 Task: Explore Airbnb accommodation in Sint-Katelijne-Waver, Belgium from 26th December, 2023 to 29th December, 2023 for 4 adults. Place can be private room with 4 bedrooms having 4 beds and 4 bathrooms. Property type can be flat. Amenities needed are: wifi, washing machine, heating, TV, free parkinig on premises, hot tub, gym, smoking allowed.
Action: Mouse moved to (566, 215)
Screenshot: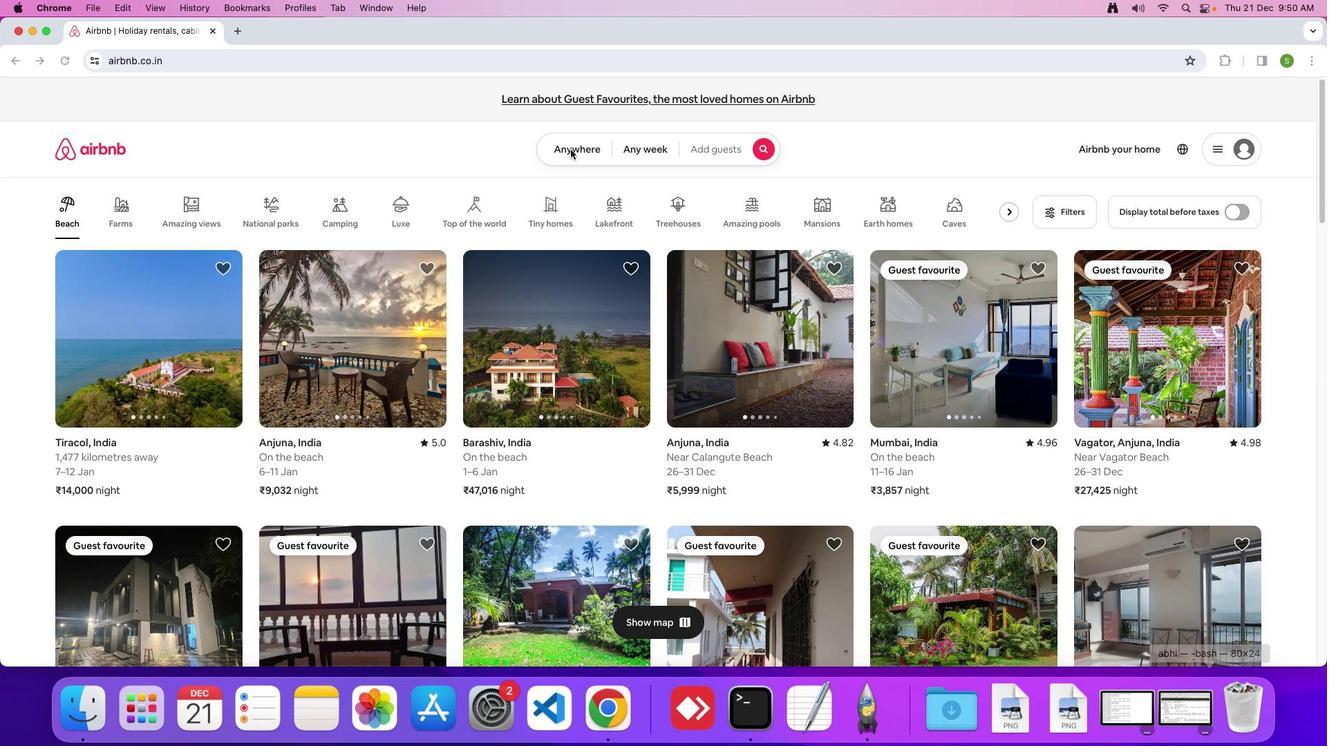 
Action: Mouse pressed left at (566, 215)
Screenshot: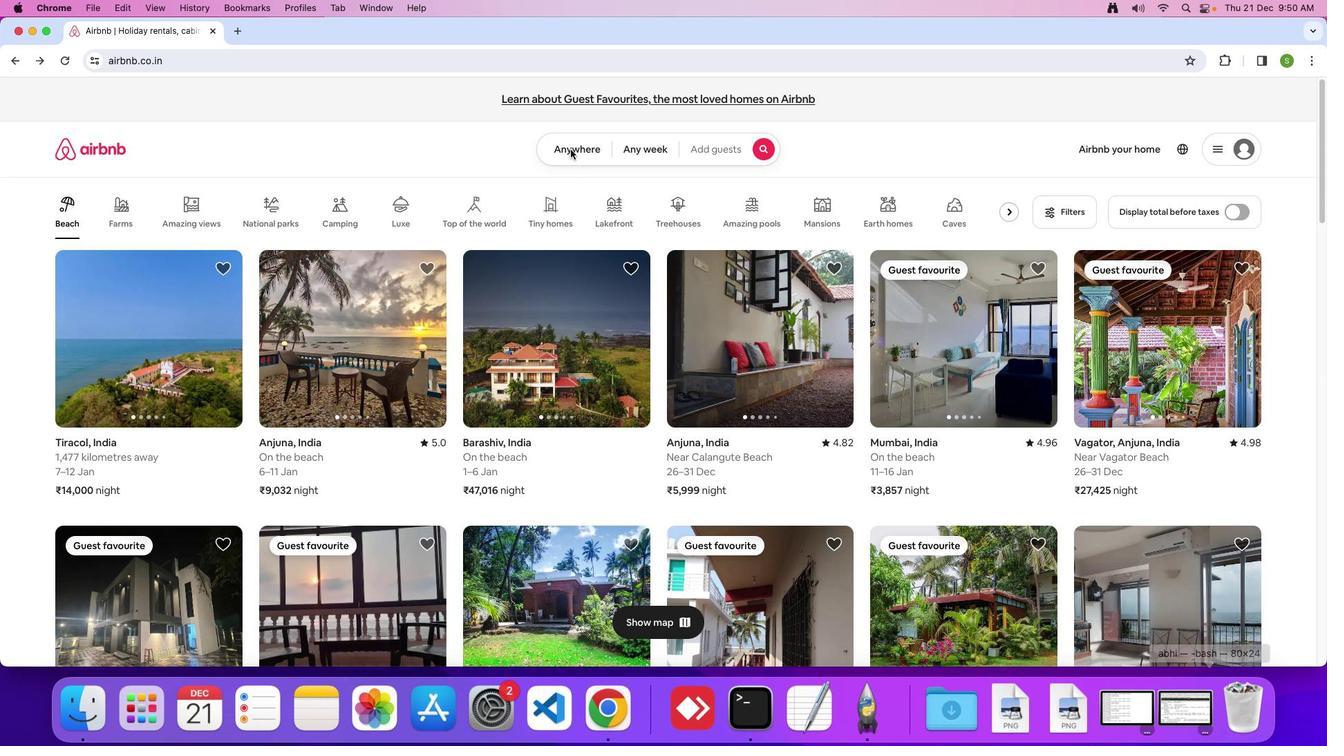 
Action: Mouse moved to (561, 216)
Screenshot: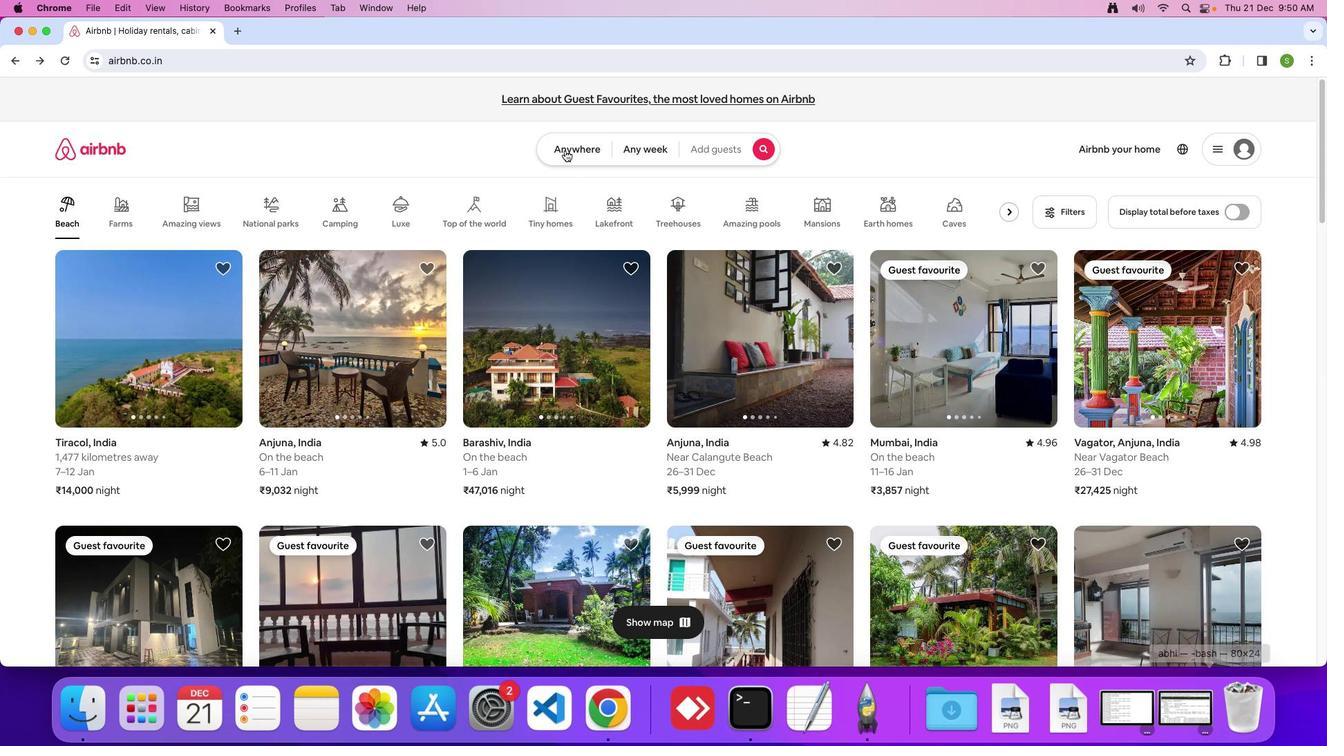 
Action: Mouse pressed left at (561, 216)
Screenshot: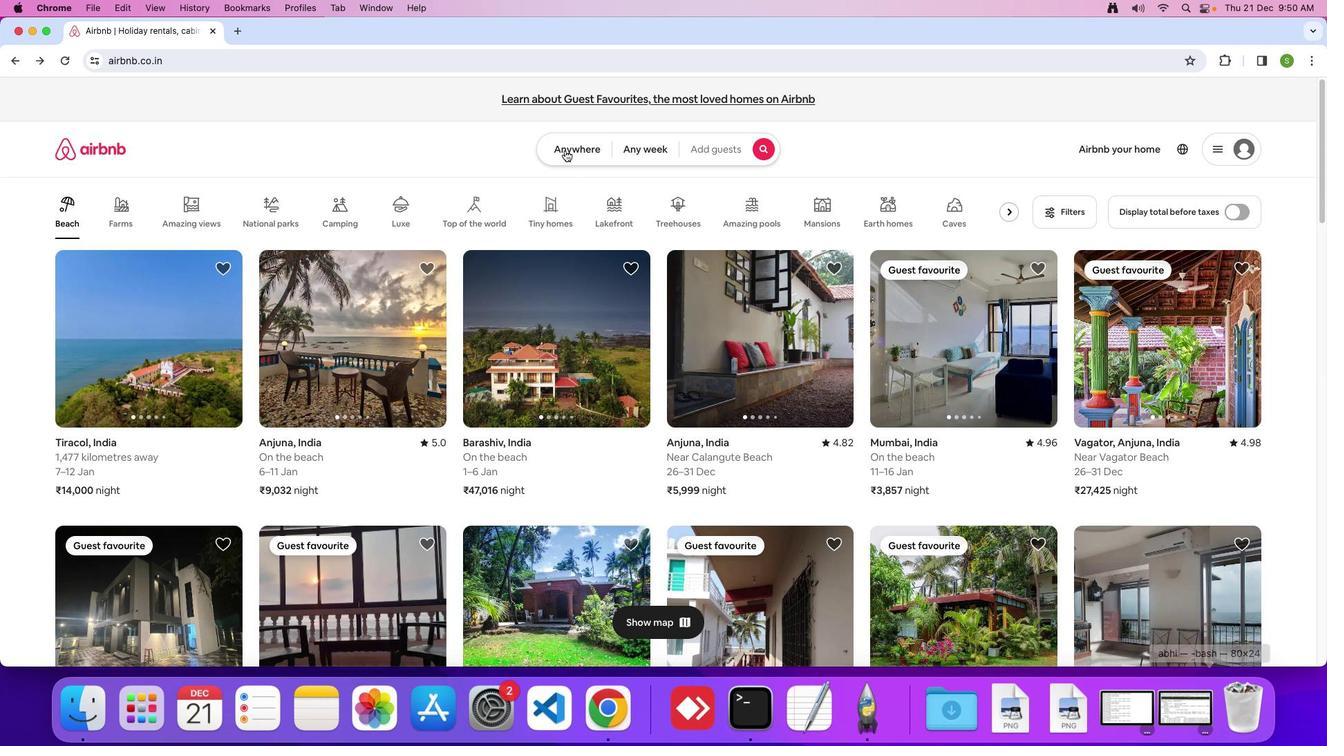 
Action: Mouse moved to (478, 251)
Screenshot: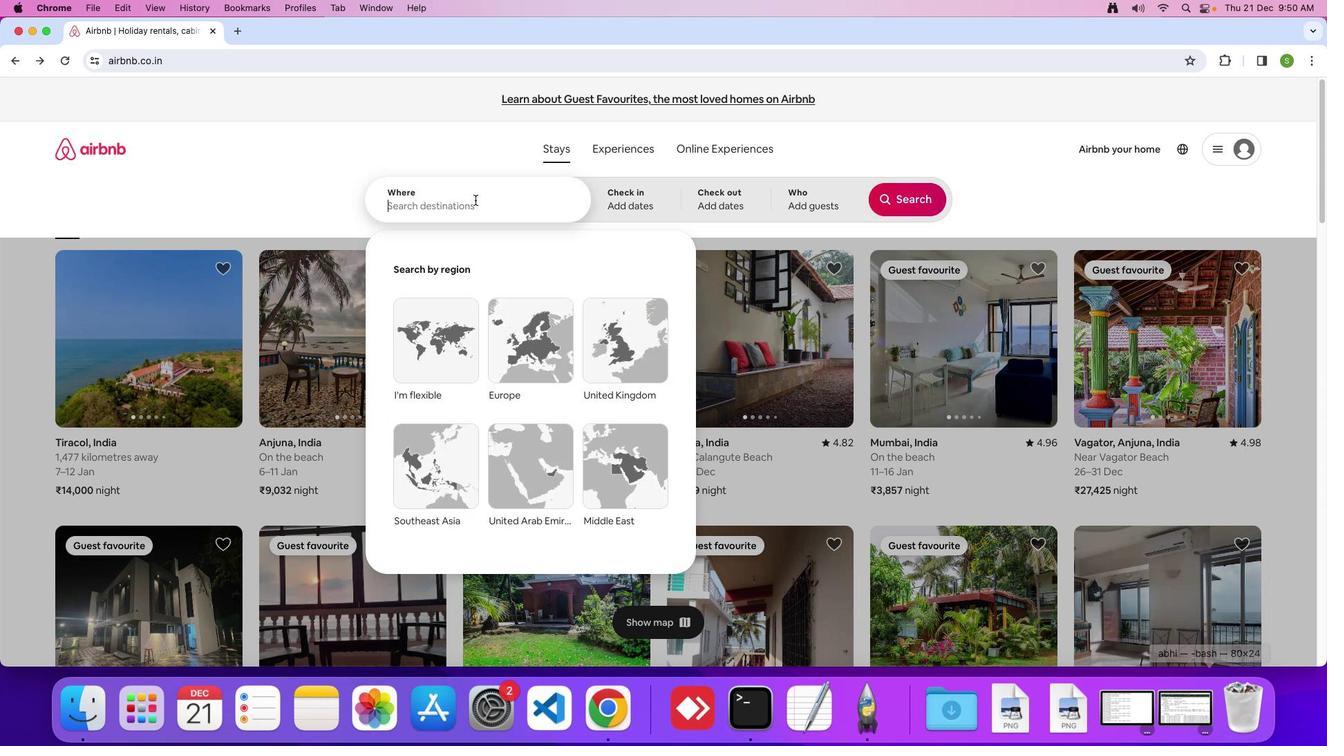 
Action: Mouse pressed left at (478, 251)
Screenshot: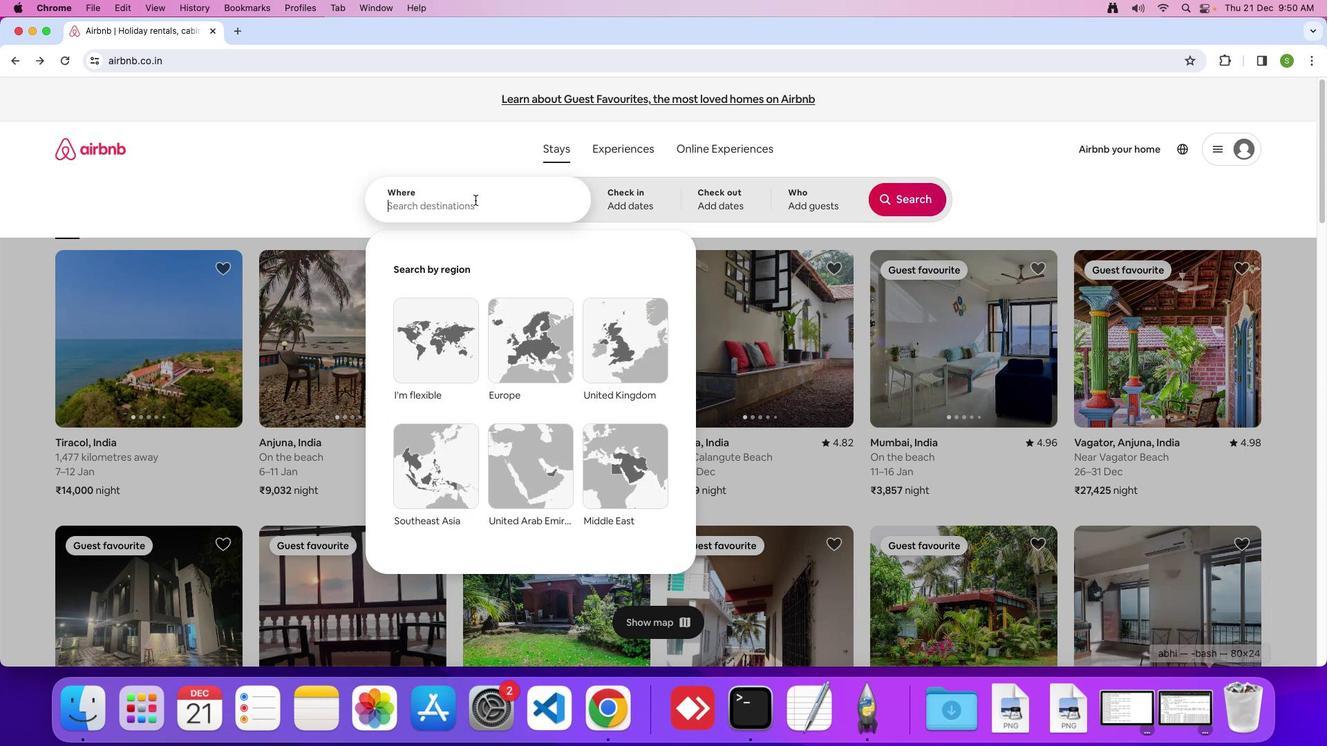 
Action: Key pressed 'S'Key.caps_lock'i''n''t''-''k'Key.caps_lockKey.caps_lock'a''t''e''l''i''j''n''e''-''w''a''v''e''r'','Key.spaceKey.shift'B''e''l''g''i''u''m'Key.enter
Screenshot: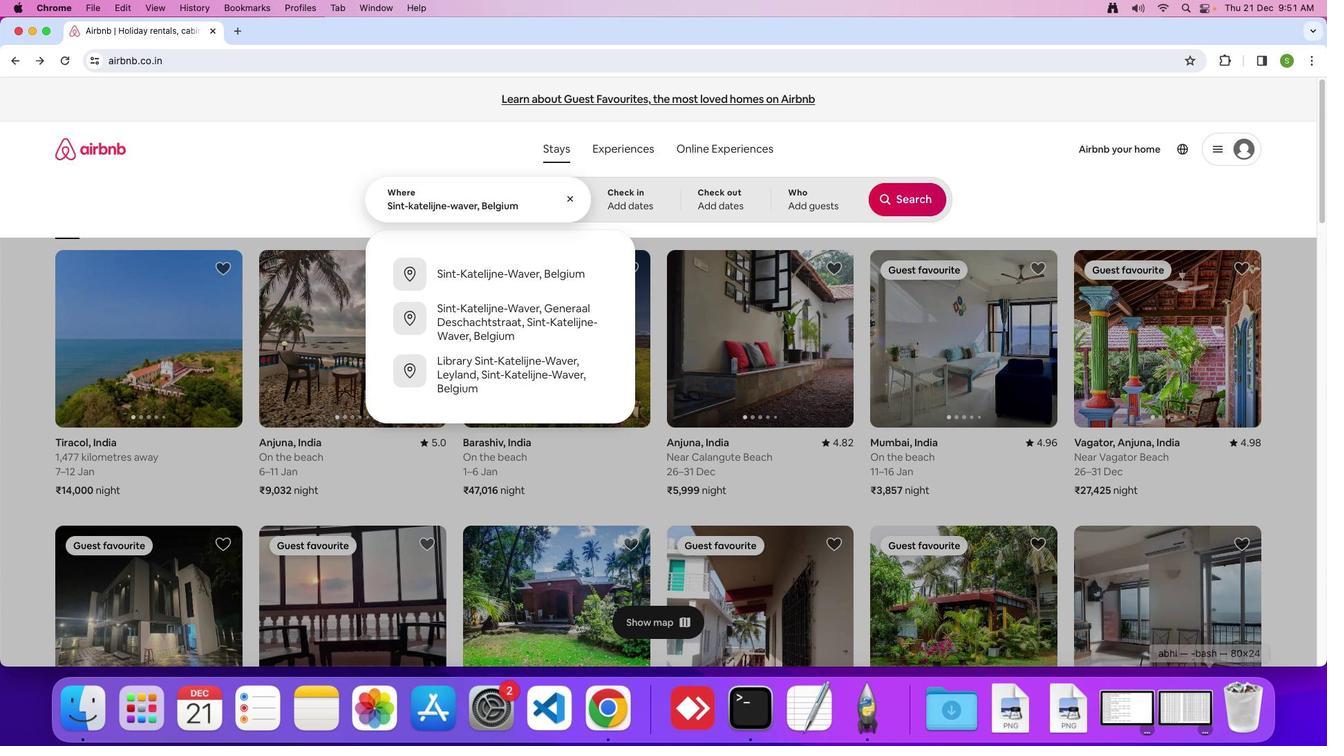 
Action: Mouse moved to (488, 463)
Screenshot: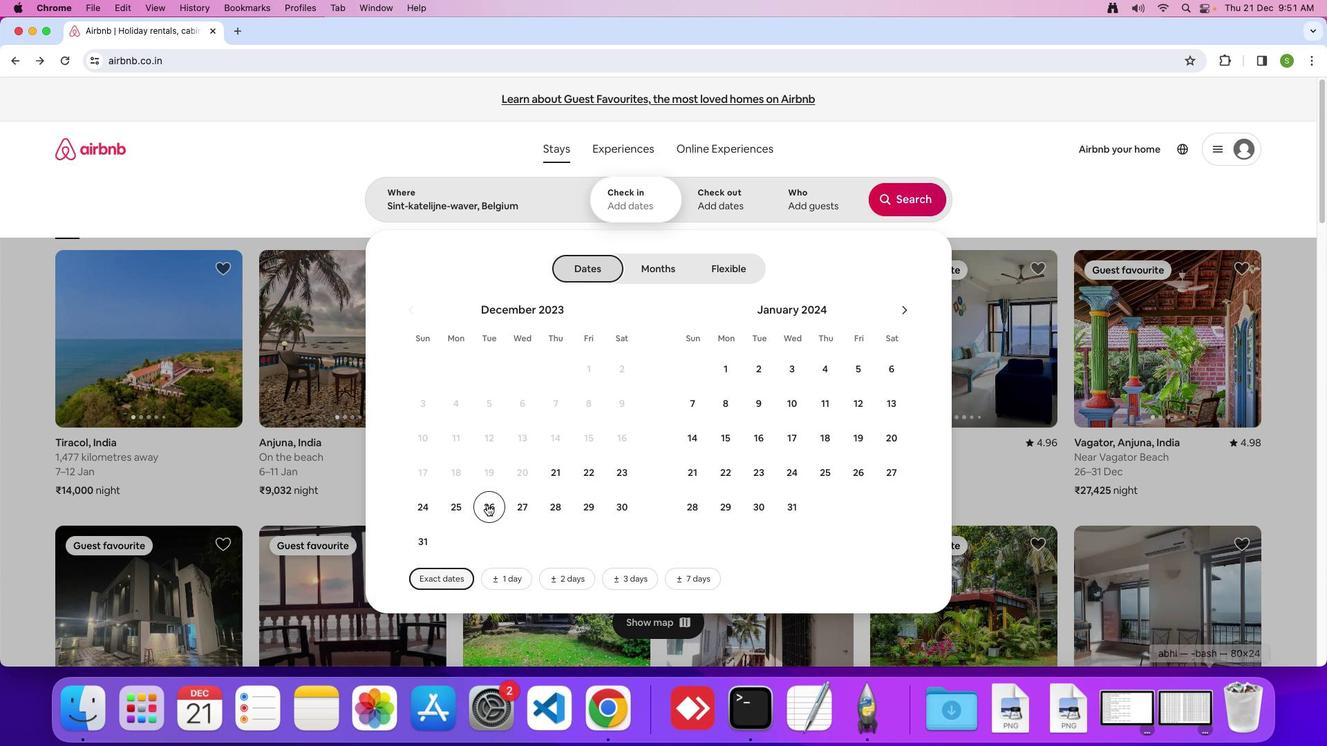 
Action: Mouse pressed left at (488, 463)
Screenshot: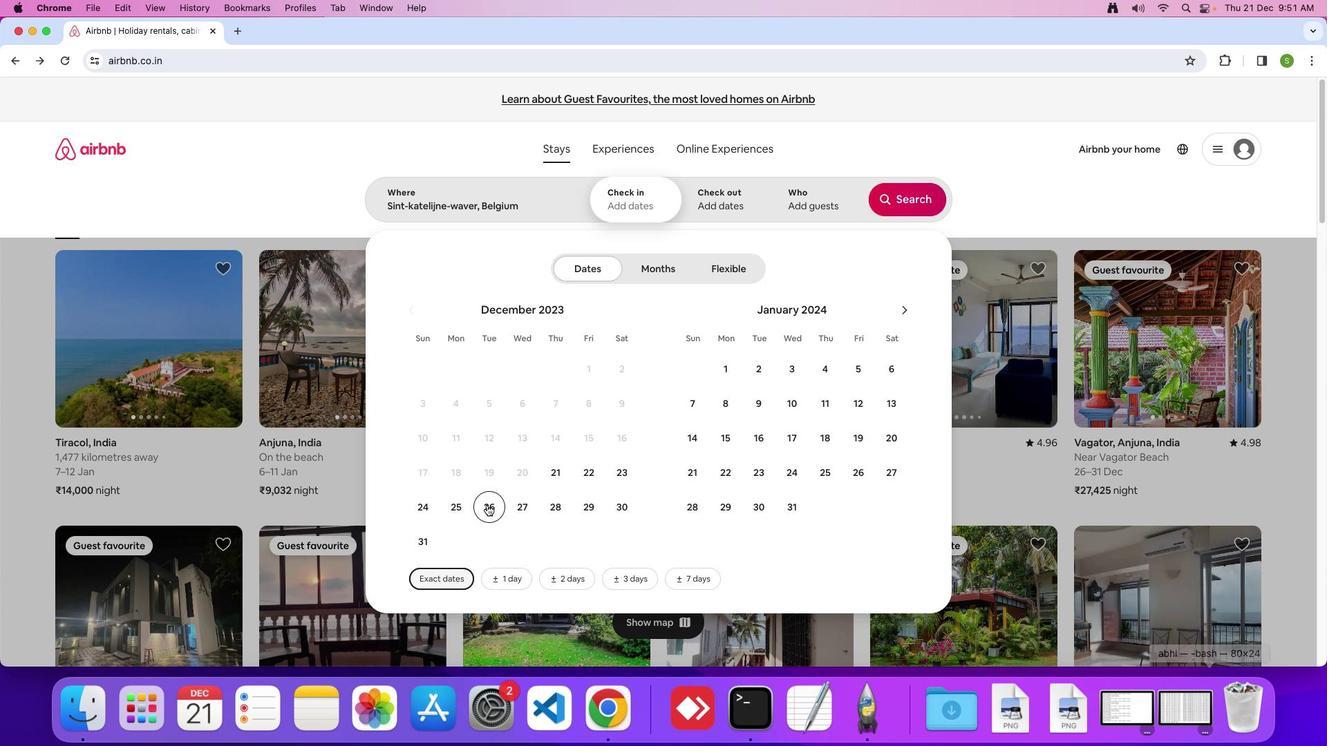 
Action: Mouse moved to (585, 468)
Screenshot: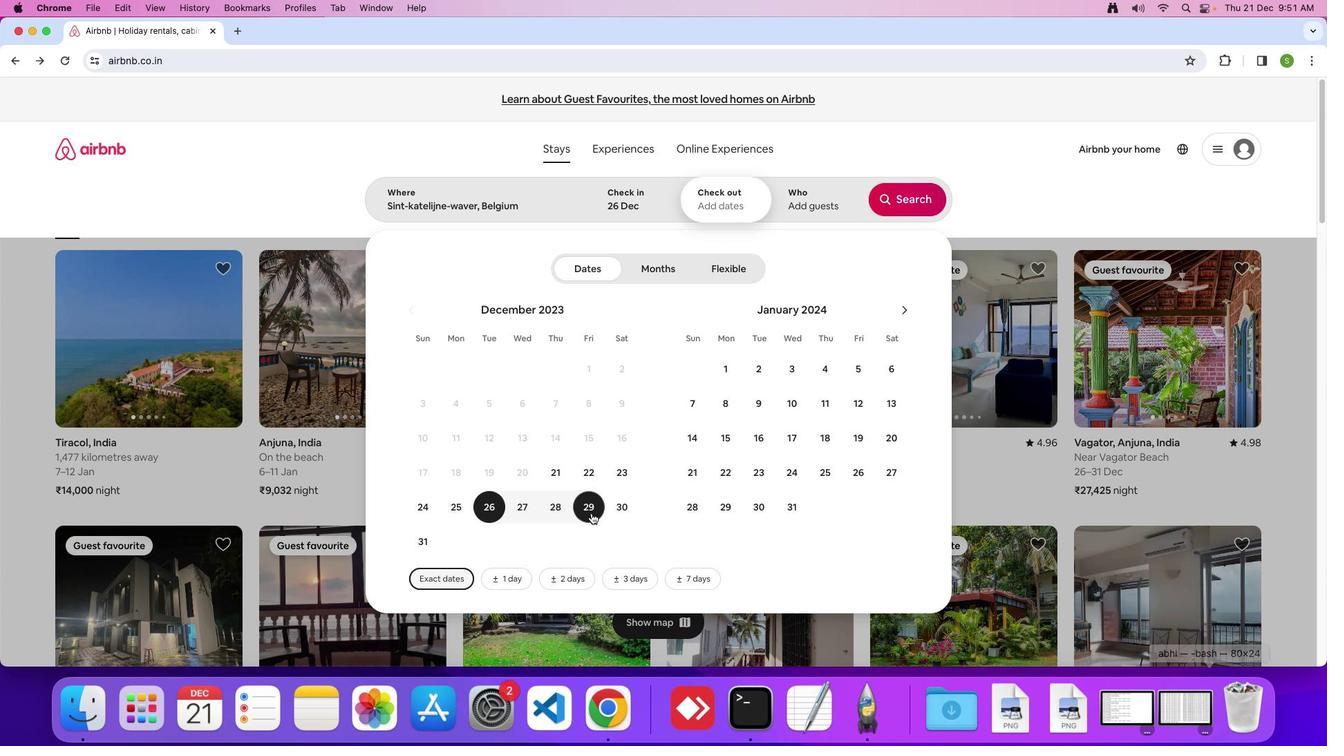 
Action: Mouse pressed left at (585, 468)
Screenshot: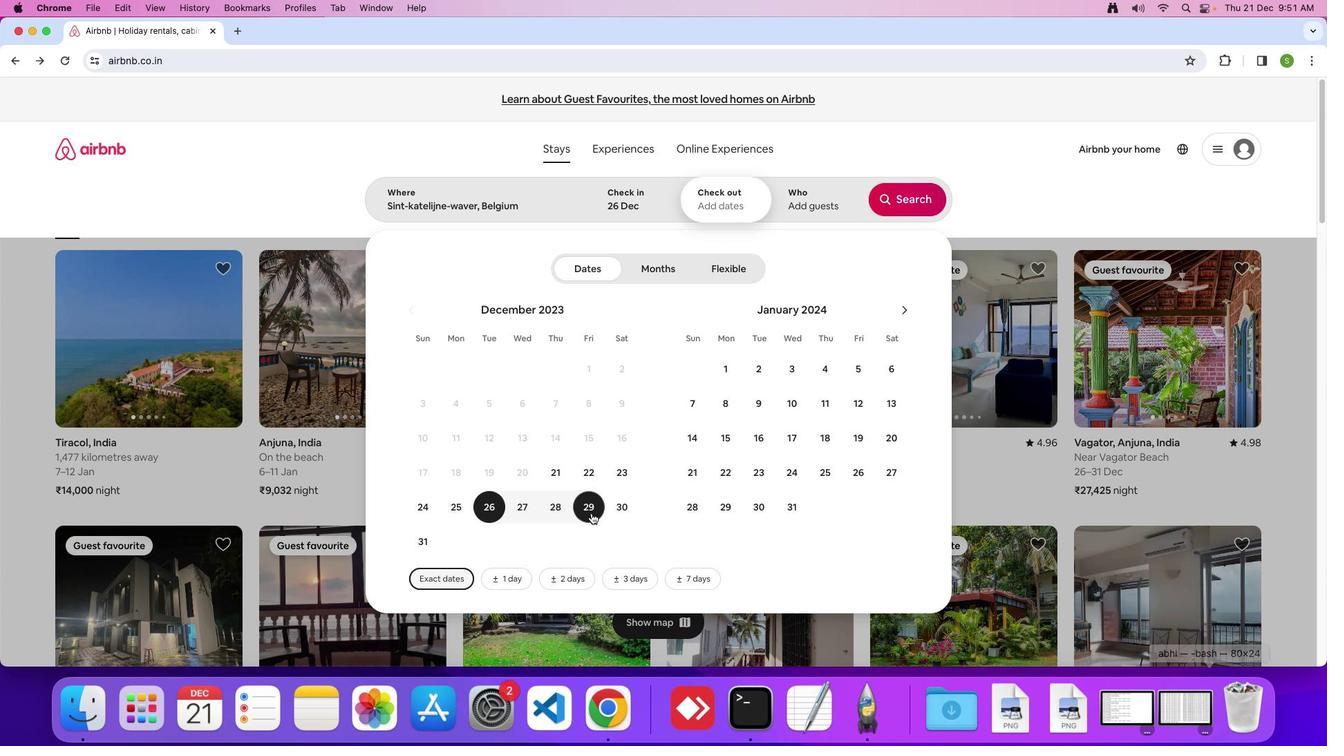 
Action: Mouse moved to (783, 256)
Screenshot: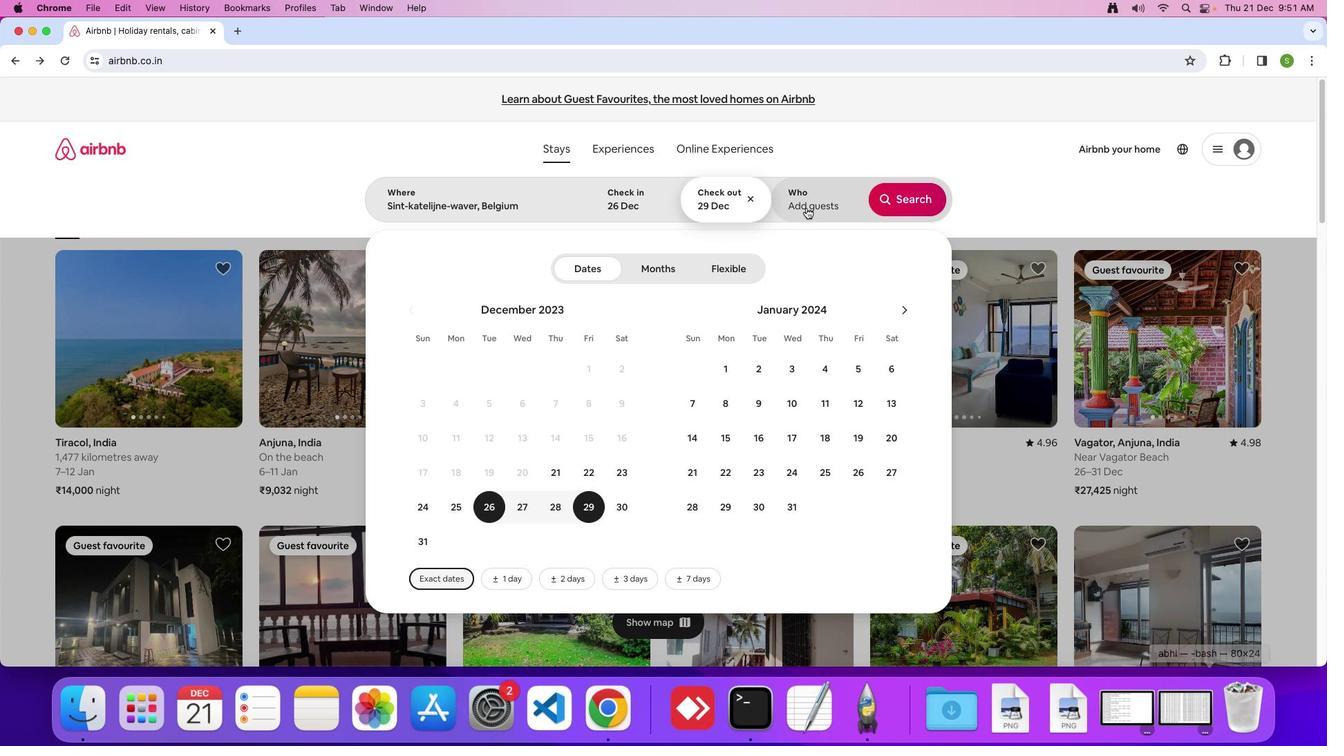 
Action: Mouse pressed left at (783, 256)
Screenshot: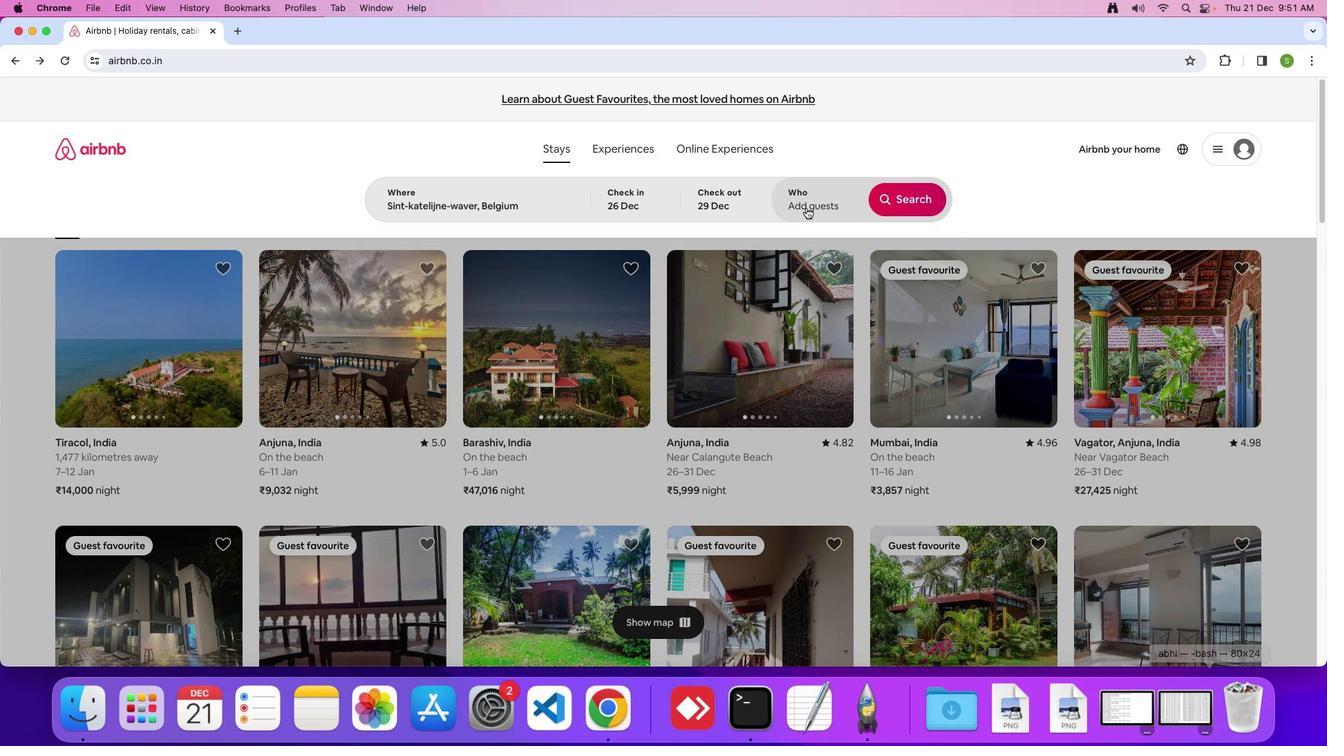 
Action: Mouse moved to (881, 299)
Screenshot: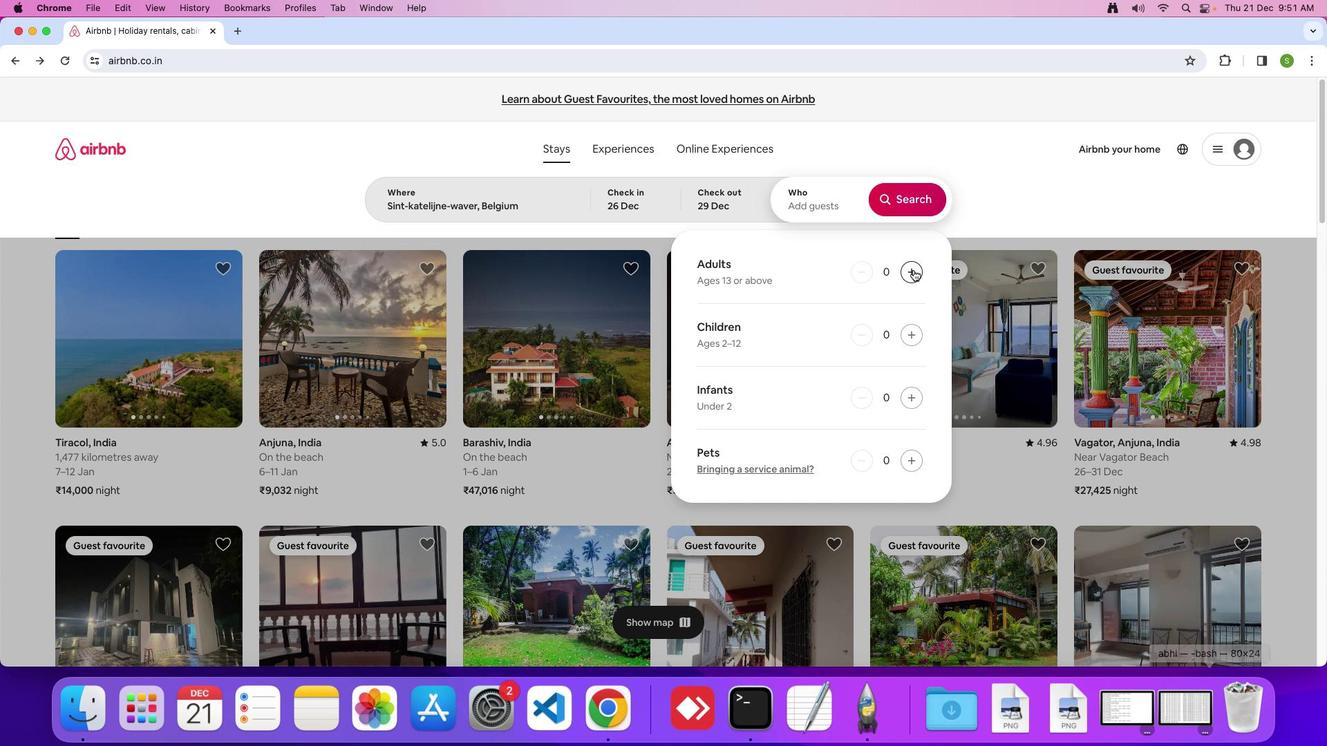 
Action: Mouse pressed left at (881, 299)
Screenshot: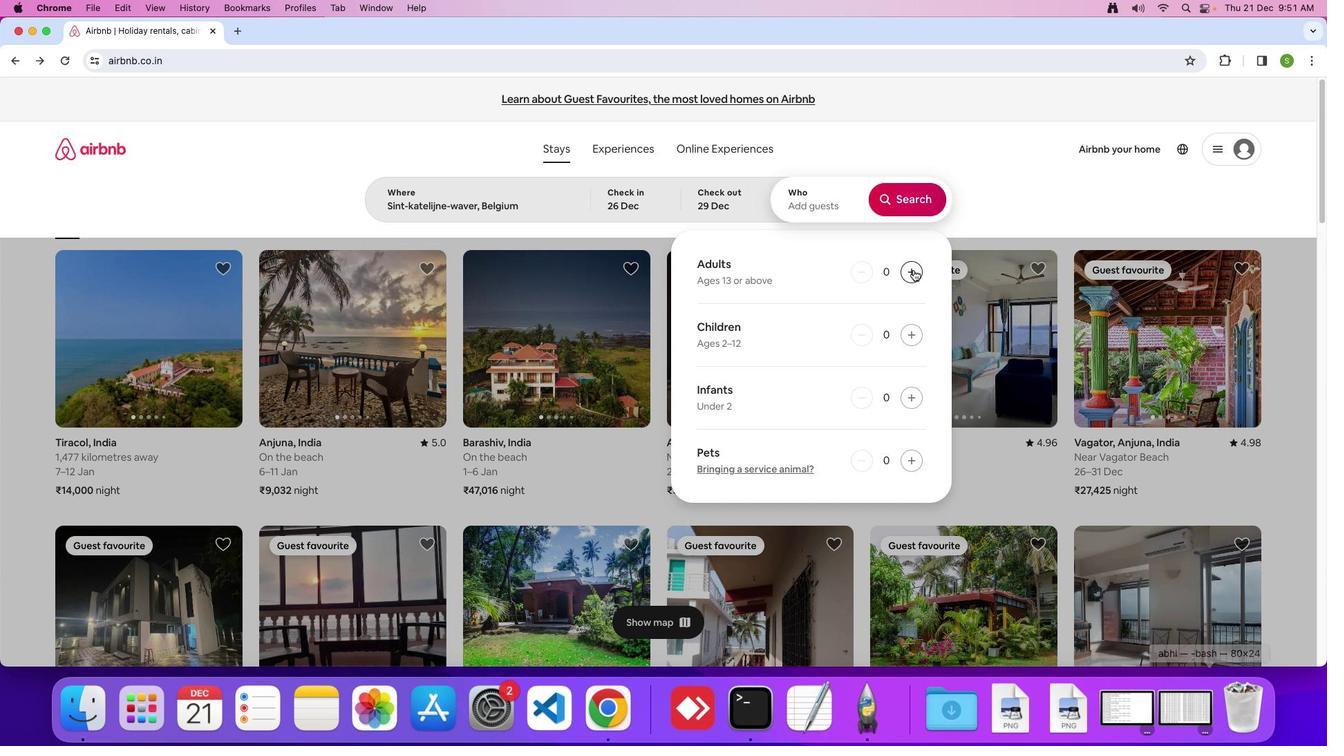 
Action: Mouse pressed left at (881, 299)
Screenshot: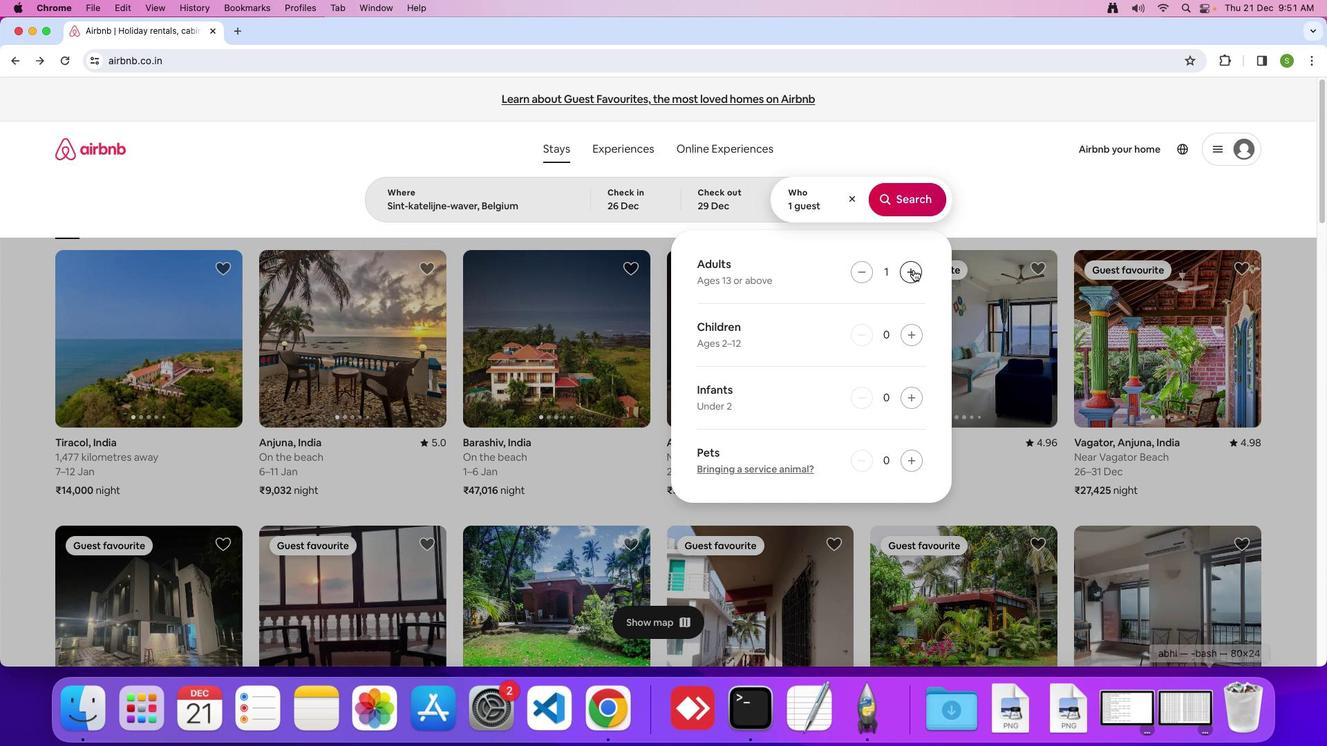 
Action: Mouse pressed left at (881, 299)
Screenshot: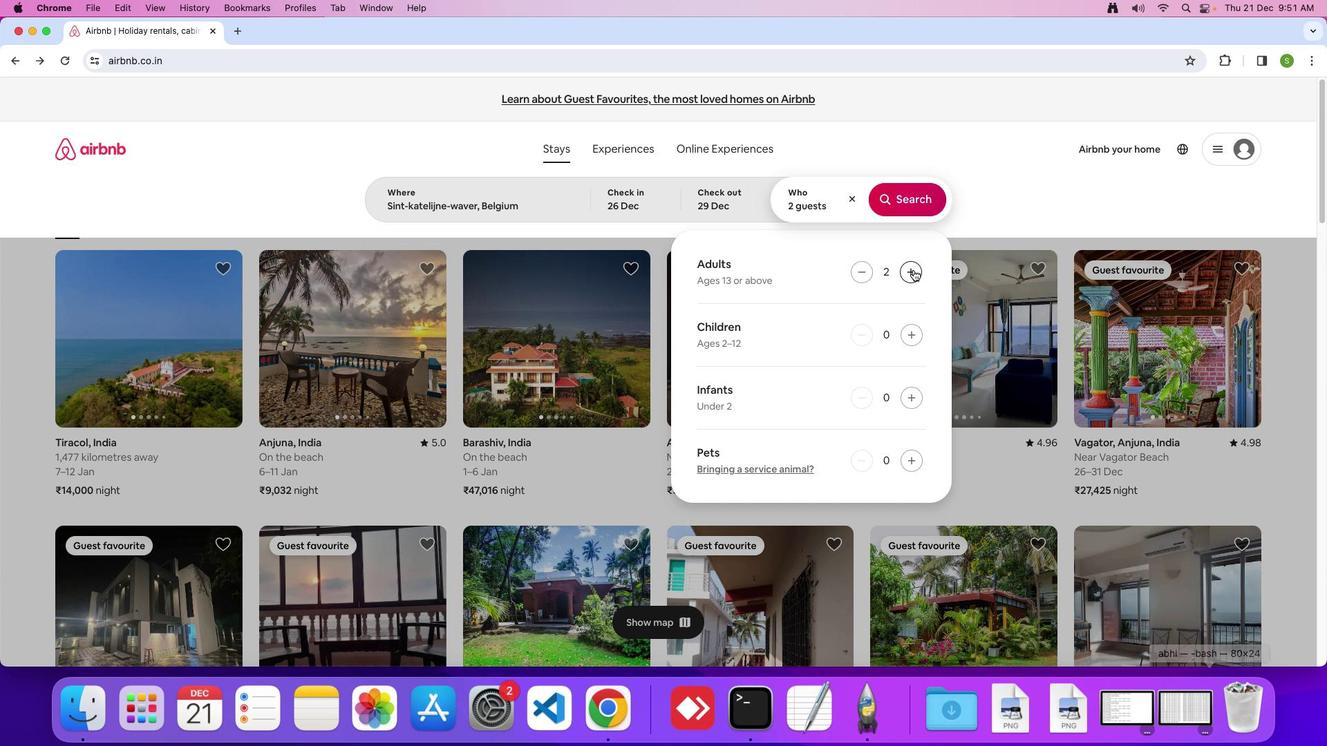 
Action: Mouse pressed left at (881, 299)
Screenshot: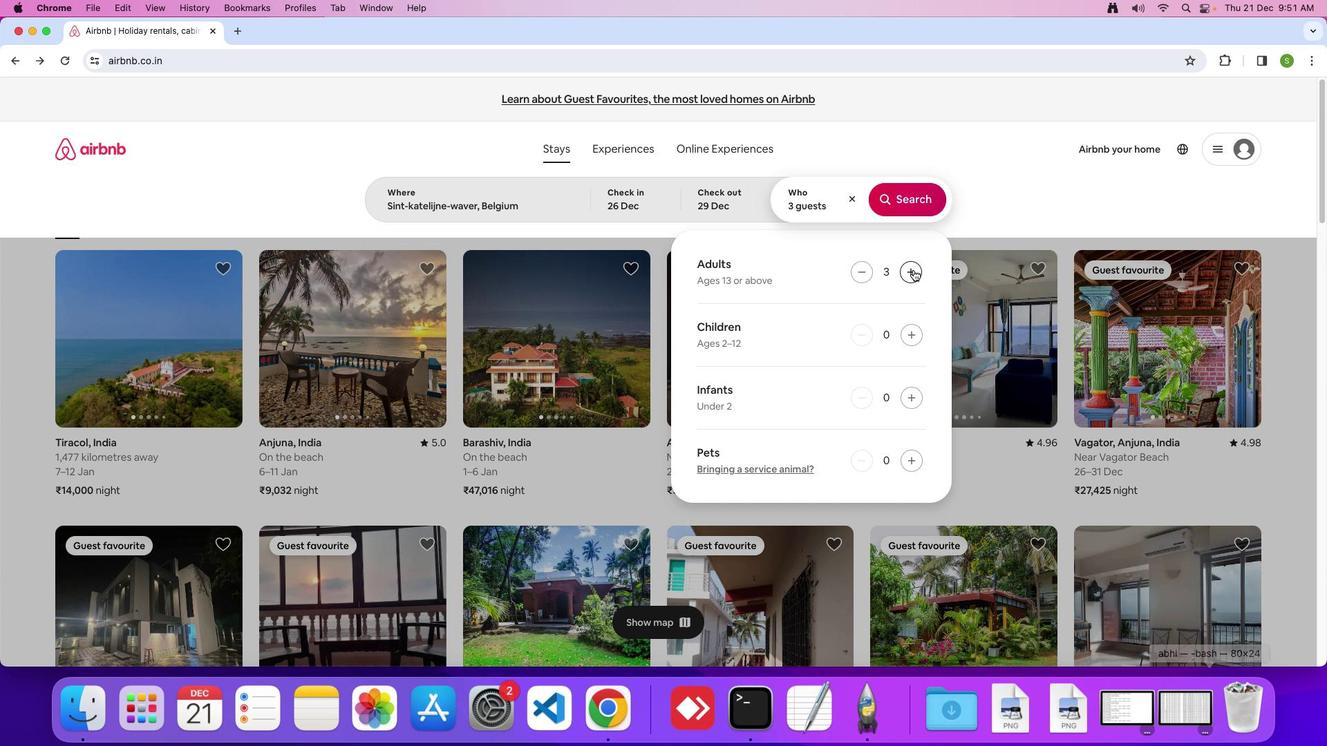 
Action: Mouse moved to (877, 254)
Screenshot: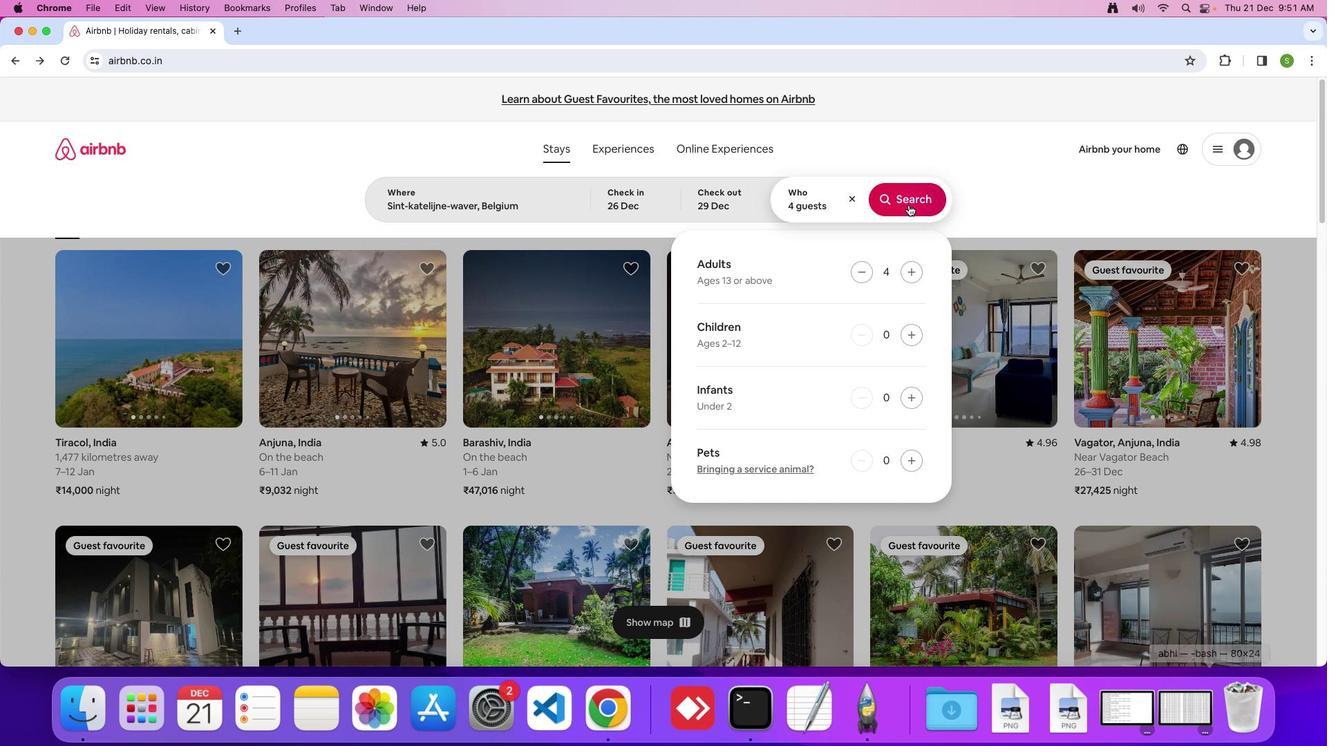 
Action: Mouse pressed left at (877, 254)
Screenshot: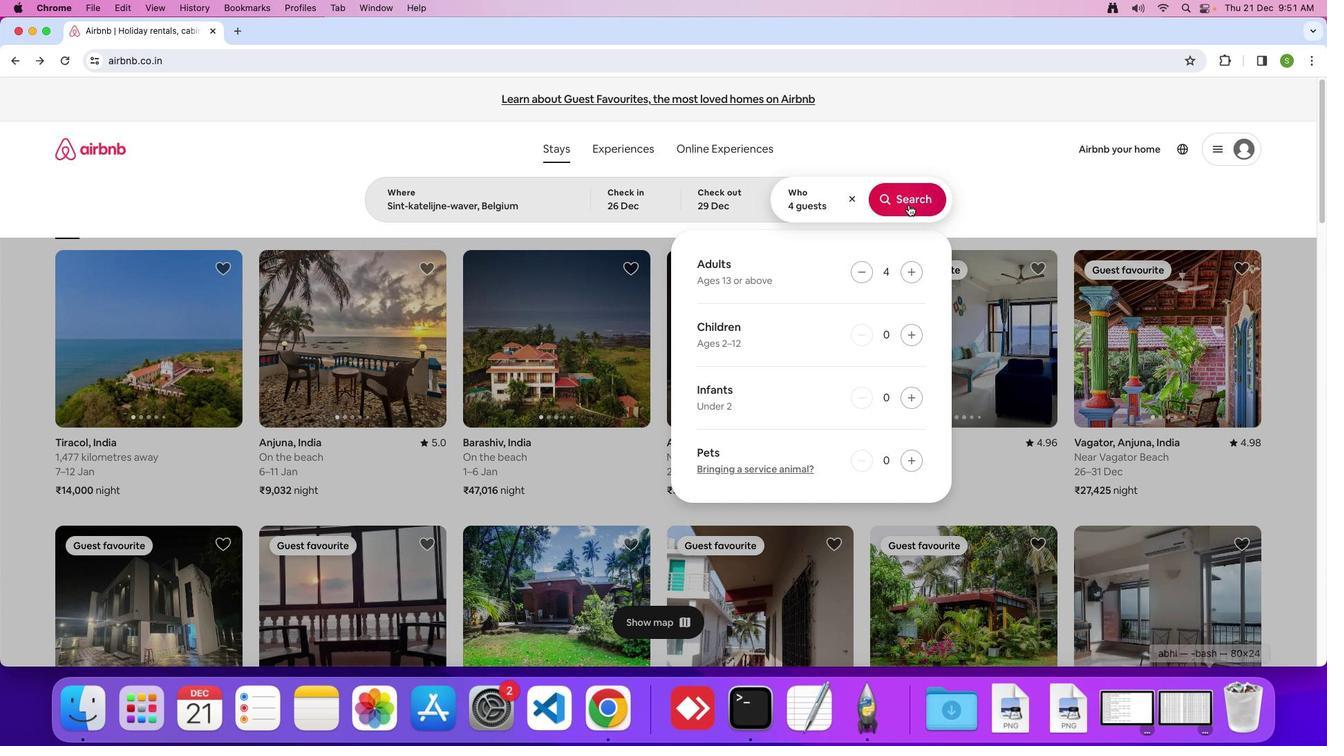 
Action: Mouse moved to (1041, 226)
Screenshot: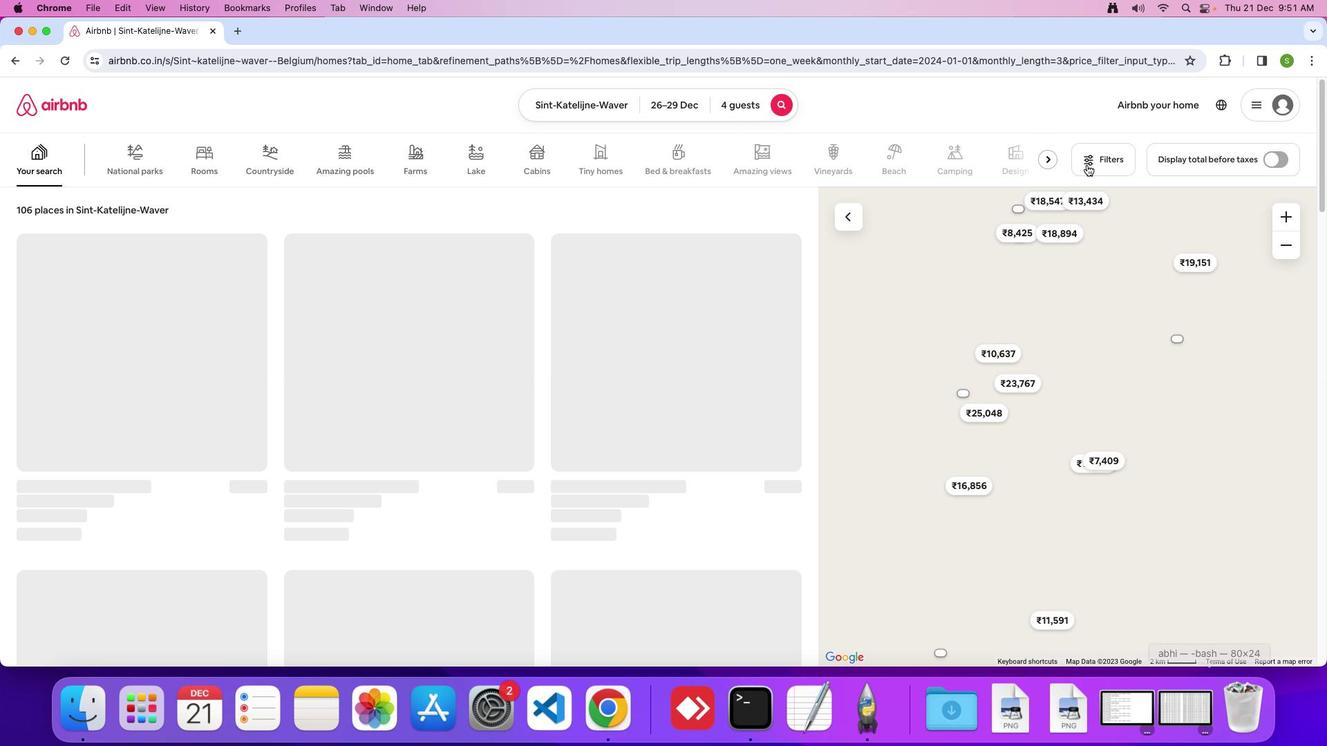 
Action: Mouse pressed left at (1041, 226)
Screenshot: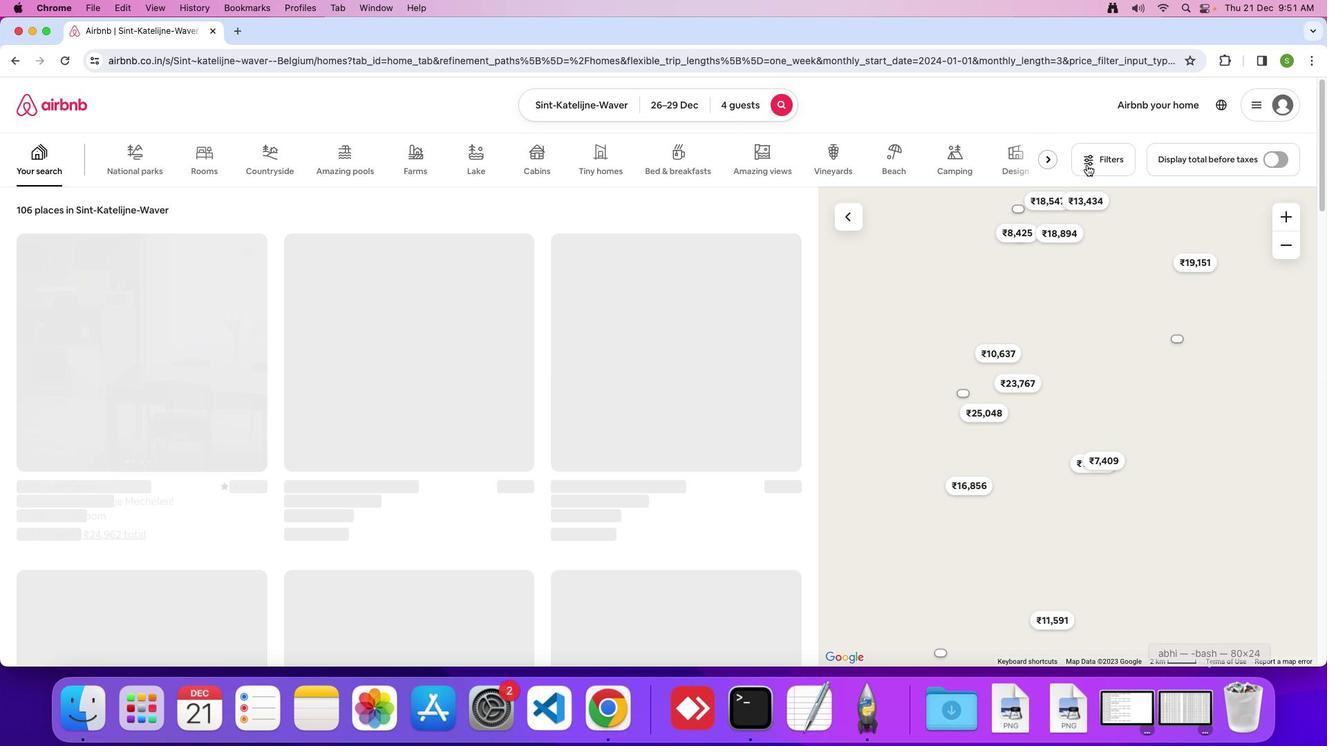
Action: Mouse moved to (650, 405)
Screenshot: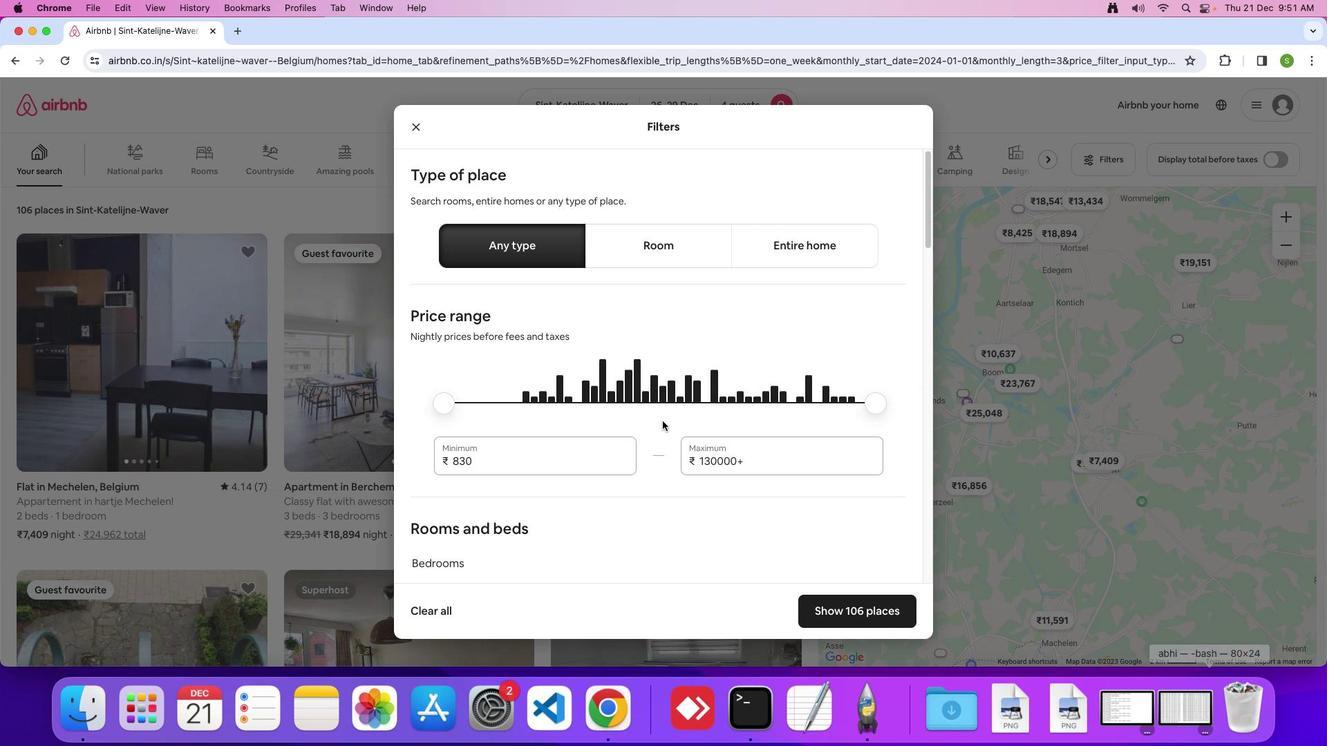 
Action: Mouse scrolled (650, 405) with delta (40, 111)
Screenshot: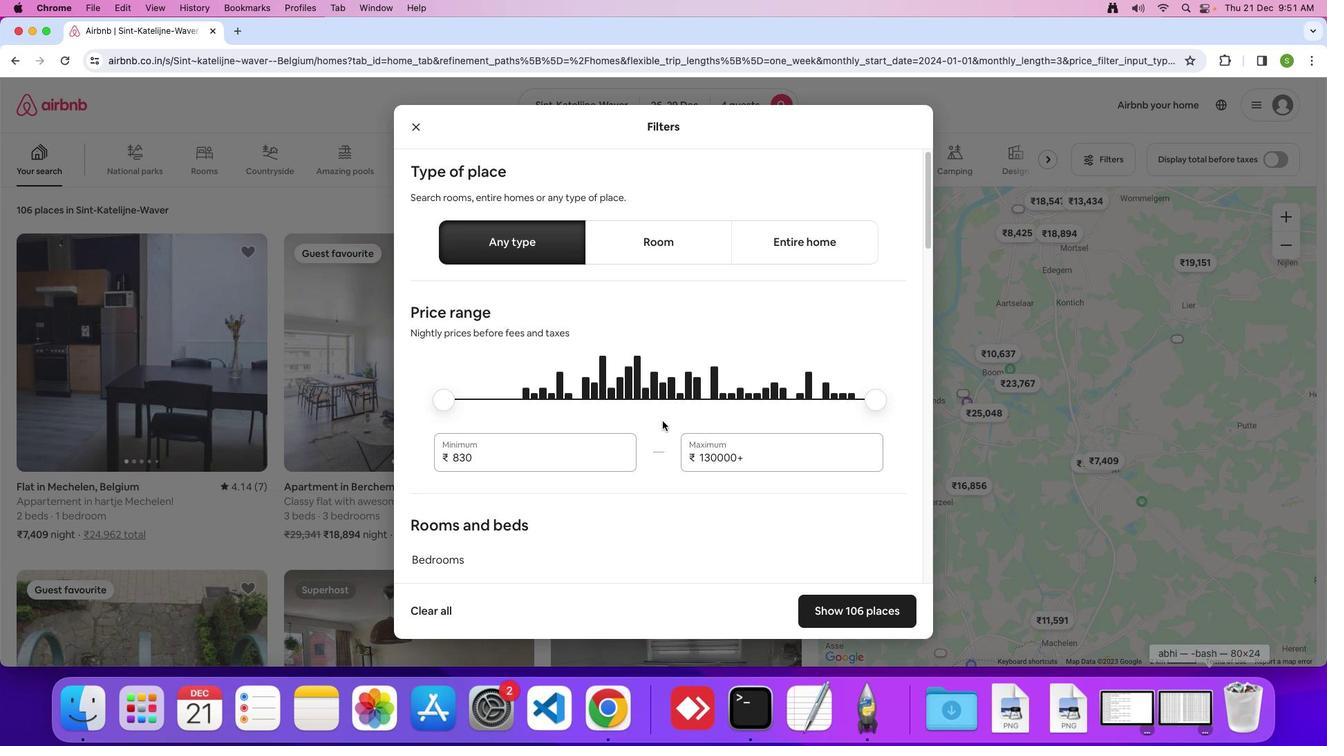 
Action: Mouse moved to (650, 405)
Screenshot: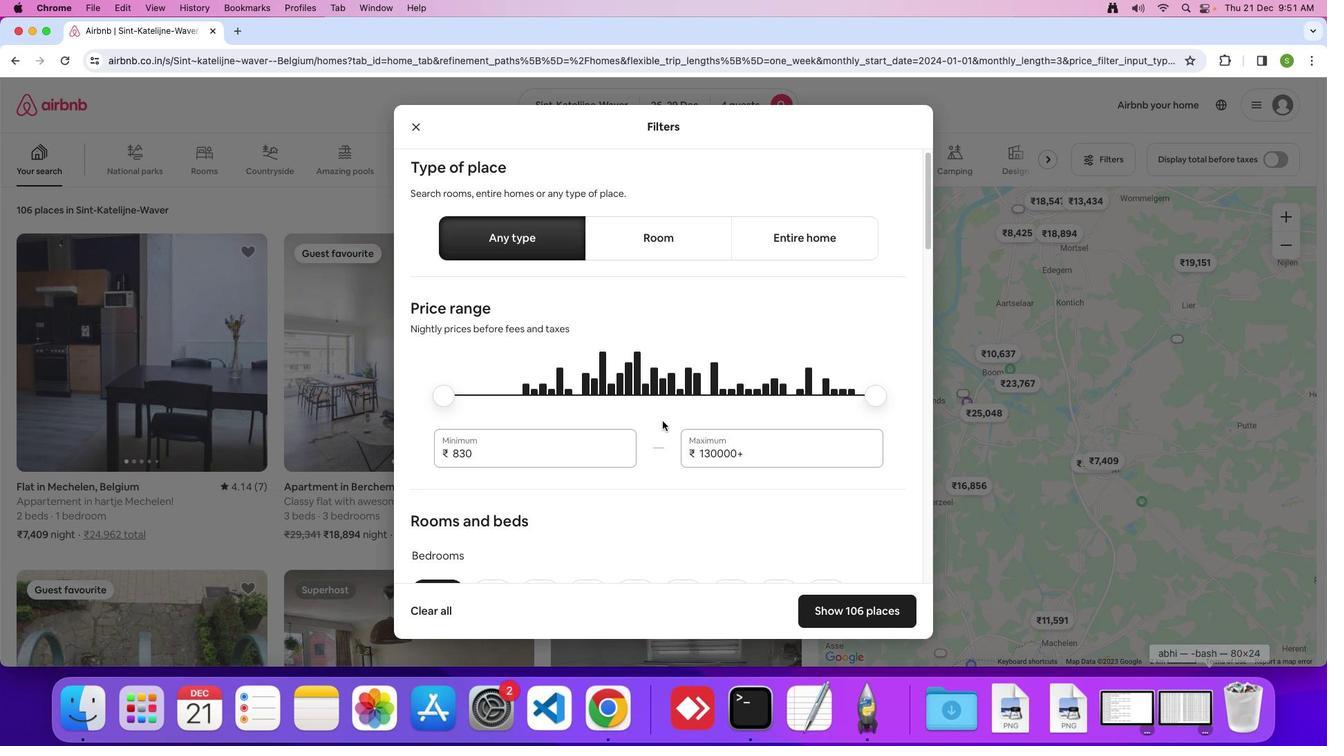 
Action: Mouse scrolled (650, 405) with delta (40, 111)
Screenshot: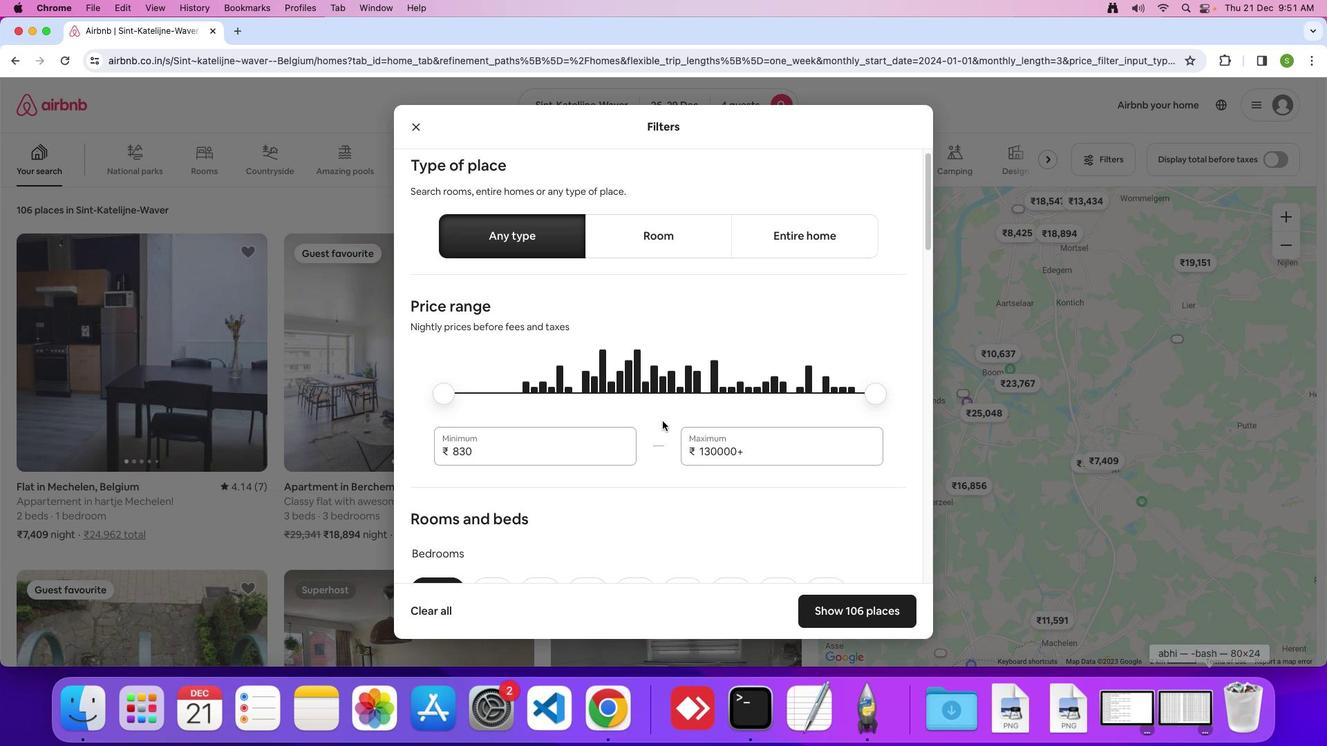 
Action: Mouse scrolled (650, 405) with delta (40, 111)
Screenshot: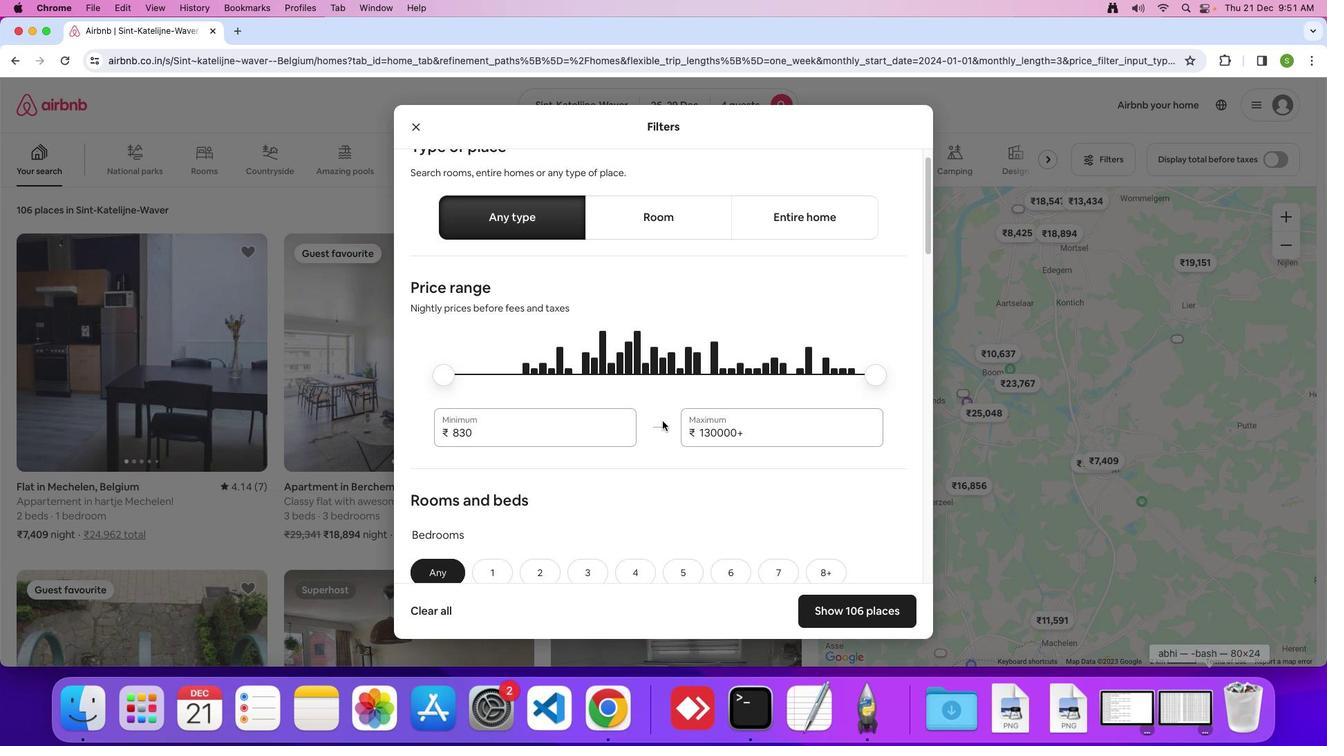 
Action: Mouse scrolled (650, 405) with delta (40, 111)
Screenshot: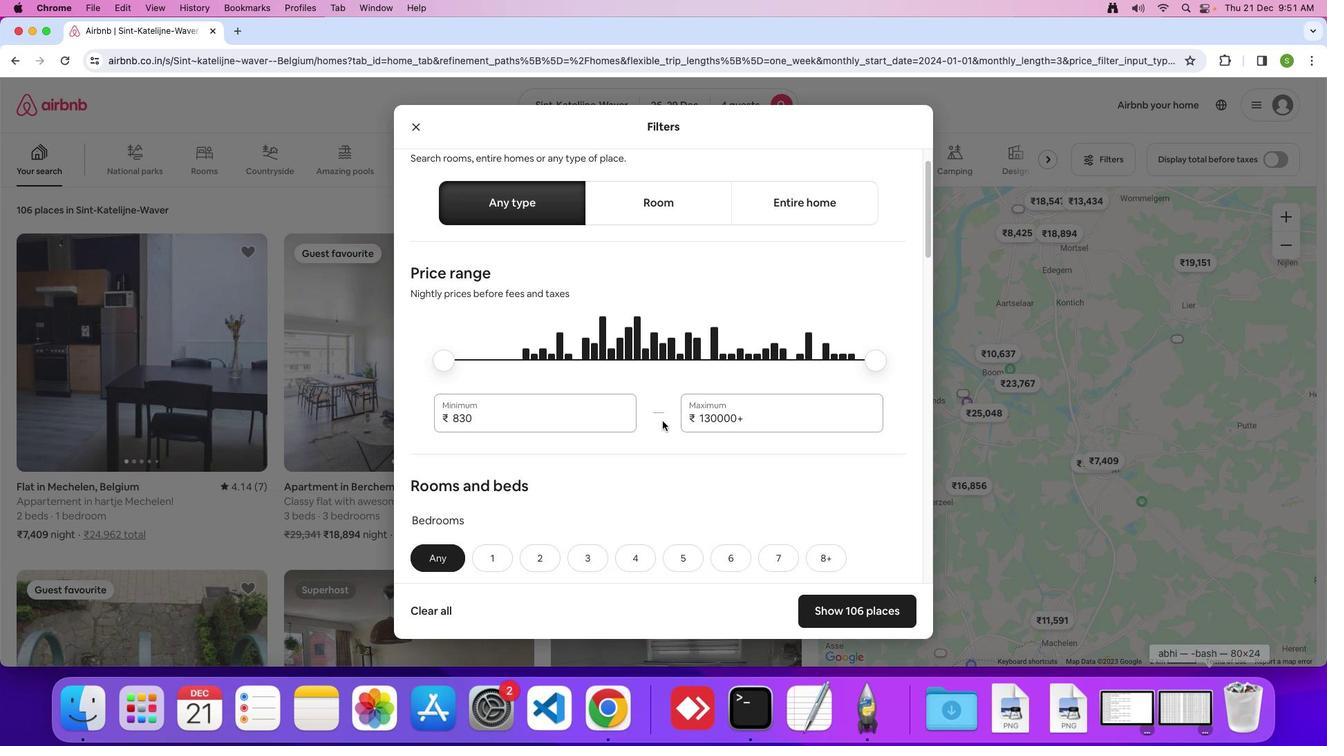 
Action: Mouse scrolled (650, 405) with delta (40, 111)
Screenshot: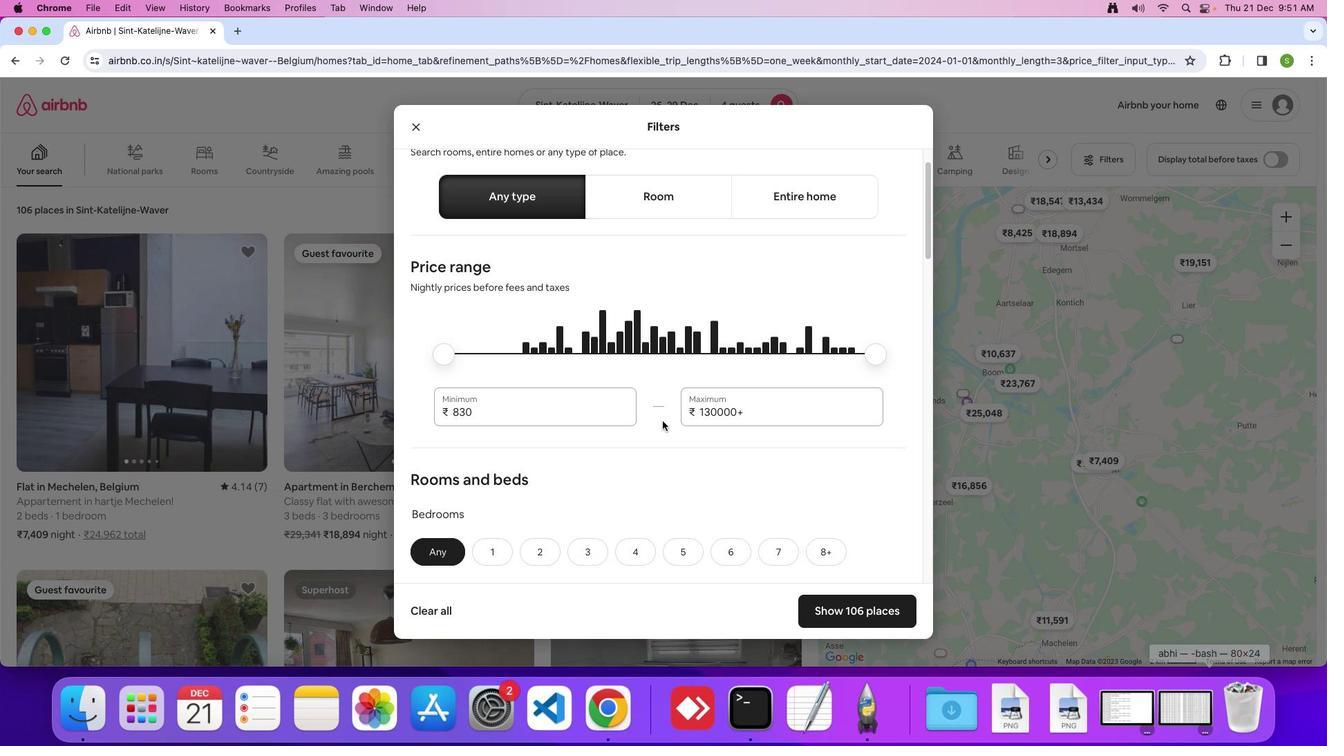 
Action: Mouse scrolled (650, 405) with delta (40, 111)
Screenshot: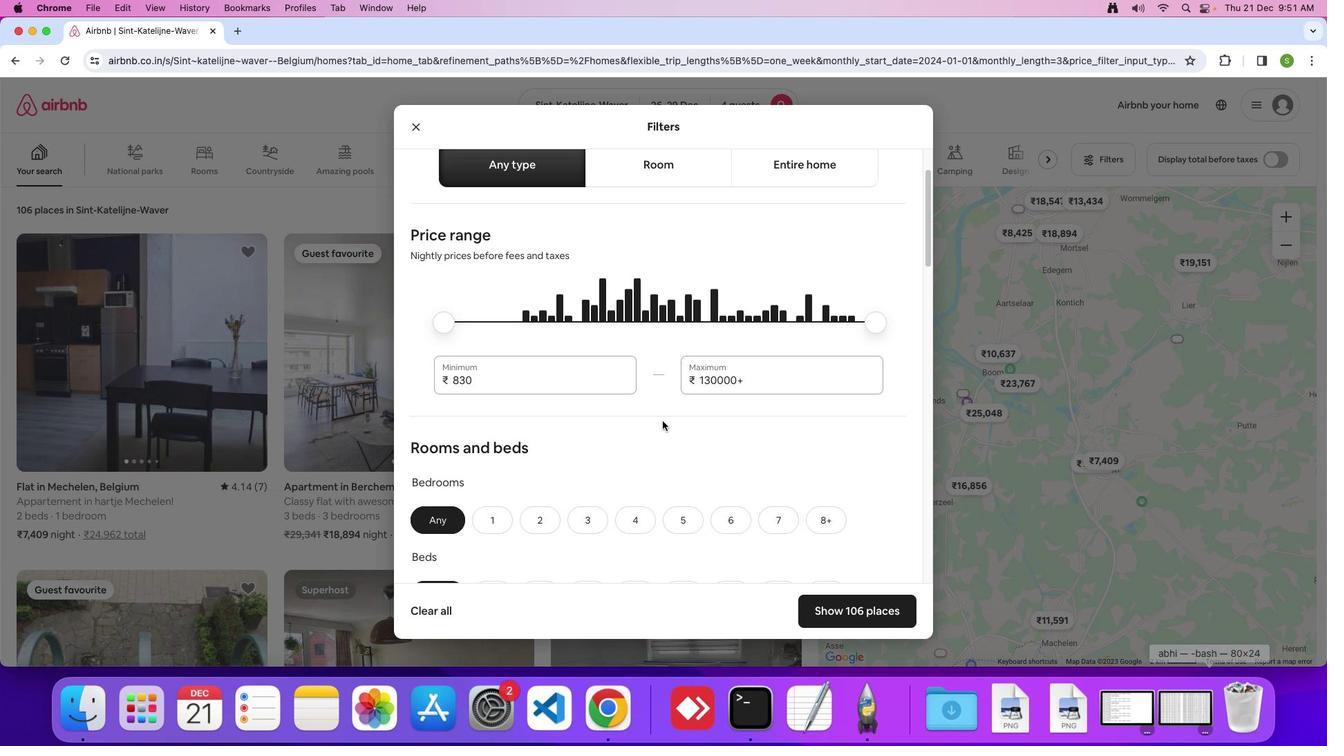 
Action: Mouse scrolled (650, 405) with delta (40, 111)
Screenshot: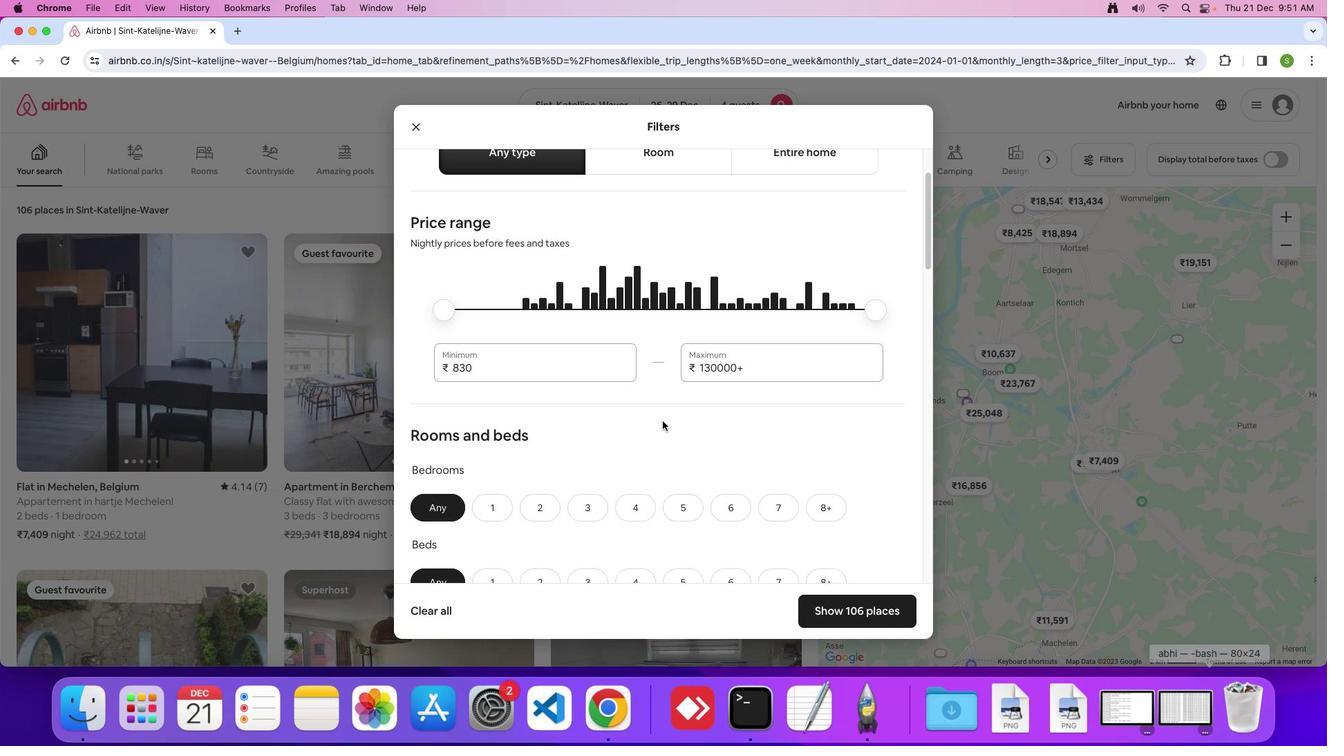 
Action: Mouse scrolled (650, 405) with delta (40, 111)
Screenshot: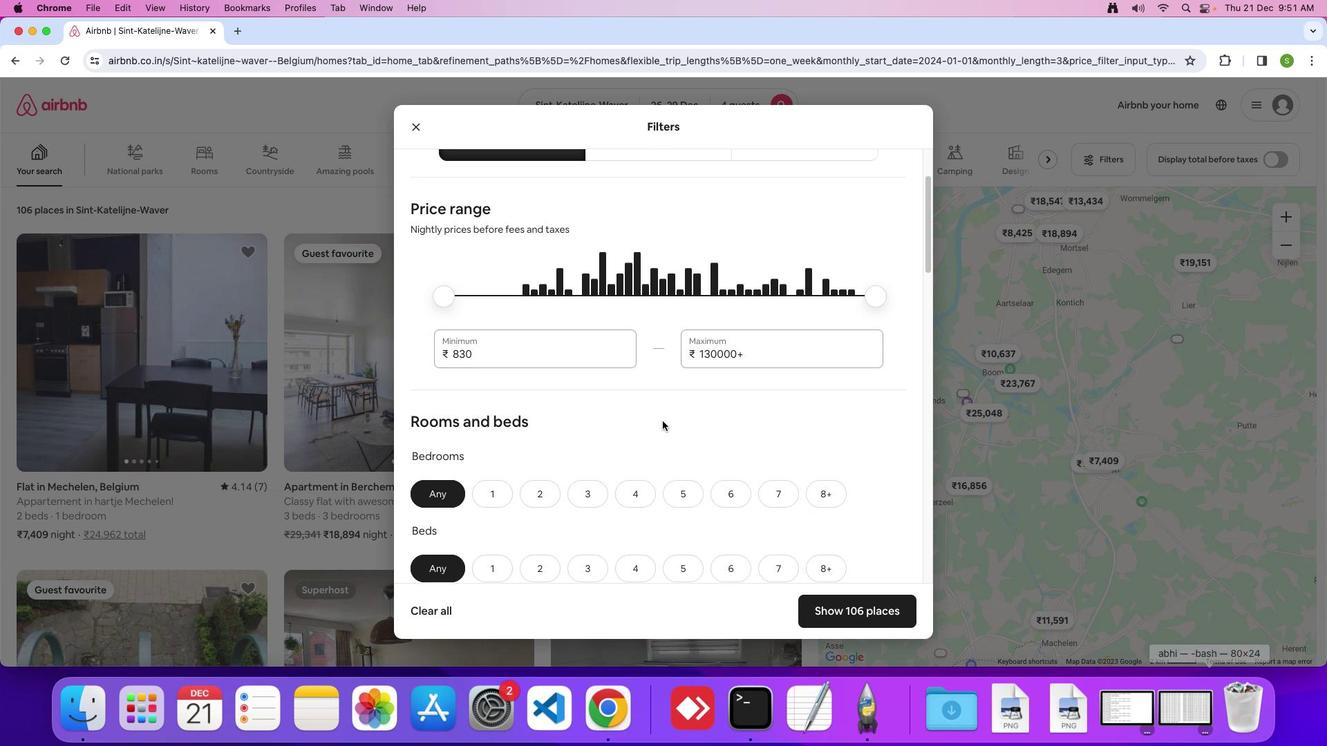 
Action: Mouse scrolled (650, 405) with delta (40, 111)
Screenshot: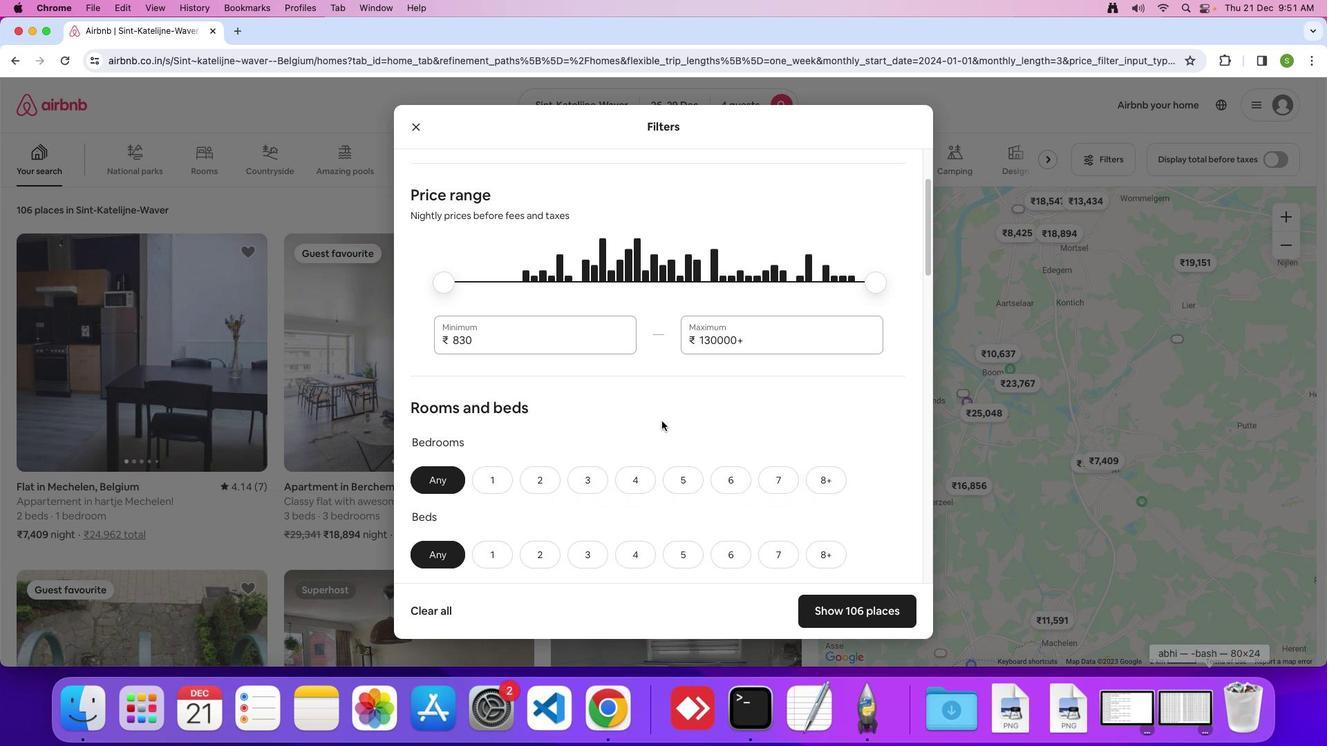 
Action: Mouse moved to (650, 405)
Screenshot: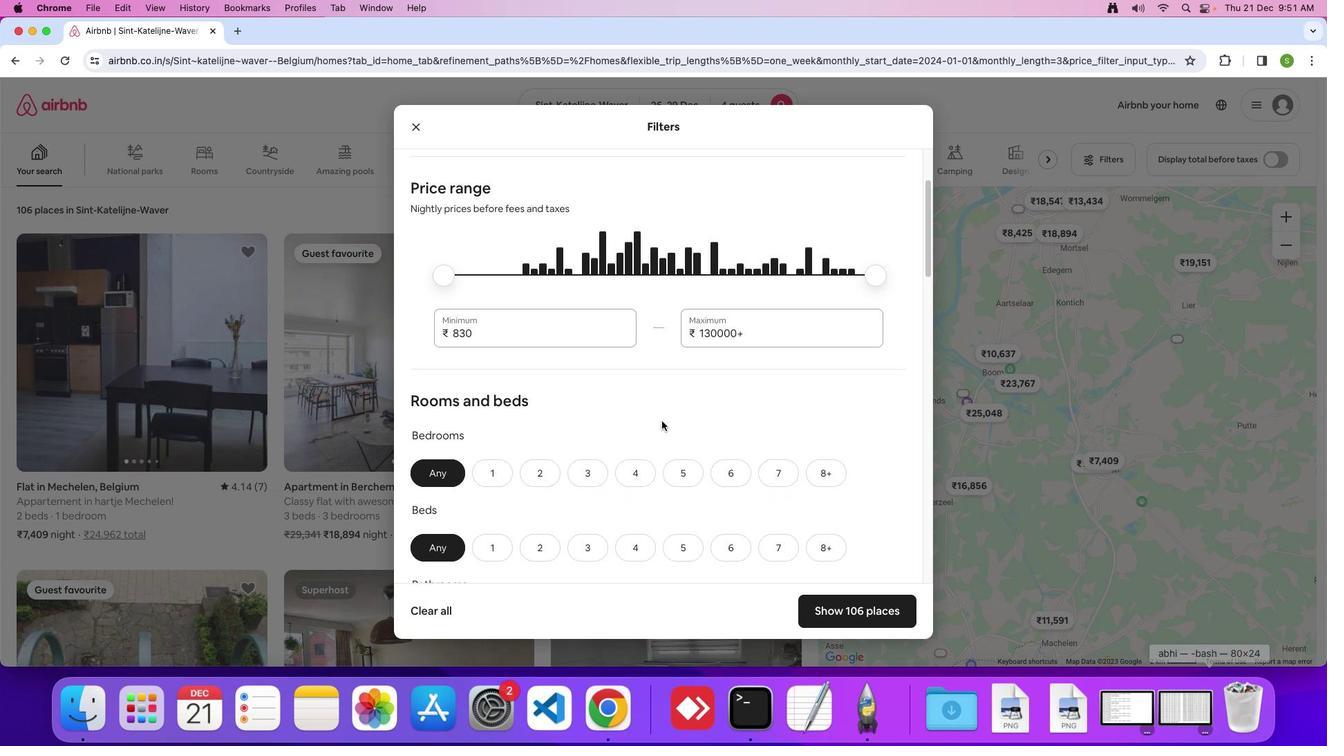 
Action: Mouse scrolled (650, 405) with delta (40, 111)
Screenshot: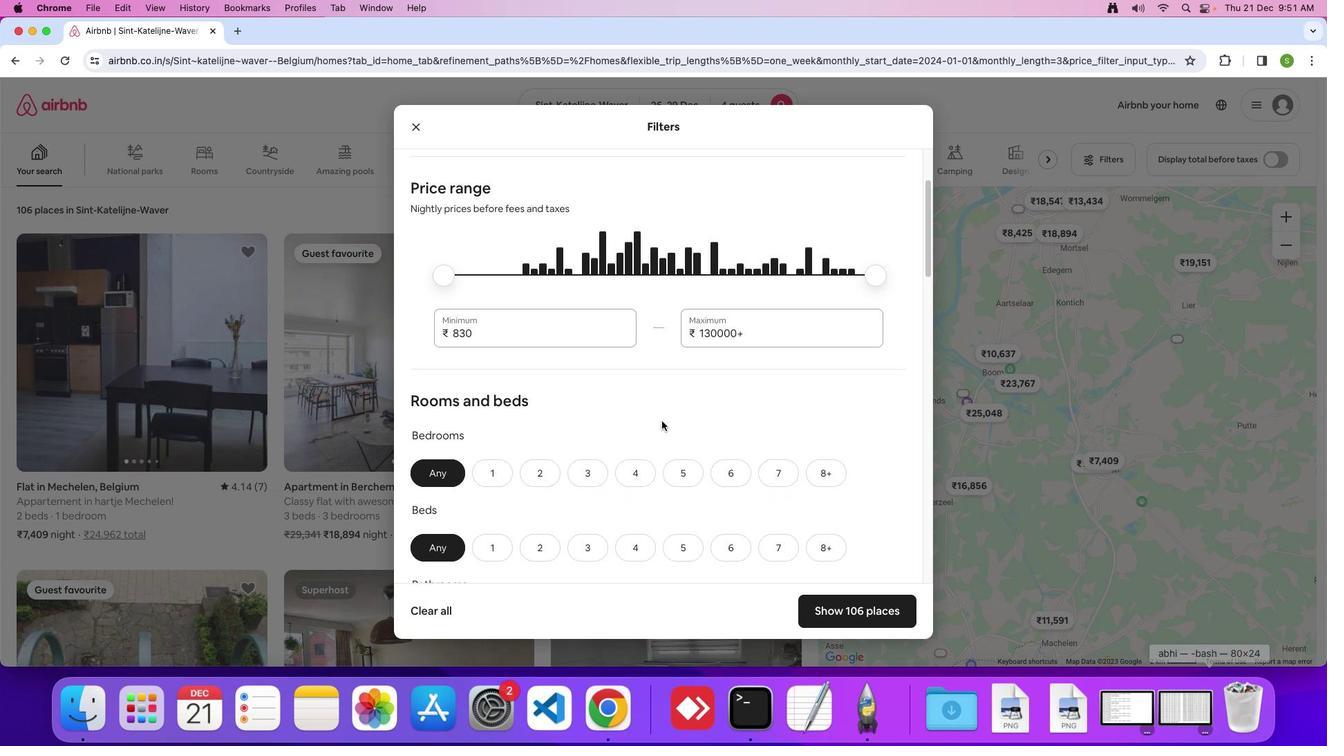 
Action: Mouse moved to (650, 405)
Screenshot: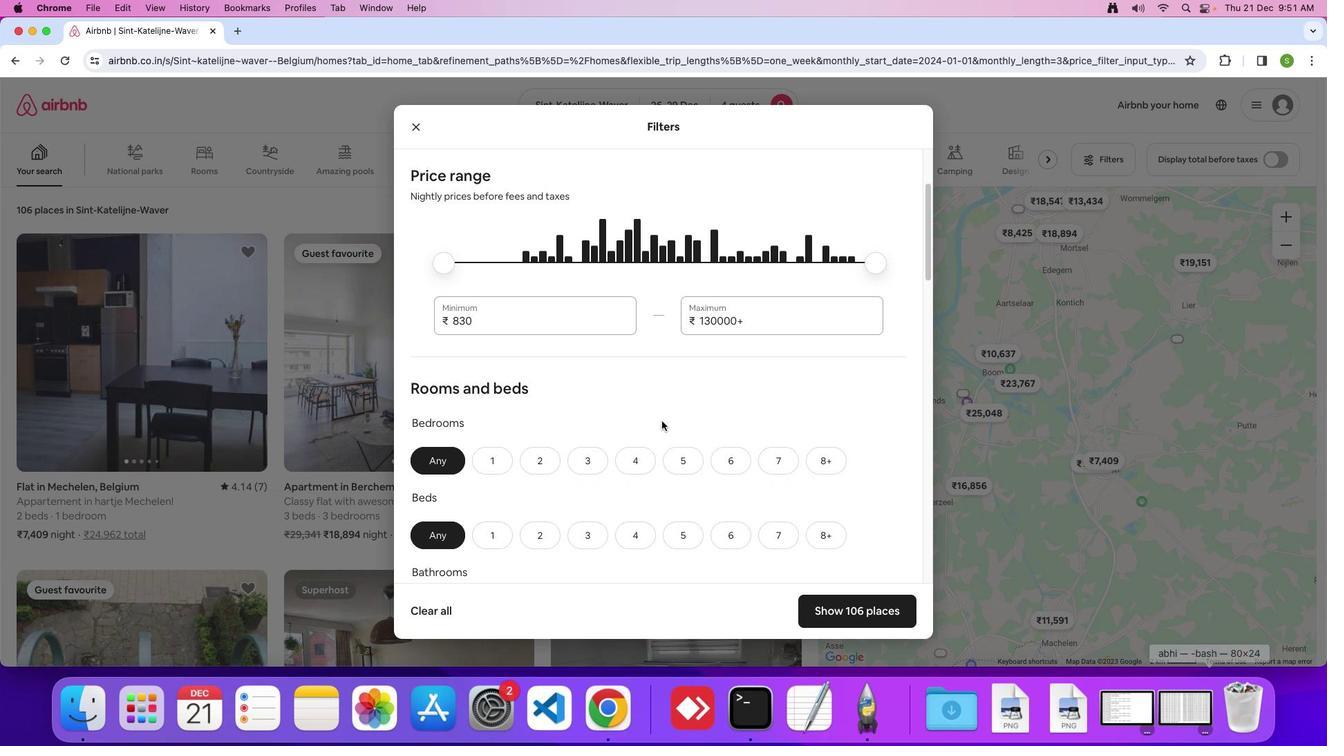 
Action: Mouse scrolled (650, 405) with delta (40, 111)
Screenshot: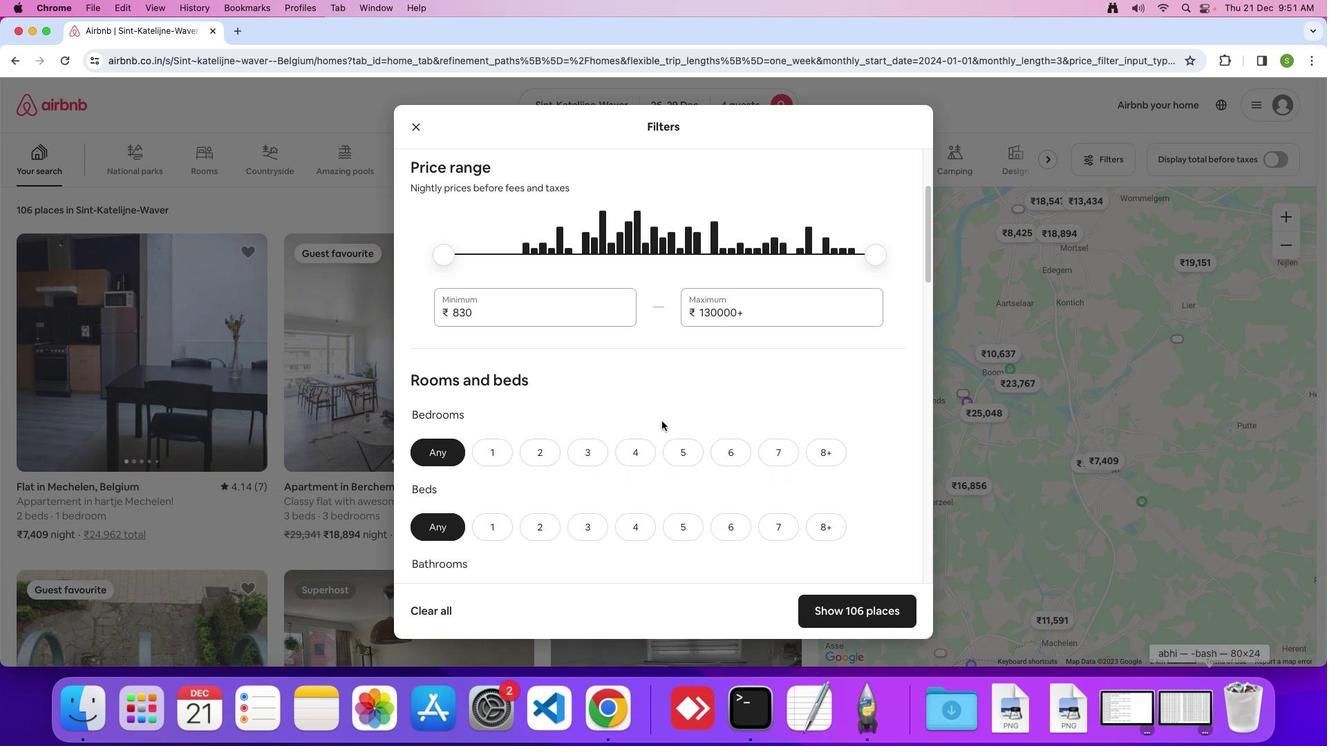 
Action: Mouse scrolled (650, 405) with delta (40, 111)
Screenshot: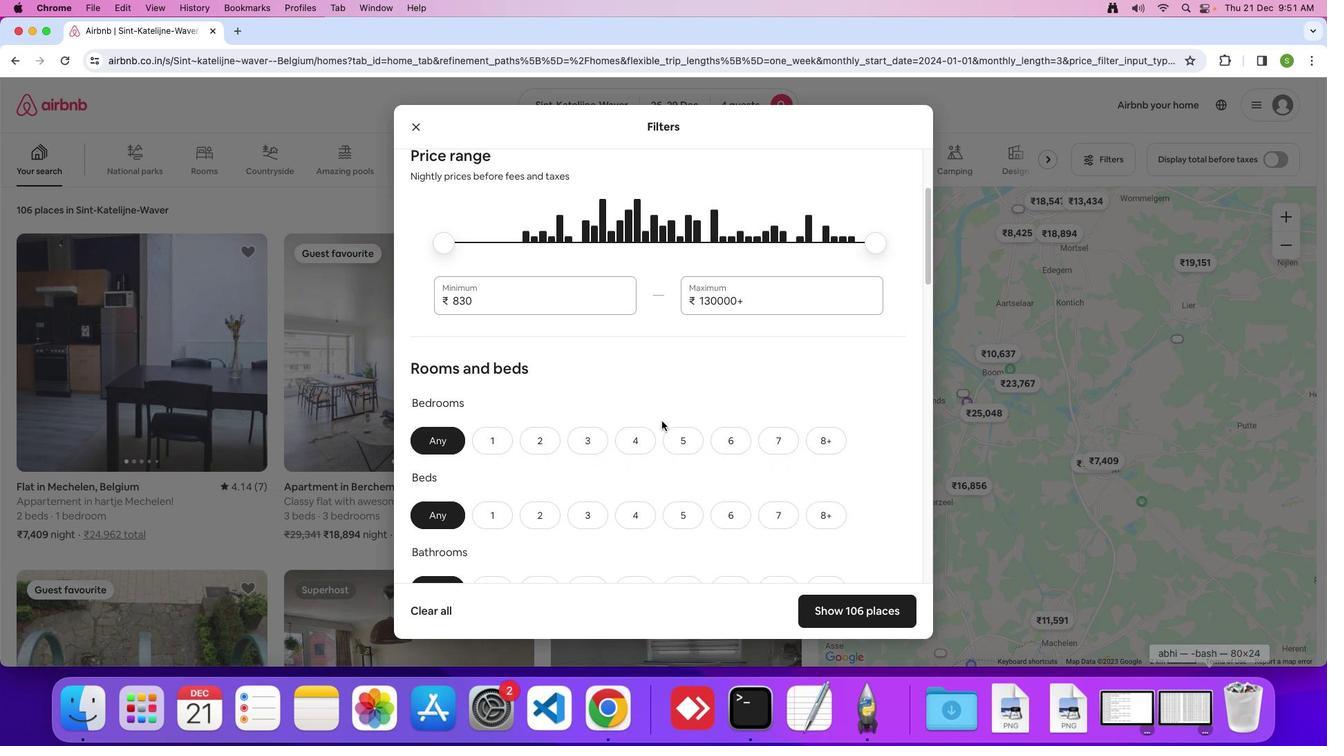 
Action: Mouse scrolled (650, 405) with delta (40, 111)
Screenshot: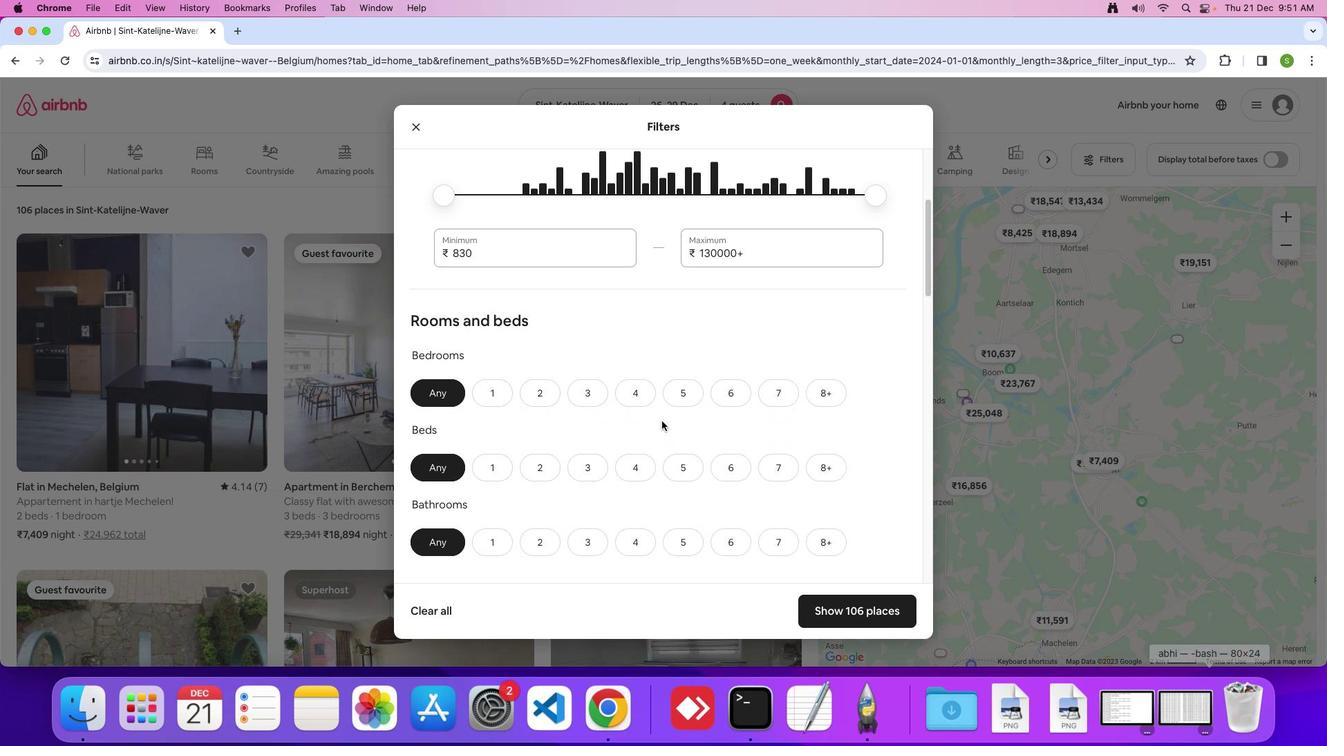 
Action: Mouse moved to (635, 363)
Screenshot: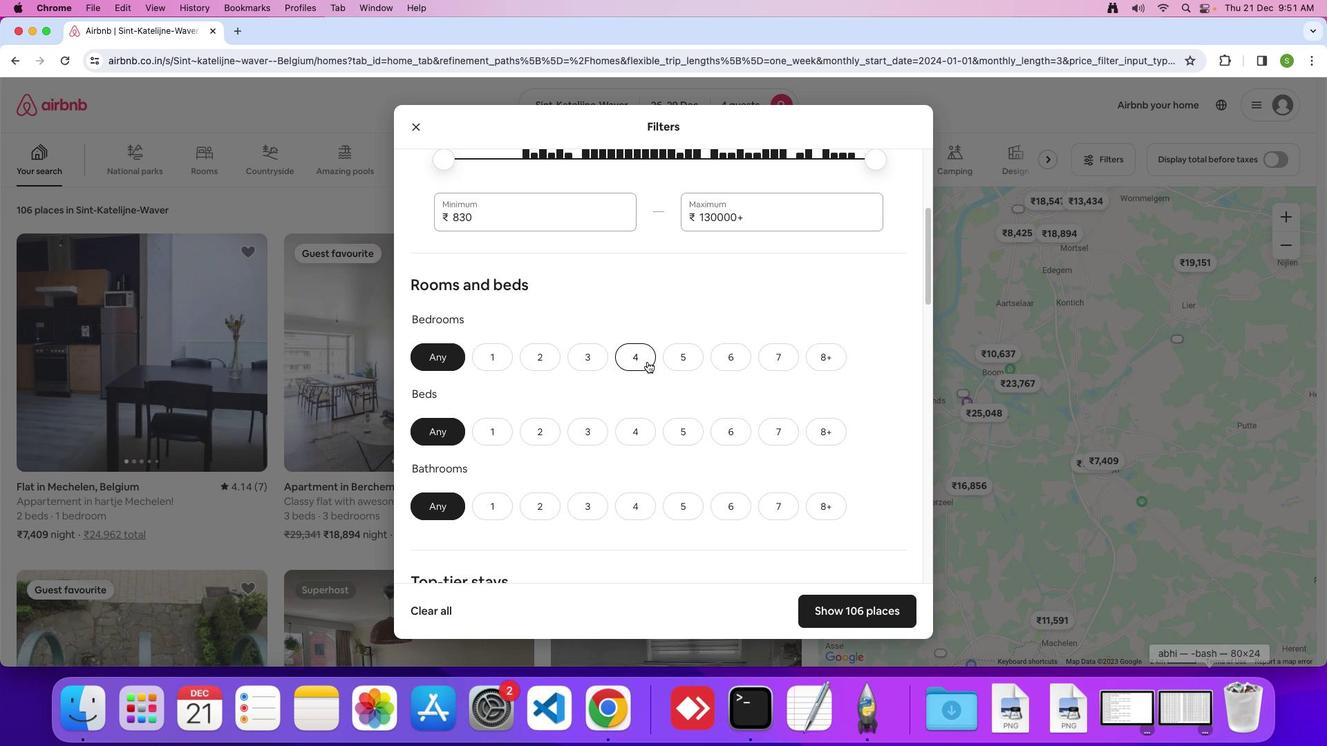 
Action: Mouse pressed left at (635, 363)
Screenshot: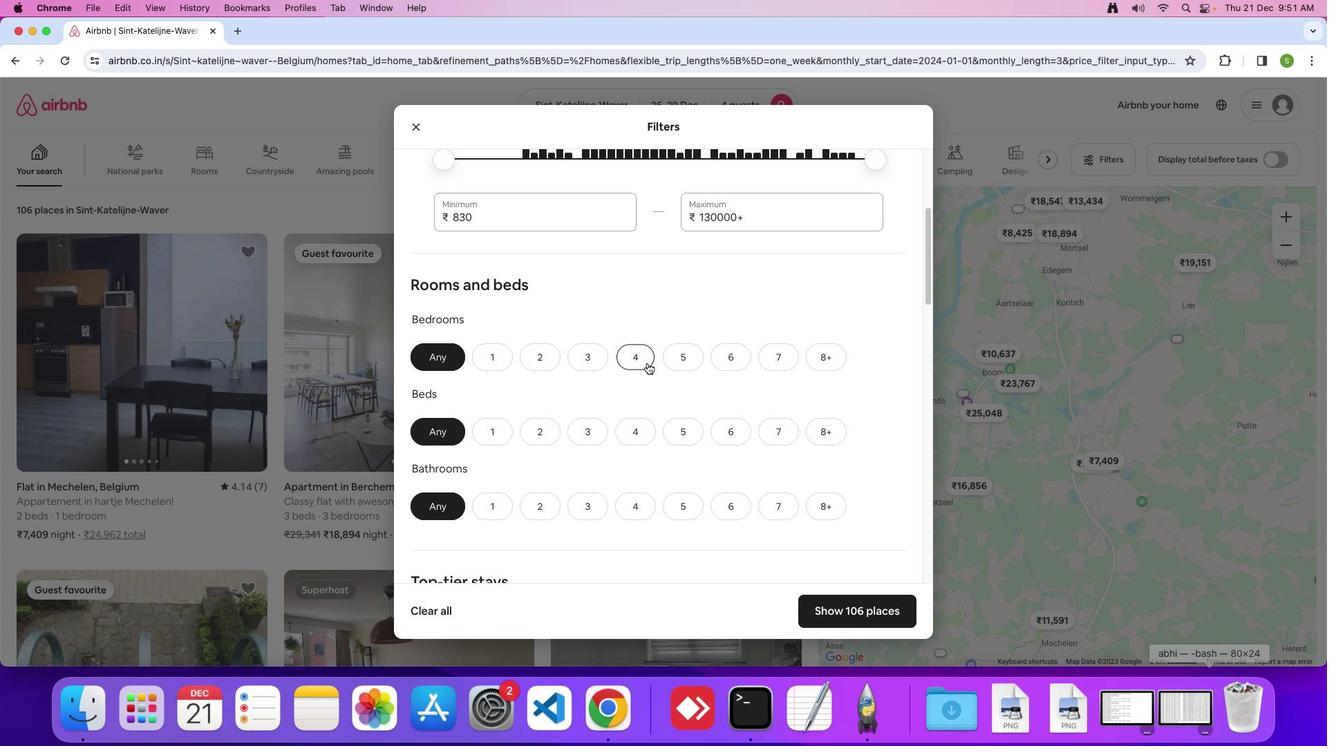 
Action: Mouse moved to (631, 407)
Screenshot: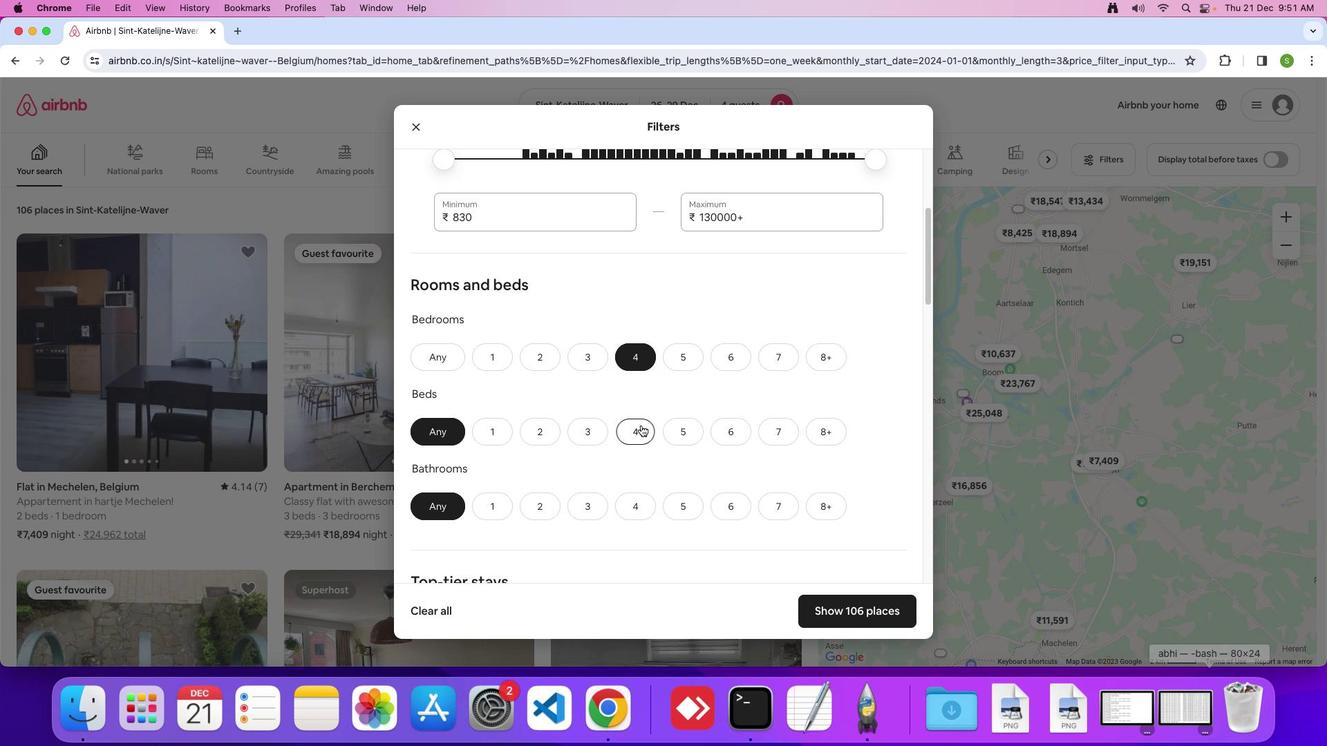 
Action: Mouse pressed left at (631, 407)
Screenshot: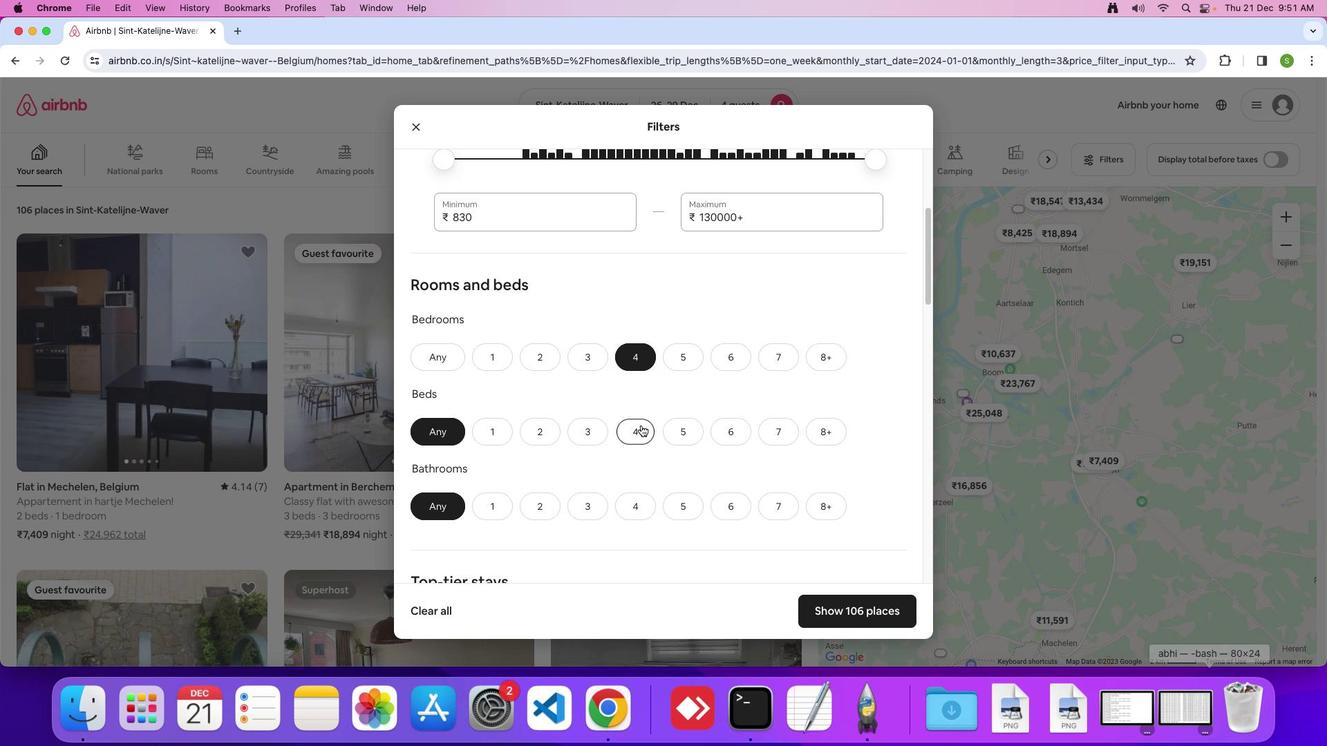 
Action: Mouse moved to (622, 466)
Screenshot: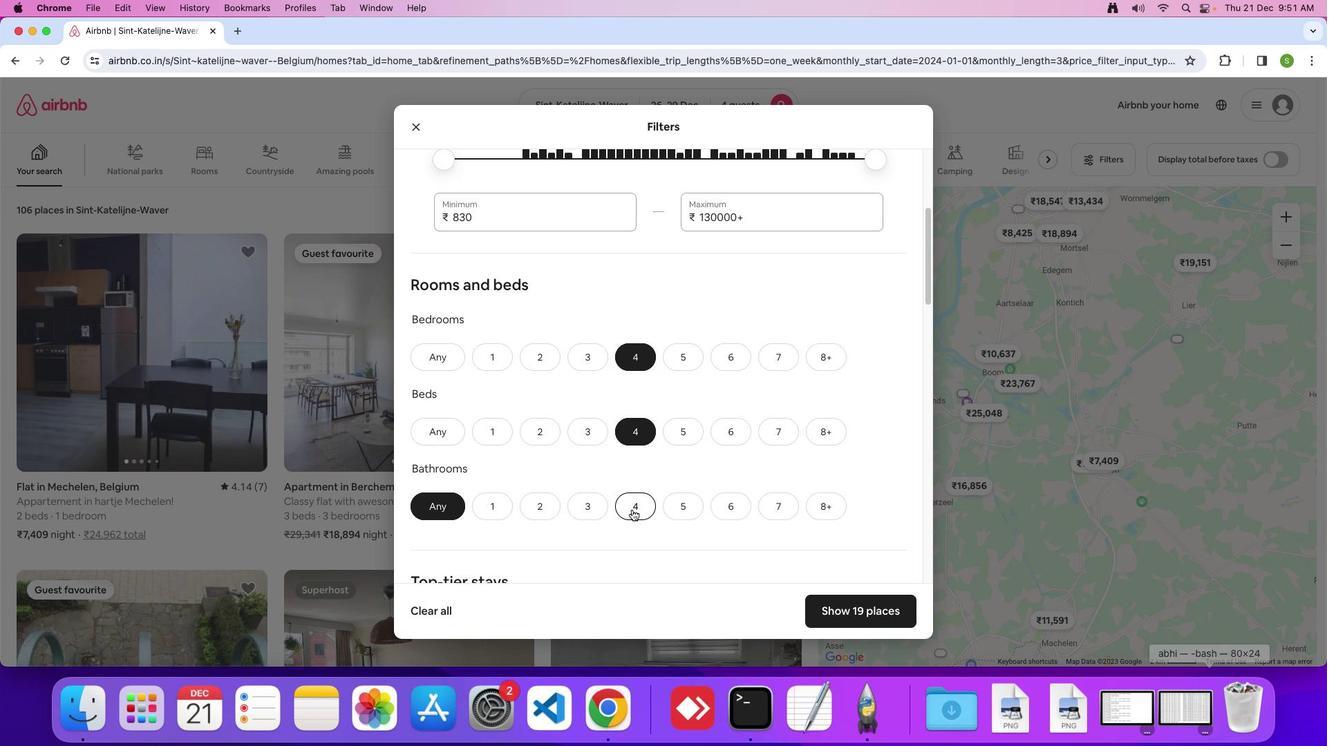 
Action: Mouse pressed left at (622, 466)
Screenshot: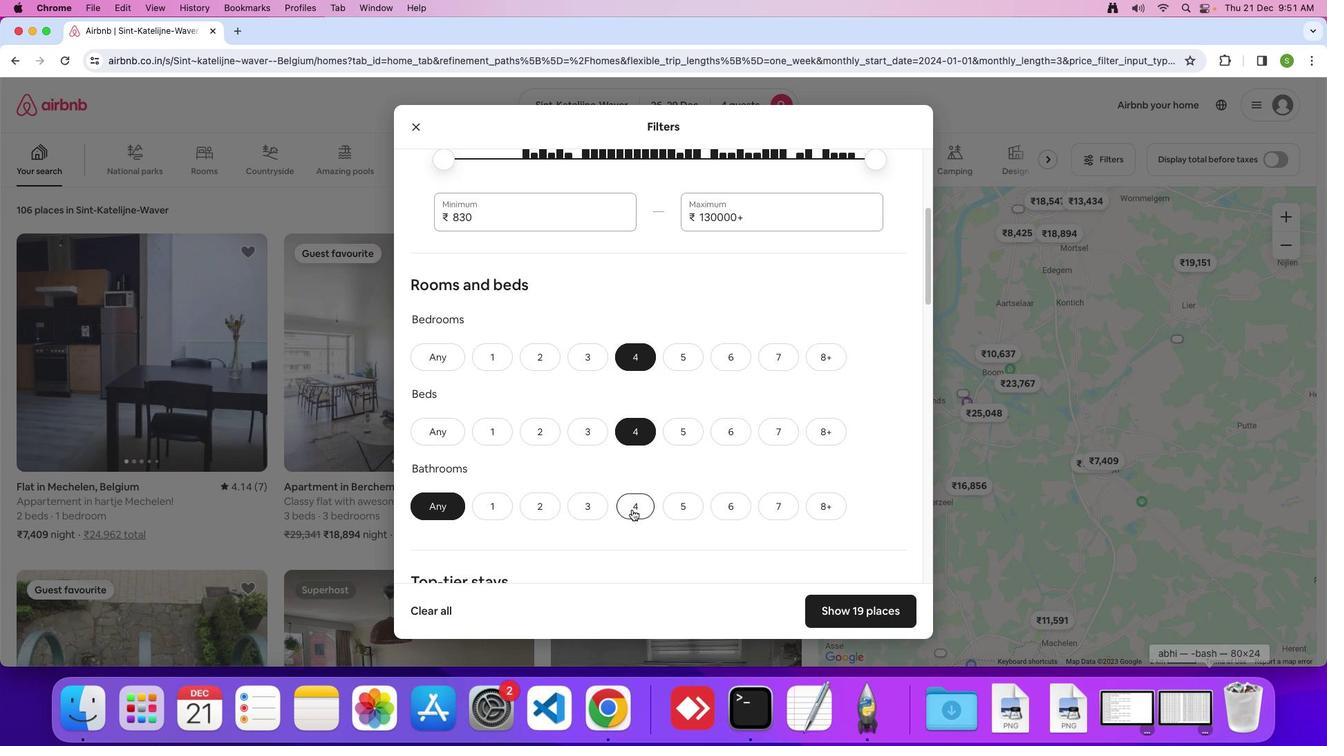 
Action: Mouse moved to (644, 427)
Screenshot: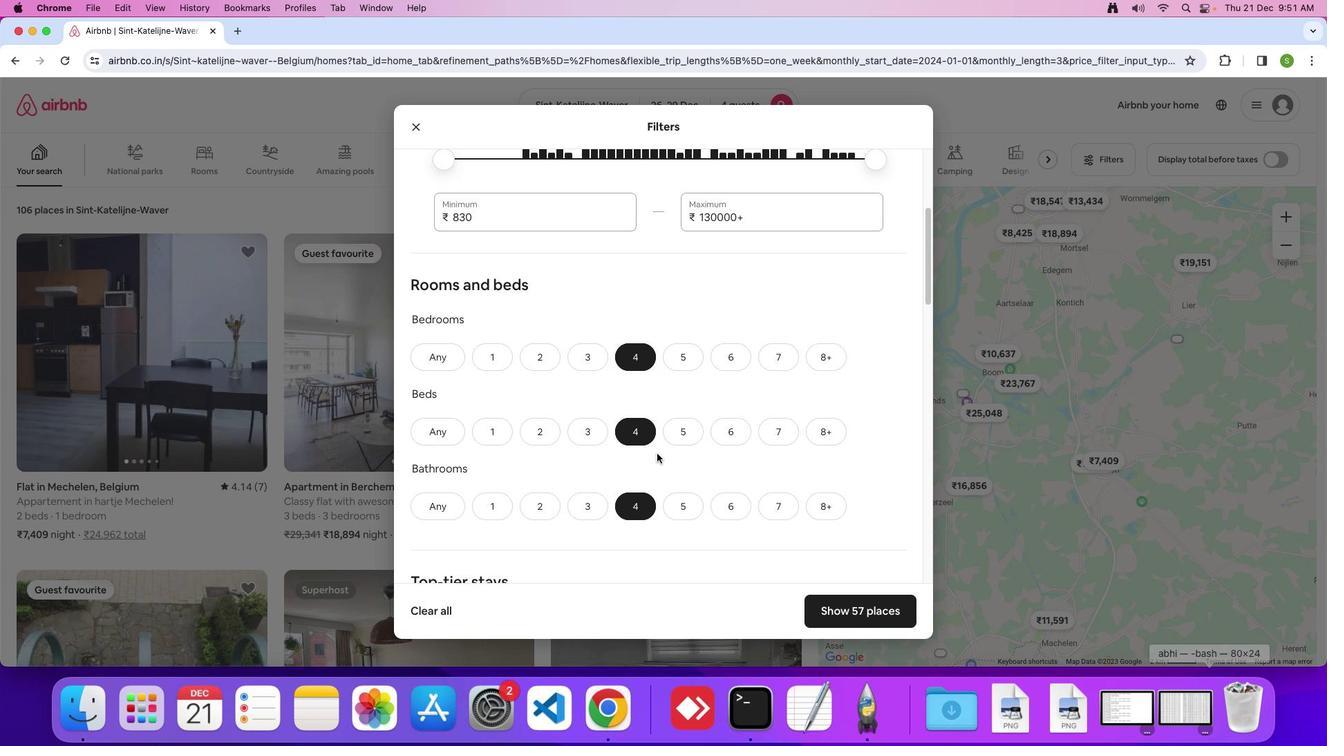 
Action: Mouse scrolled (644, 427) with delta (40, 111)
Screenshot: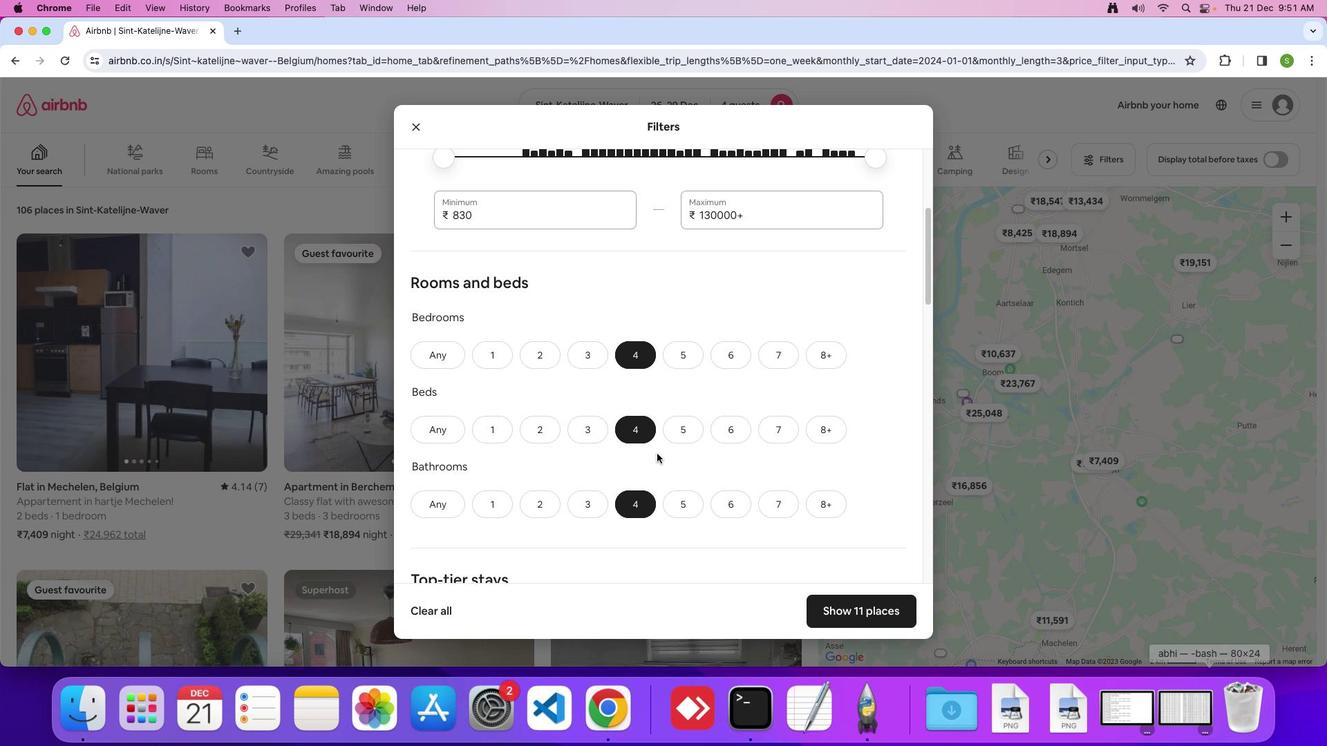 
Action: Mouse scrolled (644, 427) with delta (40, 111)
Screenshot: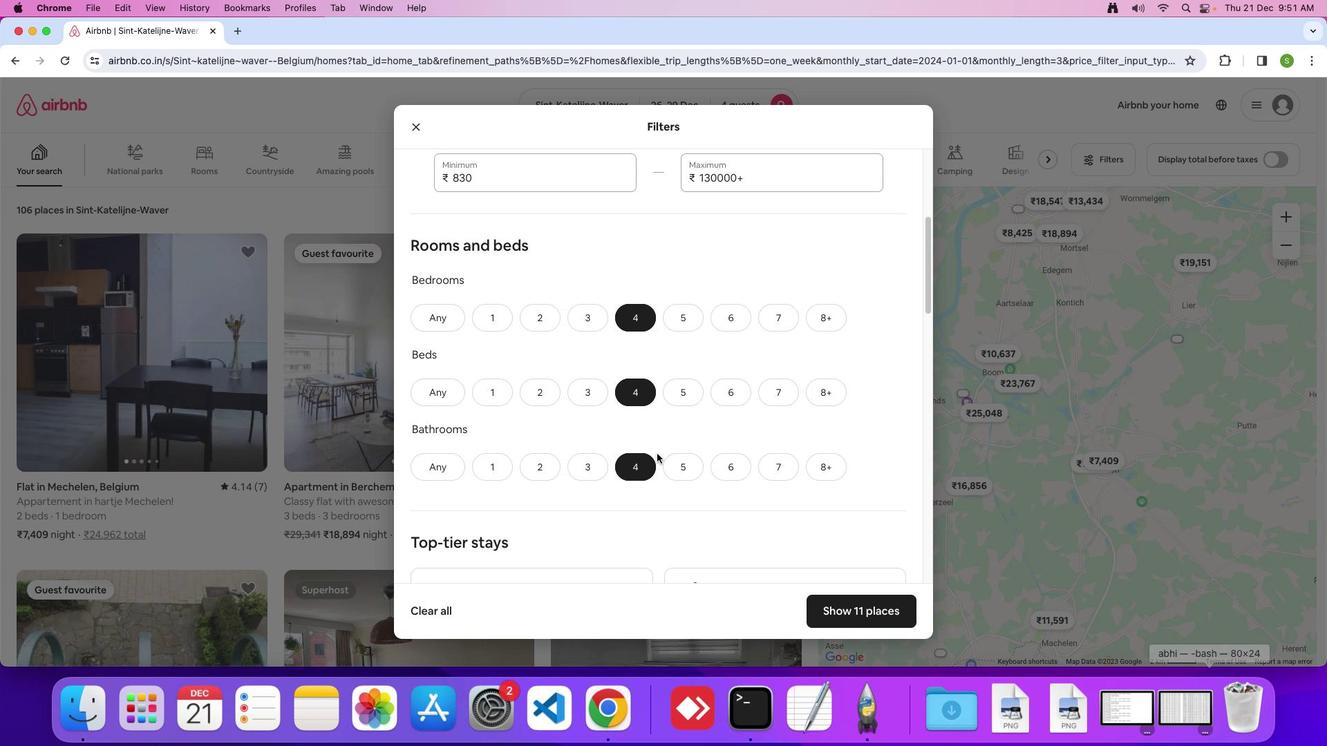 
Action: Mouse scrolled (644, 427) with delta (40, 111)
Screenshot: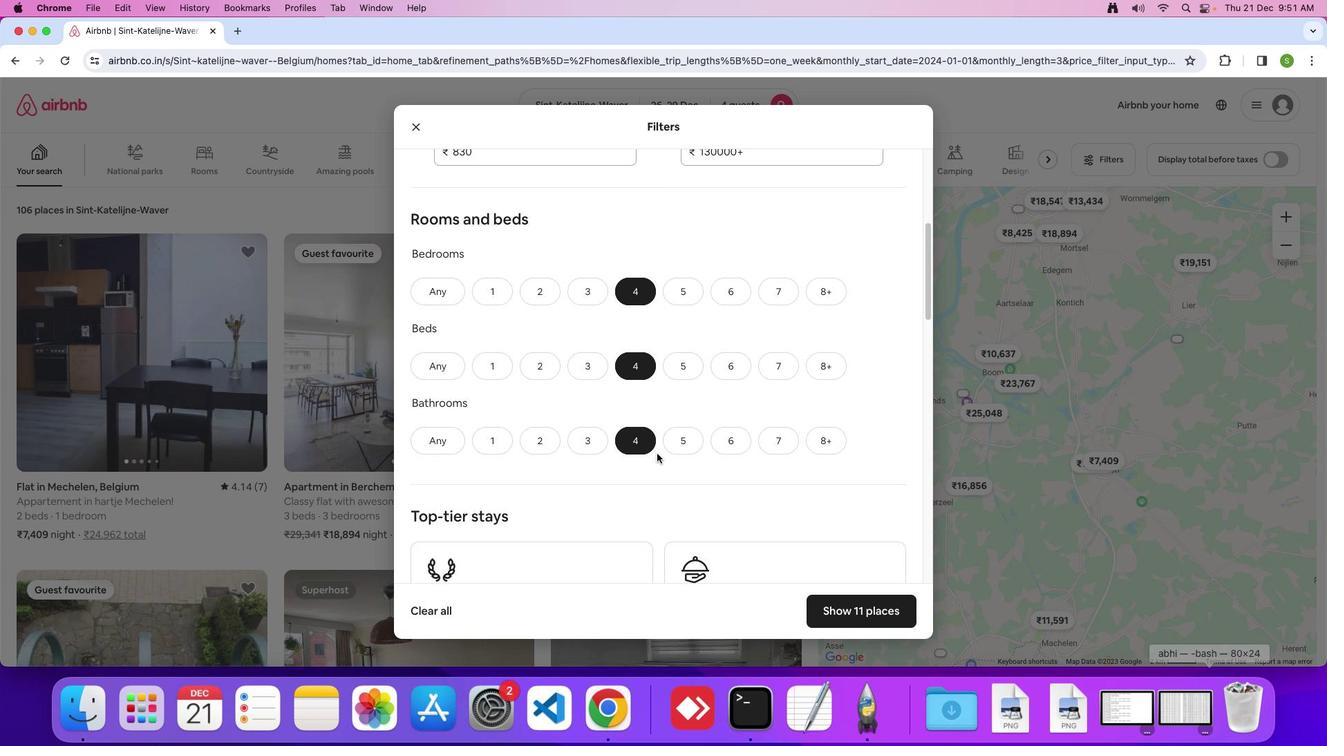 
Action: Mouse scrolled (644, 427) with delta (40, 111)
Screenshot: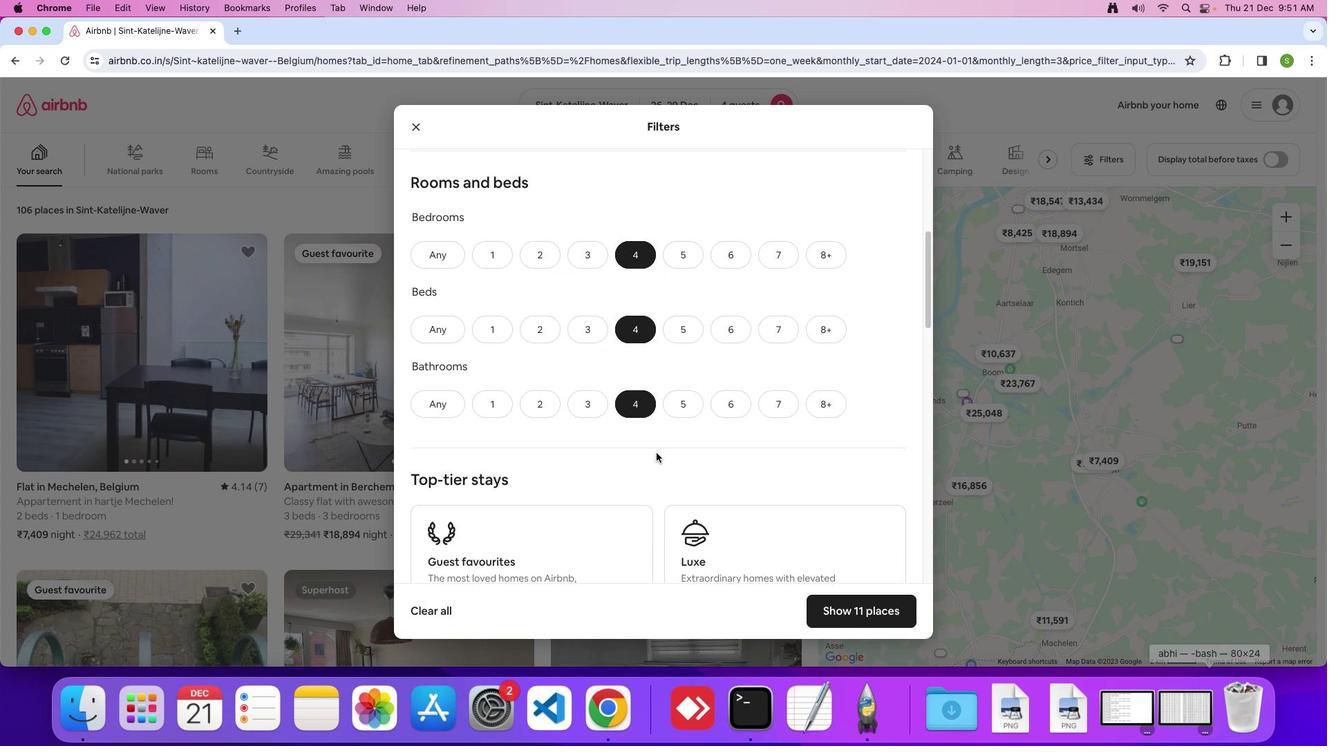 
Action: Mouse scrolled (644, 427) with delta (40, 111)
Screenshot: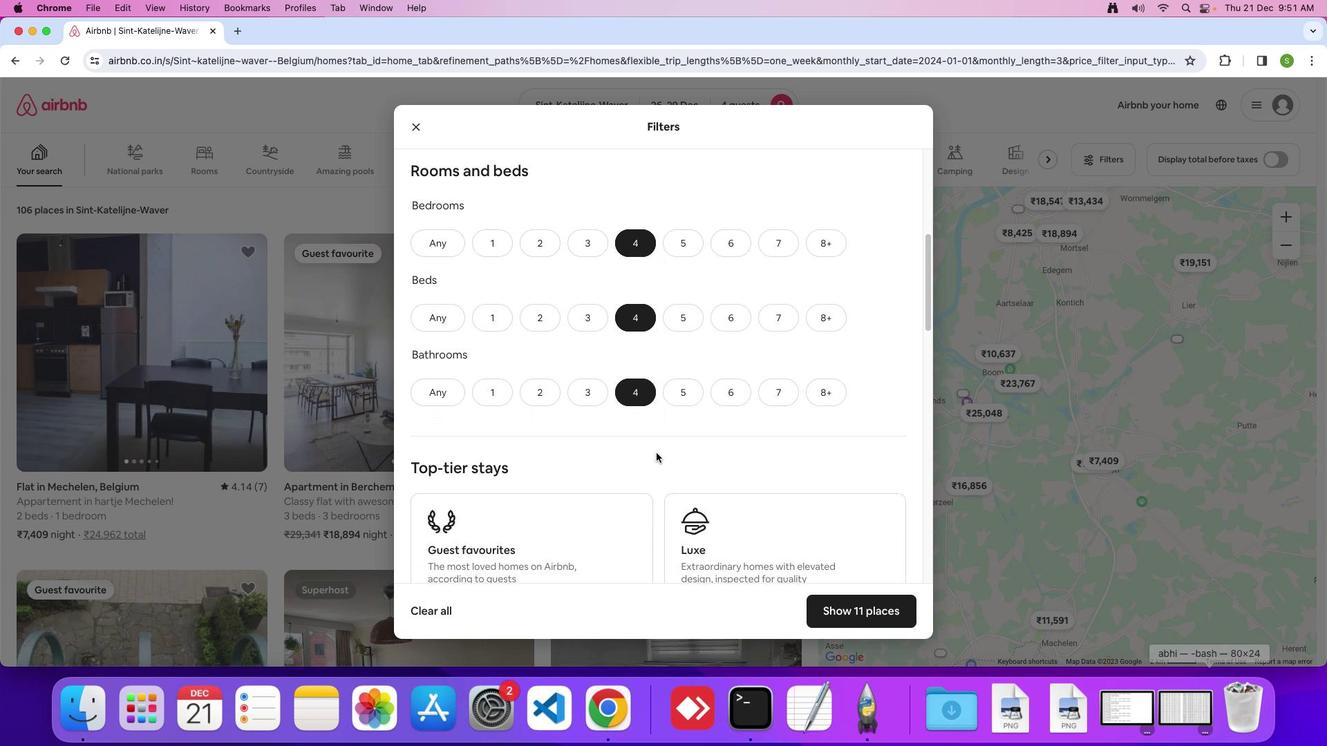 
Action: Mouse moved to (644, 427)
Screenshot: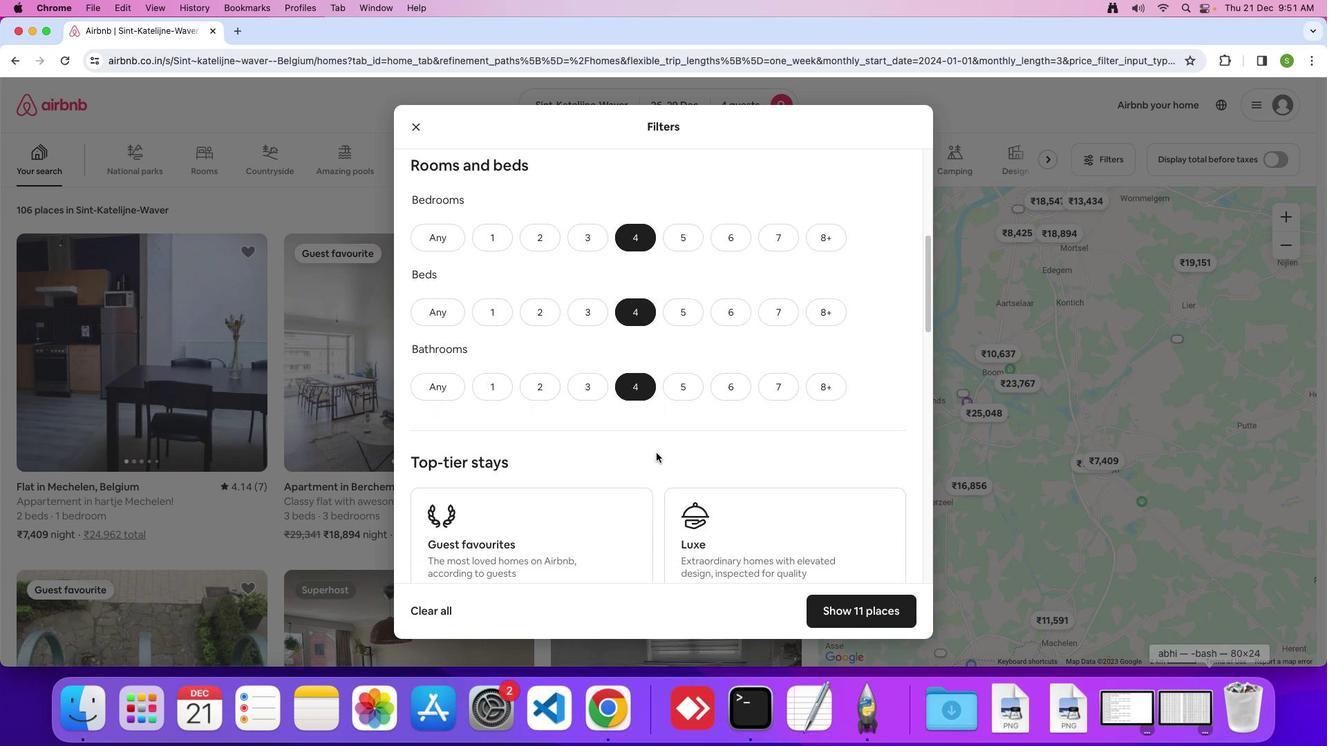 
Action: Mouse scrolled (644, 427) with delta (40, 111)
Screenshot: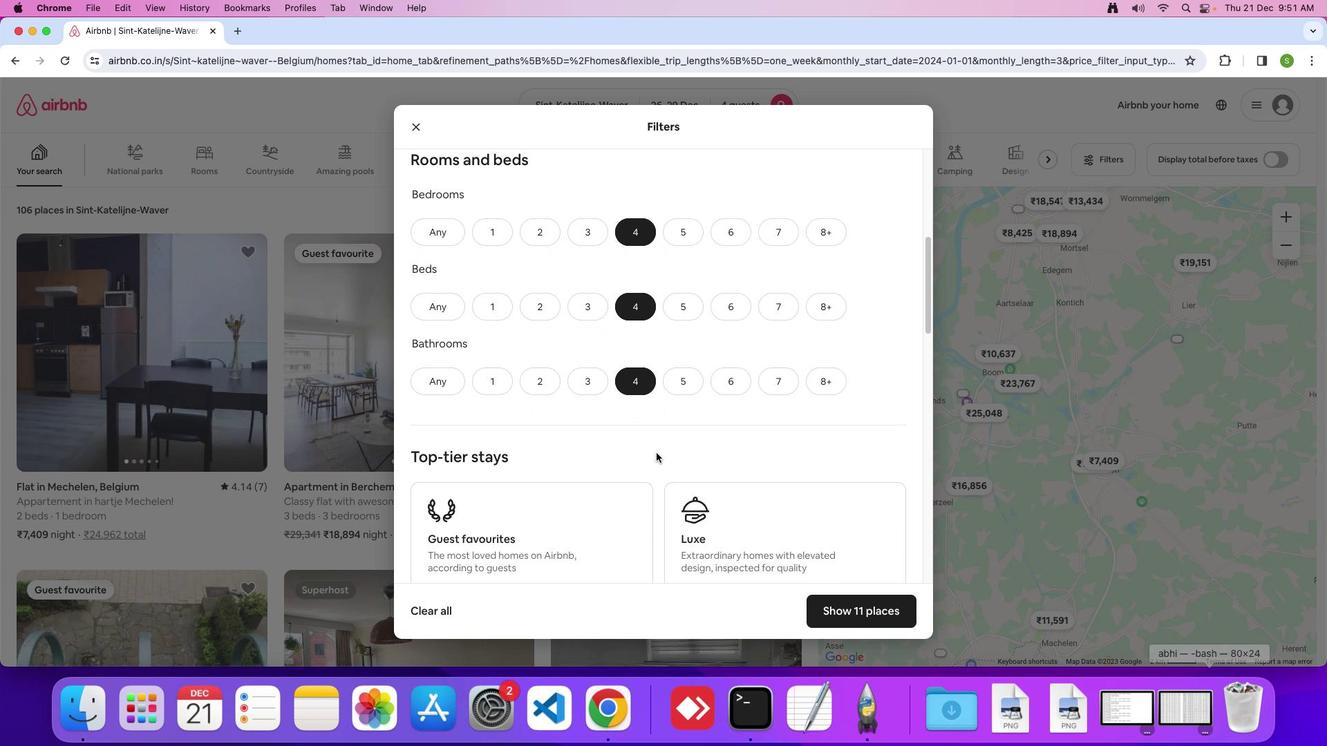 
Action: Mouse scrolled (644, 427) with delta (40, 111)
Screenshot: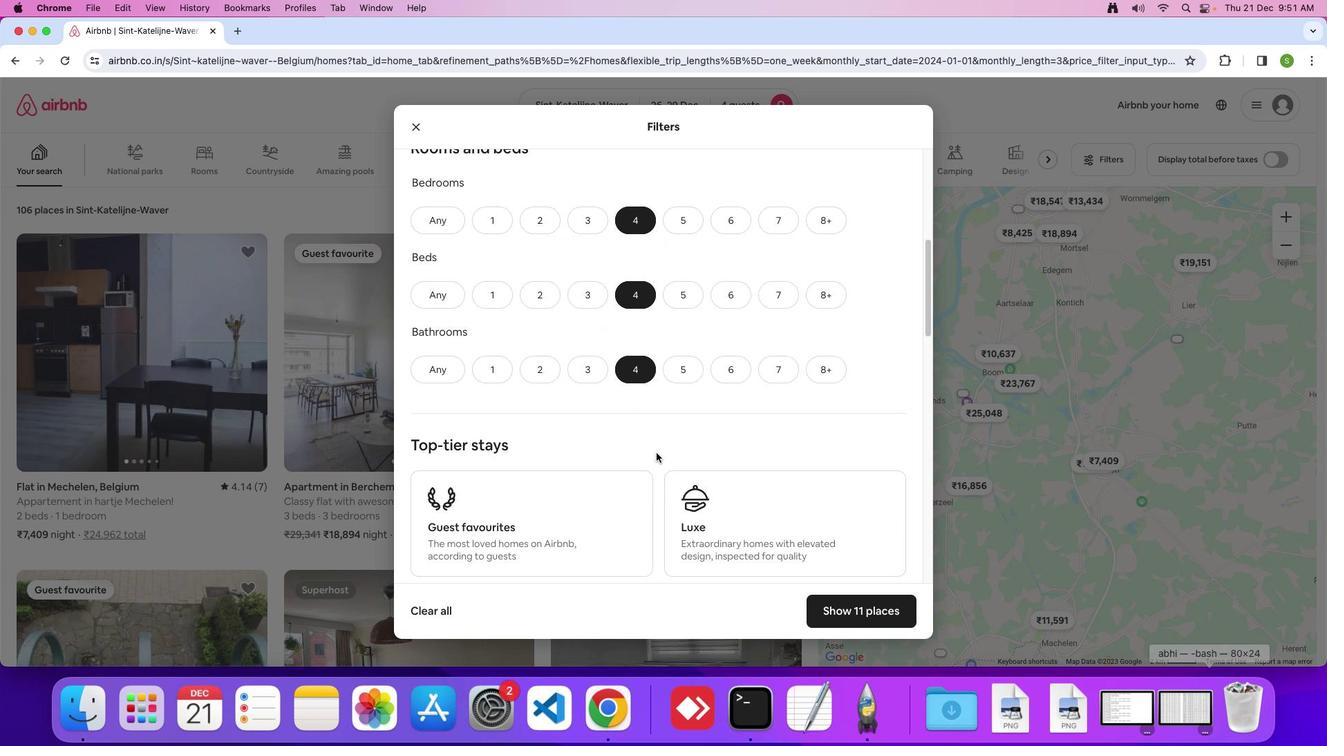 
Action: Mouse scrolled (644, 427) with delta (40, 111)
Screenshot: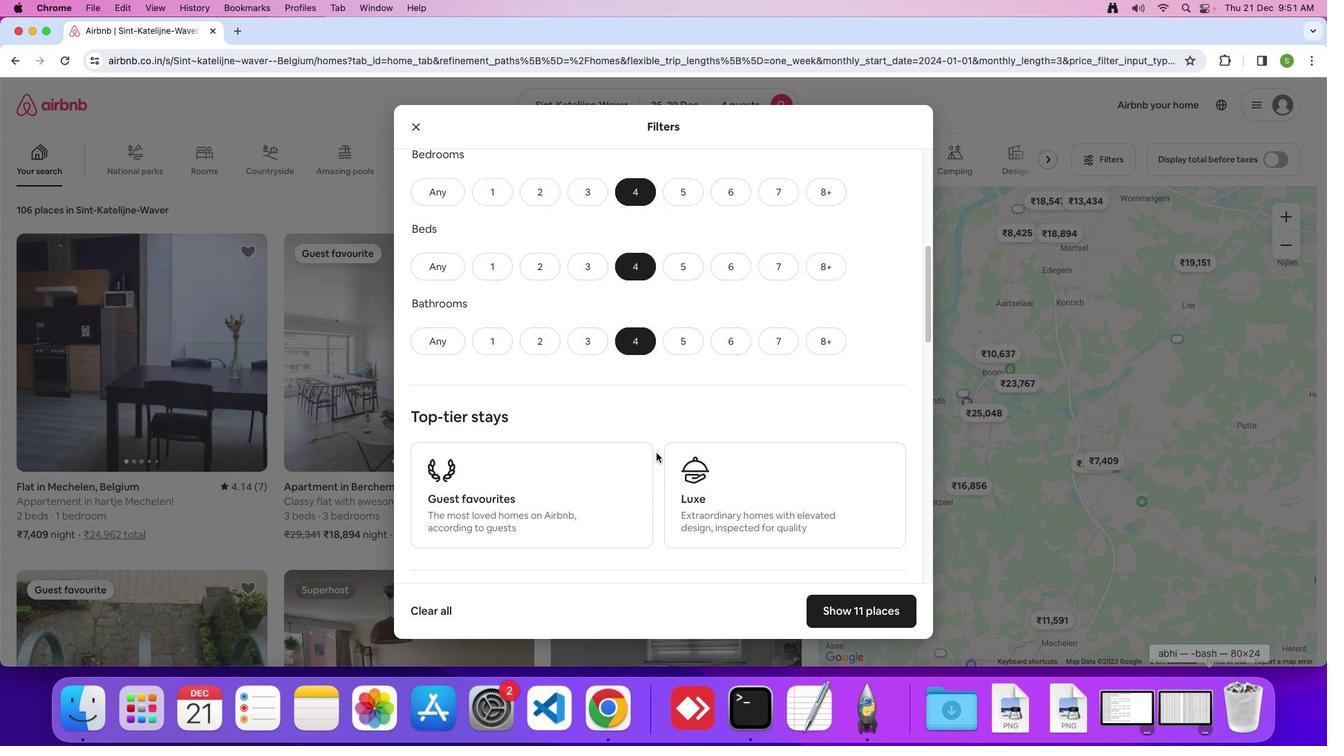 
Action: Mouse scrolled (644, 427) with delta (40, 111)
Screenshot: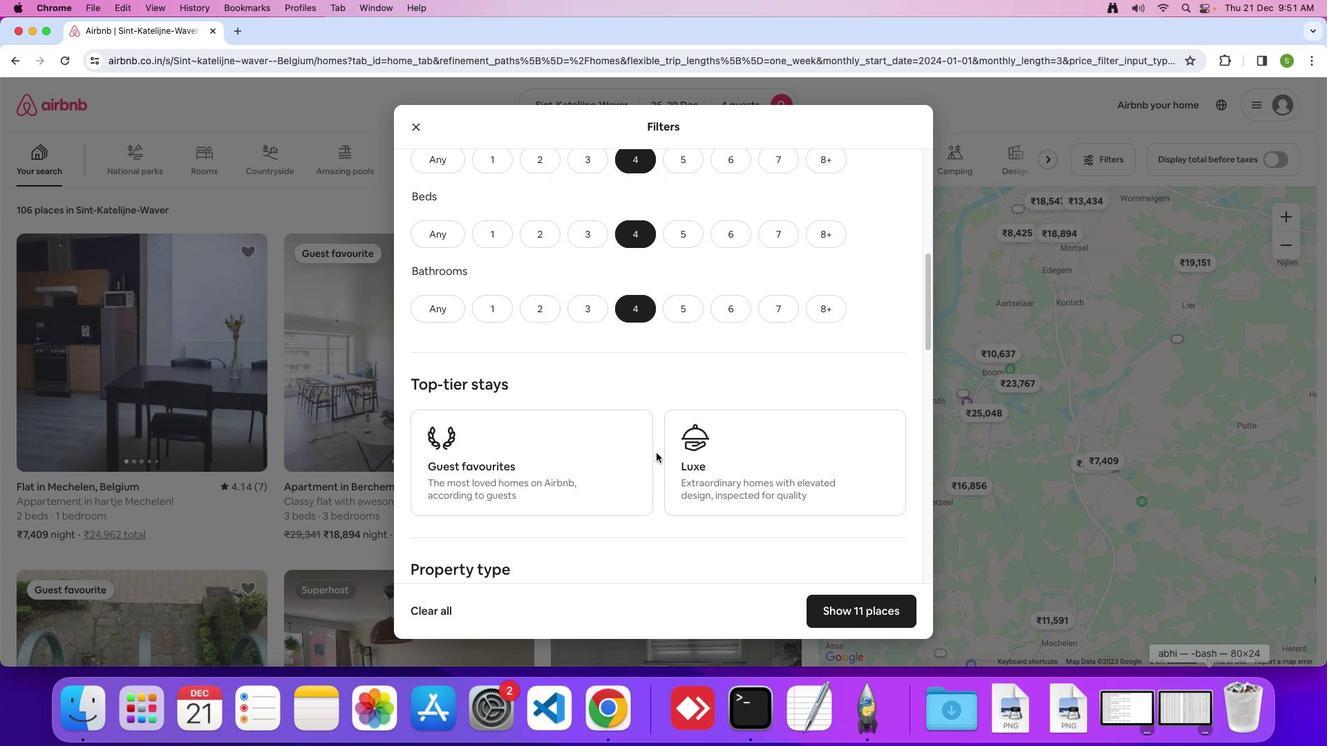 
Action: Mouse scrolled (644, 427) with delta (40, 111)
Screenshot: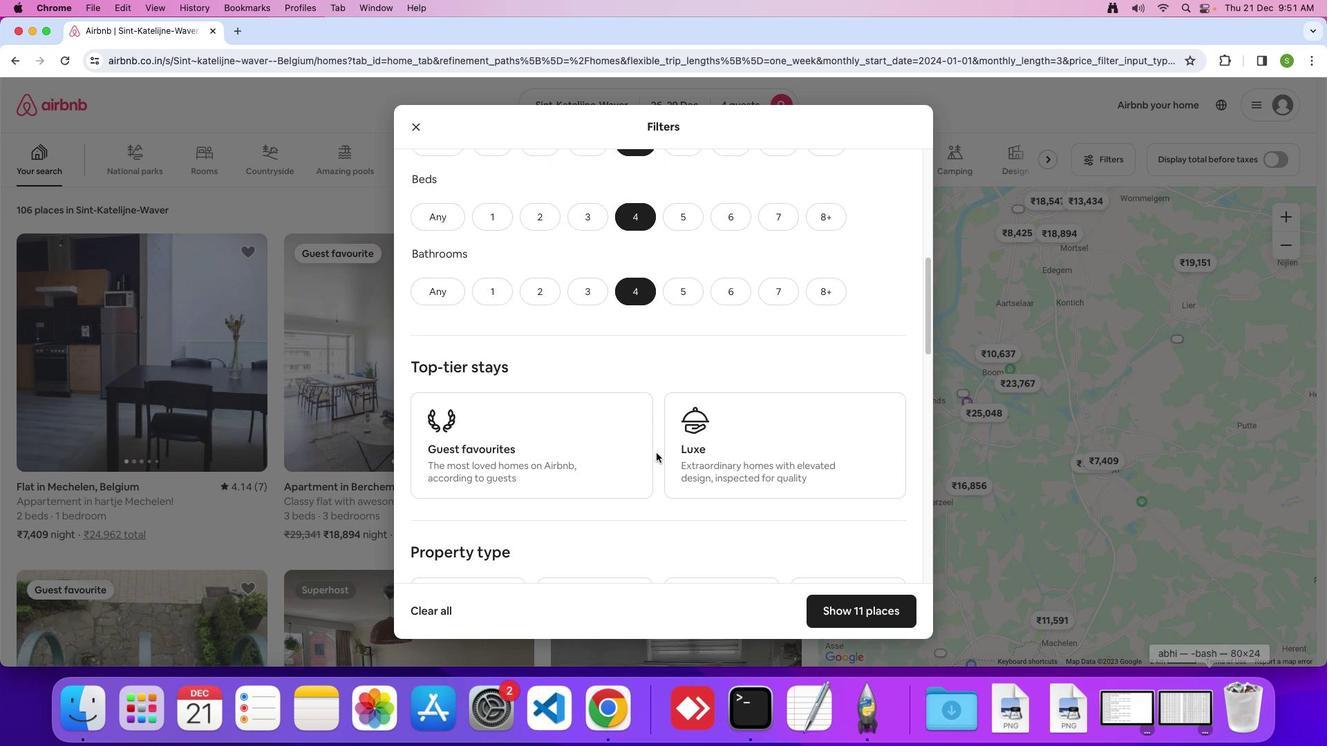
Action: Mouse scrolled (644, 427) with delta (40, 111)
Screenshot: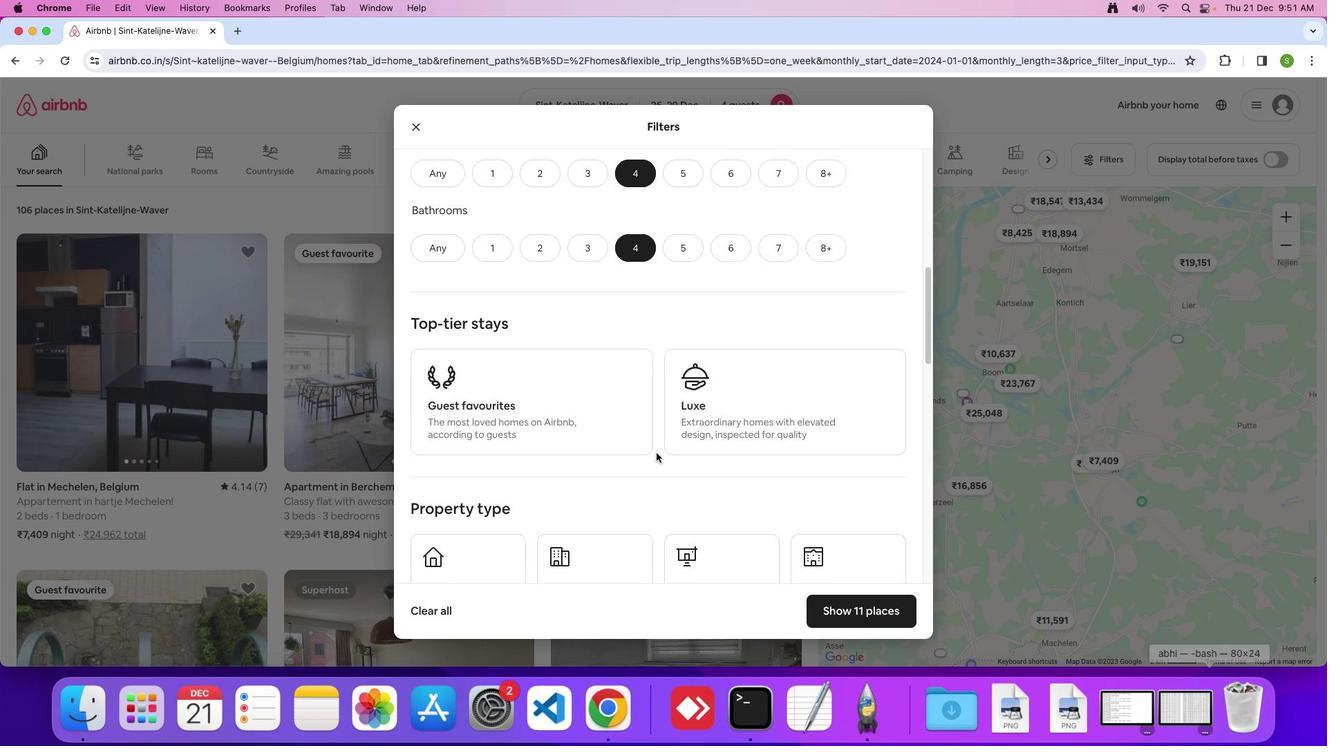 
Action: Mouse scrolled (644, 427) with delta (40, 111)
Screenshot: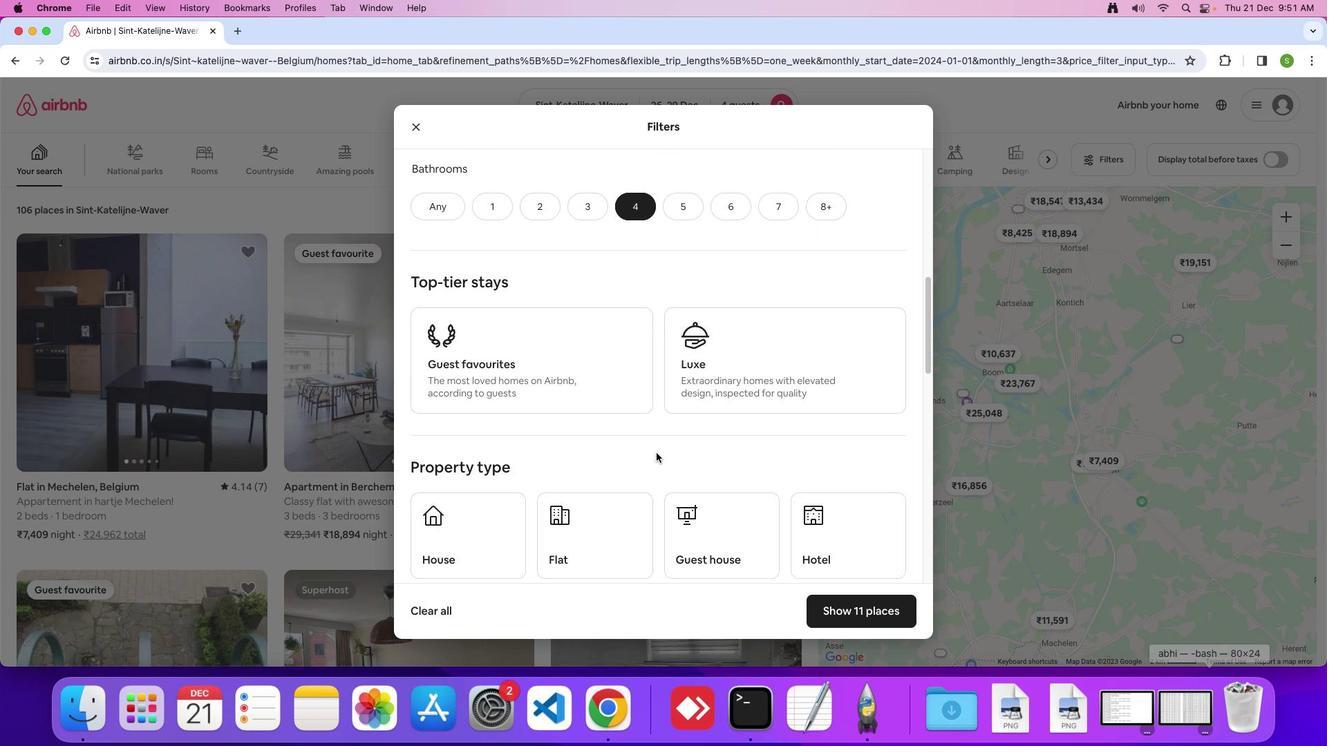 
Action: Mouse scrolled (644, 427) with delta (40, 111)
Screenshot: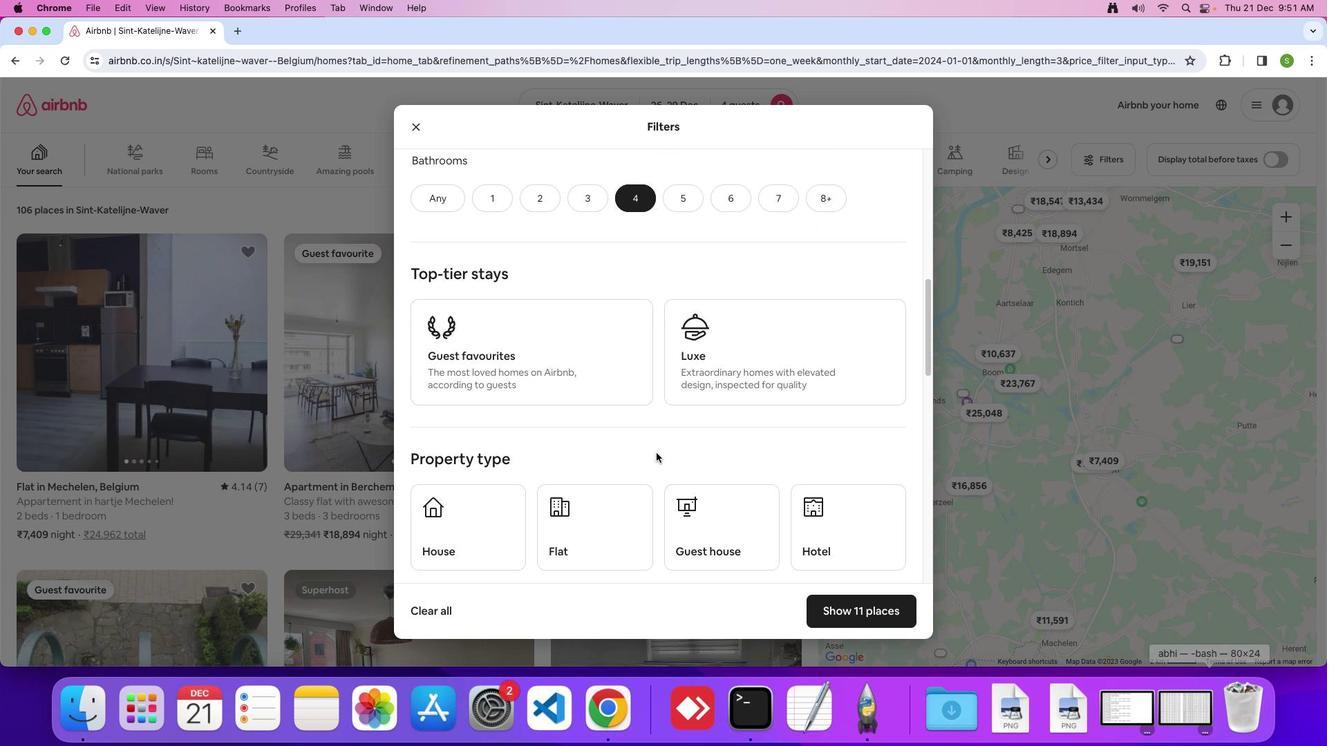 
Action: Mouse scrolled (644, 427) with delta (40, 111)
Screenshot: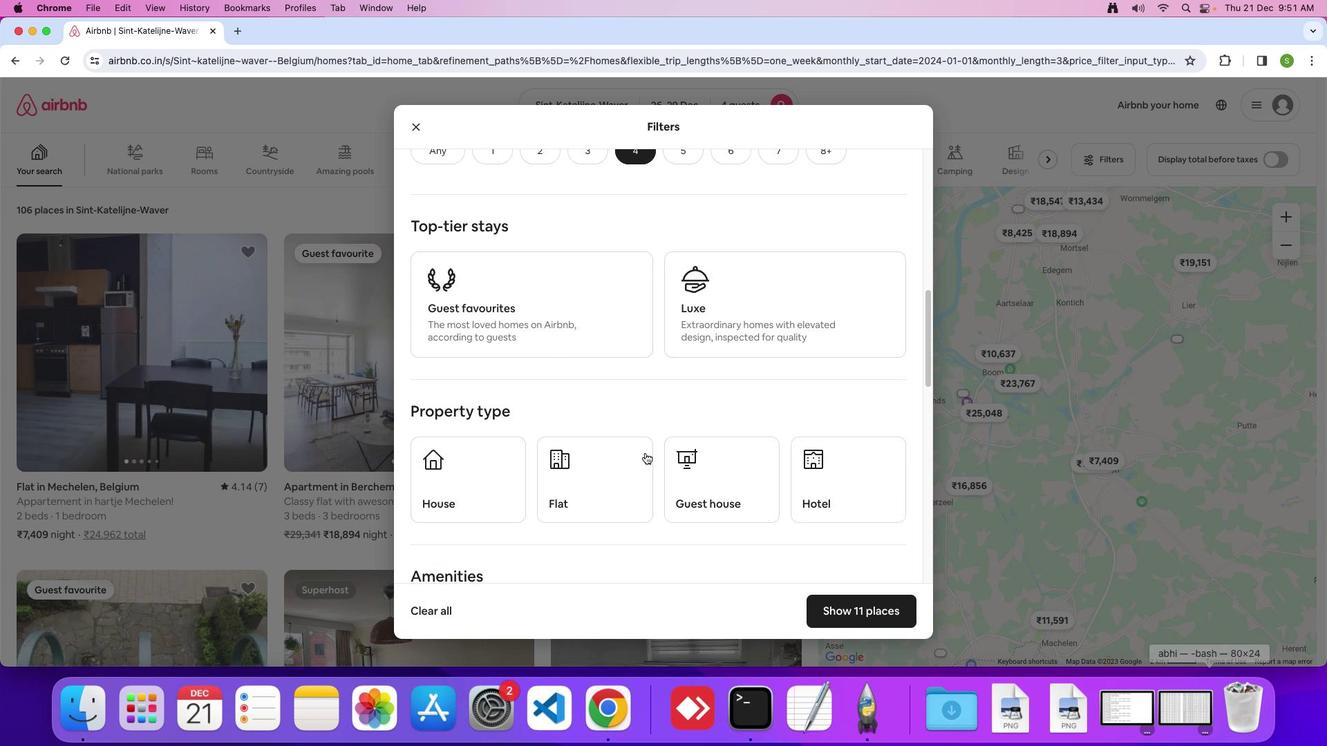 
Action: Mouse moved to (569, 436)
Screenshot: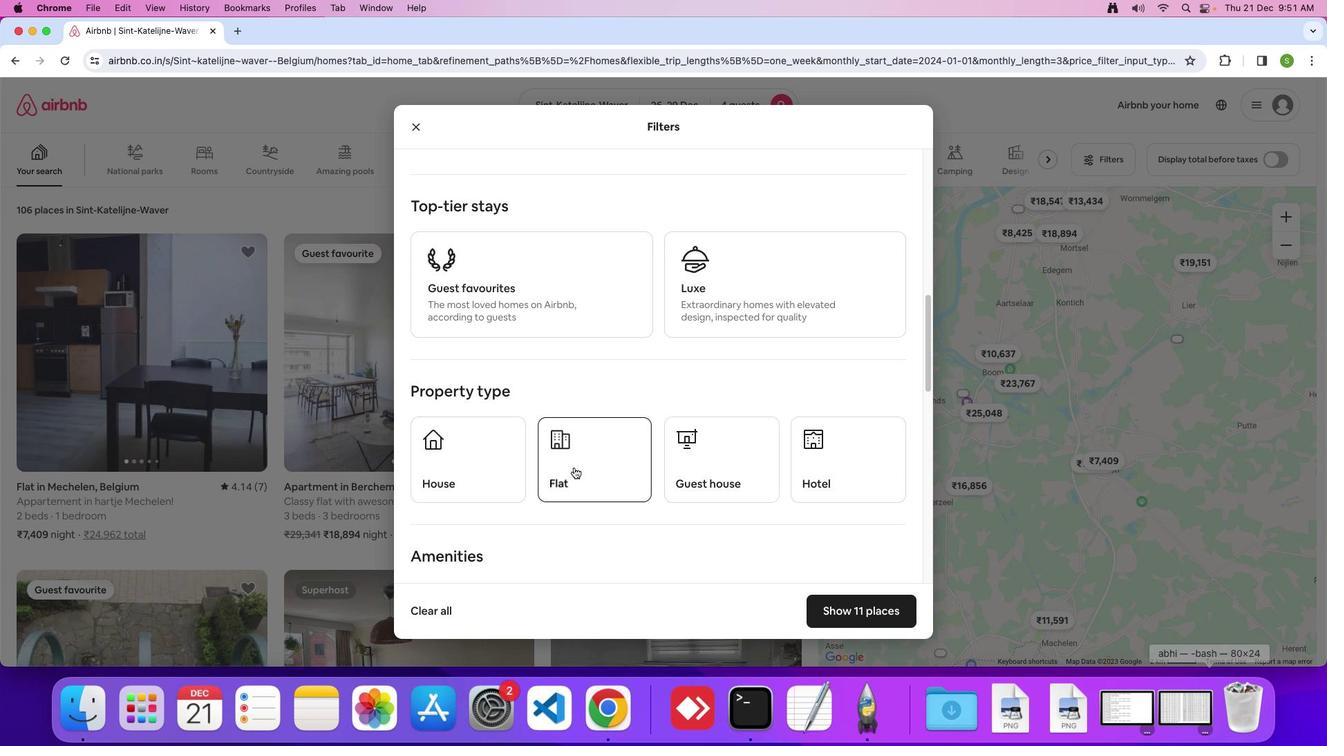 
Action: Mouse pressed left at (569, 436)
Screenshot: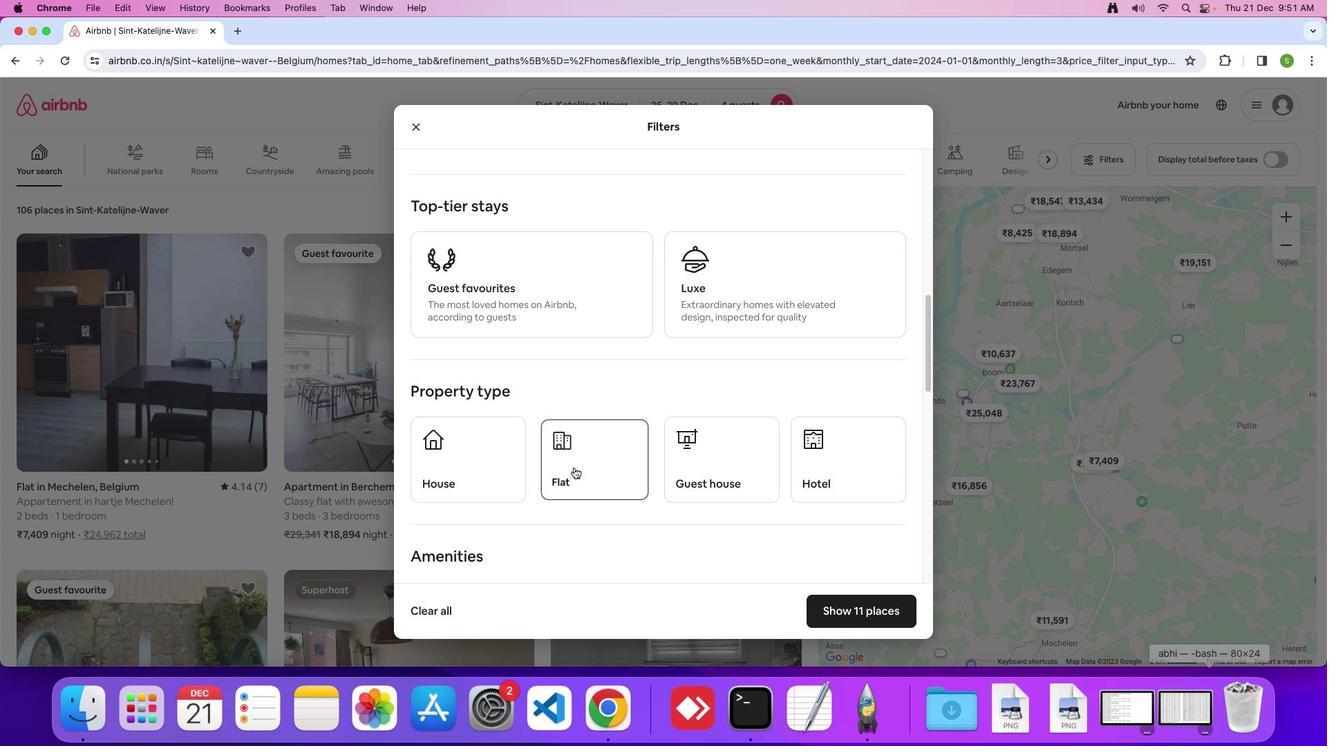 
Action: Mouse moved to (608, 381)
Screenshot: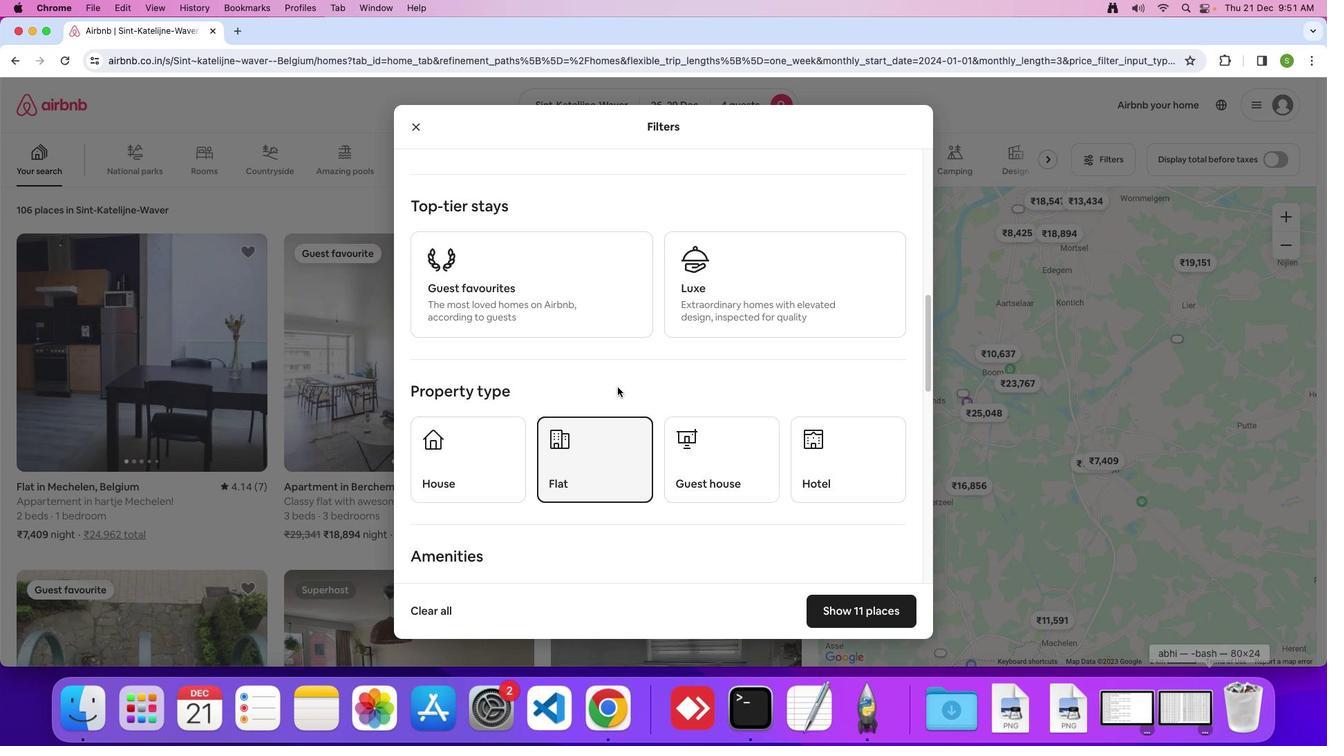 
Action: Mouse scrolled (608, 381) with delta (40, 111)
Screenshot: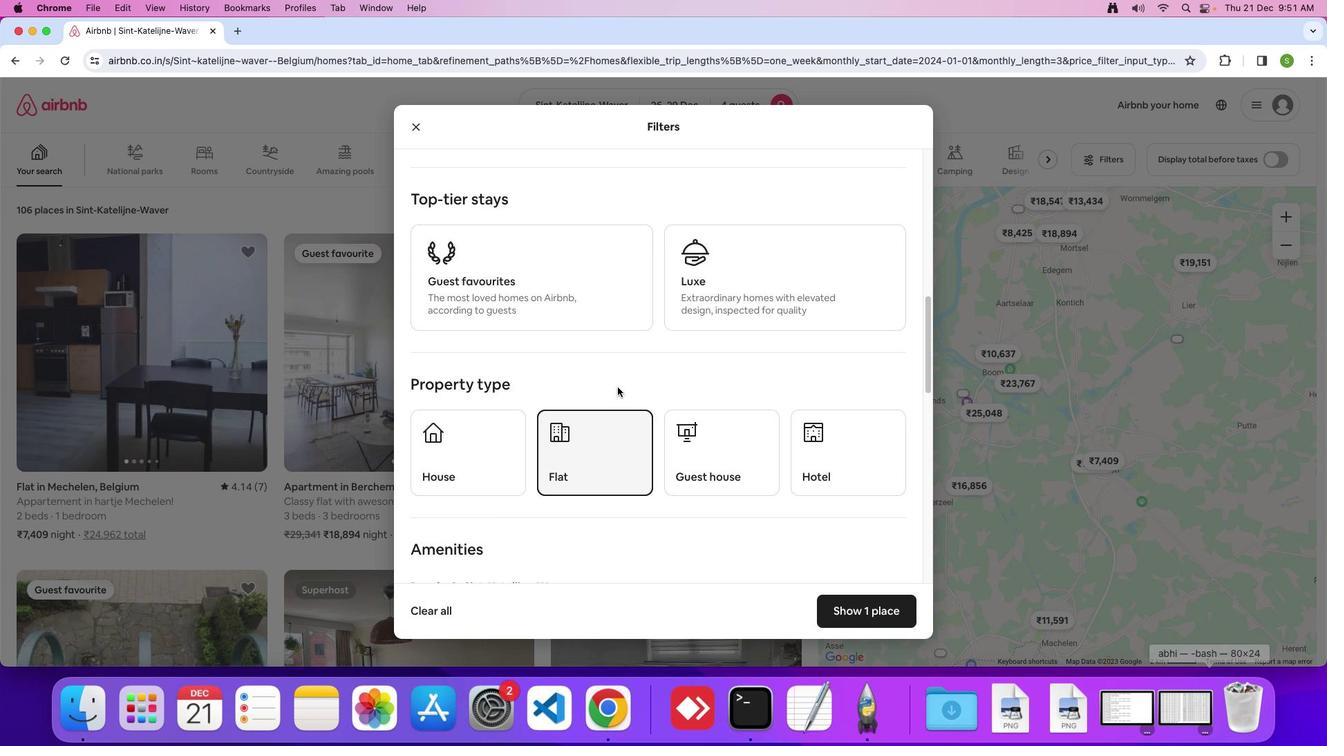 
Action: Mouse scrolled (608, 381) with delta (40, 111)
Screenshot: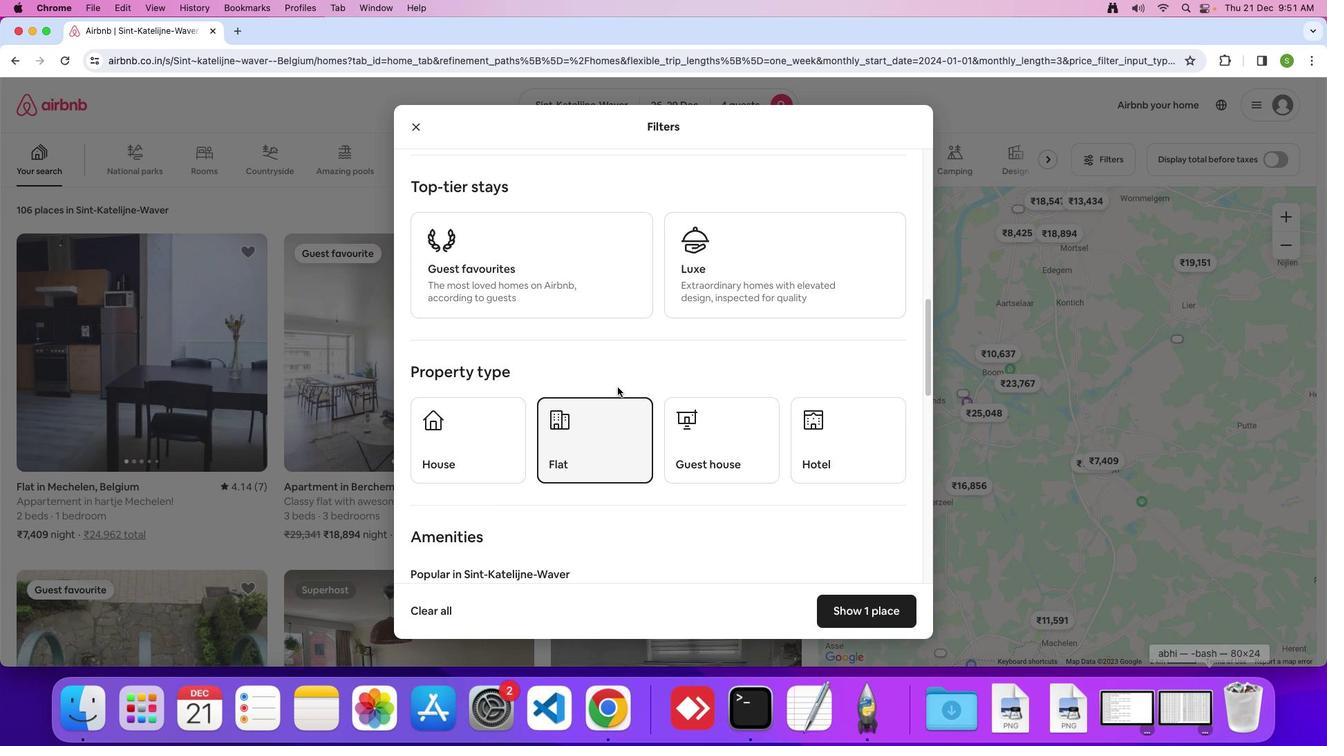 
Action: Mouse scrolled (608, 381) with delta (40, 111)
Screenshot: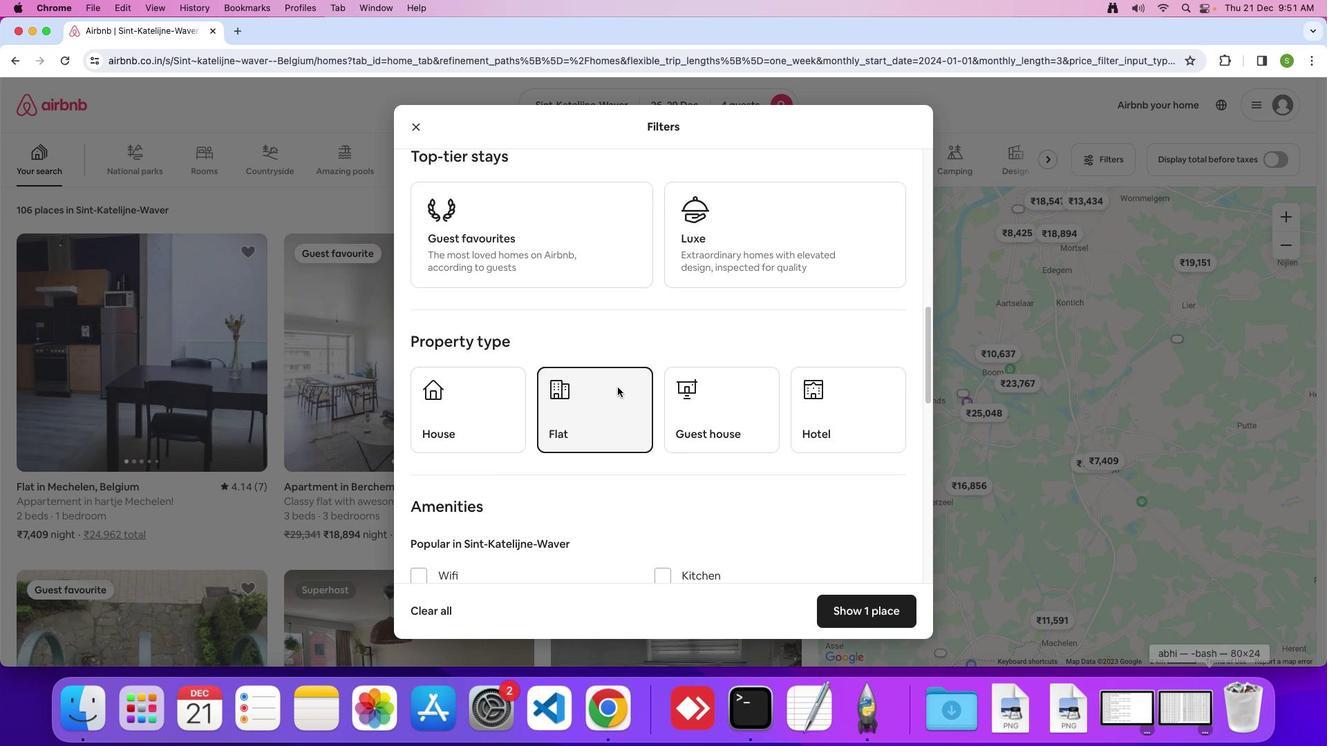
Action: Mouse scrolled (608, 381) with delta (40, 111)
Screenshot: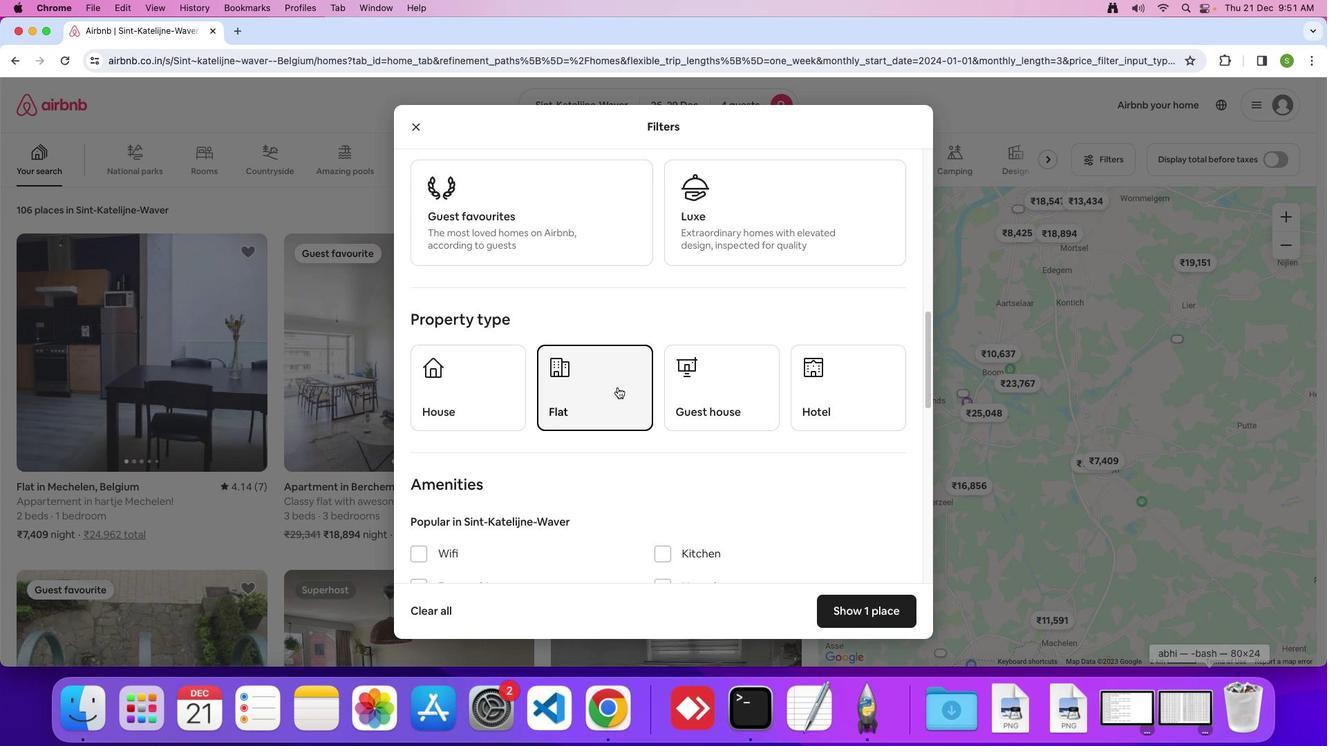 
Action: Mouse scrolled (608, 381) with delta (40, 111)
Screenshot: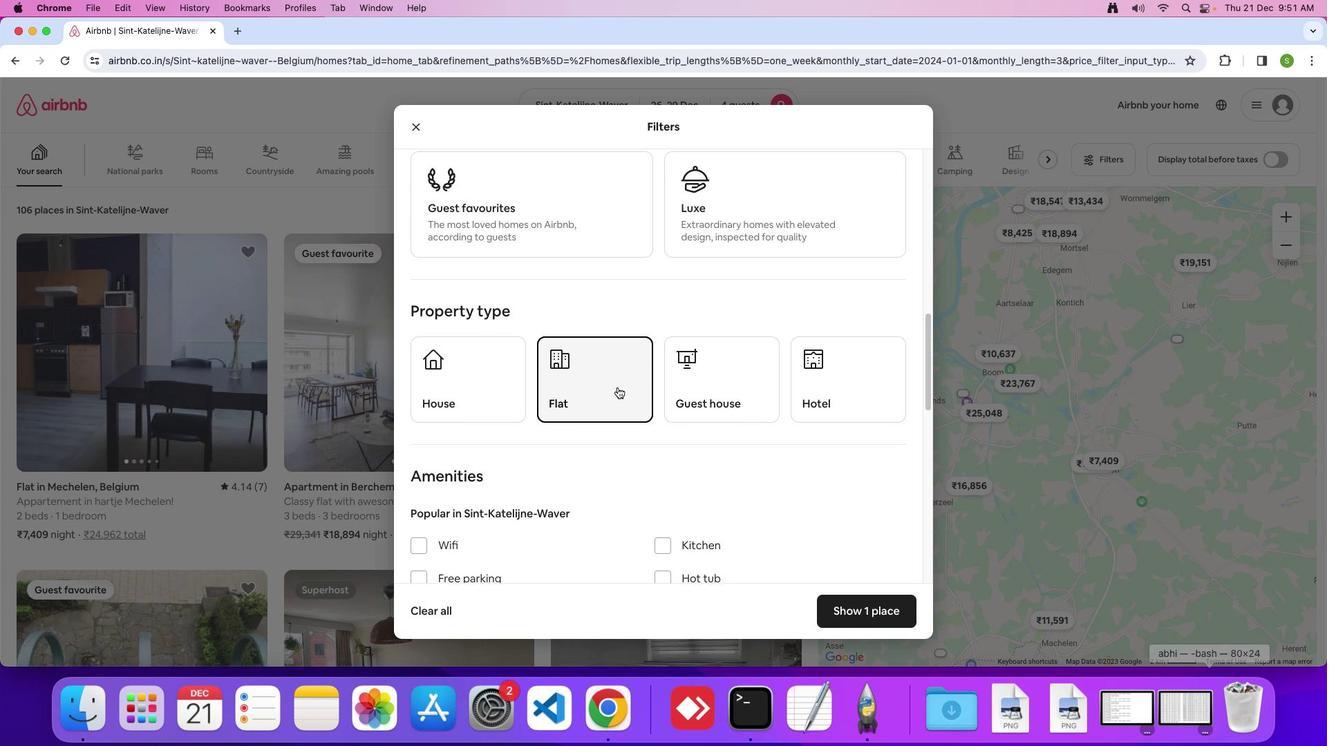 
Action: Mouse scrolled (608, 381) with delta (40, 111)
Screenshot: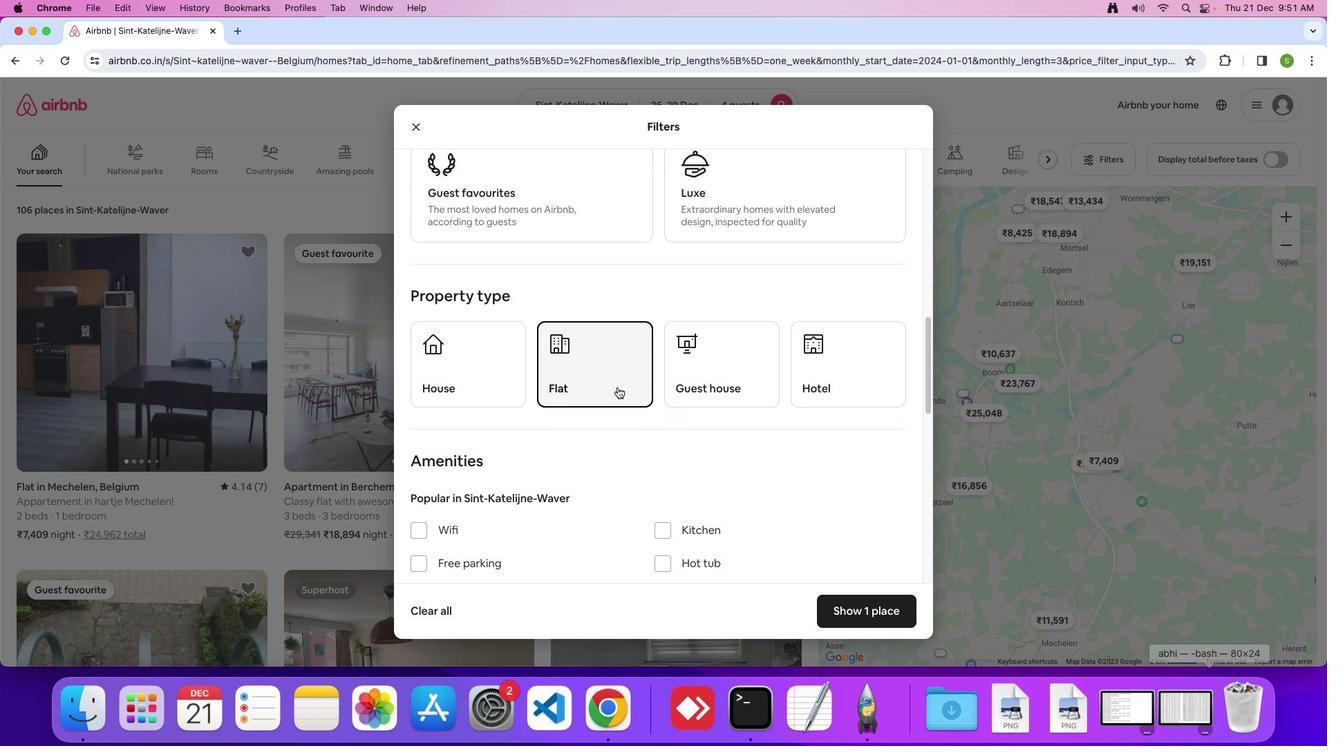 
Action: Mouse scrolled (608, 381) with delta (40, 111)
Screenshot: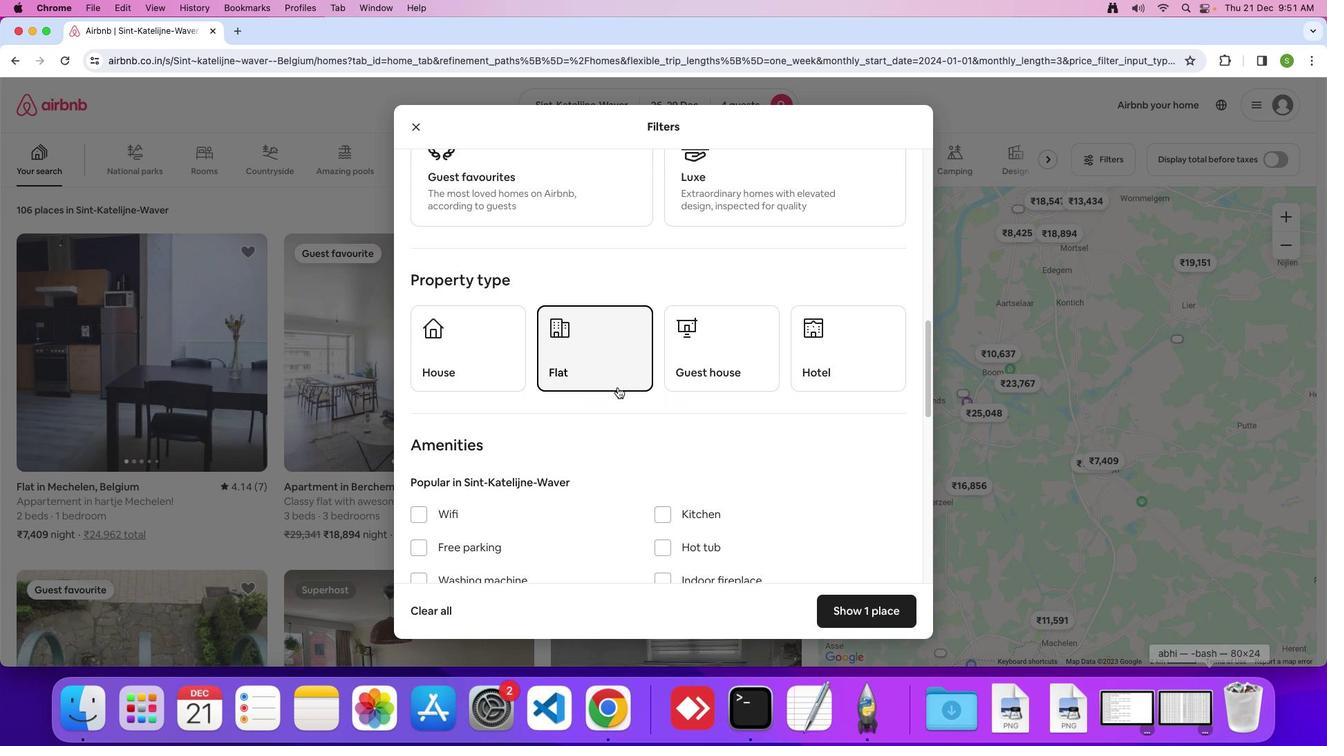 
Action: Mouse scrolled (608, 381) with delta (40, 111)
Screenshot: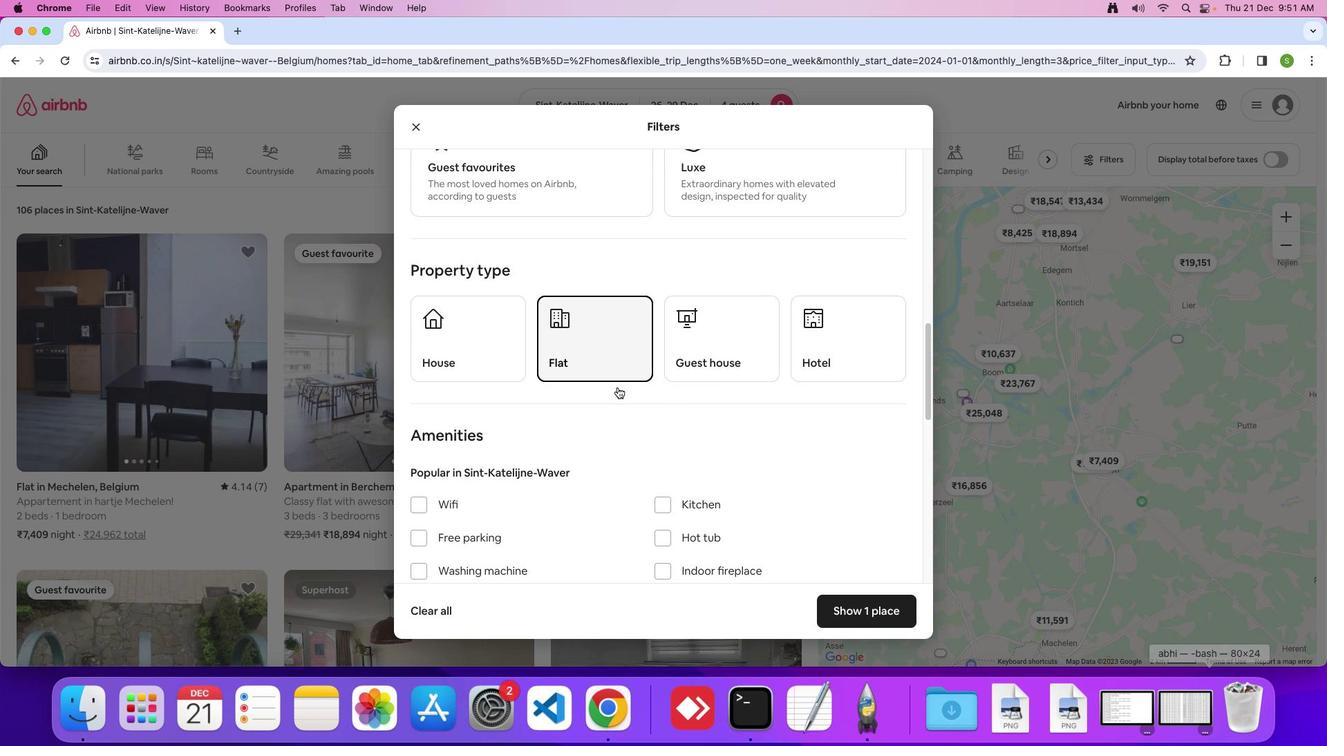 
Action: Mouse scrolled (608, 381) with delta (40, 111)
Screenshot: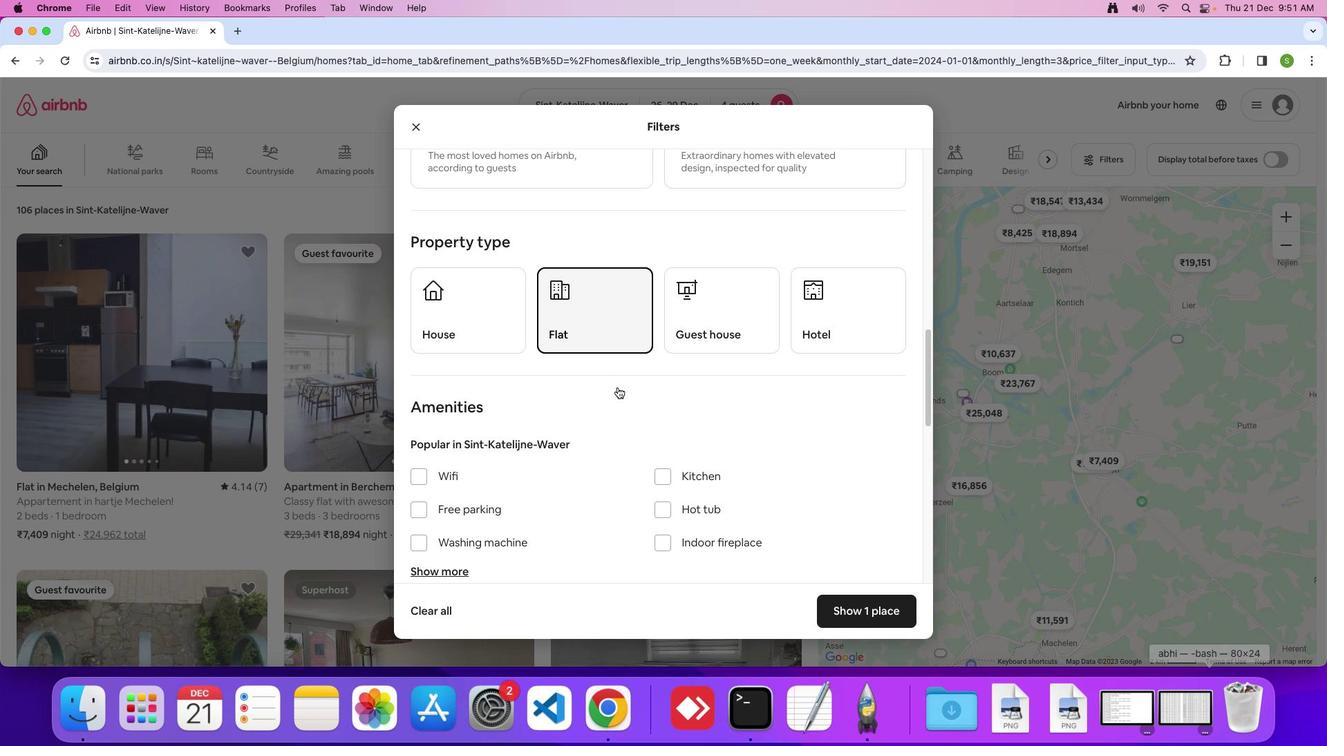 
Action: Mouse scrolled (608, 381) with delta (40, 111)
Screenshot: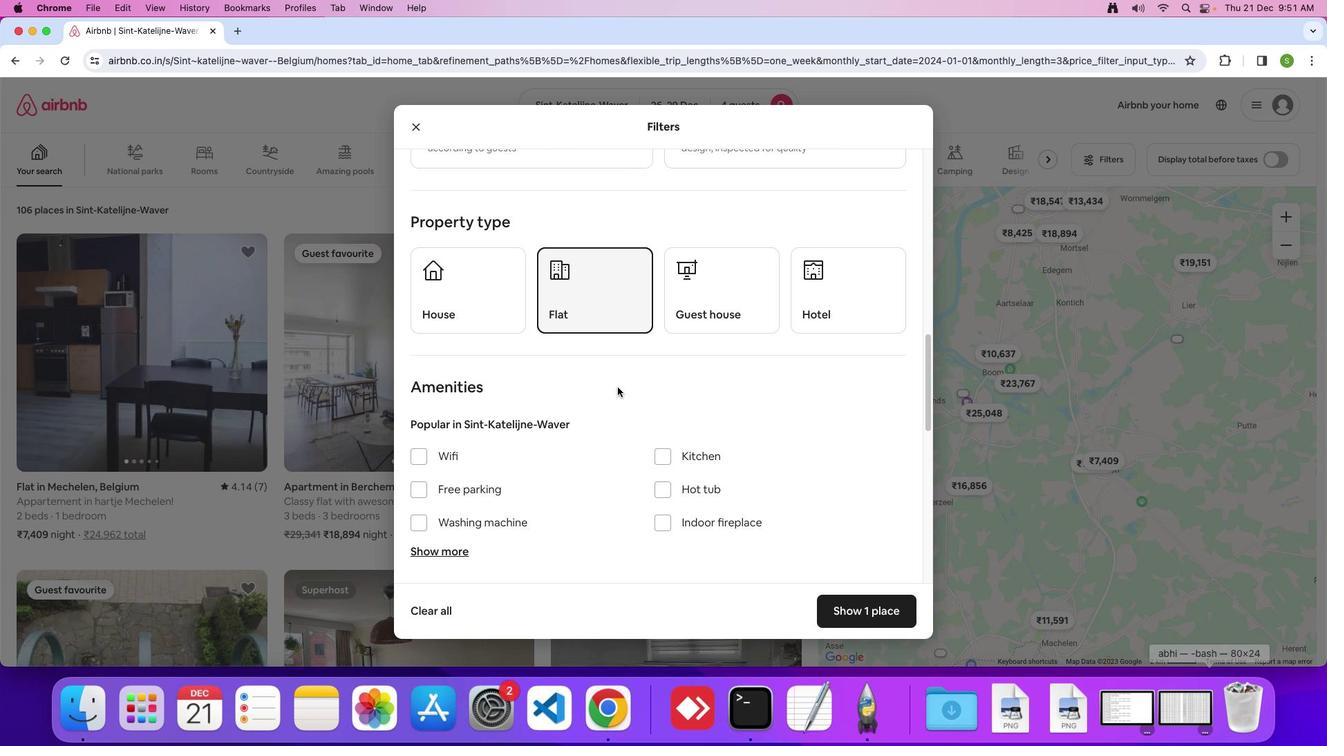 
Action: Mouse scrolled (608, 381) with delta (40, 111)
Screenshot: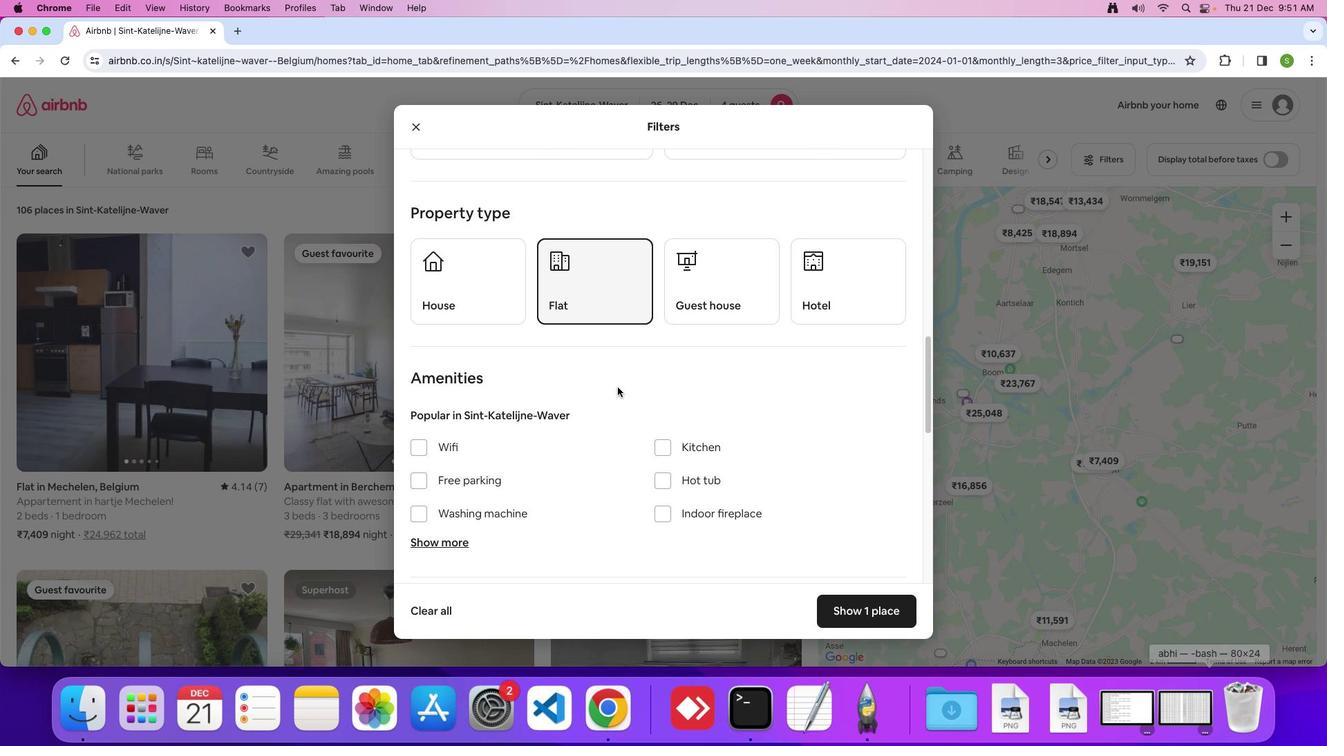 
Action: Mouse scrolled (608, 381) with delta (40, 111)
Screenshot: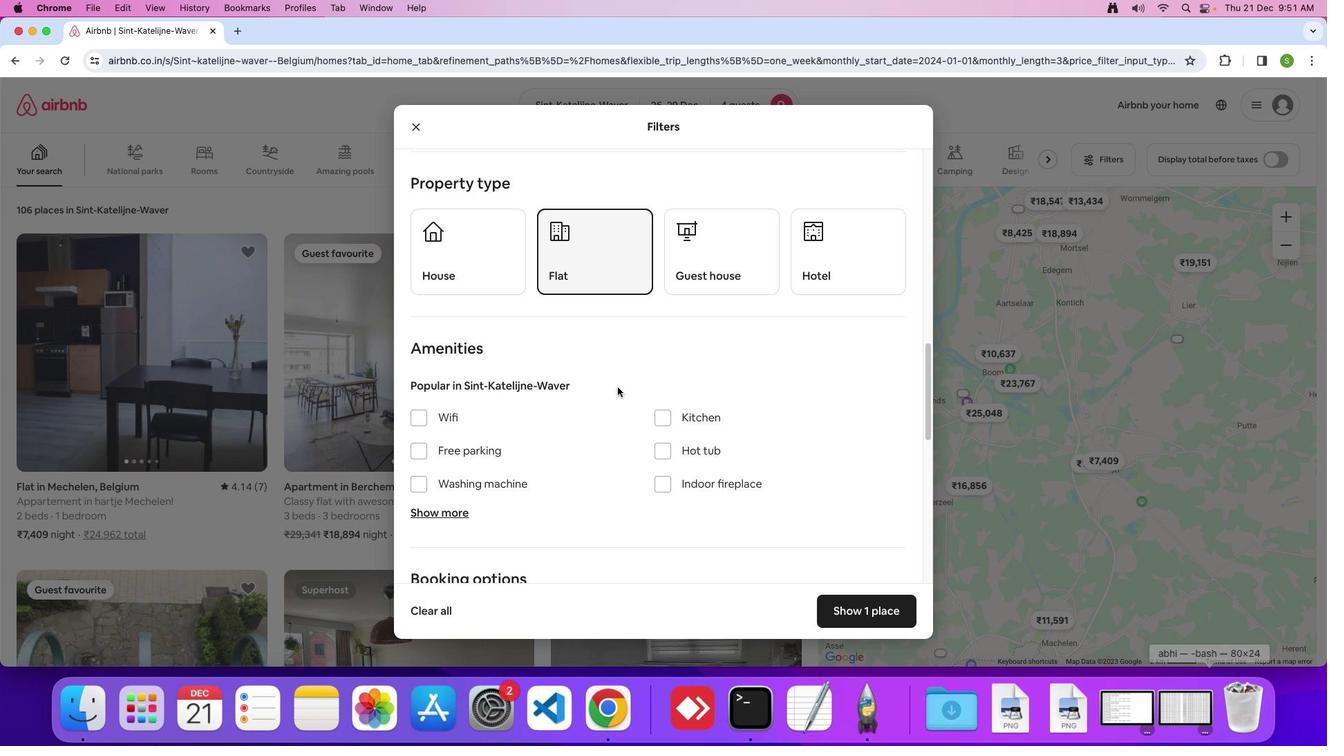 
Action: Mouse moved to (609, 381)
Screenshot: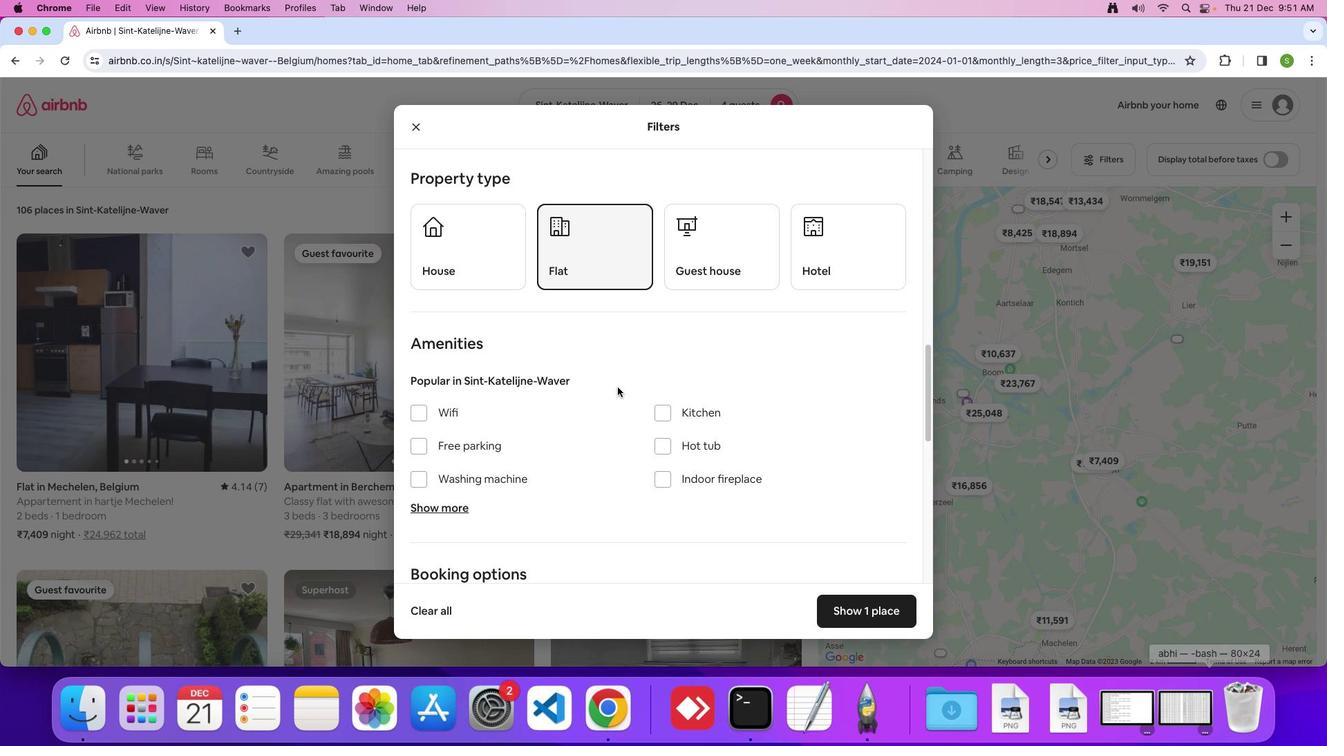
Action: Mouse scrolled (609, 381) with delta (40, 111)
Screenshot: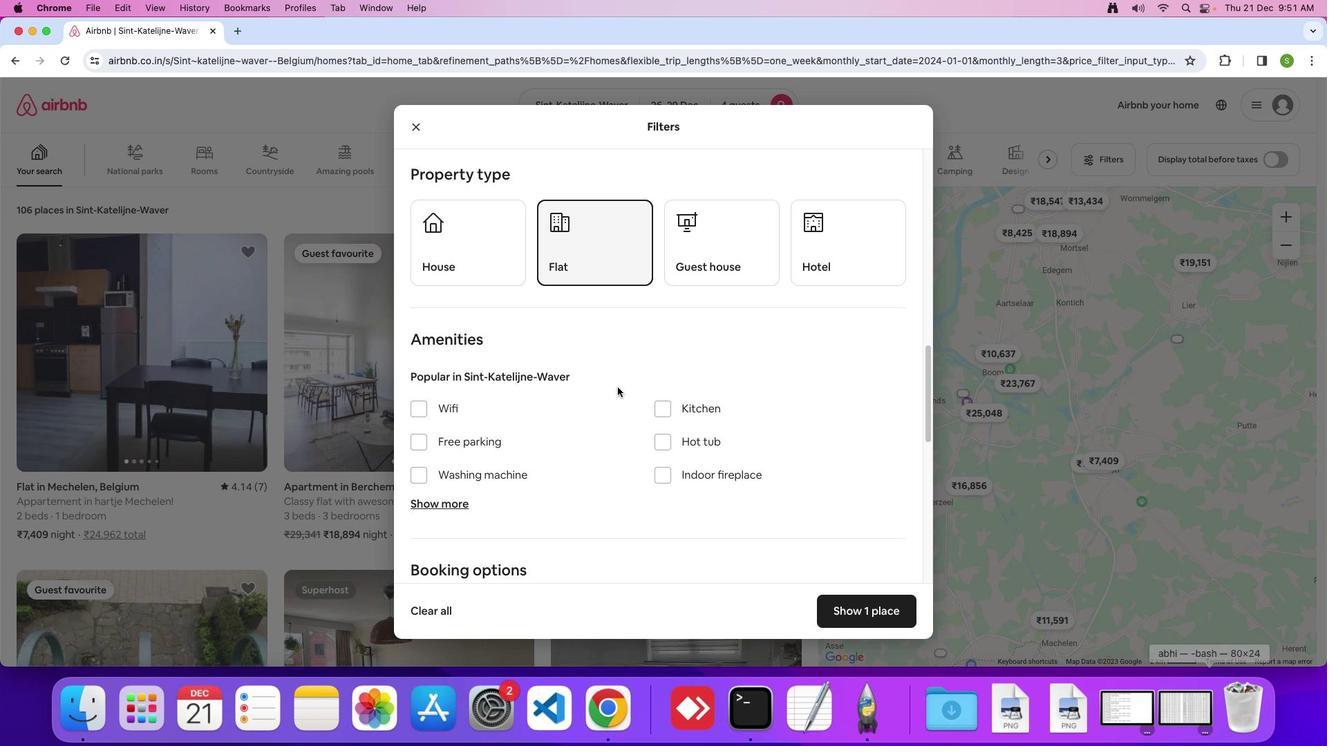 
Action: Mouse scrolled (609, 381) with delta (40, 111)
Screenshot: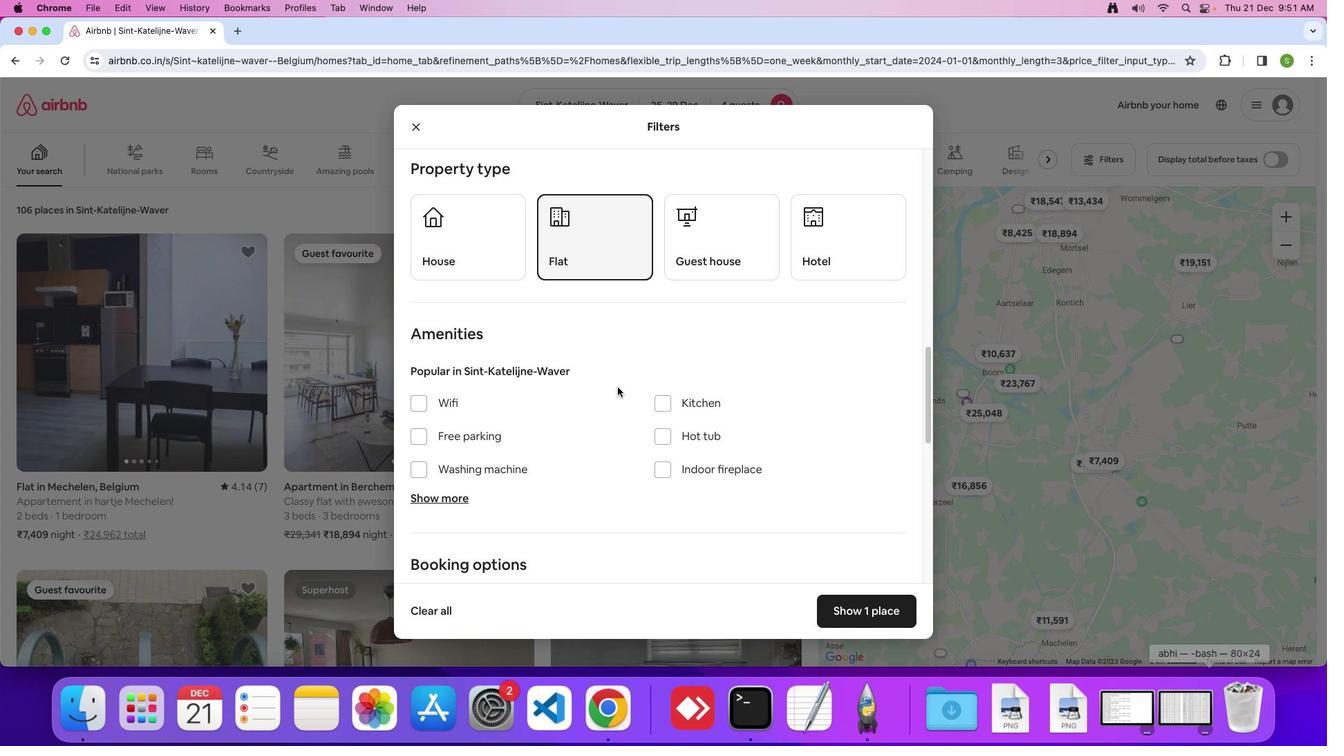 
Action: Mouse scrolled (609, 381) with delta (40, 111)
Screenshot: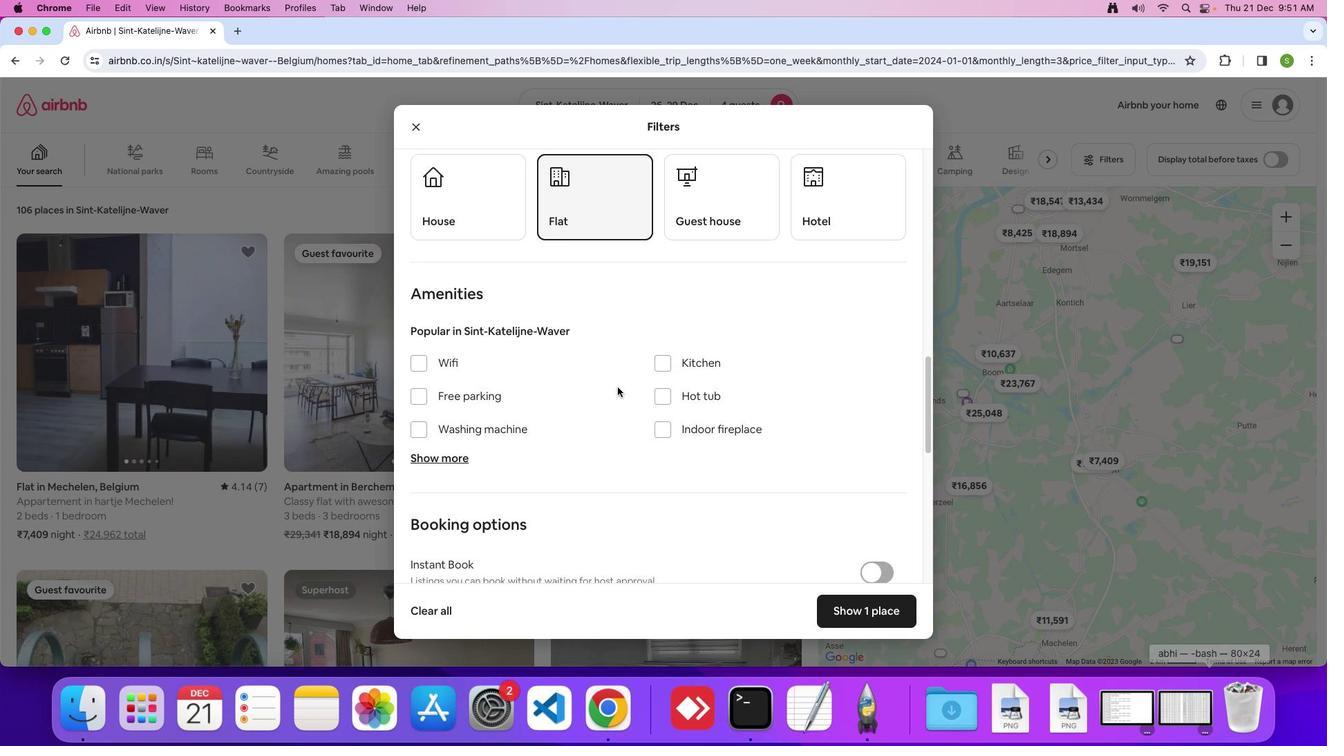 
Action: Mouse moved to (431, 352)
Screenshot: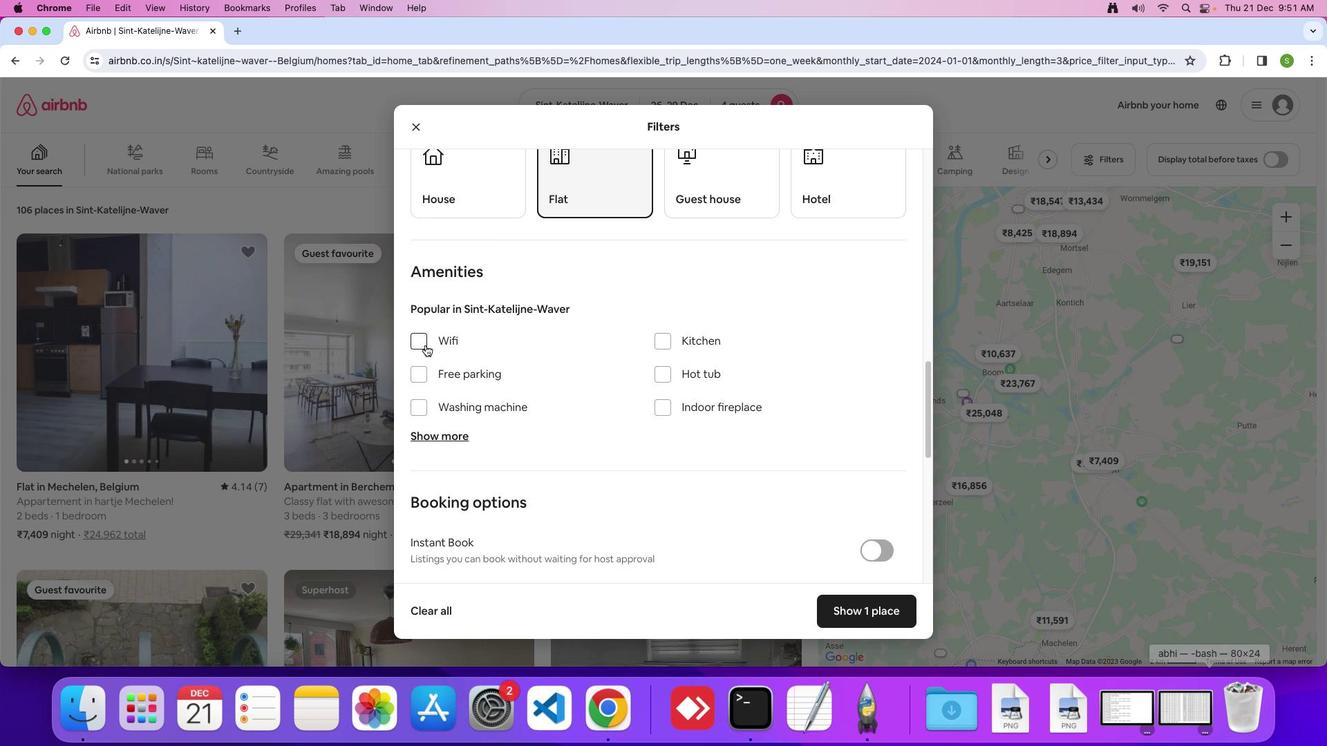
Action: Mouse pressed left at (431, 352)
Screenshot: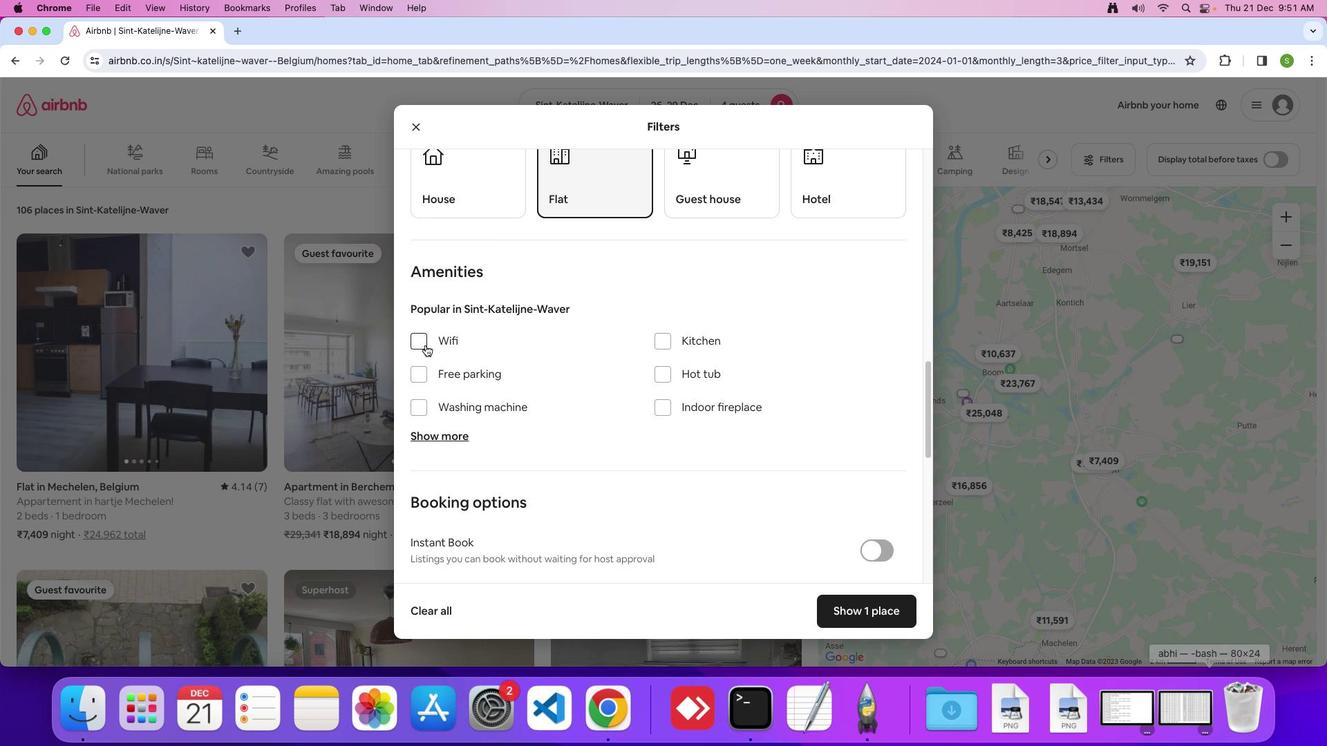 
Action: Mouse moved to (422, 395)
Screenshot: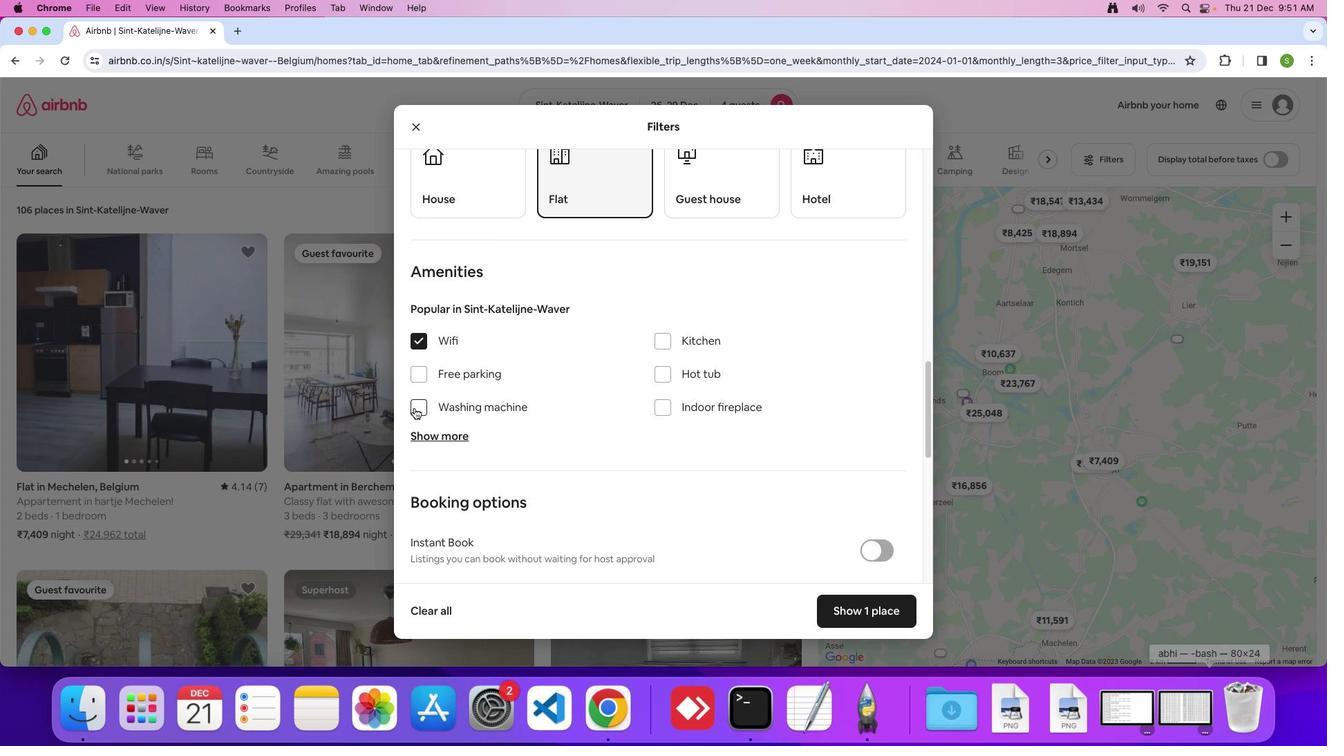 
Action: Mouse pressed left at (422, 395)
Screenshot: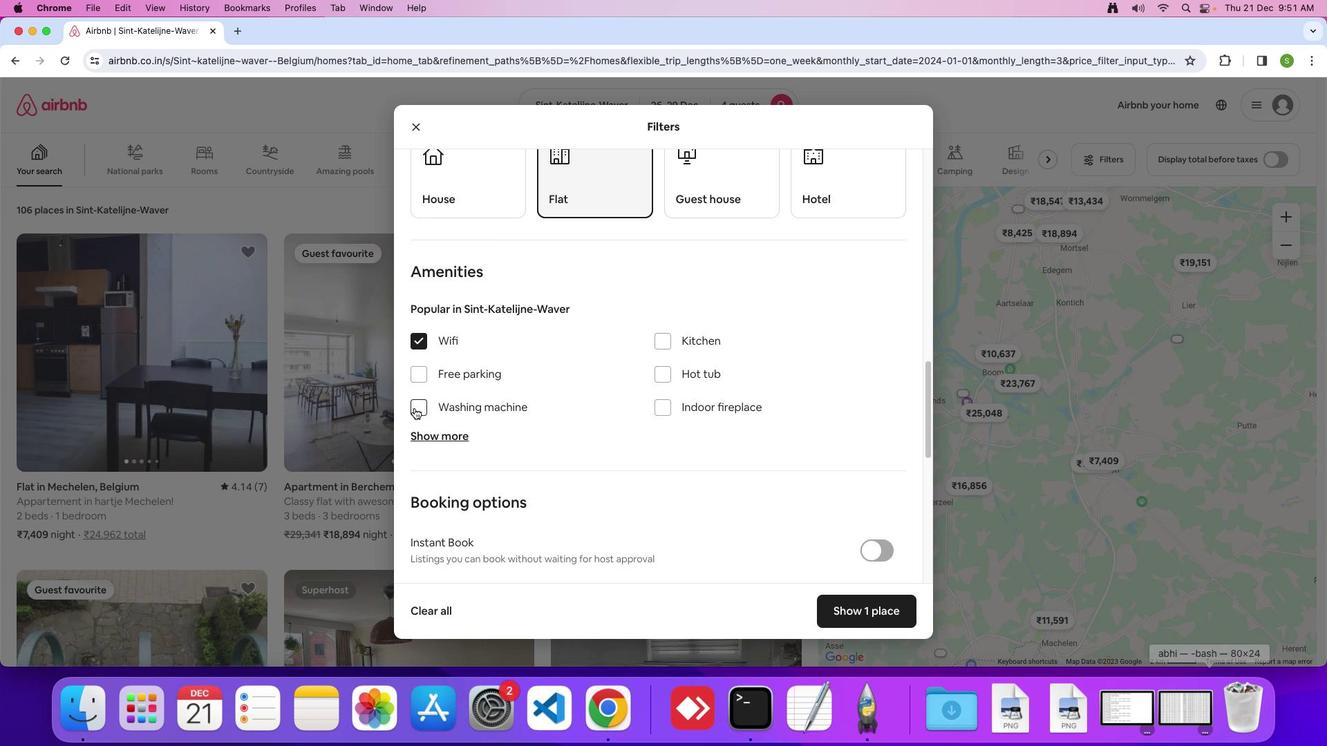 
Action: Mouse moved to (449, 414)
Screenshot: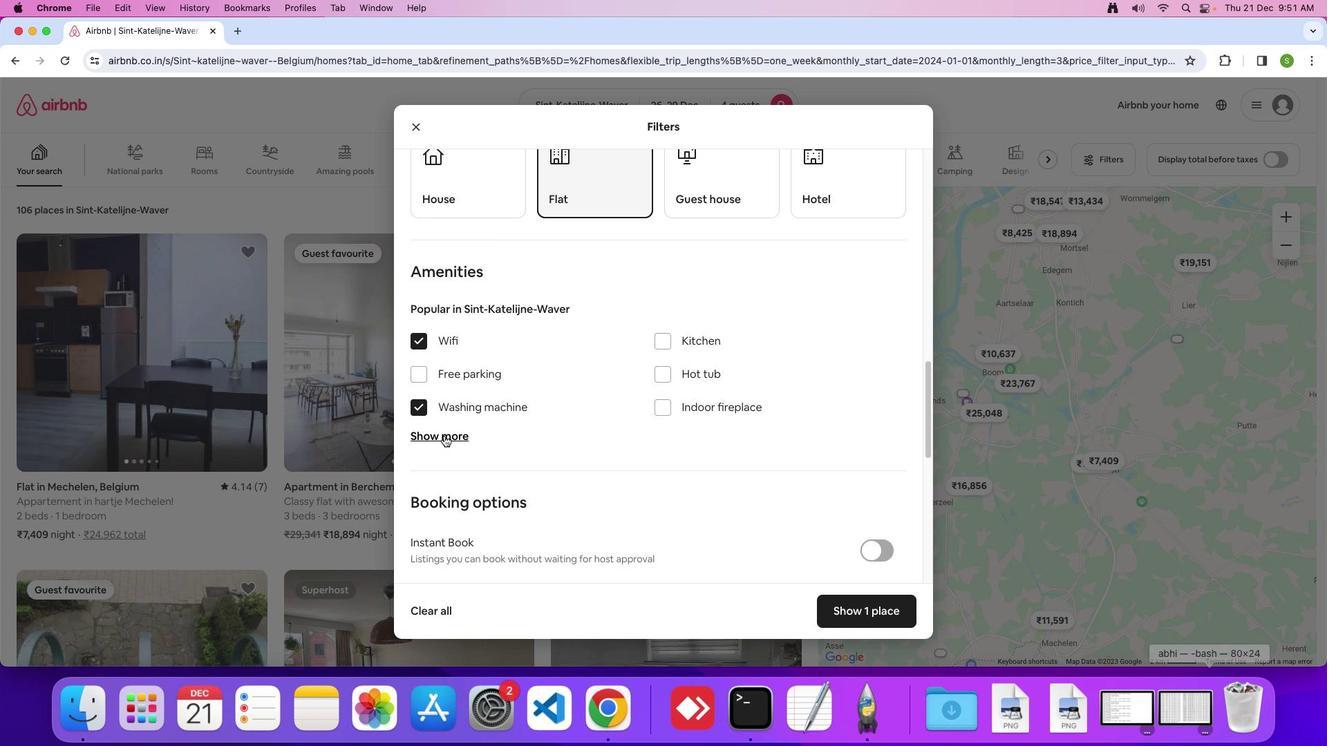 
Action: Mouse pressed left at (449, 414)
Screenshot: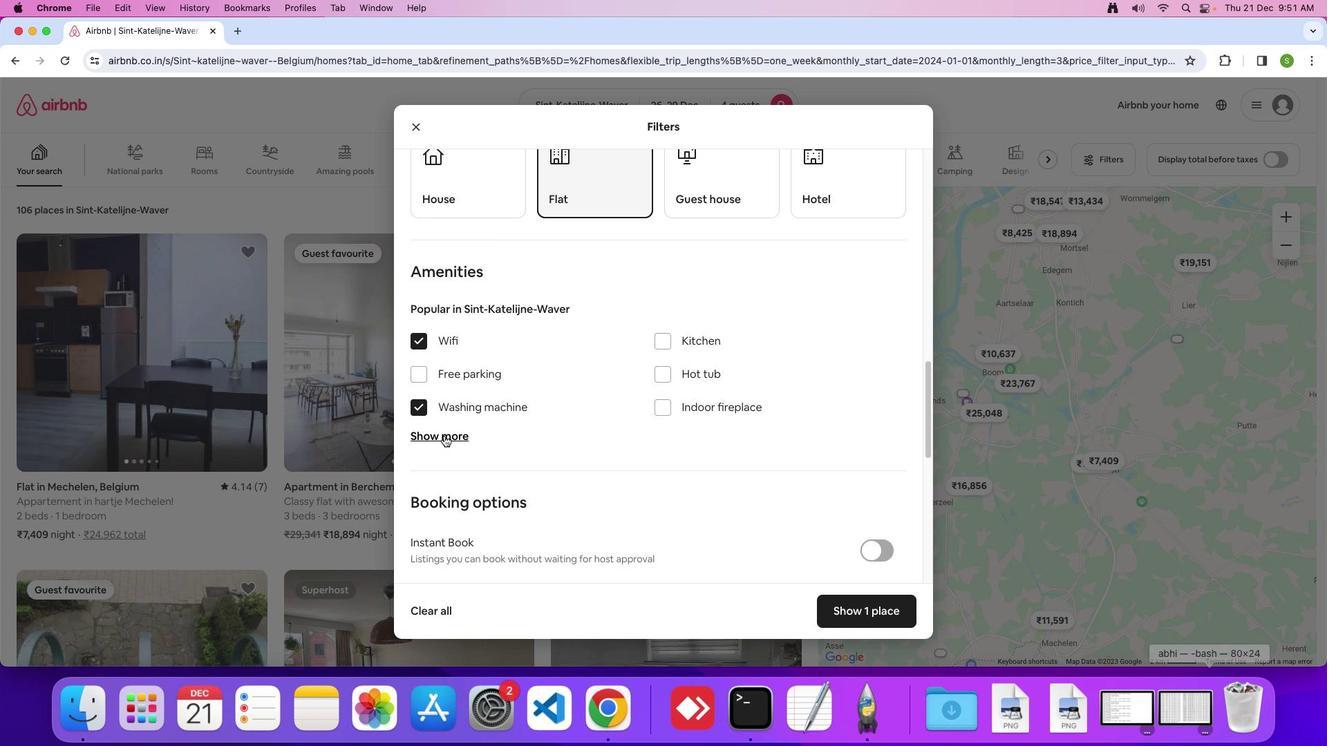
Action: Mouse moved to (608, 427)
Screenshot: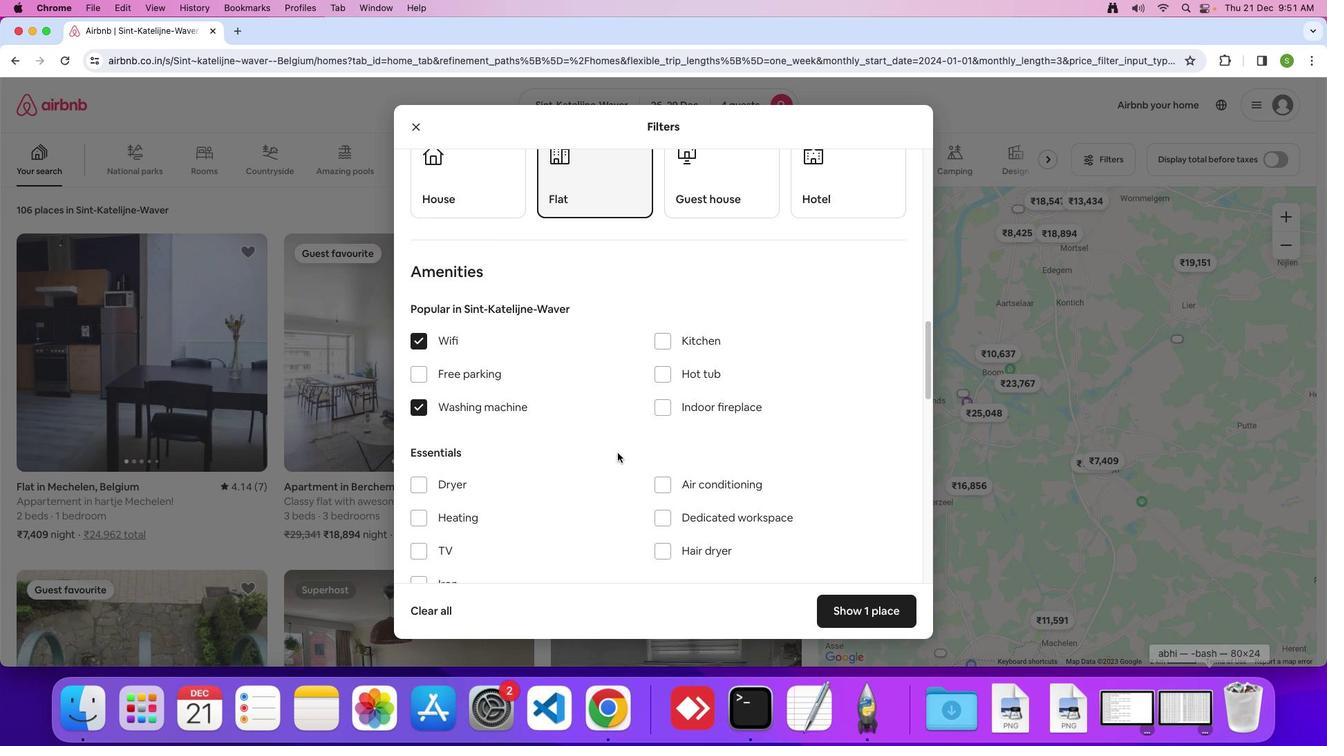 
Action: Mouse scrolled (608, 427) with delta (40, 111)
Screenshot: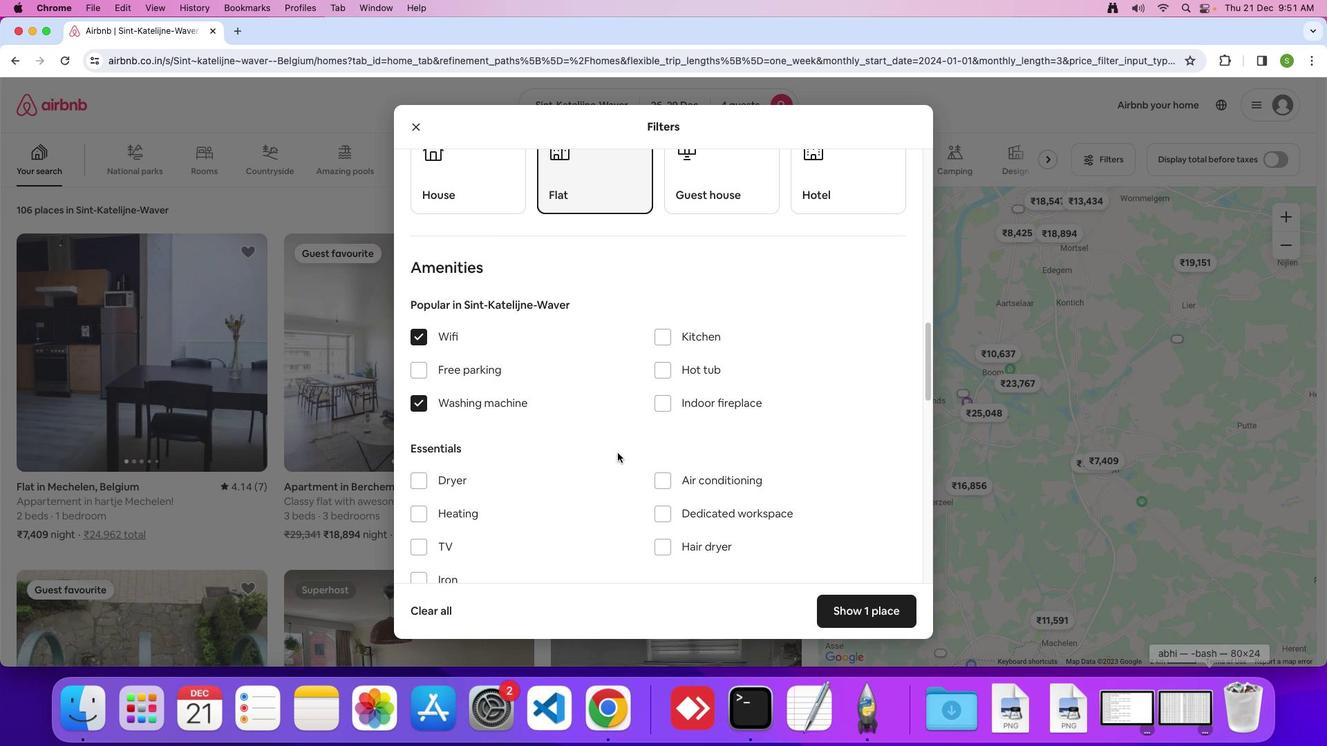 
Action: Mouse scrolled (608, 427) with delta (40, 111)
Screenshot: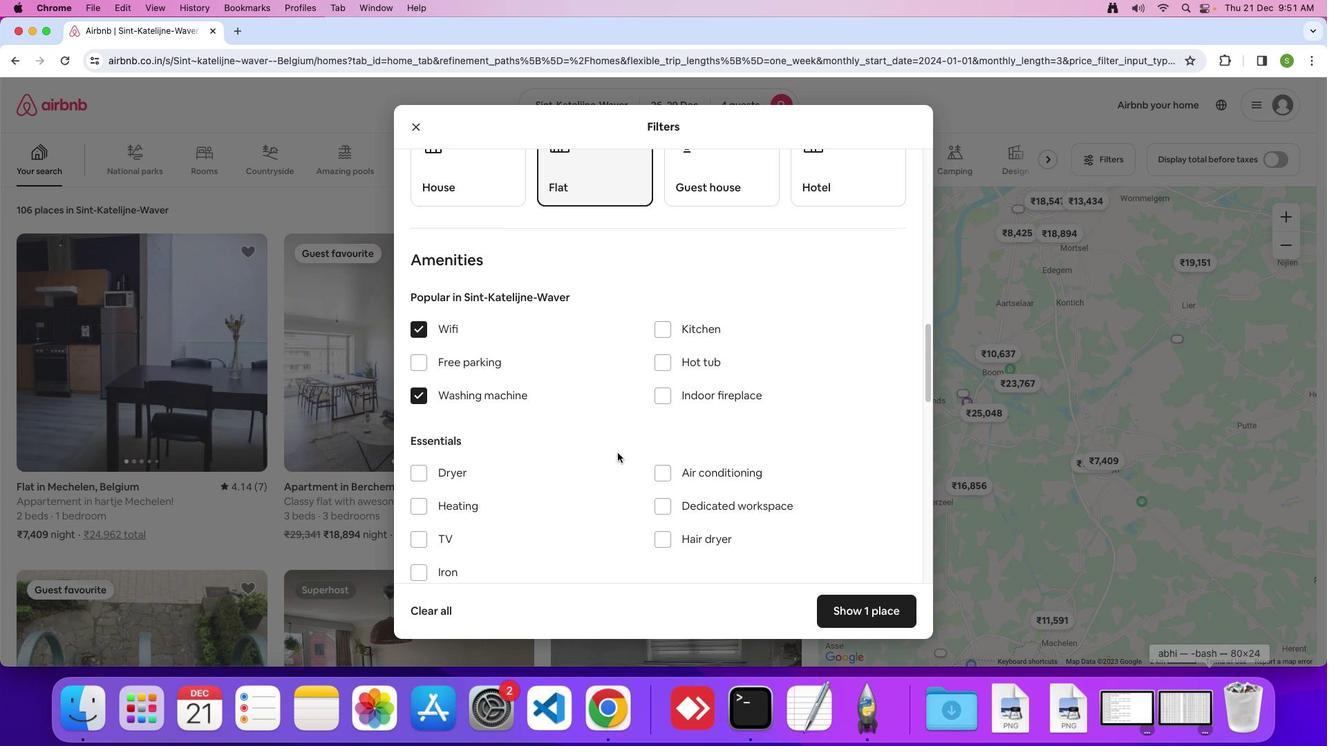 
Action: Mouse scrolled (608, 427) with delta (40, 110)
Screenshot: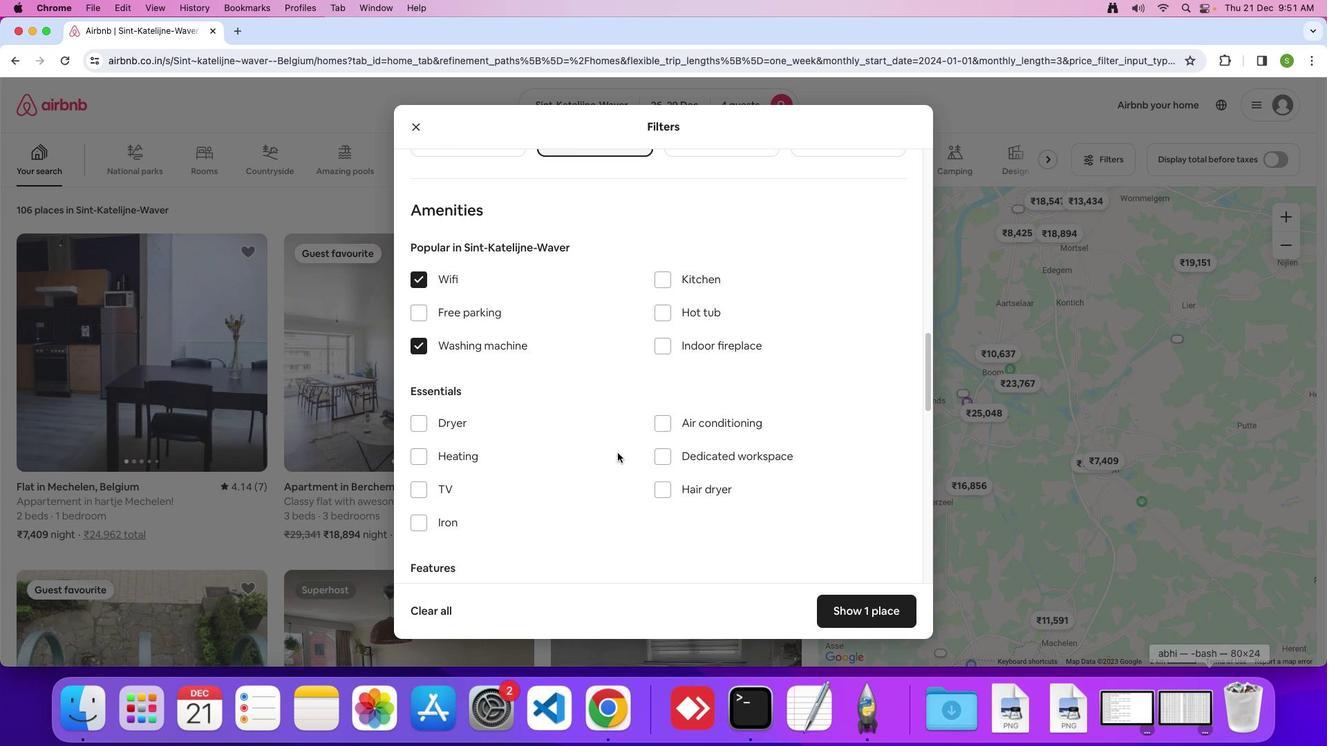 
Action: Mouse moved to (423, 384)
Screenshot: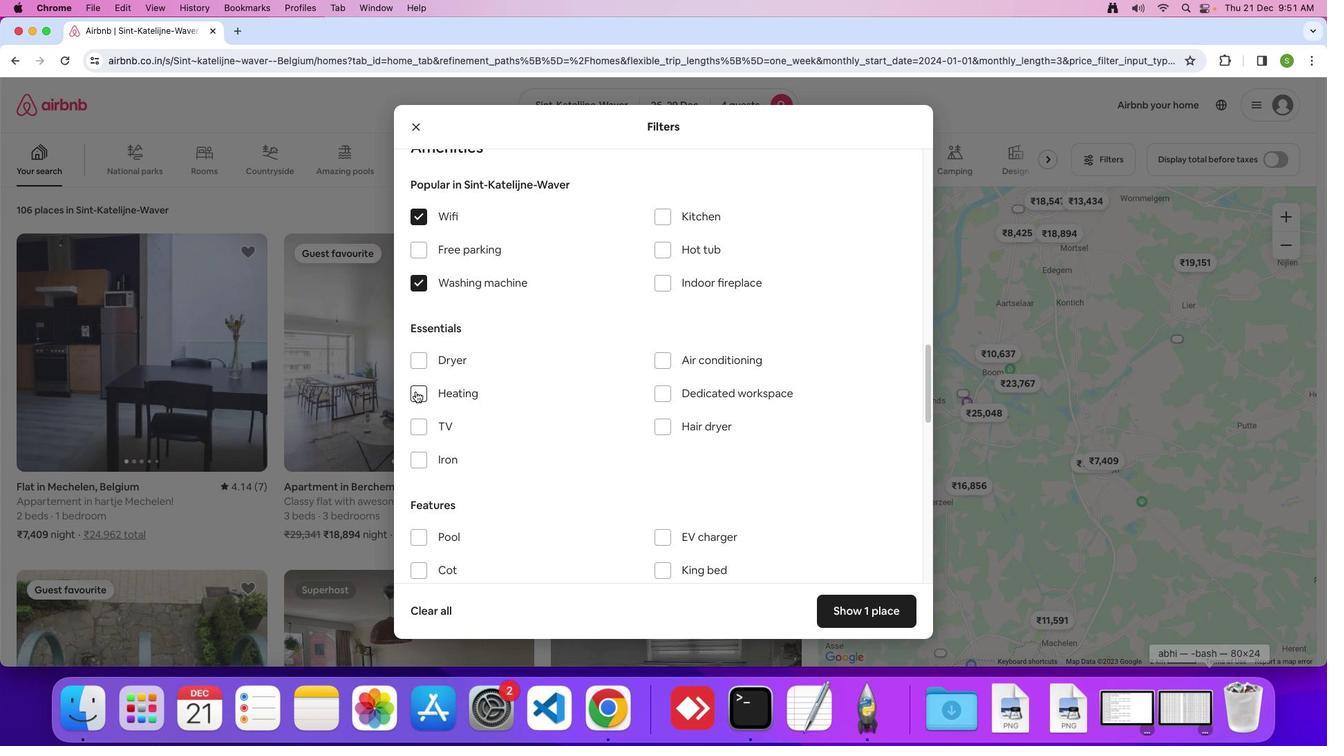 
Action: Mouse pressed left at (423, 384)
Screenshot: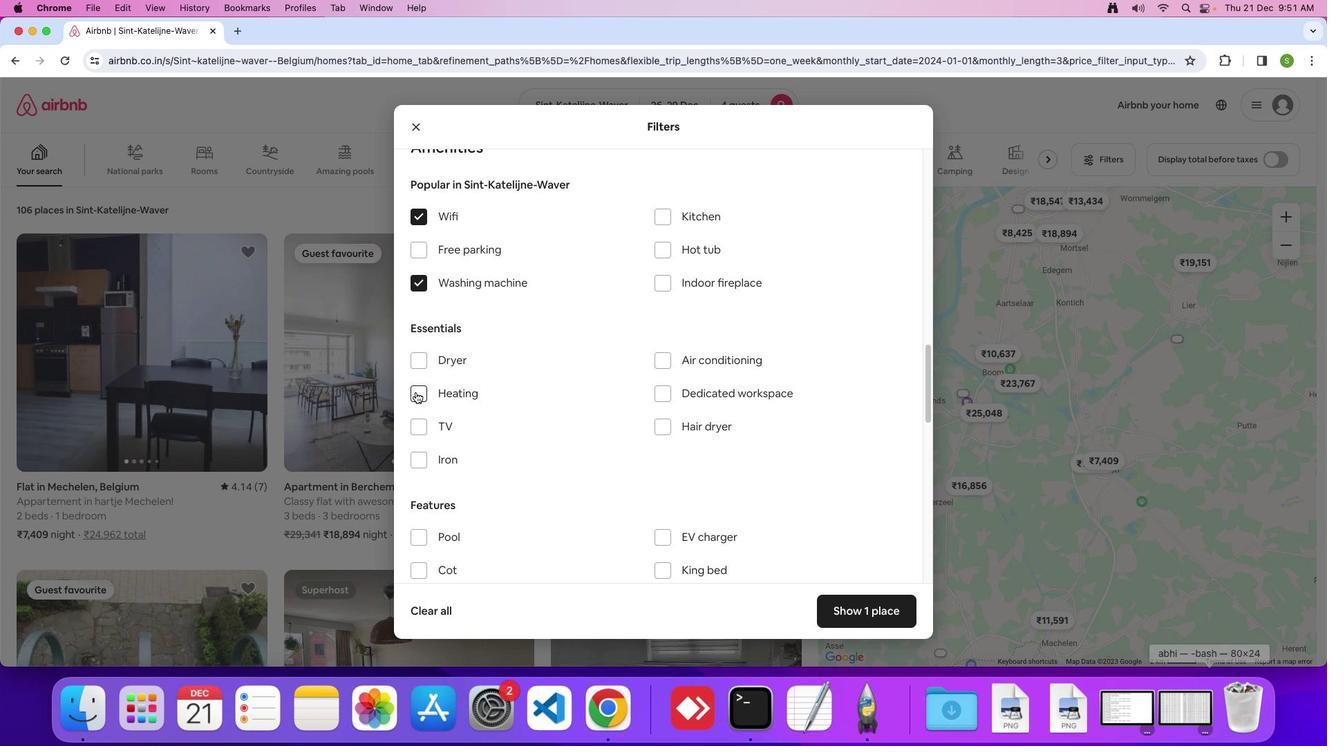 
Action: Mouse moved to (423, 409)
Screenshot: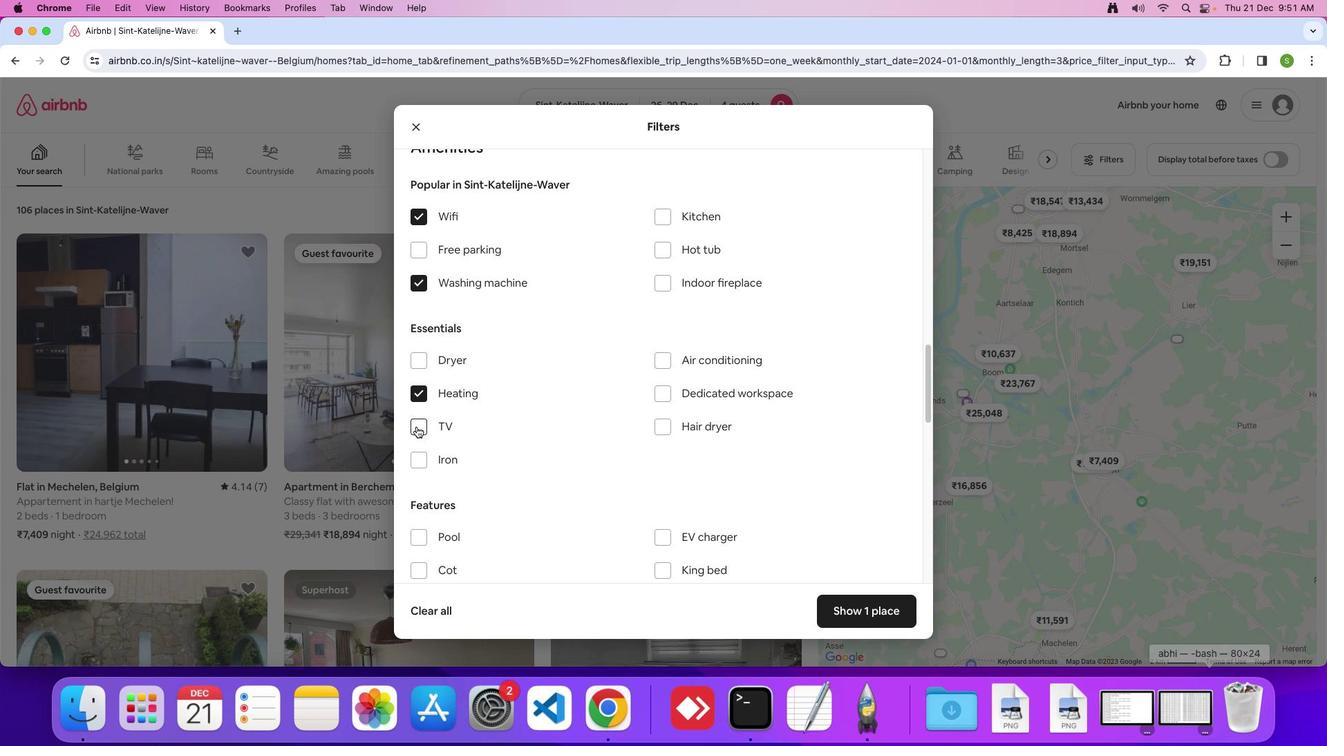 
Action: Mouse pressed left at (423, 409)
Screenshot: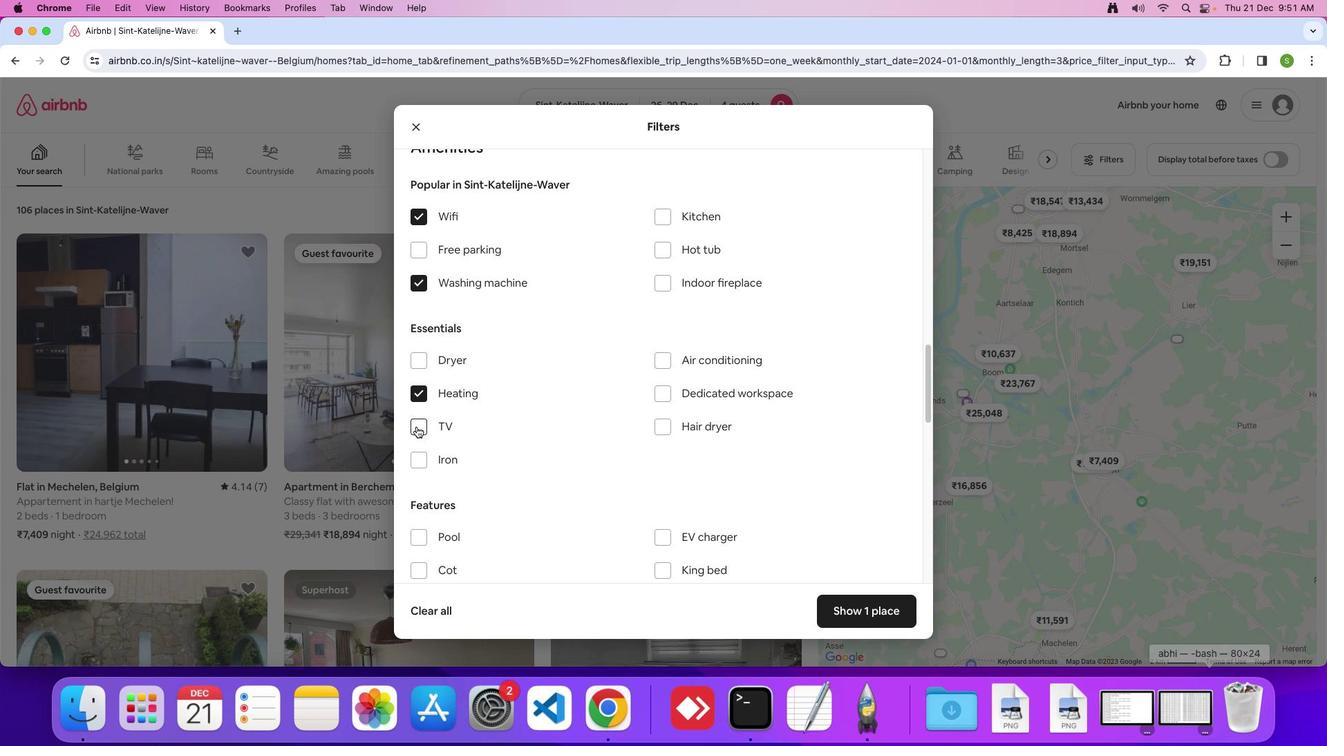 
Action: Mouse moved to (430, 286)
Screenshot: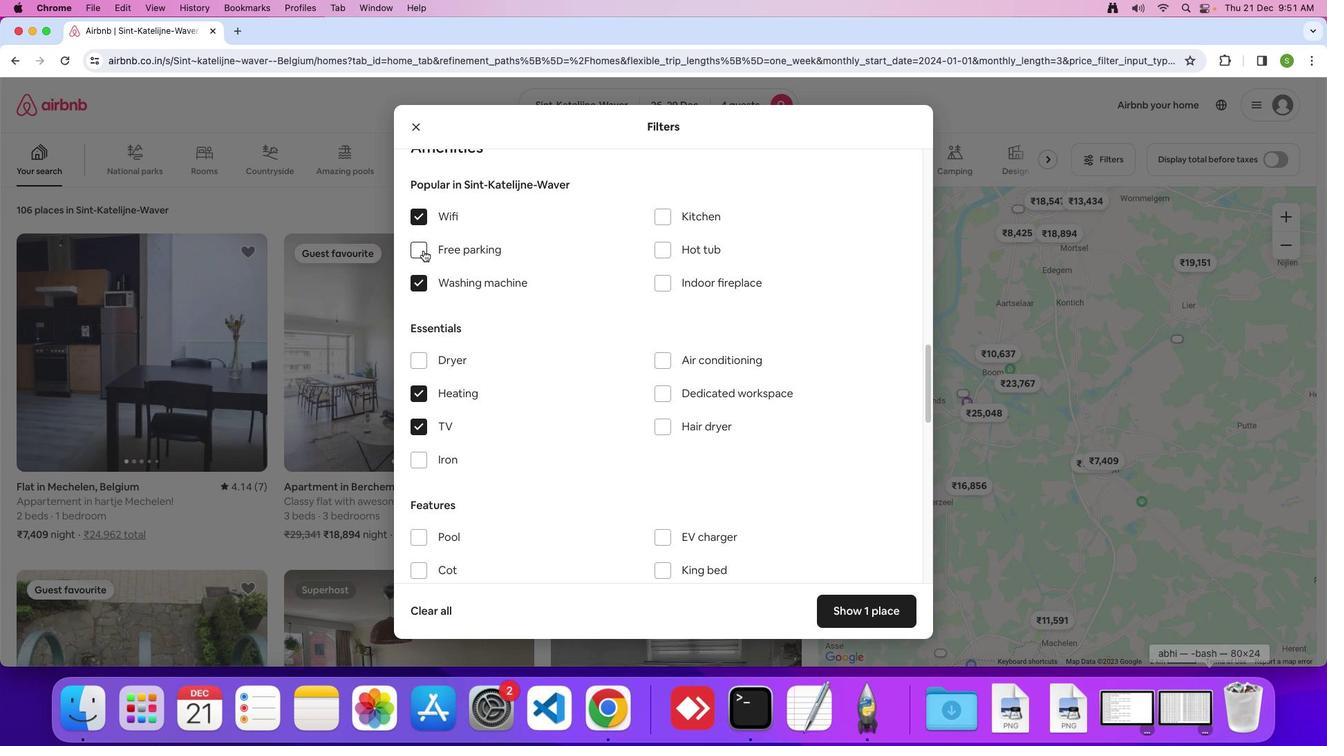
Action: Mouse pressed left at (430, 286)
Screenshot: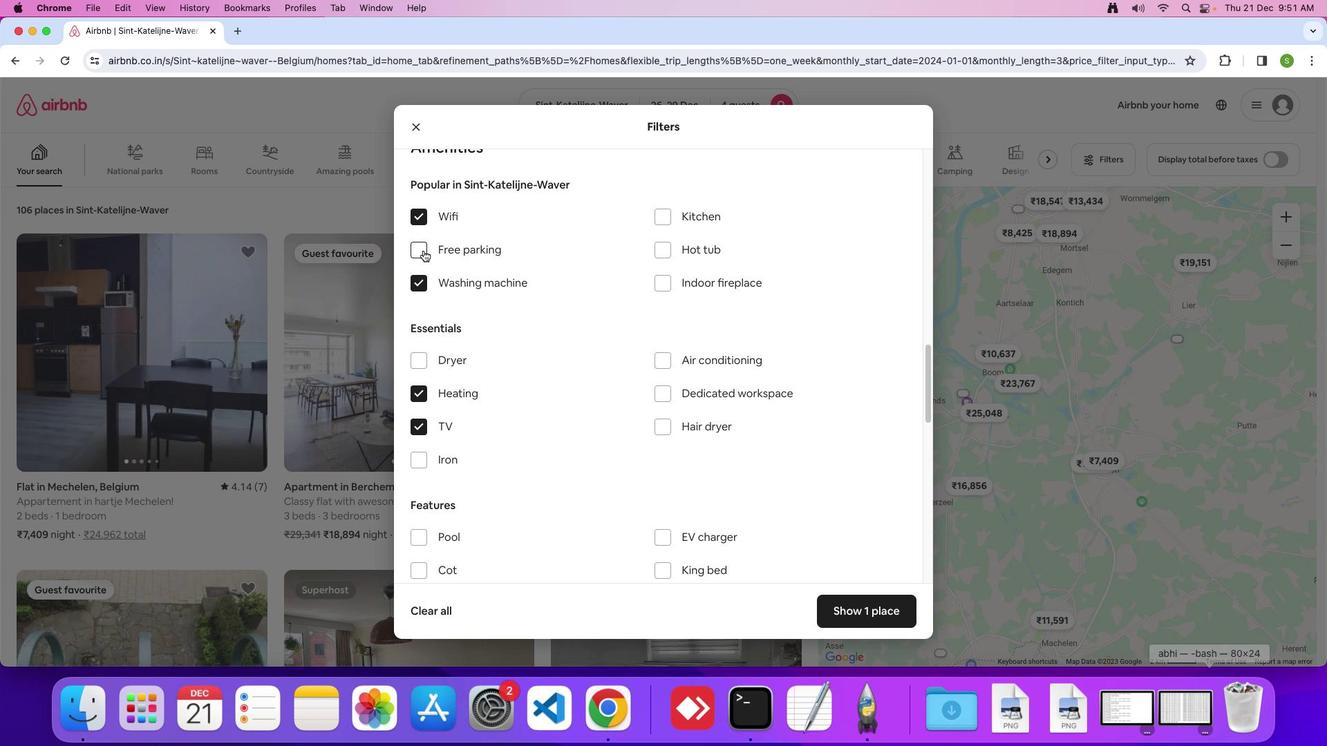 
Action: Mouse moved to (653, 287)
Screenshot: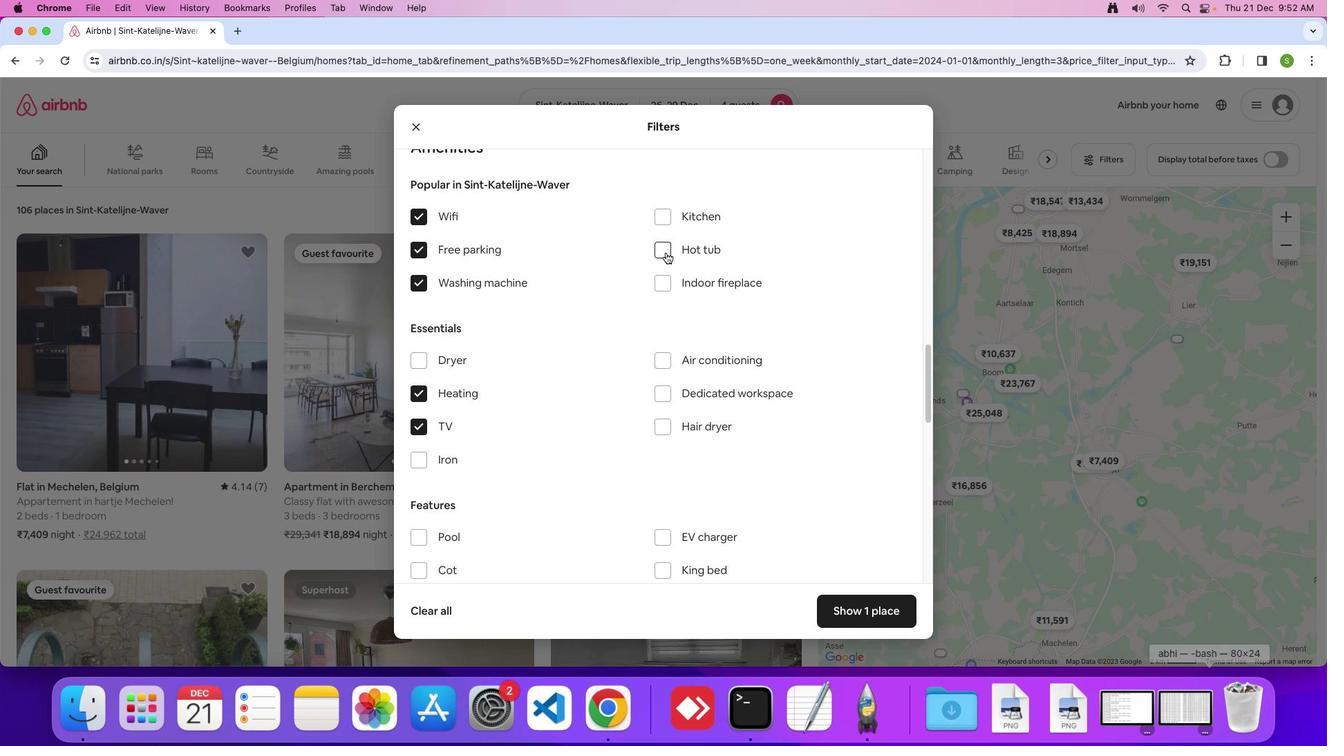 
Action: Mouse pressed left at (653, 287)
Screenshot: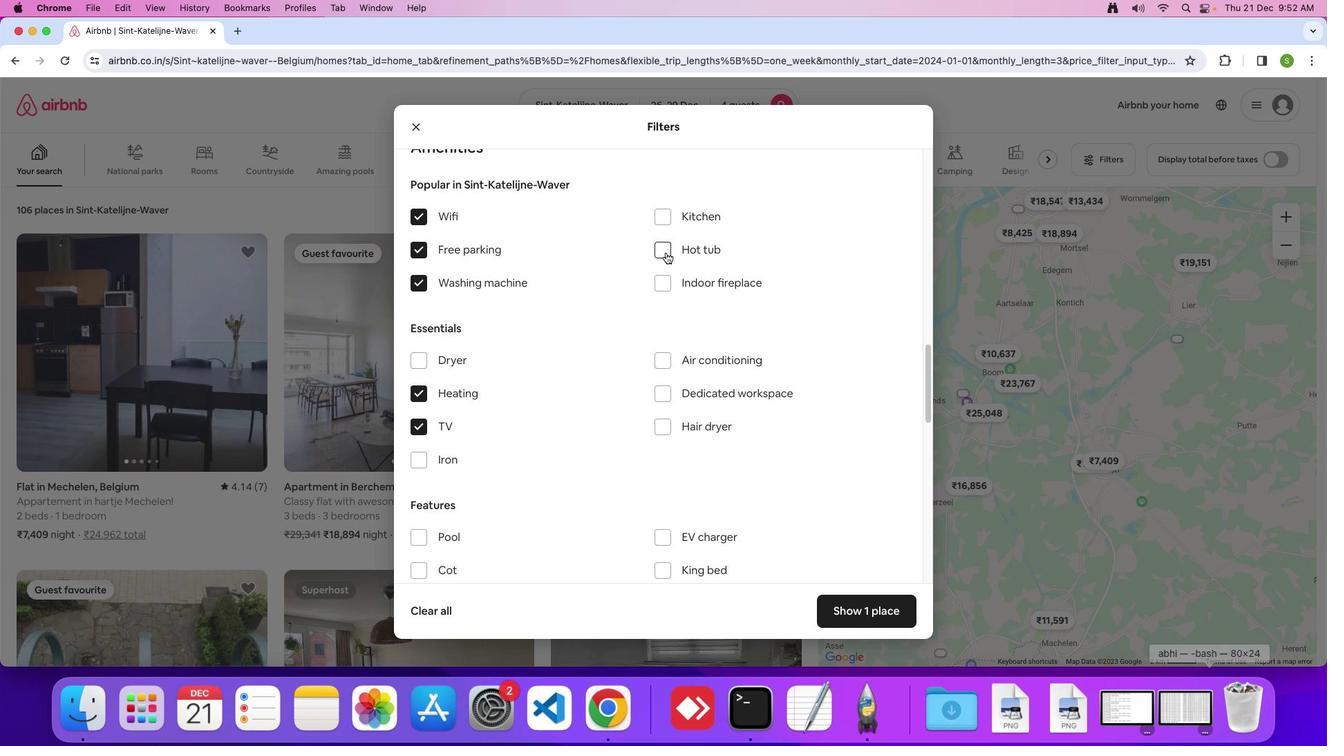 
Action: Mouse moved to (568, 411)
Screenshot: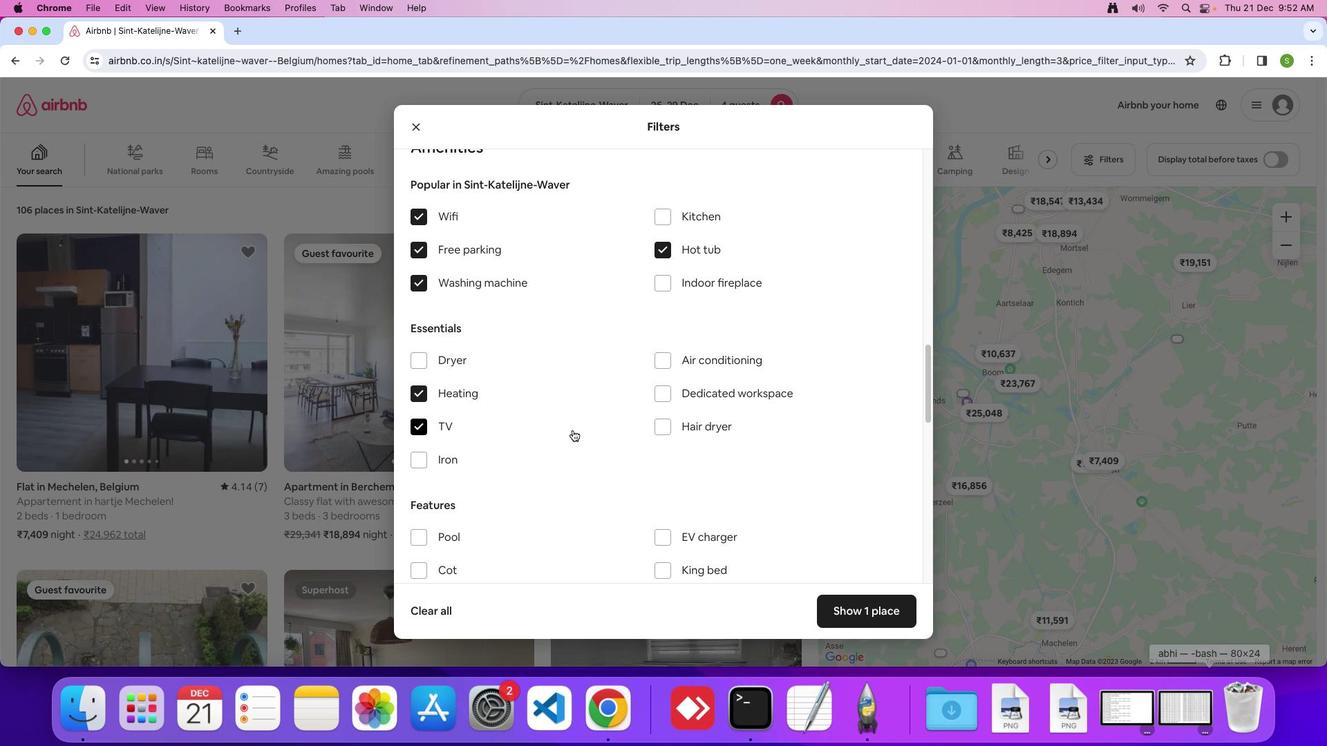 
Action: Mouse scrolled (568, 411) with delta (40, 111)
Screenshot: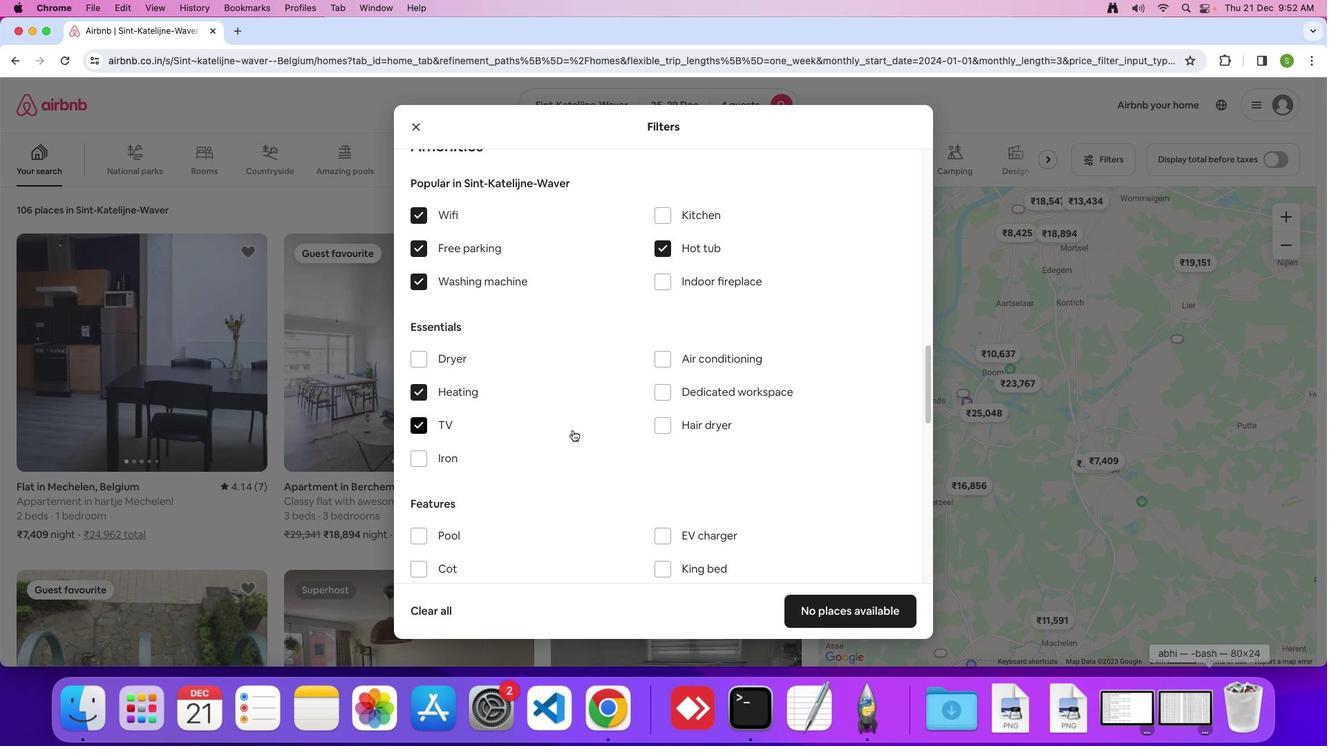 
Action: Mouse scrolled (568, 411) with delta (40, 111)
Screenshot: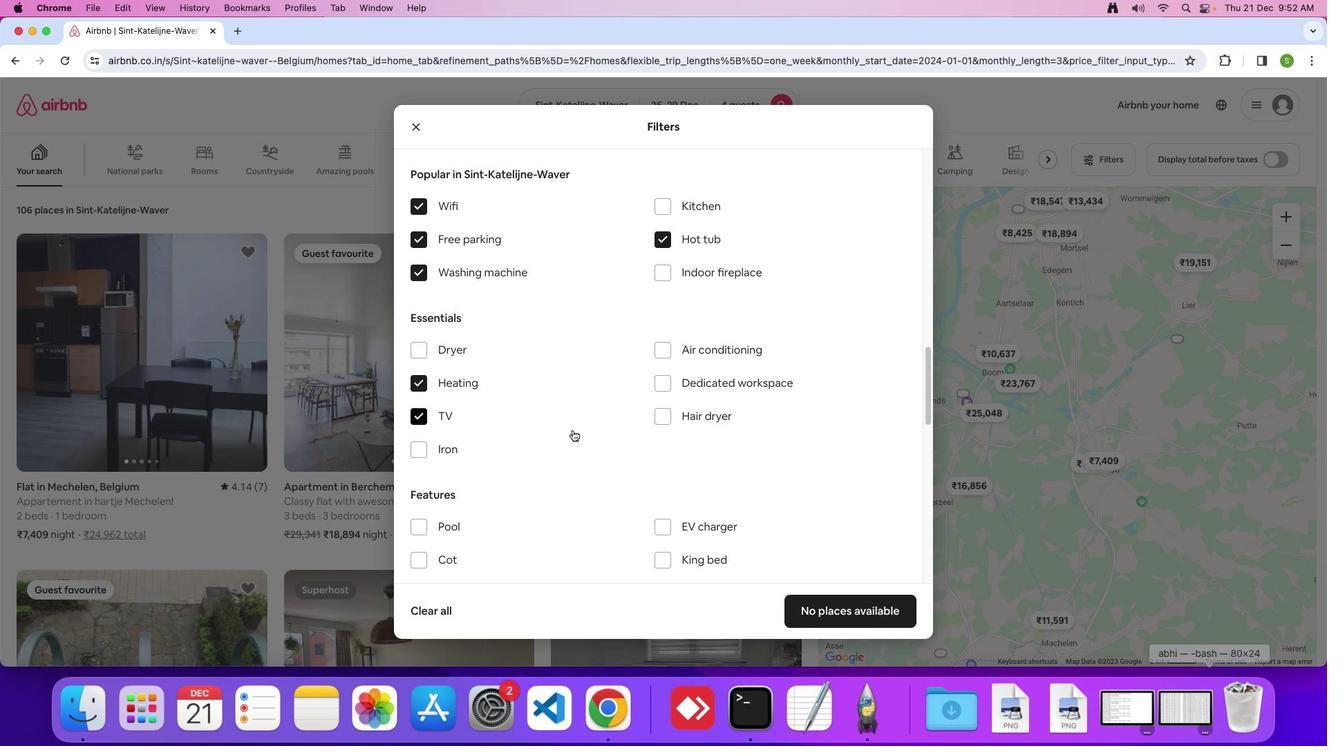 
Action: Mouse scrolled (568, 411) with delta (40, 111)
Screenshot: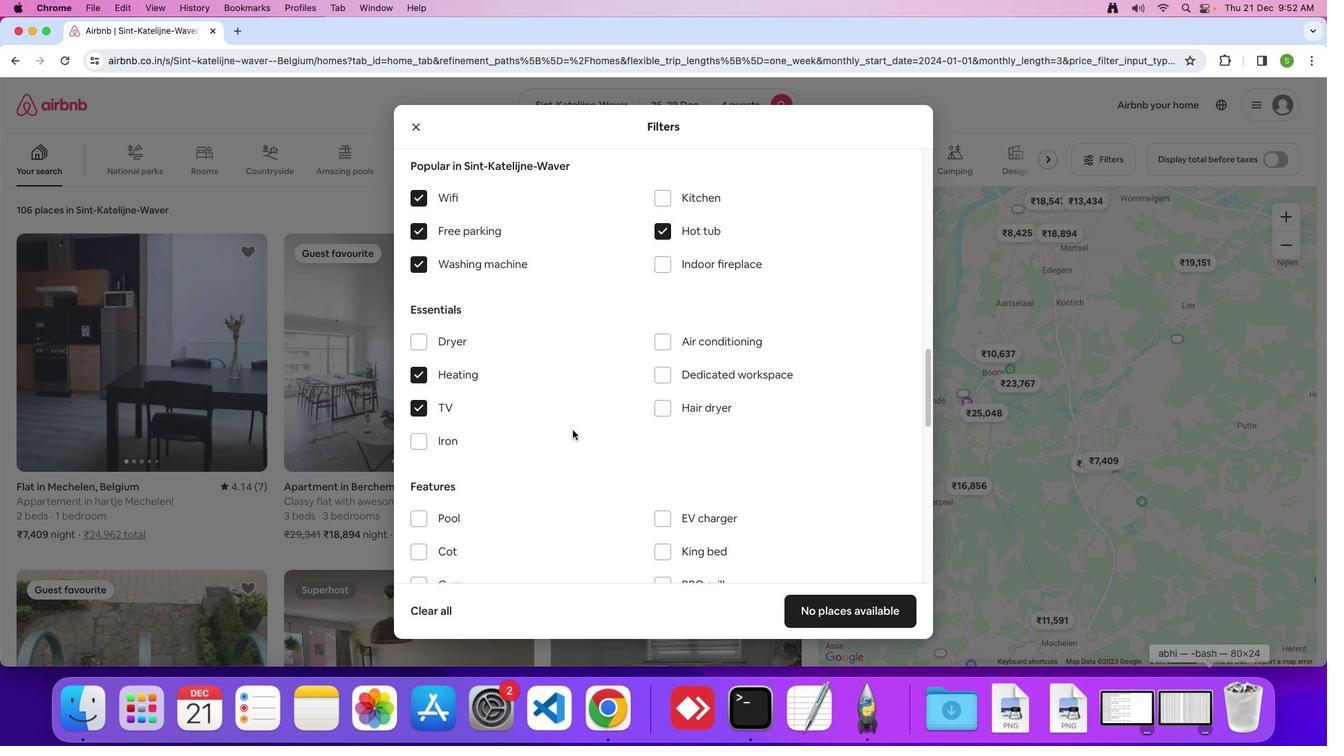 
Action: Mouse moved to (568, 411)
Screenshot: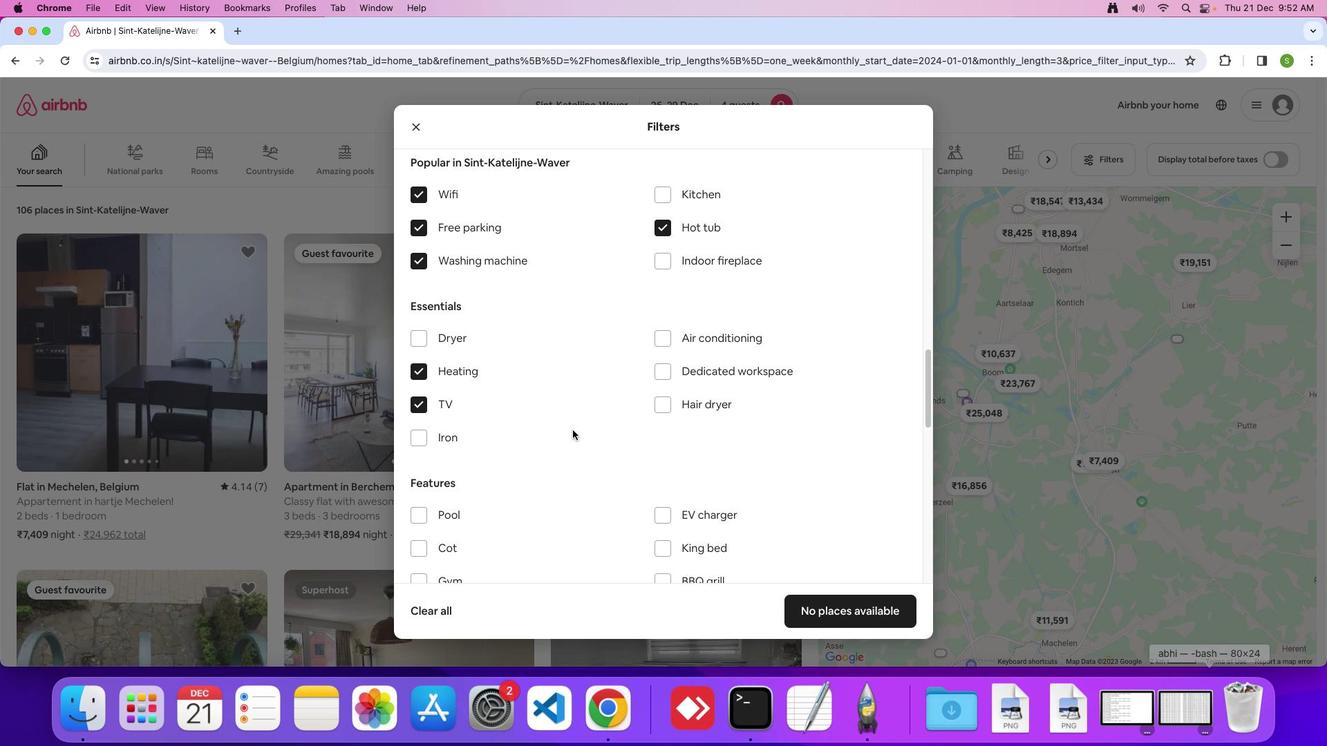 
Action: Mouse scrolled (568, 411) with delta (40, 111)
Screenshot: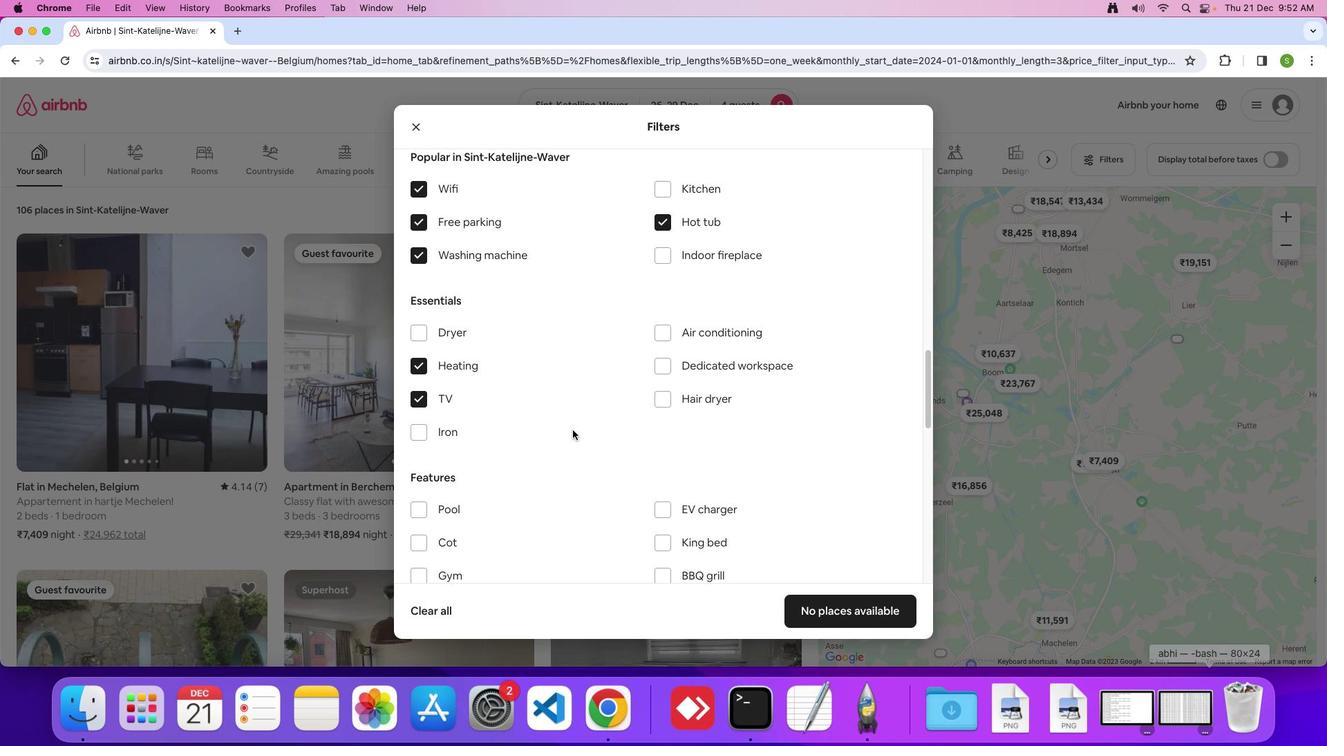 
Action: Mouse scrolled (568, 411) with delta (40, 111)
Screenshot: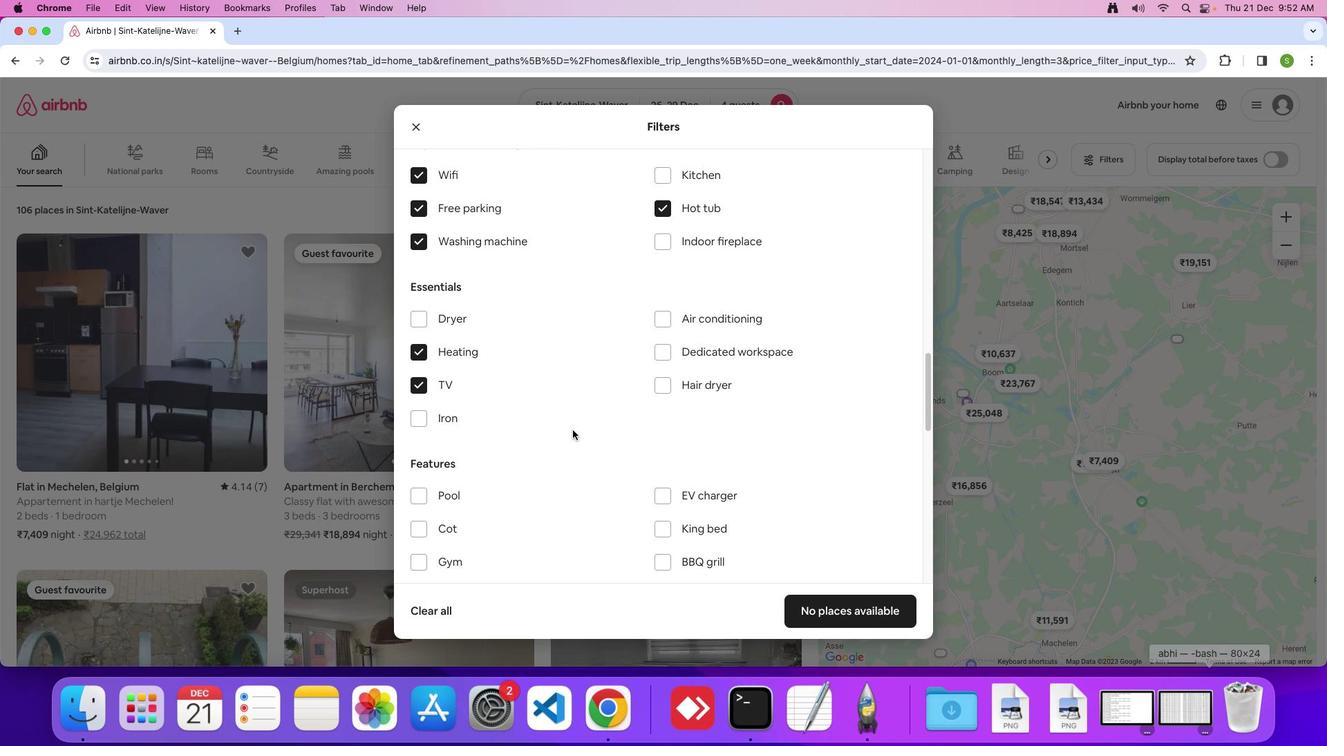 
Action: Mouse moved to (567, 411)
Screenshot: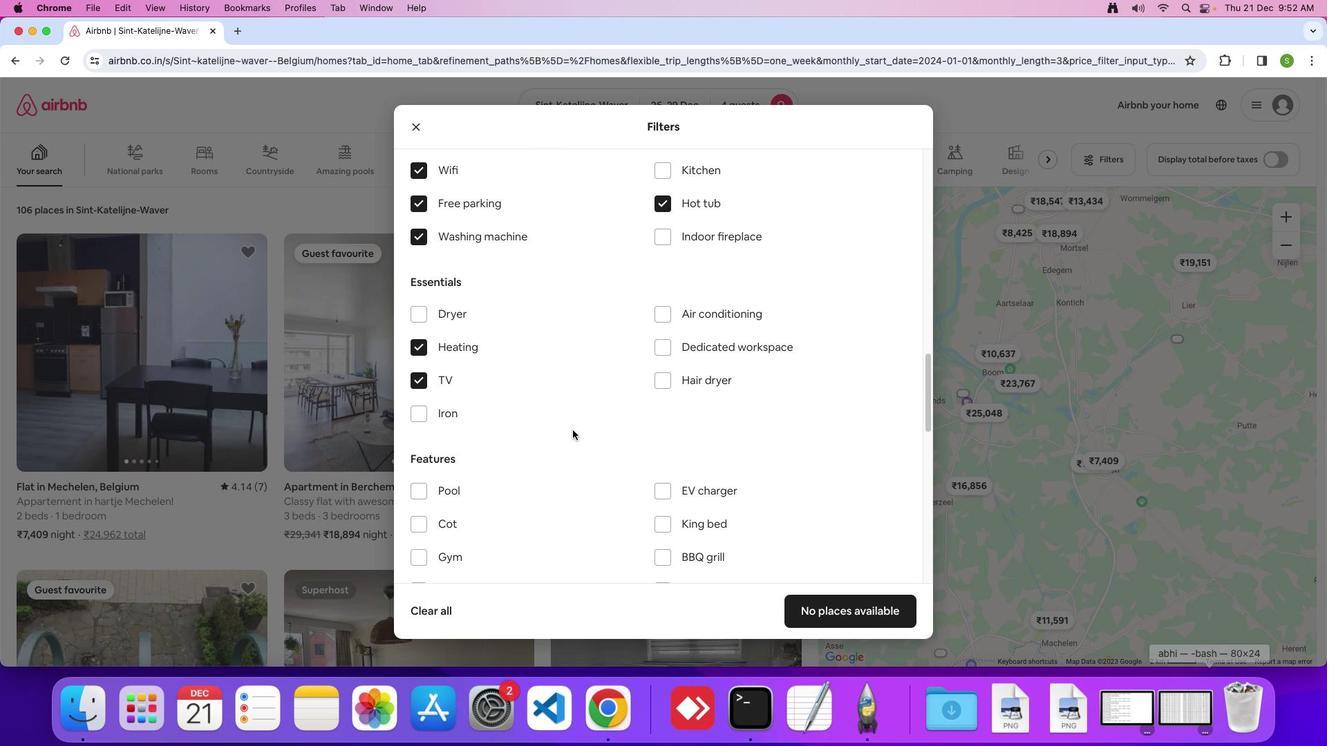 
Action: Mouse scrolled (567, 411) with delta (40, 111)
Screenshot: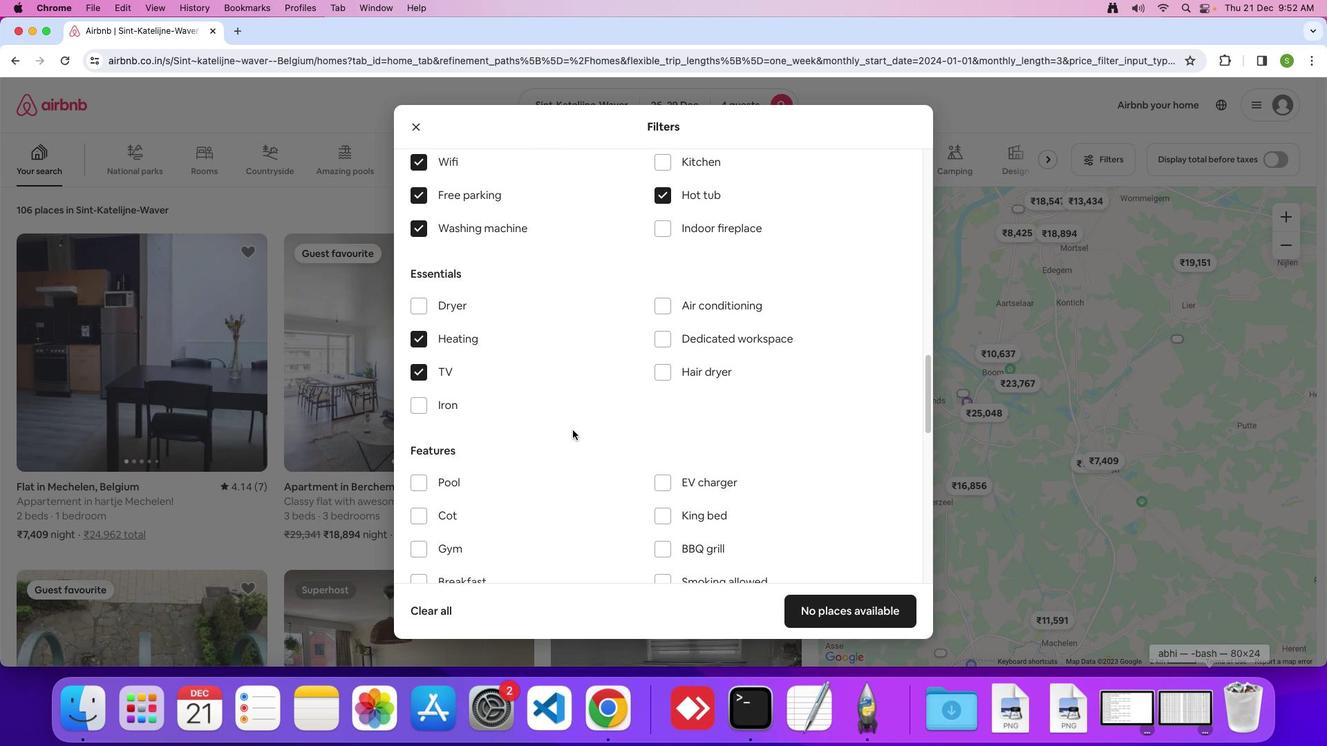 
Action: Mouse scrolled (567, 411) with delta (40, 111)
Screenshot: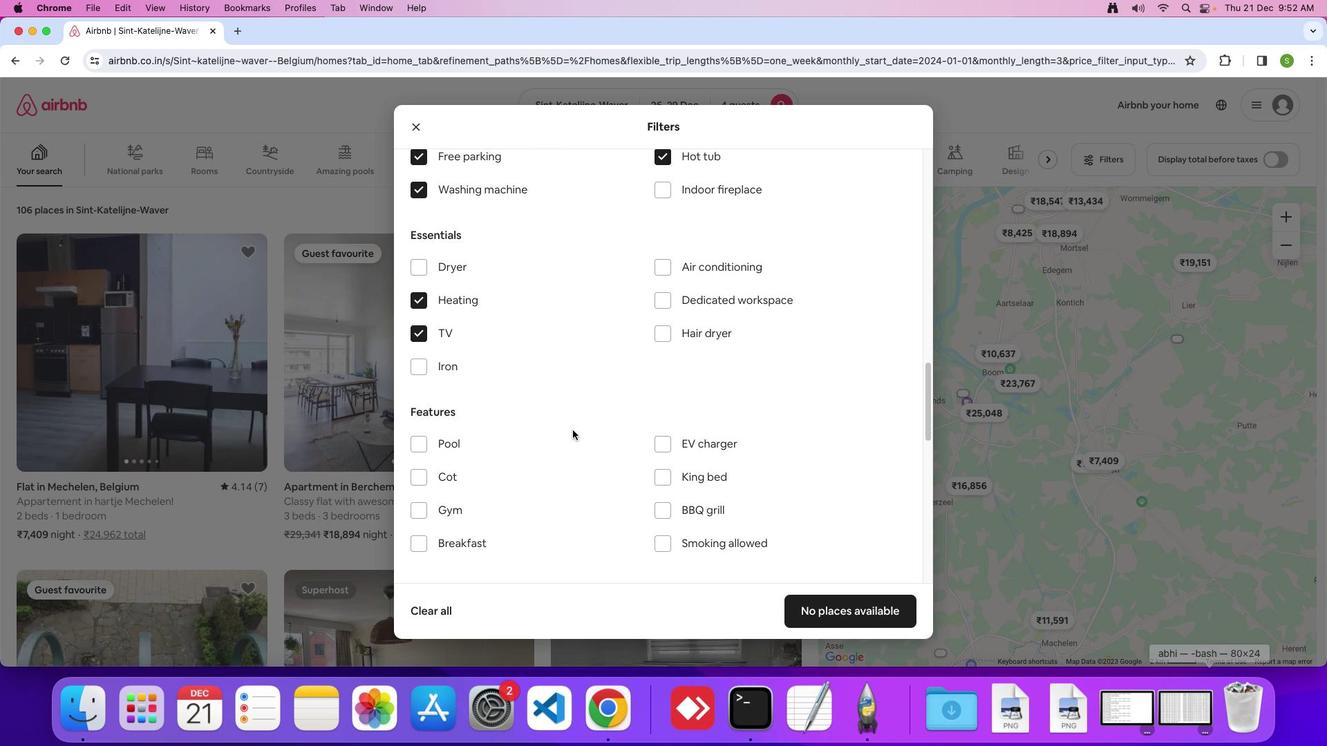 
Action: Mouse moved to (567, 411)
Screenshot: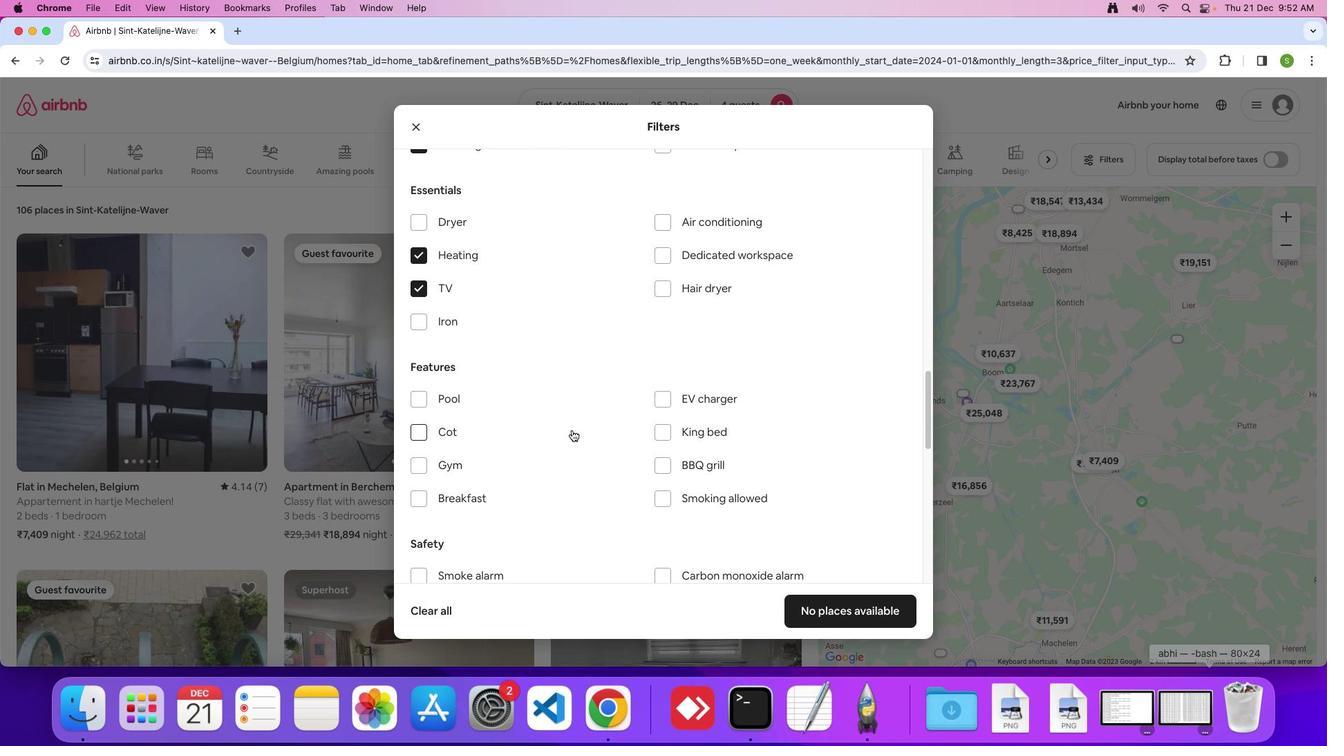 
Action: Mouse scrolled (567, 411) with delta (40, 111)
Screenshot: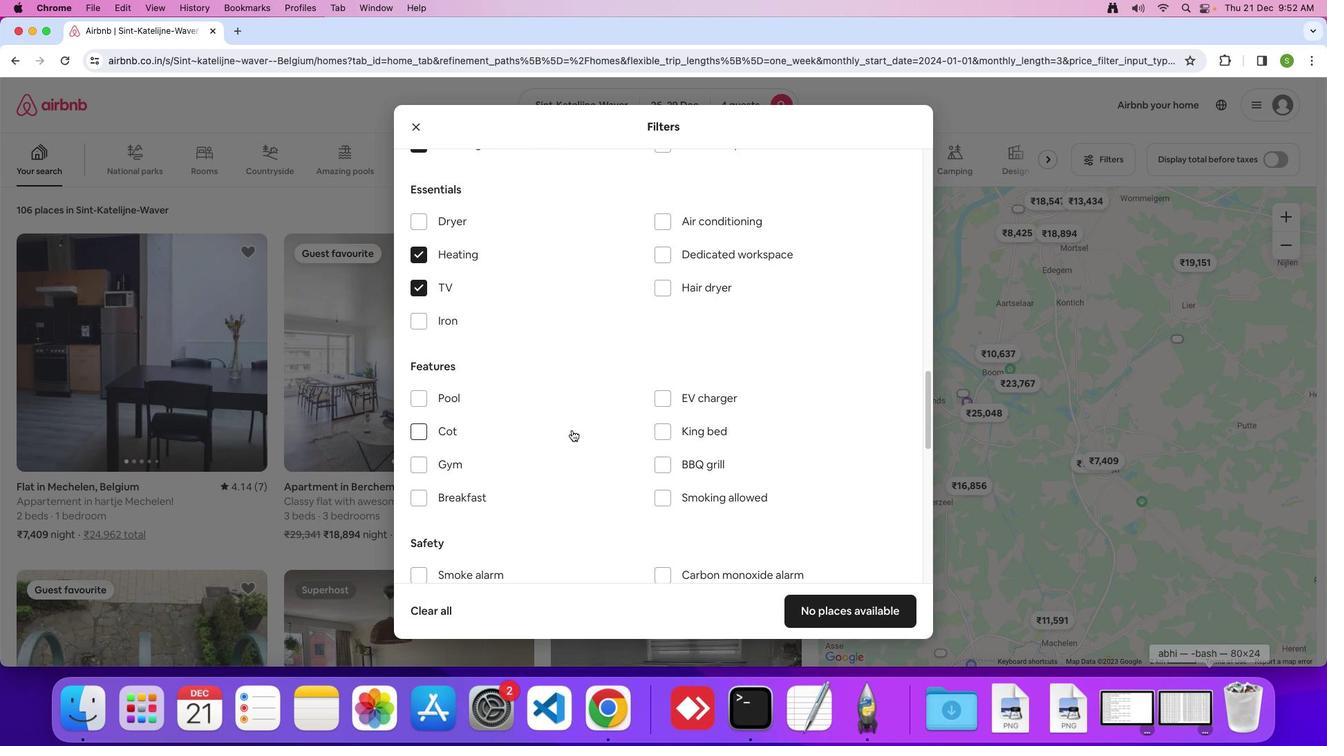 
Action: Mouse scrolled (567, 411) with delta (40, 111)
Screenshot: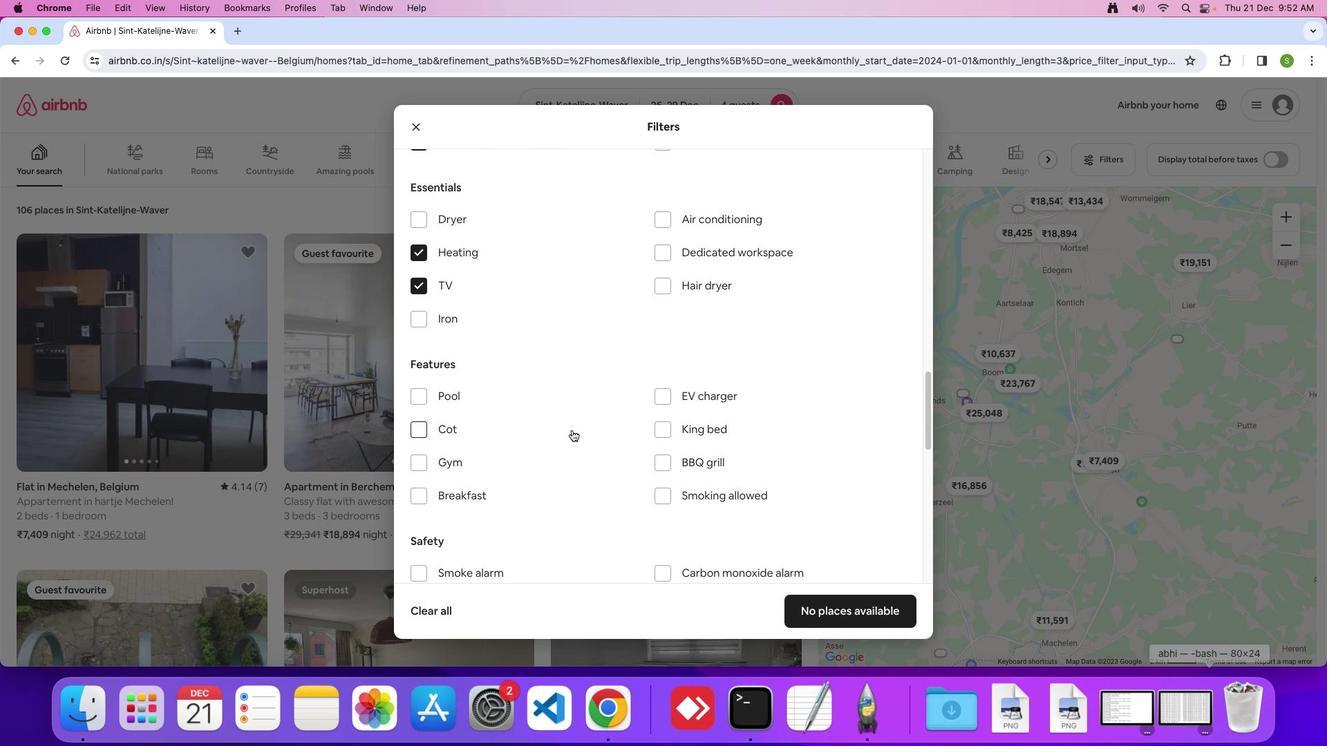 
Action: Mouse moved to (427, 436)
Screenshot: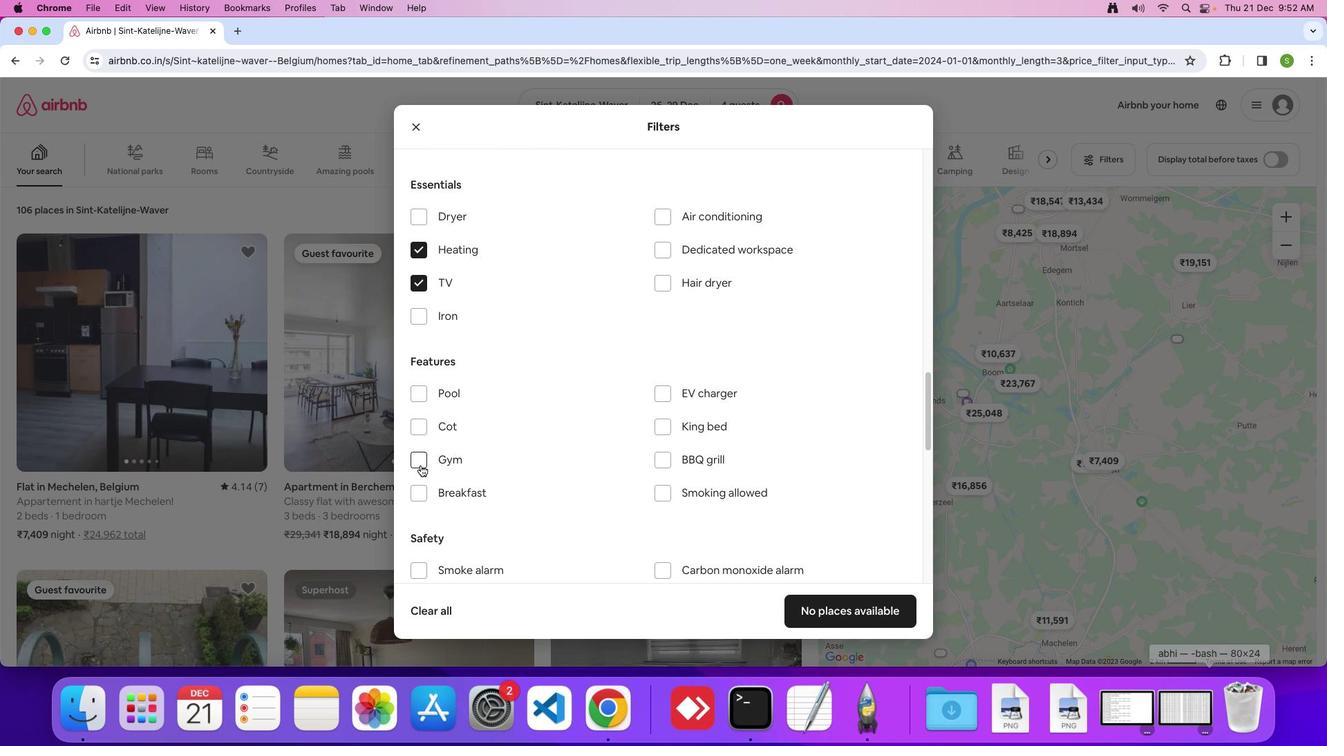 
Action: Mouse pressed left at (427, 436)
Screenshot: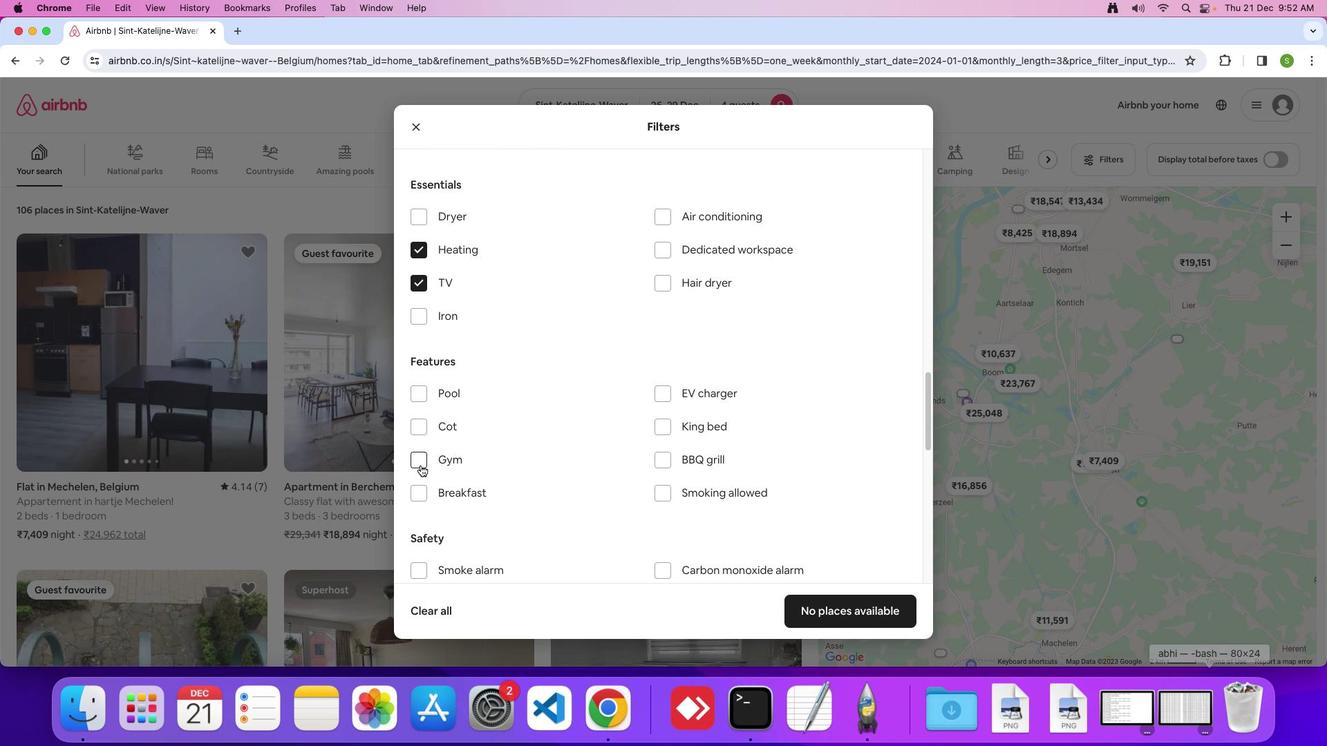 
Action: Mouse moved to (646, 455)
Screenshot: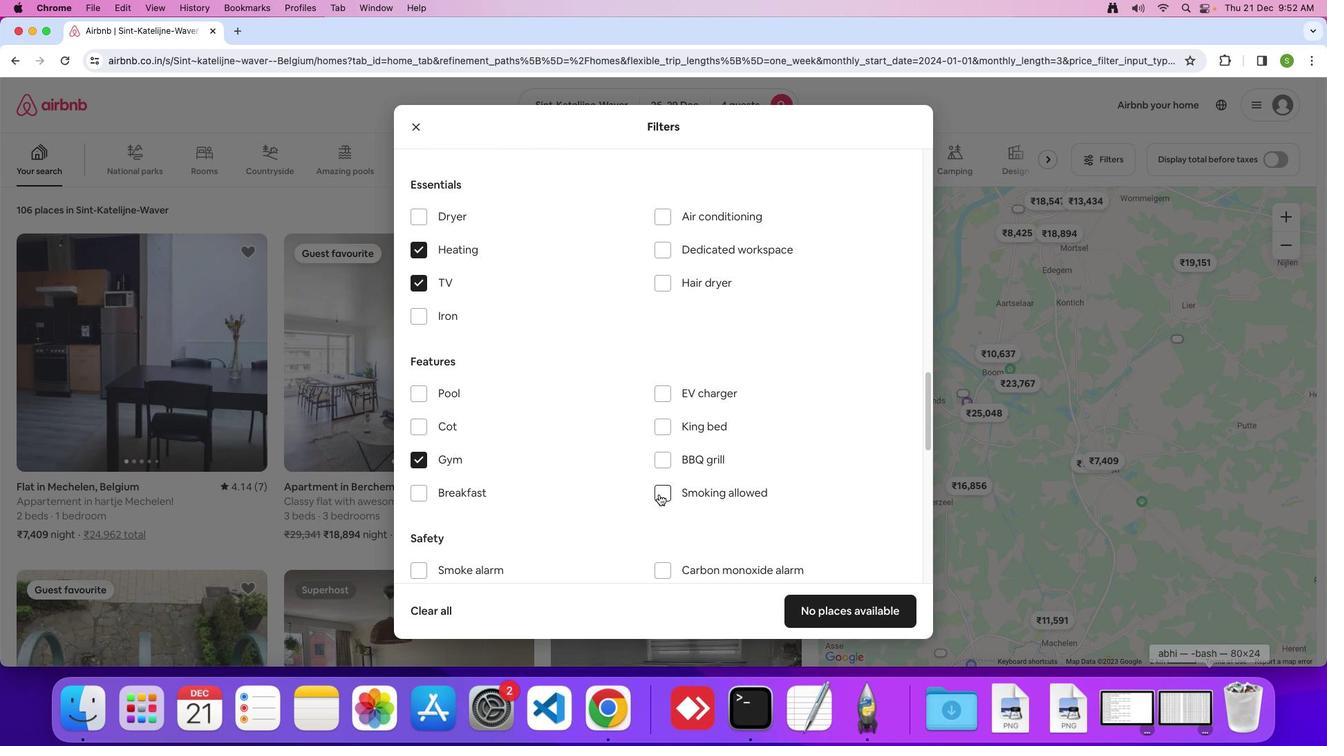 
Action: Mouse pressed left at (646, 455)
Screenshot: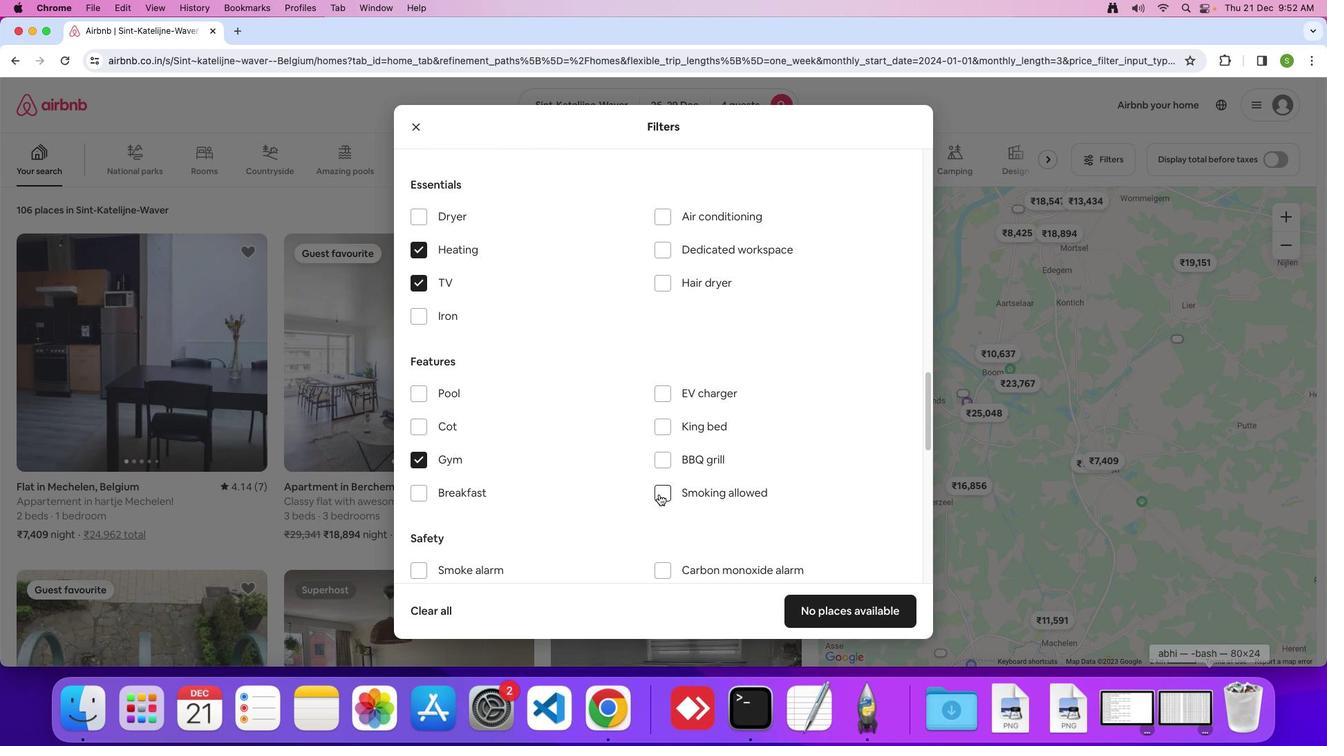 
Action: Mouse moved to (581, 428)
Screenshot: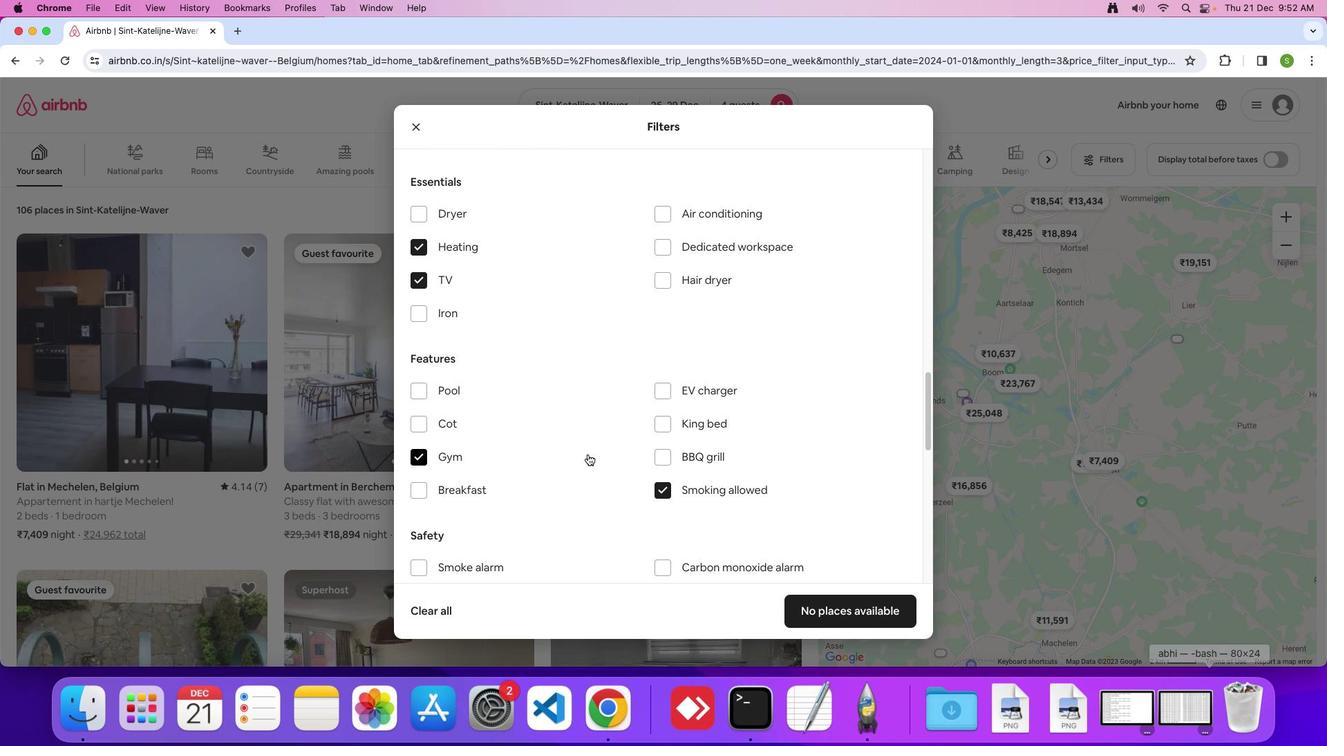 
Action: Mouse scrolled (581, 428) with delta (40, 111)
Screenshot: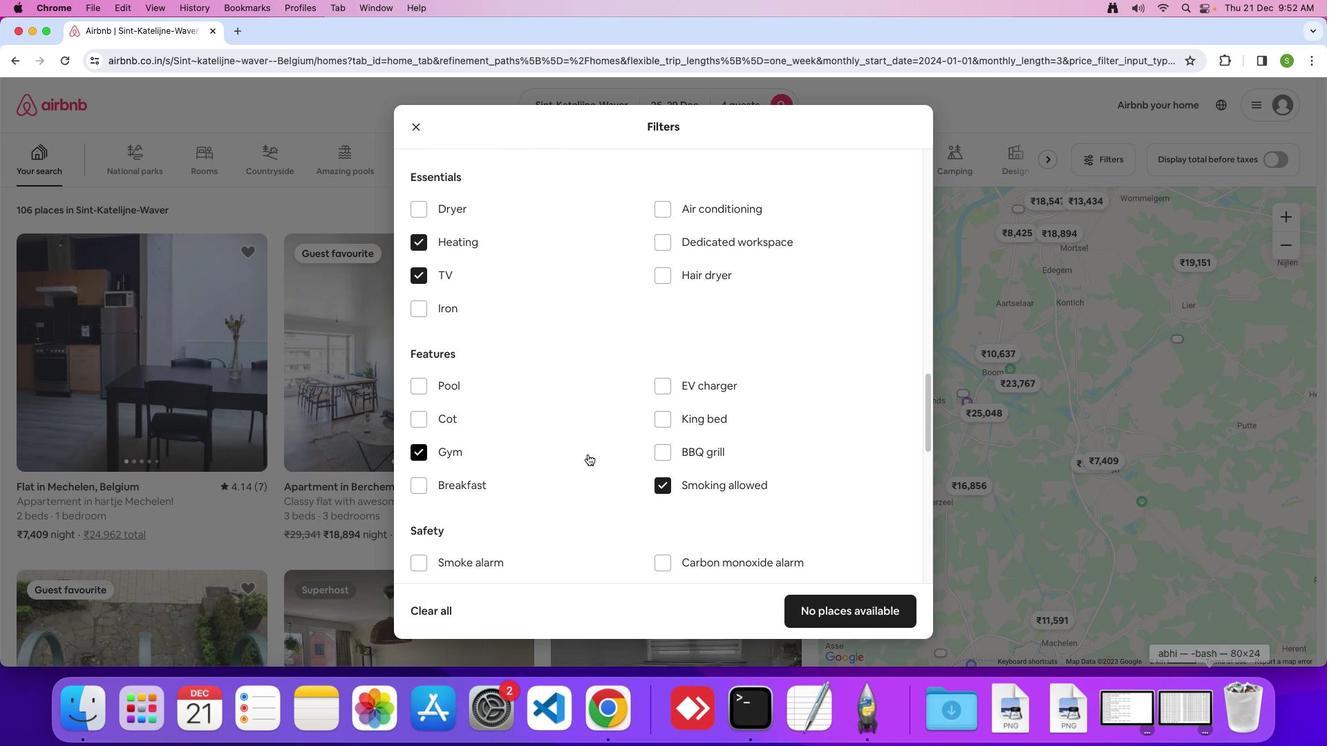 
Action: Mouse scrolled (581, 428) with delta (40, 111)
Screenshot: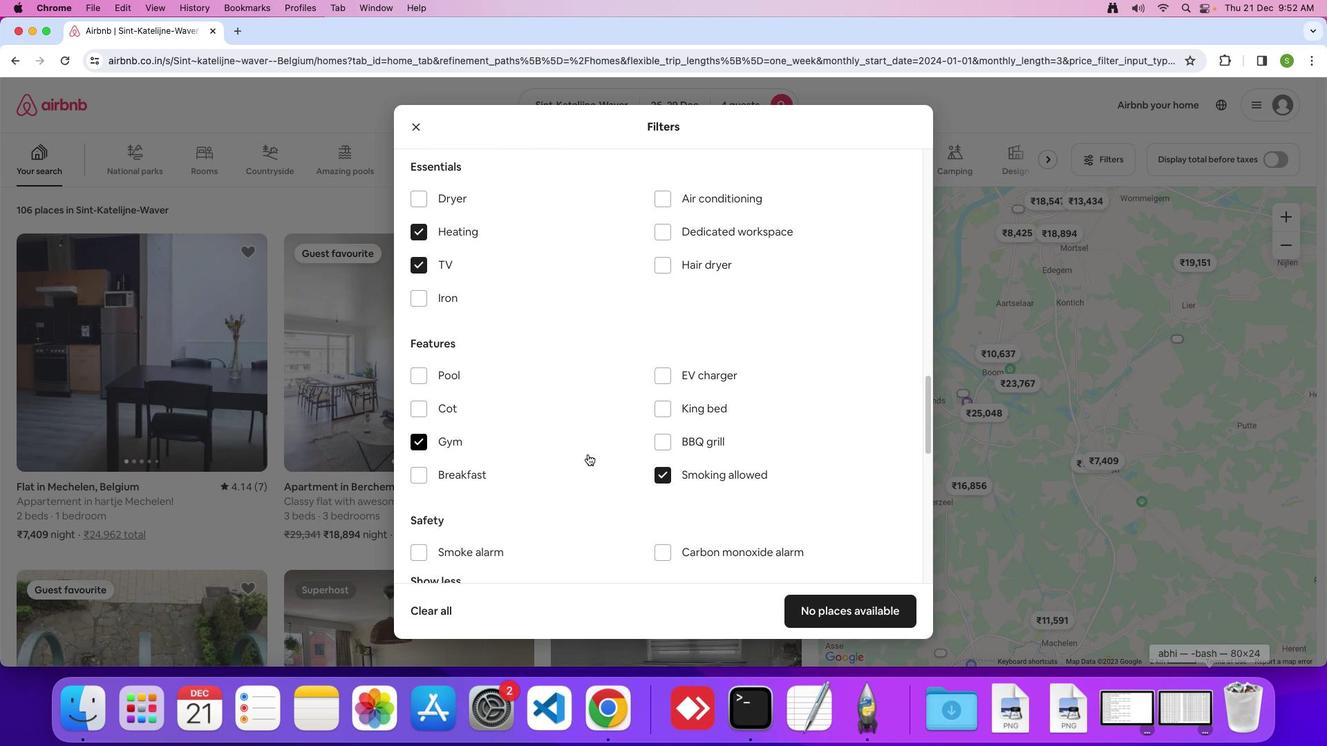
Action: Mouse moved to (581, 427)
Screenshot: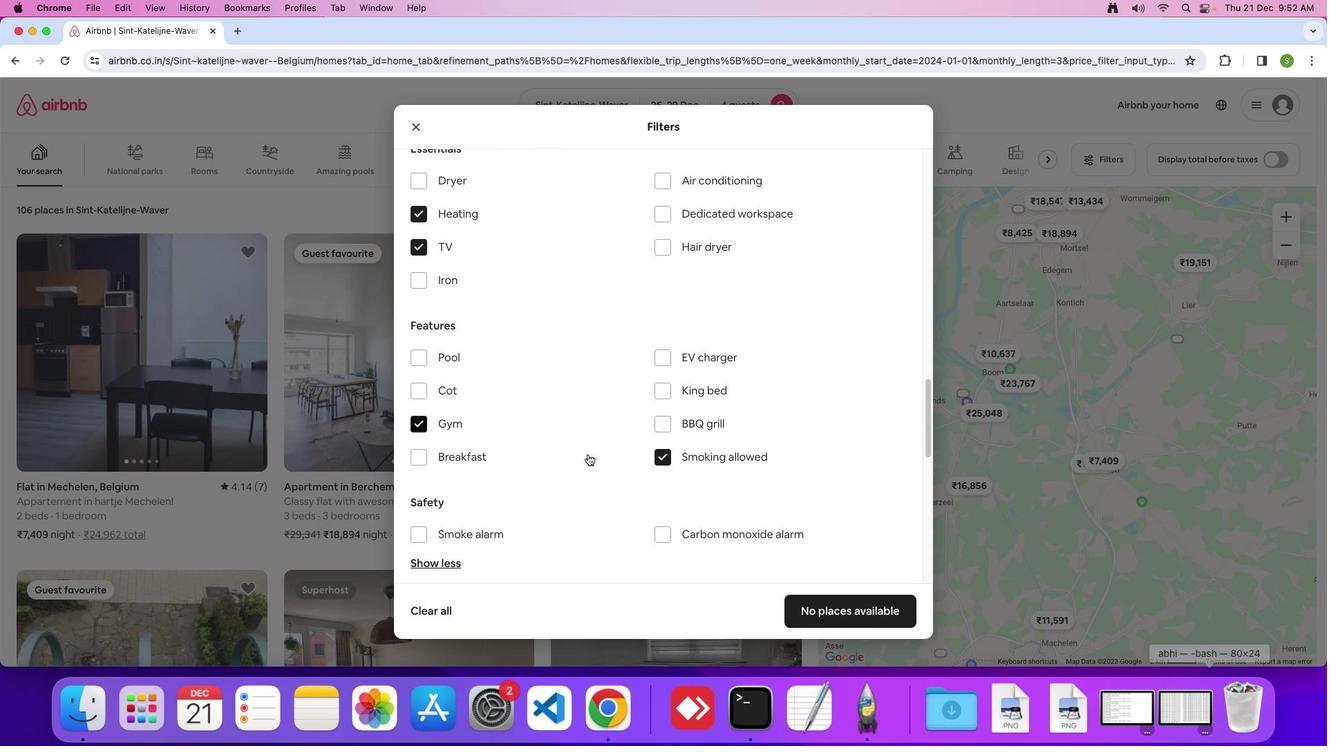 
Action: Mouse scrolled (581, 427) with delta (40, 111)
Screenshot: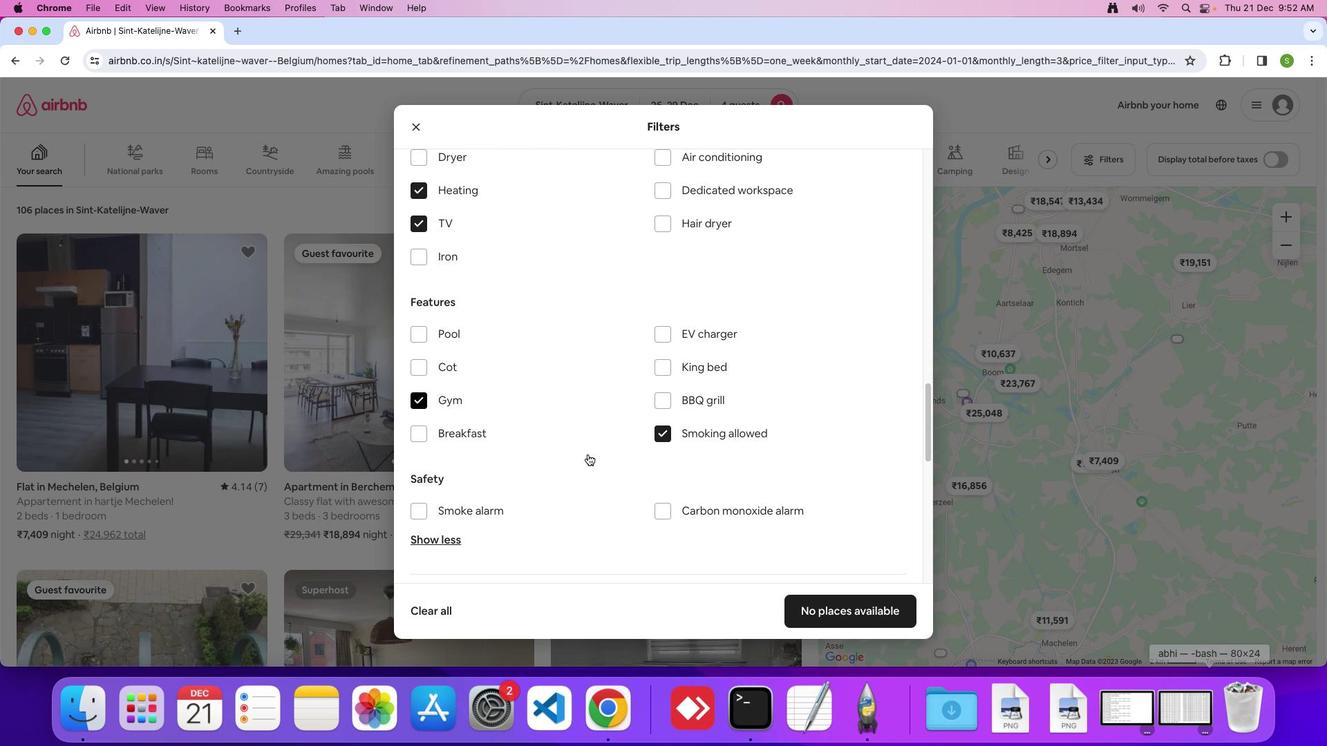 
Action: Mouse scrolled (581, 427) with delta (40, 111)
Screenshot: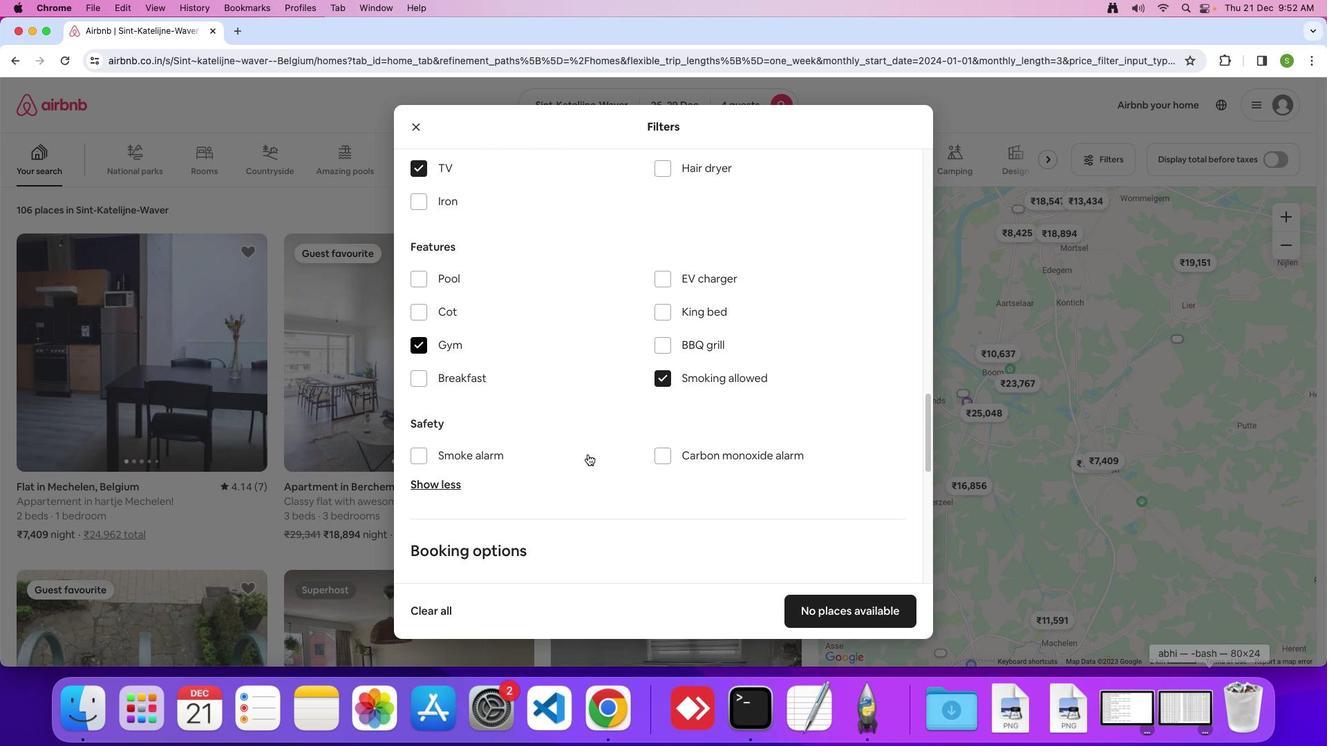 
Action: Mouse scrolled (581, 427) with delta (40, 111)
Screenshot: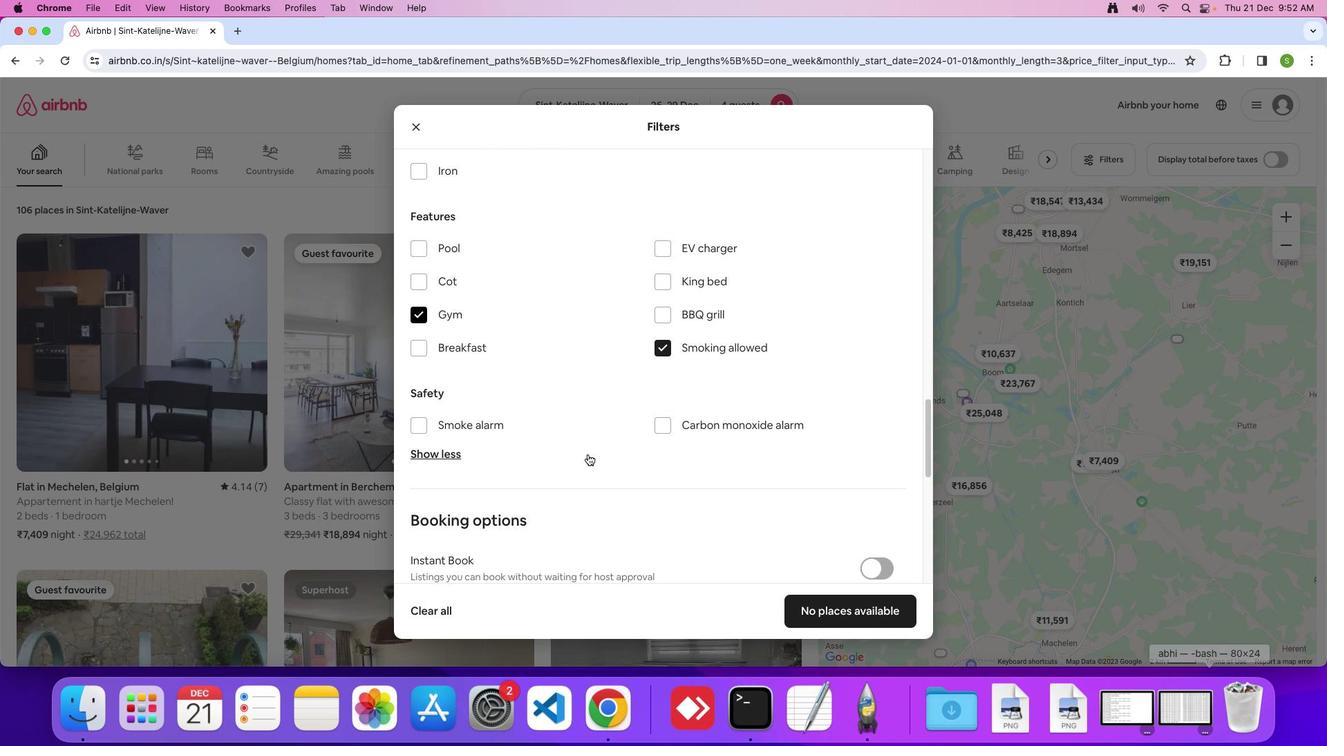 
Action: Mouse scrolled (581, 427) with delta (40, 110)
Screenshot: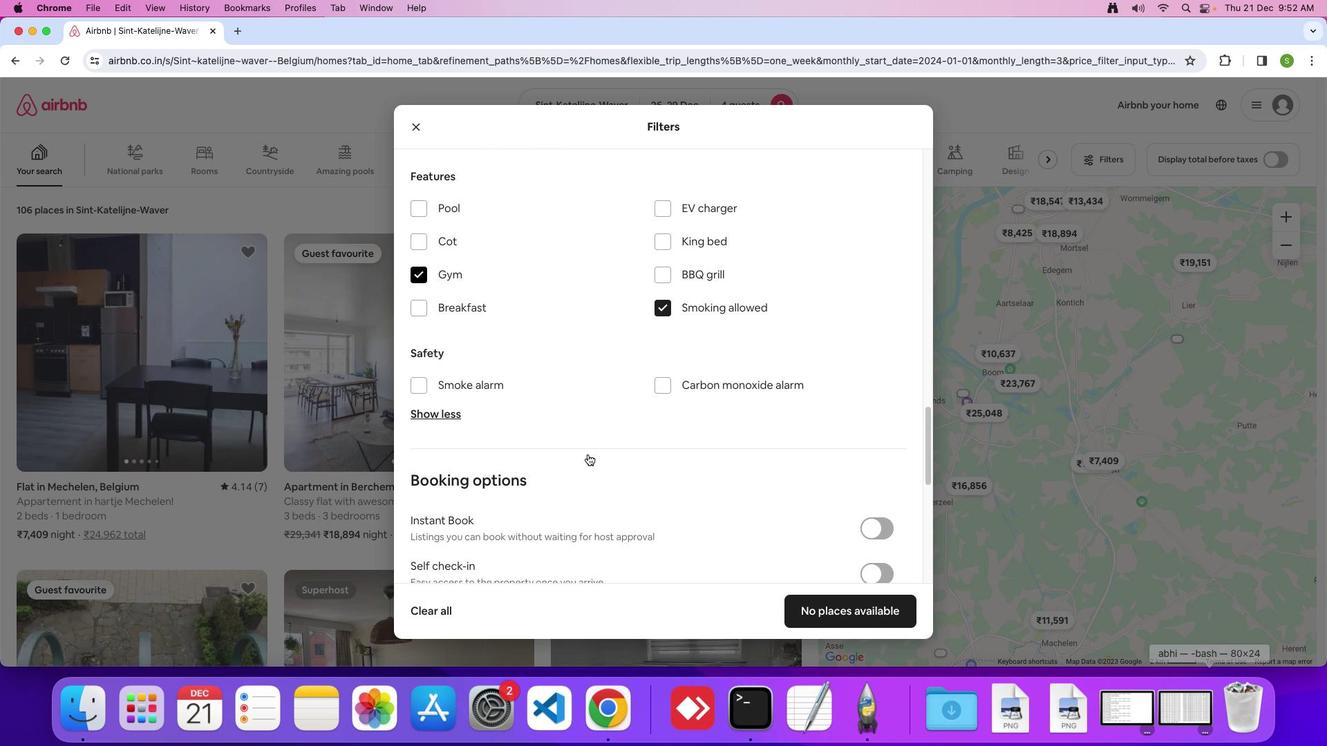 
Action: Mouse scrolled (581, 427) with delta (40, 111)
Screenshot: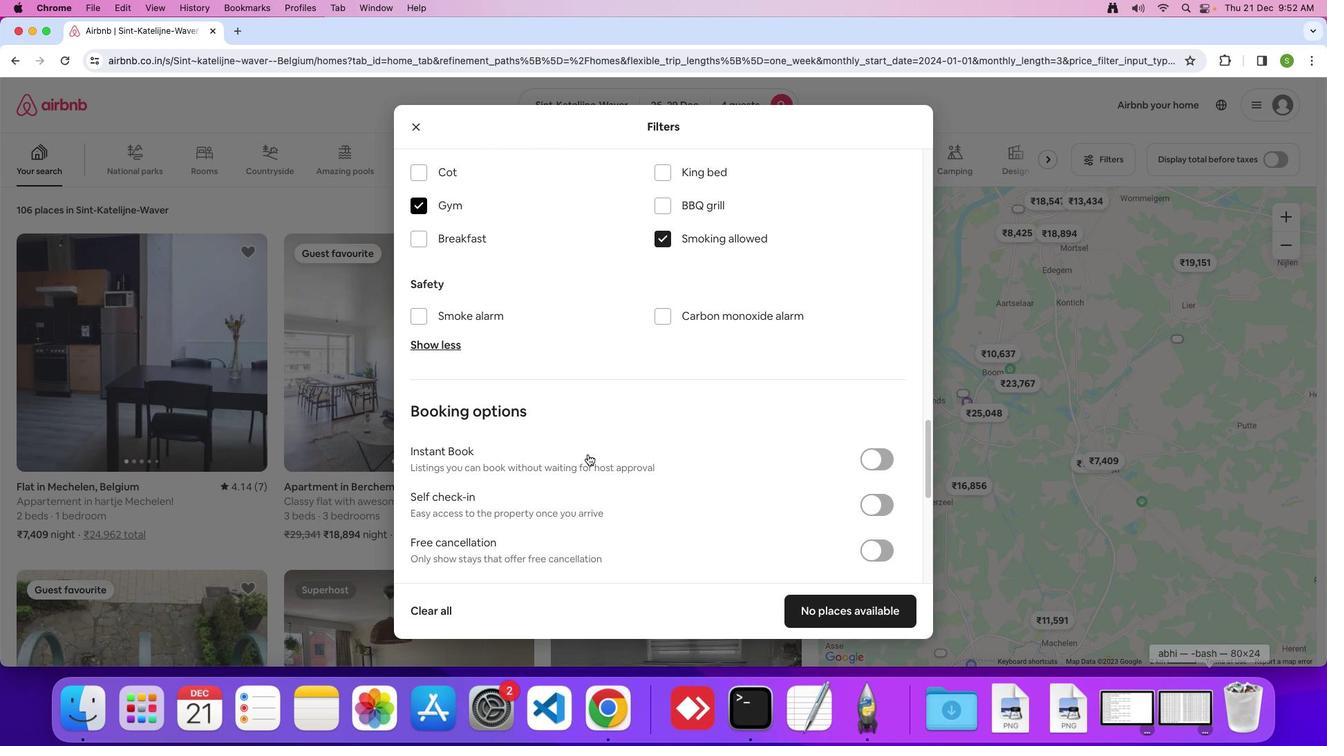 
Action: Mouse scrolled (581, 427) with delta (40, 111)
Screenshot: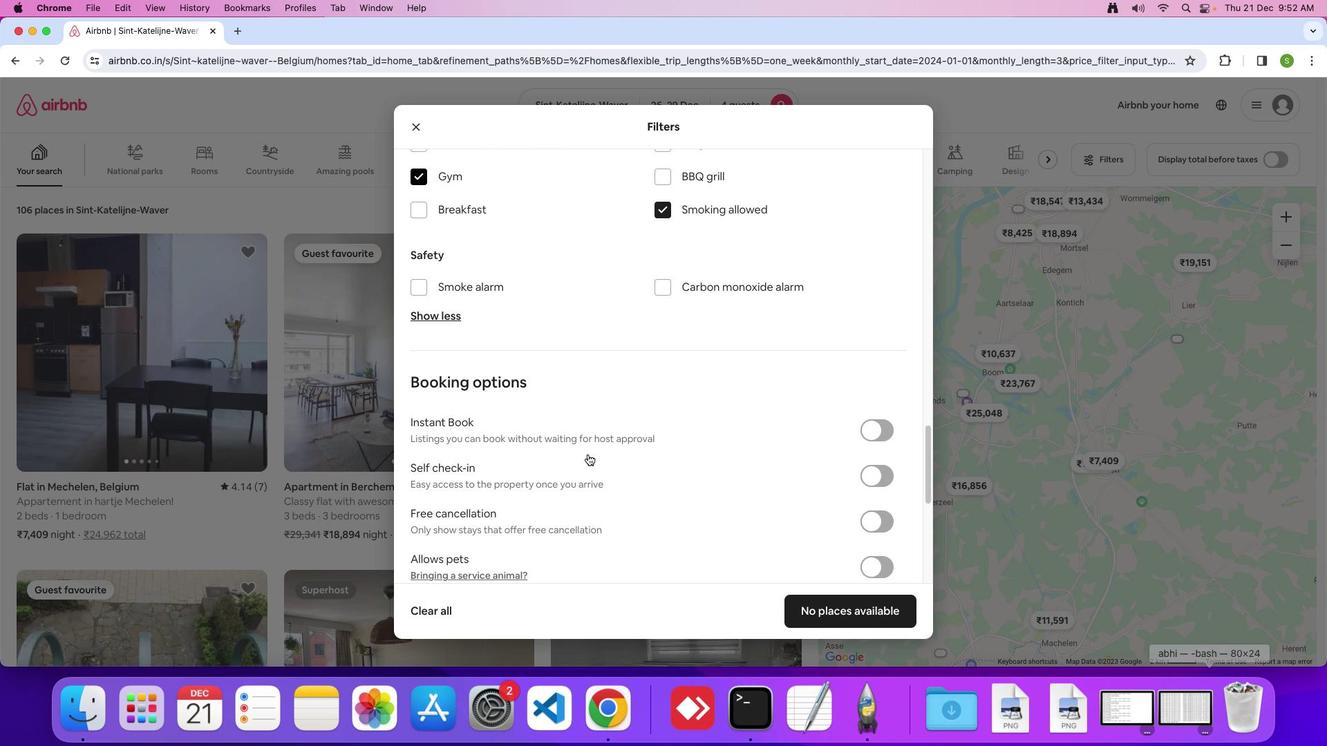 
Action: Mouse scrolled (581, 427) with delta (40, 110)
Screenshot: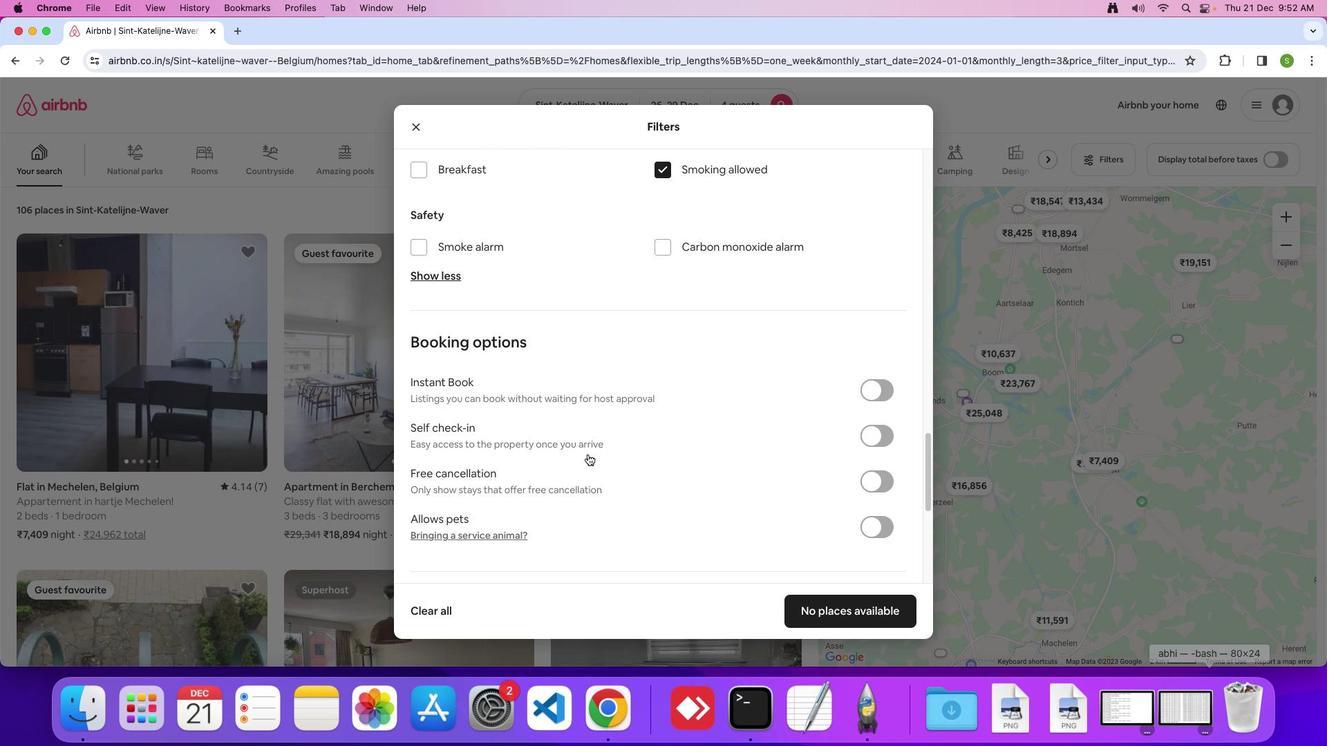 
Action: Mouse moved to (662, 402)
Screenshot: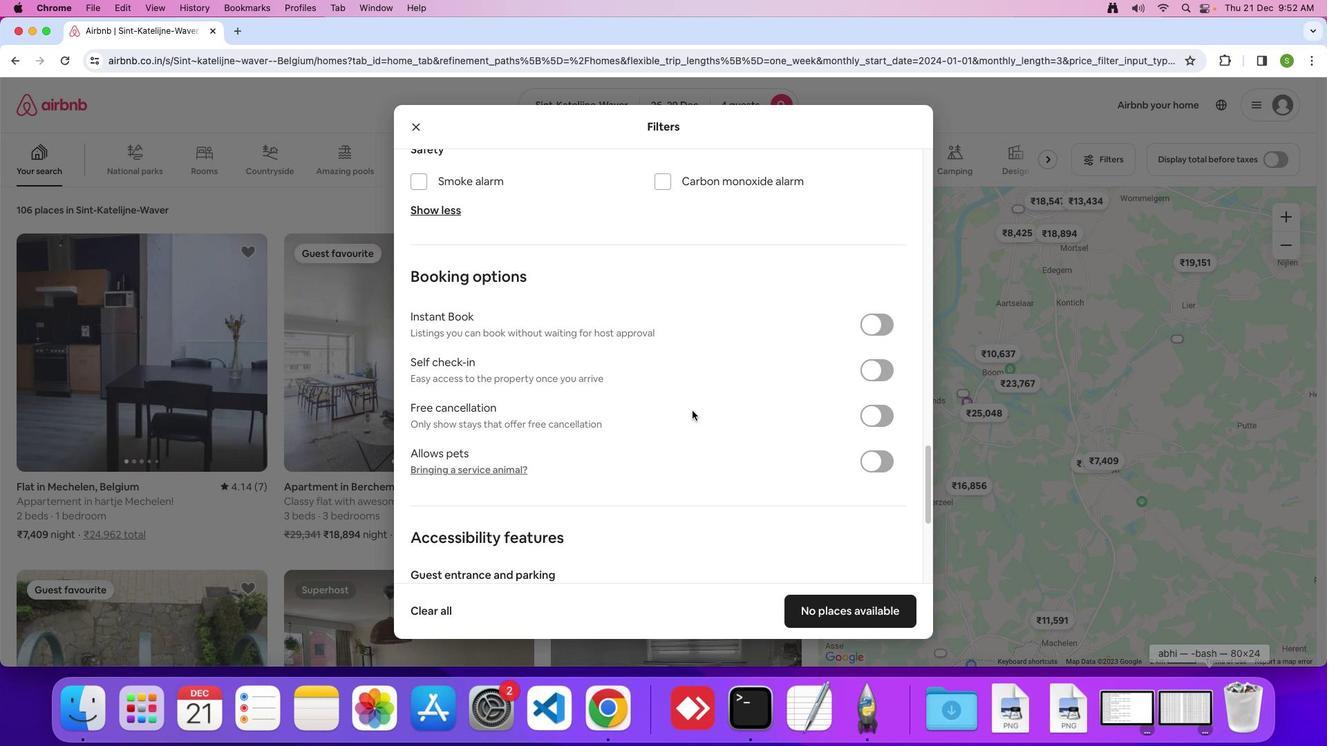 
Action: Mouse scrolled (662, 402) with delta (40, 111)
Screenshot: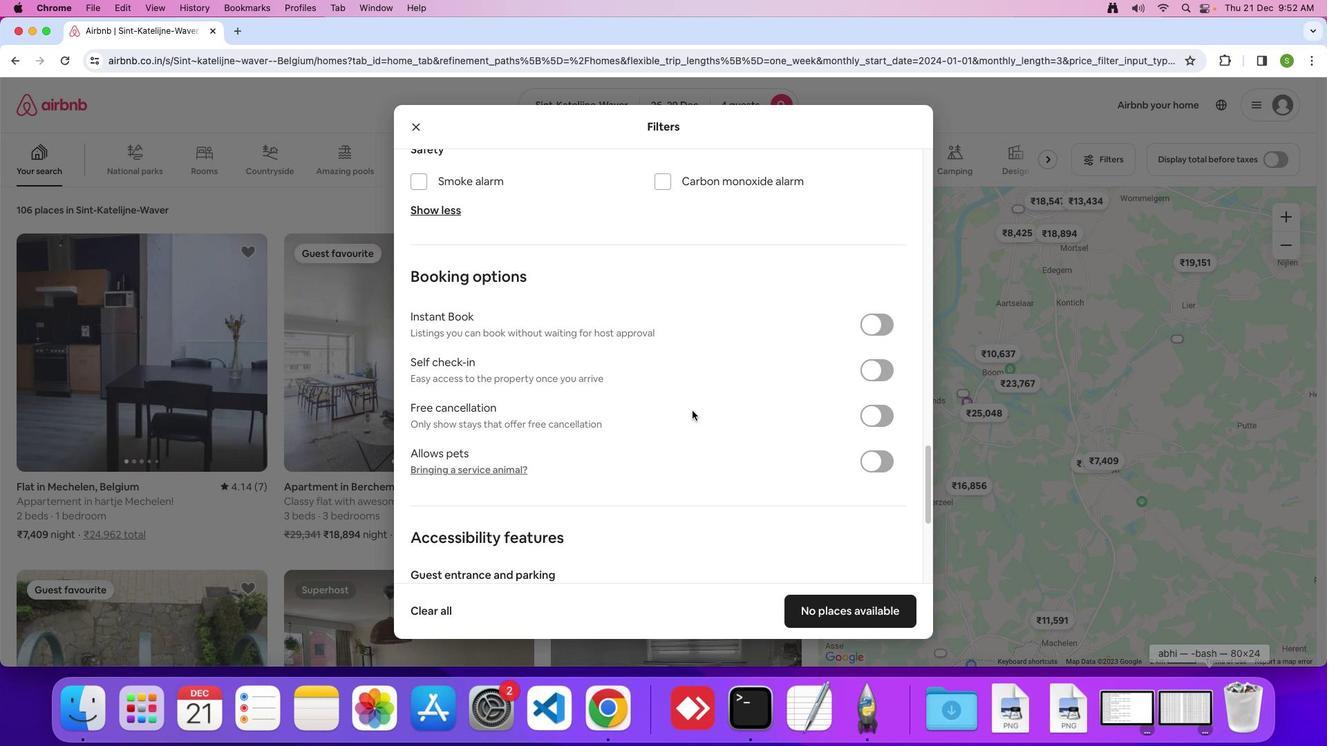 
Action: Mouse moved to (676, 398)
Screenshot: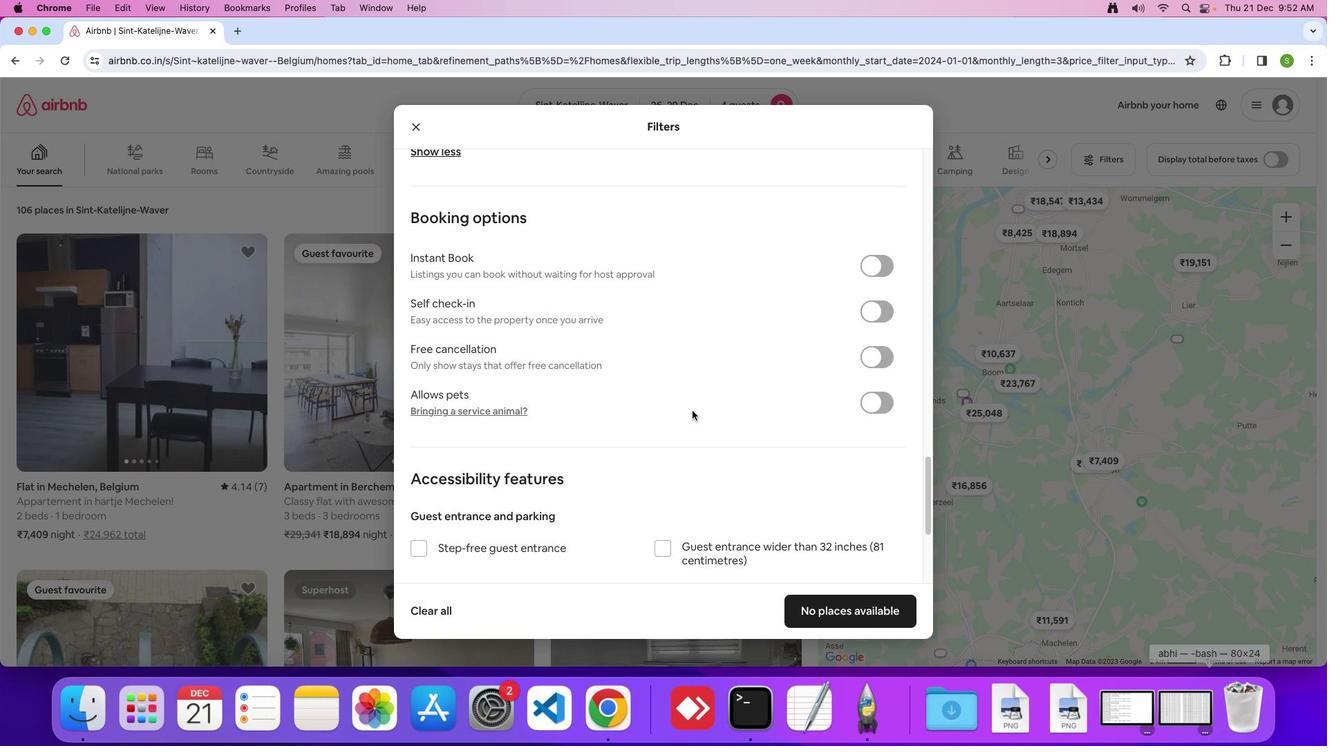 
Action: Mouse scrolled (676, 398) with delta (40, 111)
Screenshot: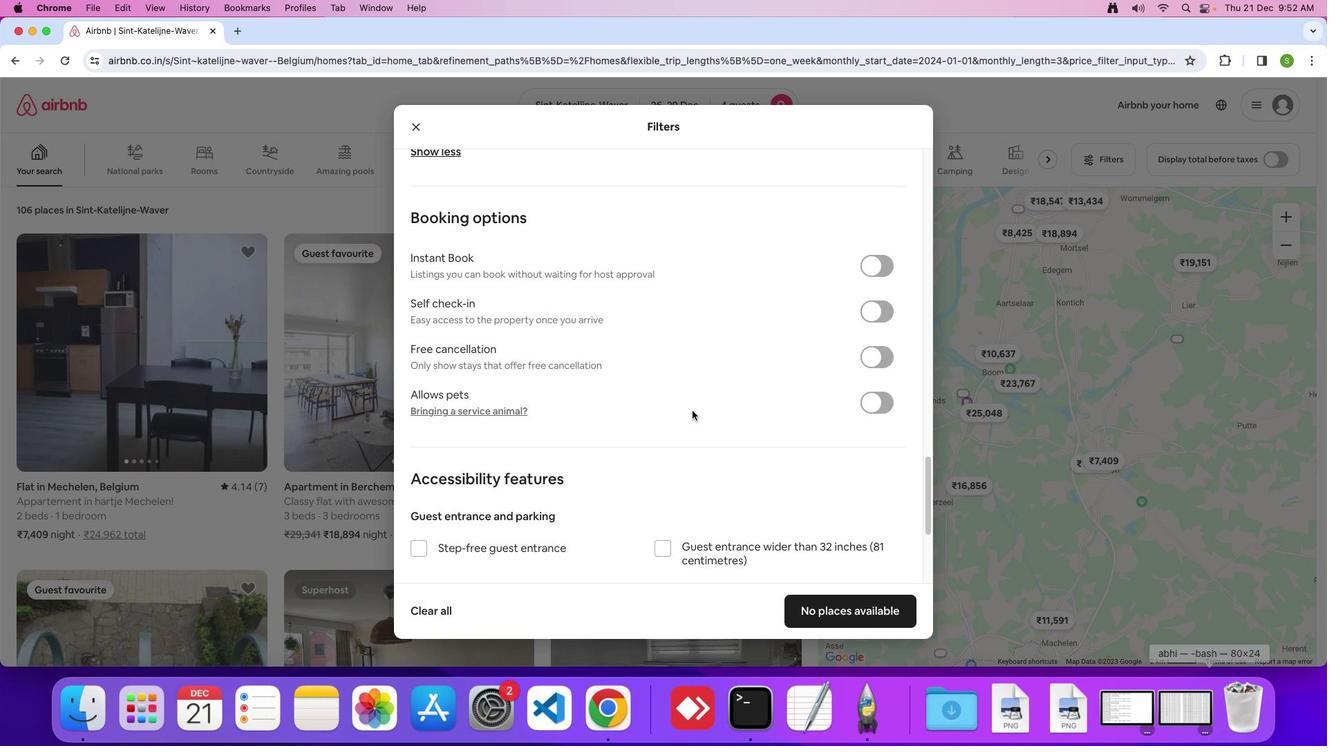 
Action: Mouse moved to (678, 397)
Screenshot: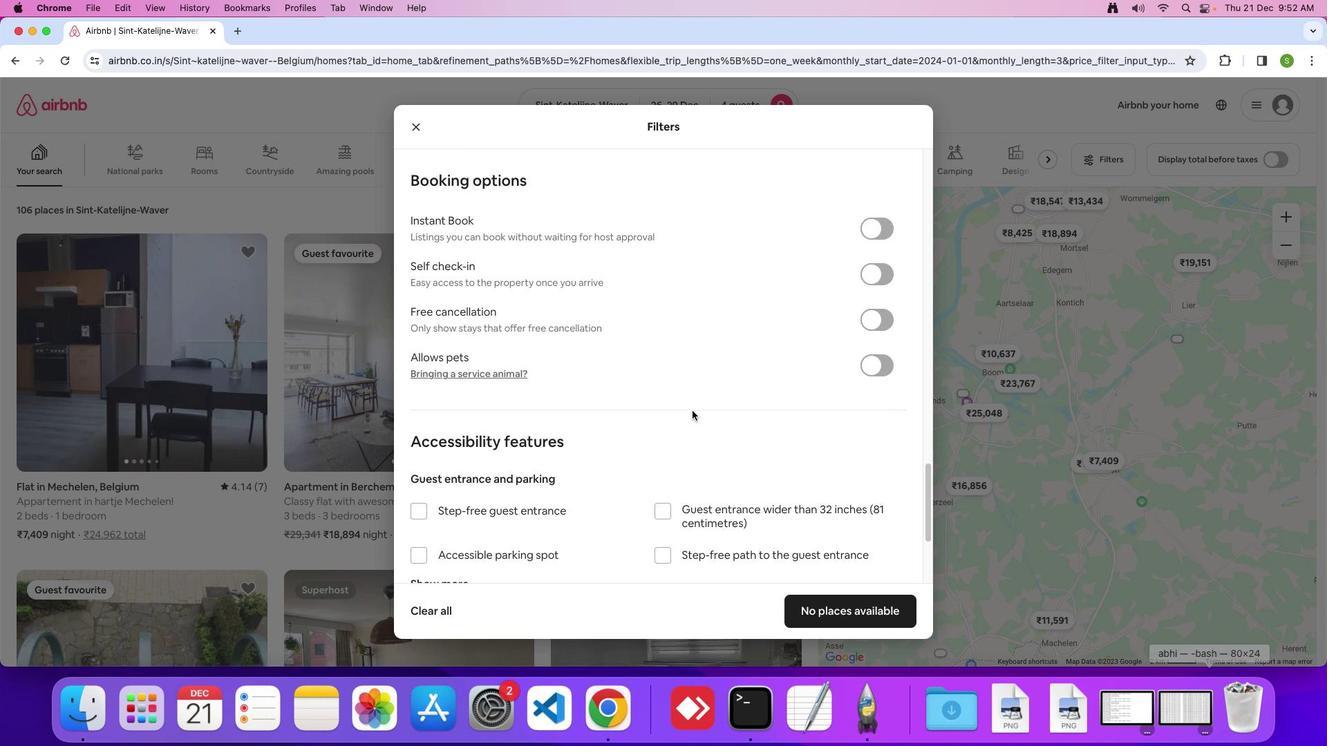 
Action: Mouse scrolled (678, 397) with delta (40, 110)
Screenshot: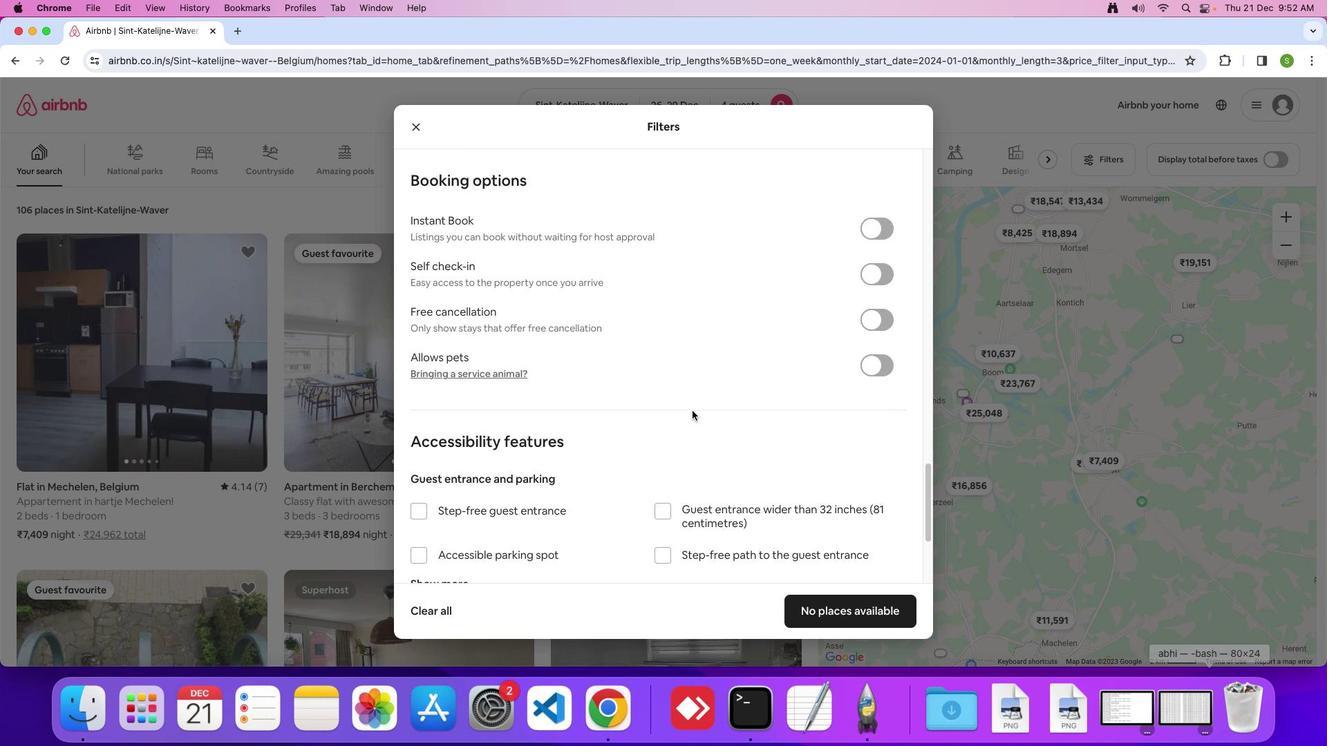 
Action: Mouse scrolled (678, 397) with delta (40, 111)
Screenshot: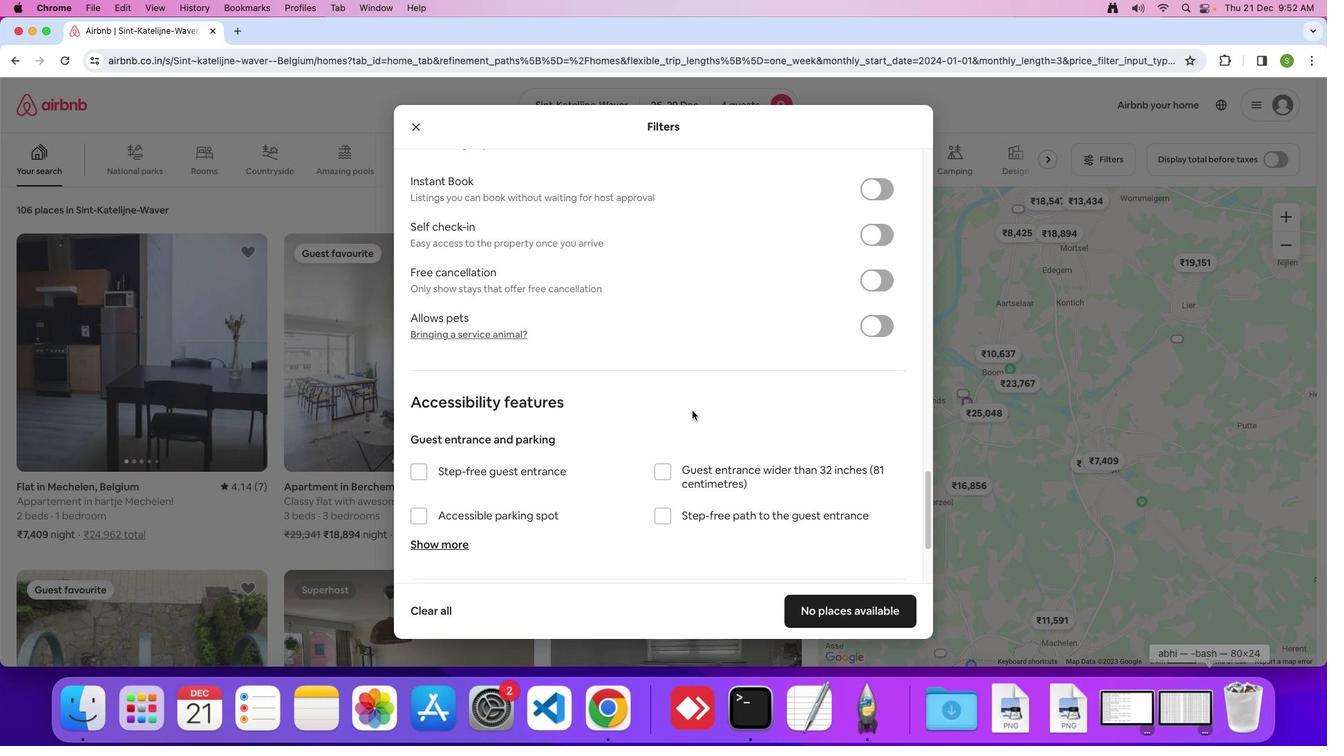 
Action: Mouse scrolled (678, 397) with delta (40, 111)
Screenshot: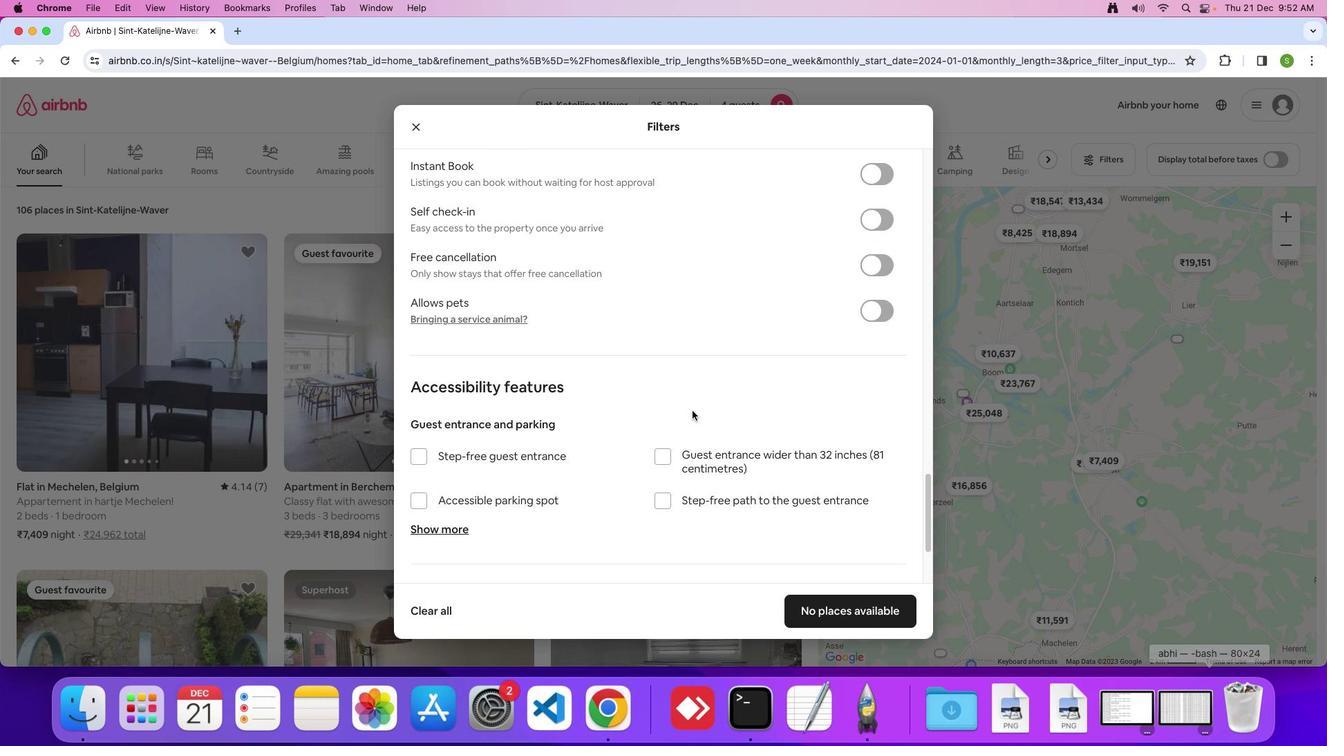 
Action: Mouse scrolled (678, 397) with delta (40, 110)
Screenshot: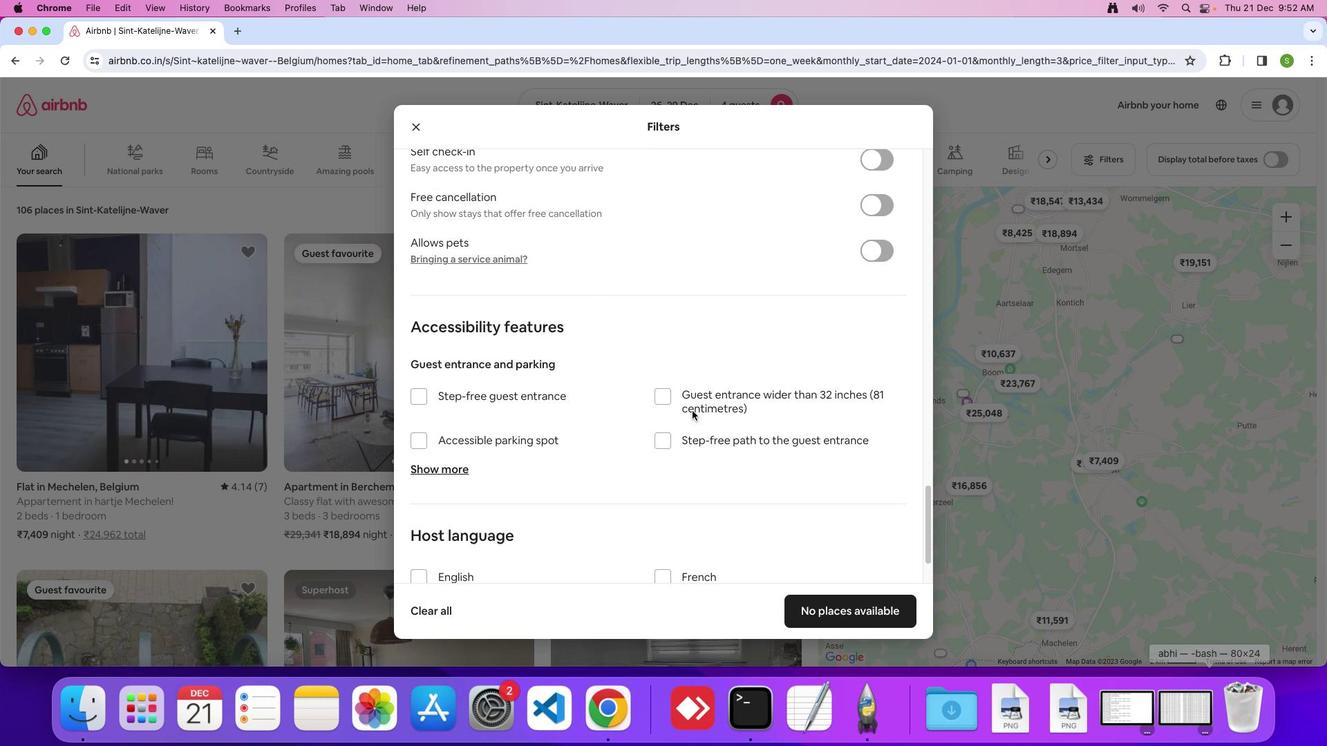 
Action: Mouse scrolled (678, 397) with delta (40, 111)
Screenshot: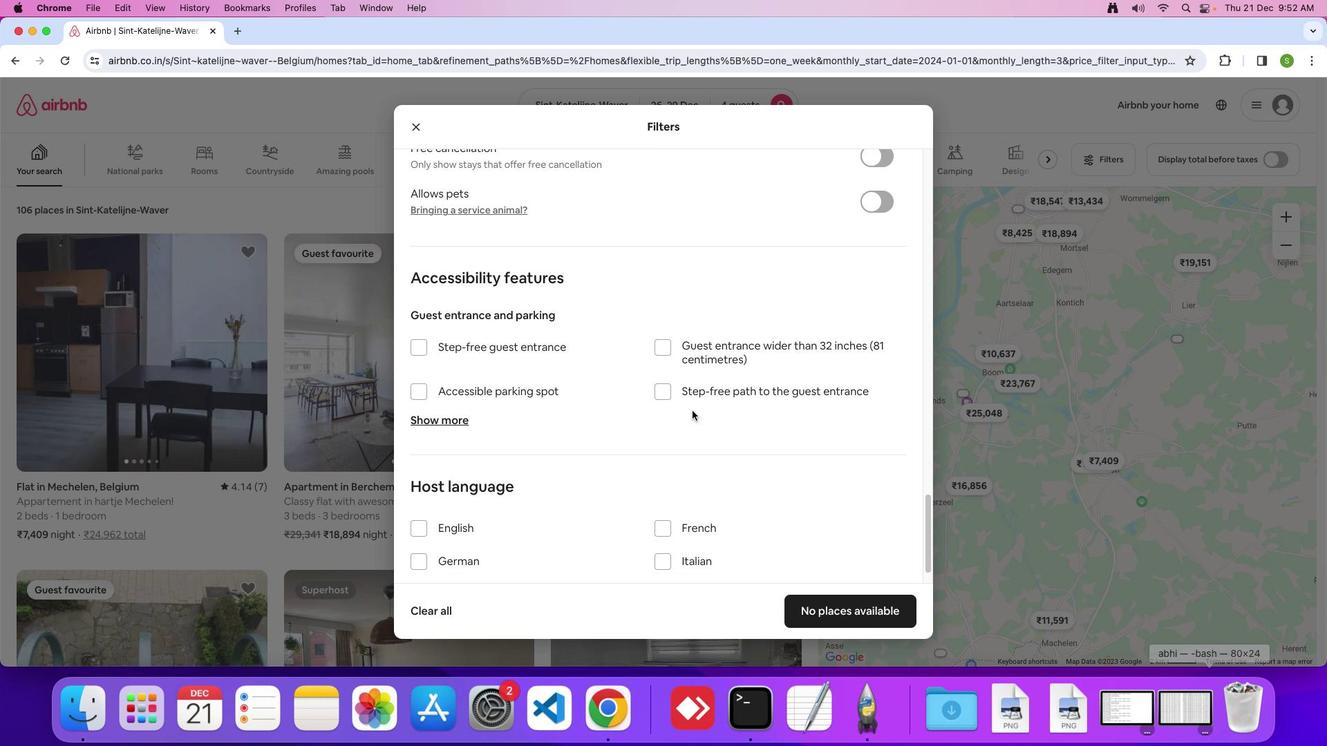
Action: Mouse scrolled (678, 397) with delta (40, 111)
Screenshot: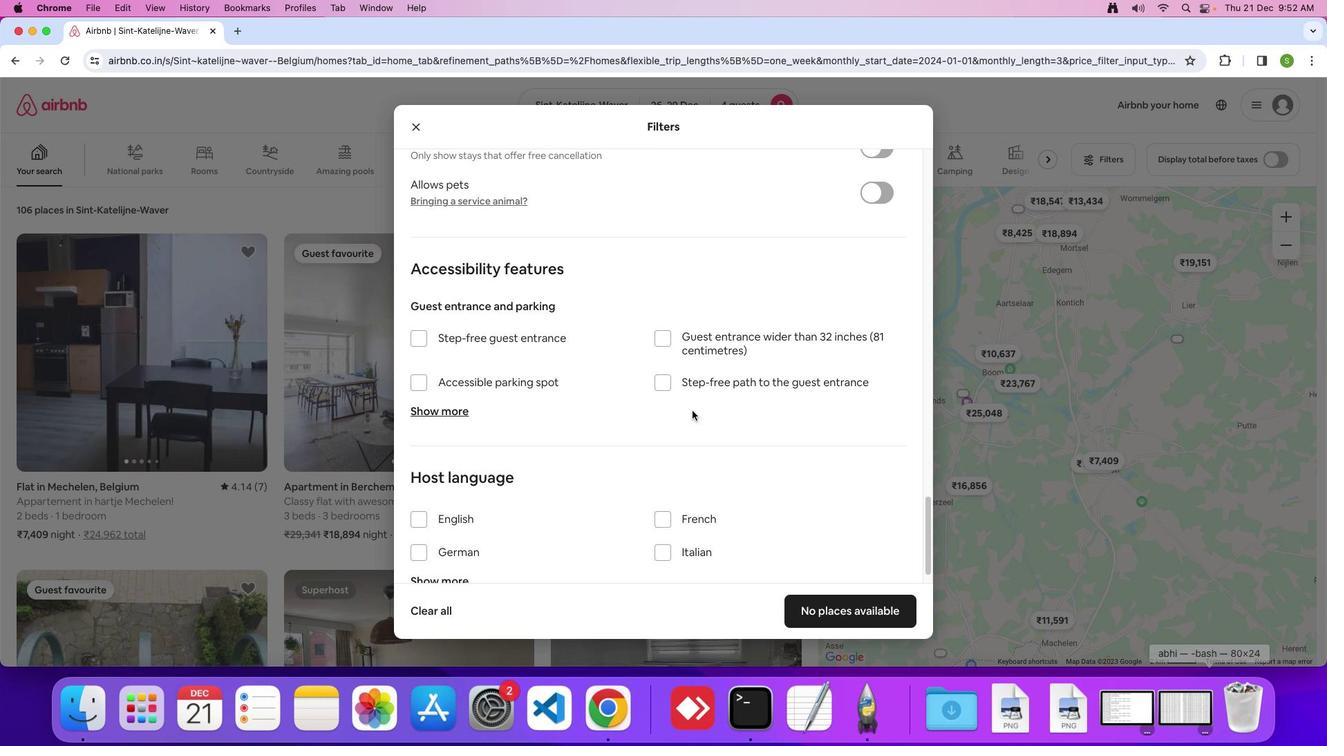 
Action: Mouse scrolled (678, 397) with delta (40, 110)
Screenshot: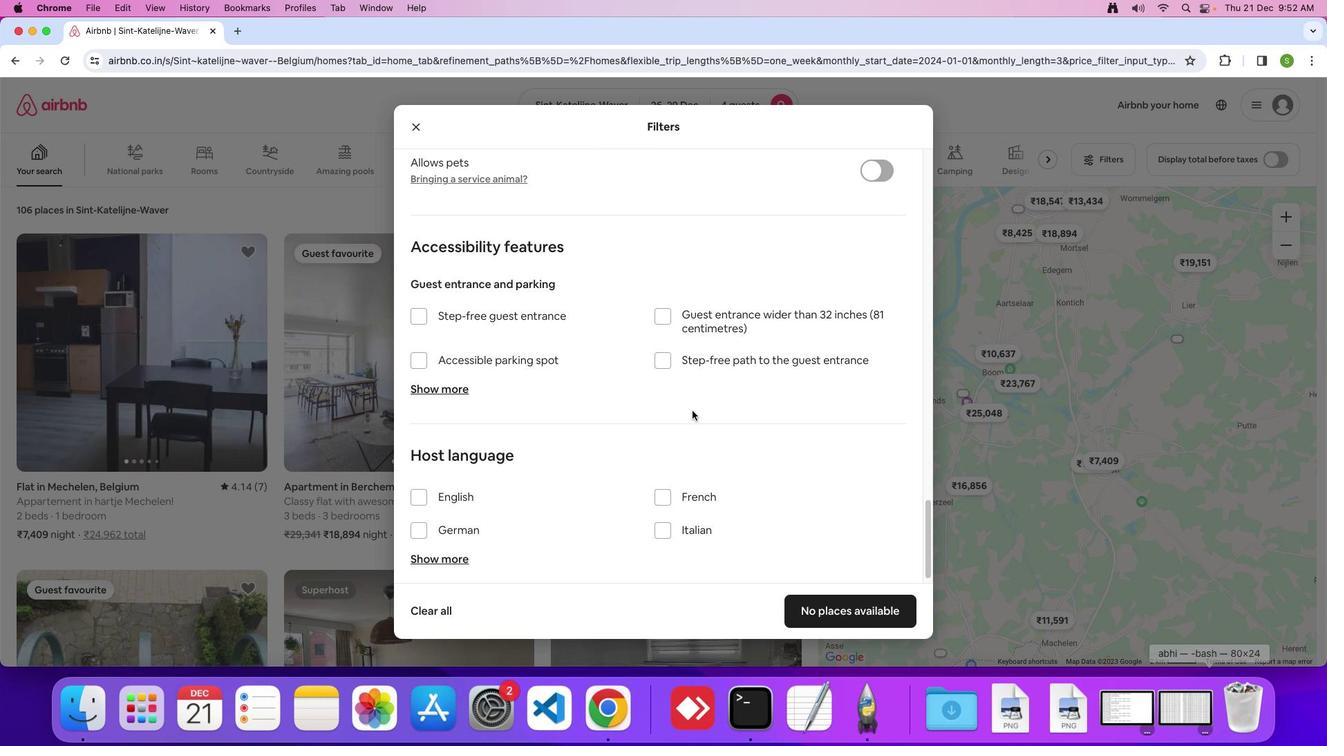 
Action: Mouse scrolled (678, 397) with delta (40, 111)
Screenshot: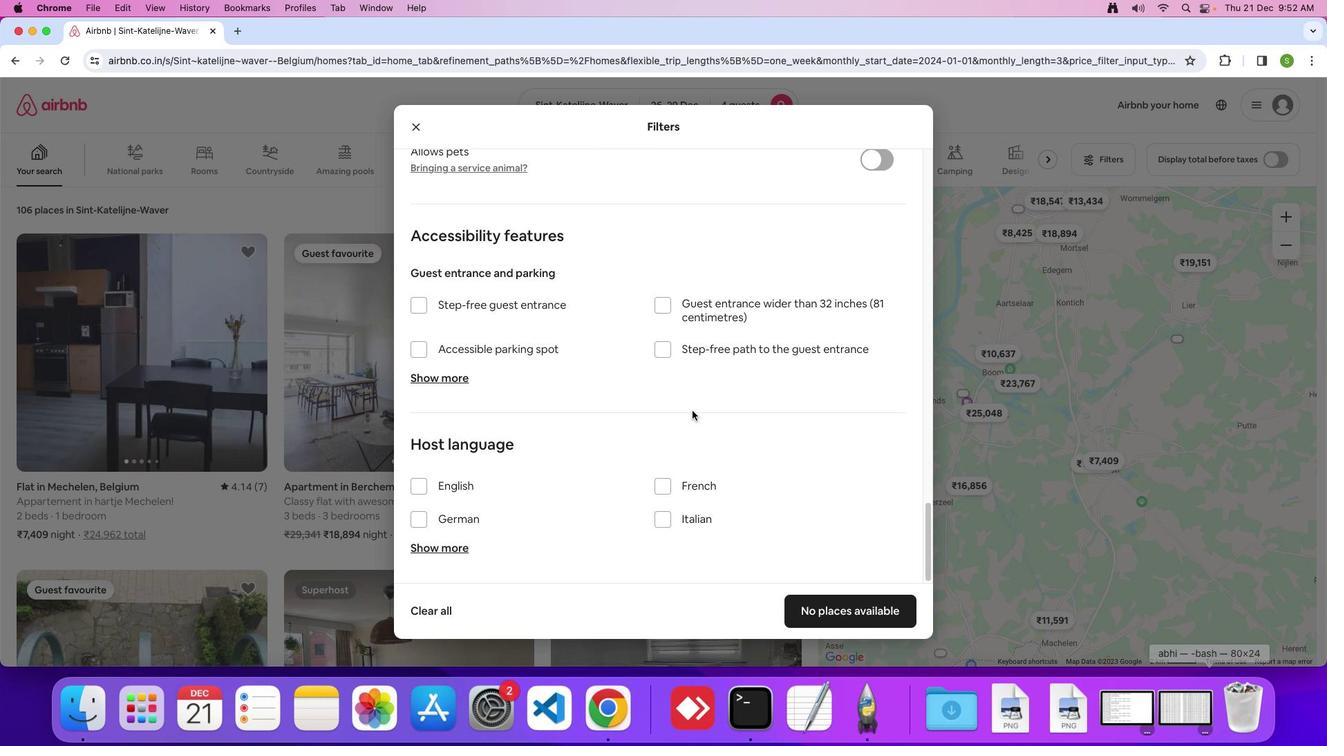 
Action: Mouse scrolled (678, 397) with delta (40, 111)
Screenshot: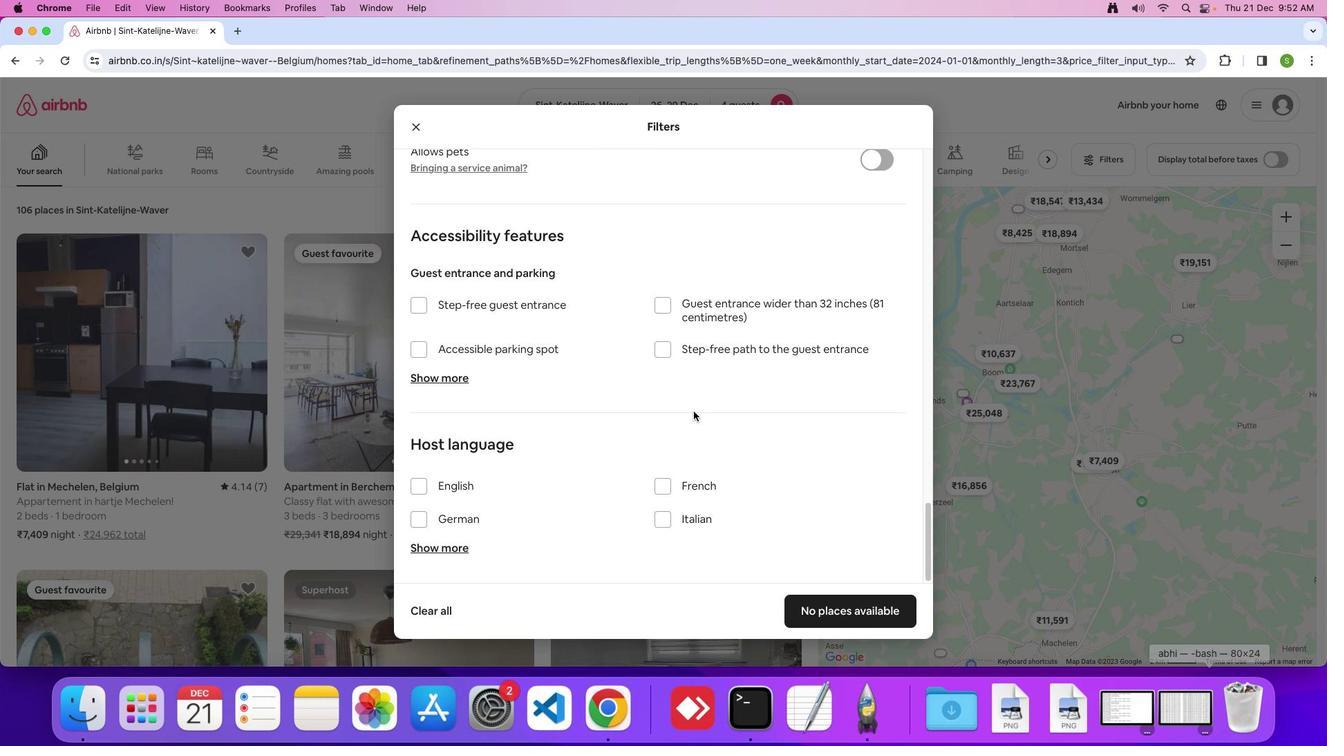
Action: Mouse moved to (811, 539)
Screenshot: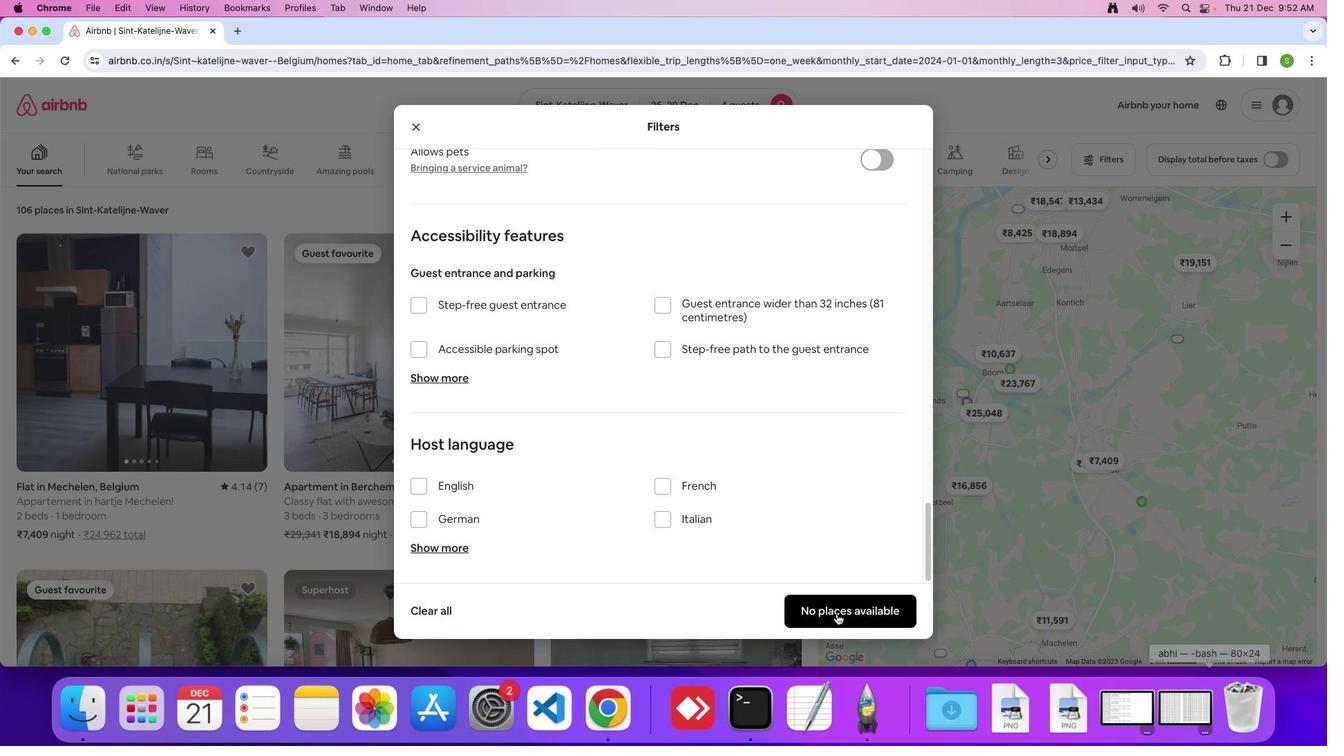
Action: Mouse pressed left at (811, 539)
Screenshot: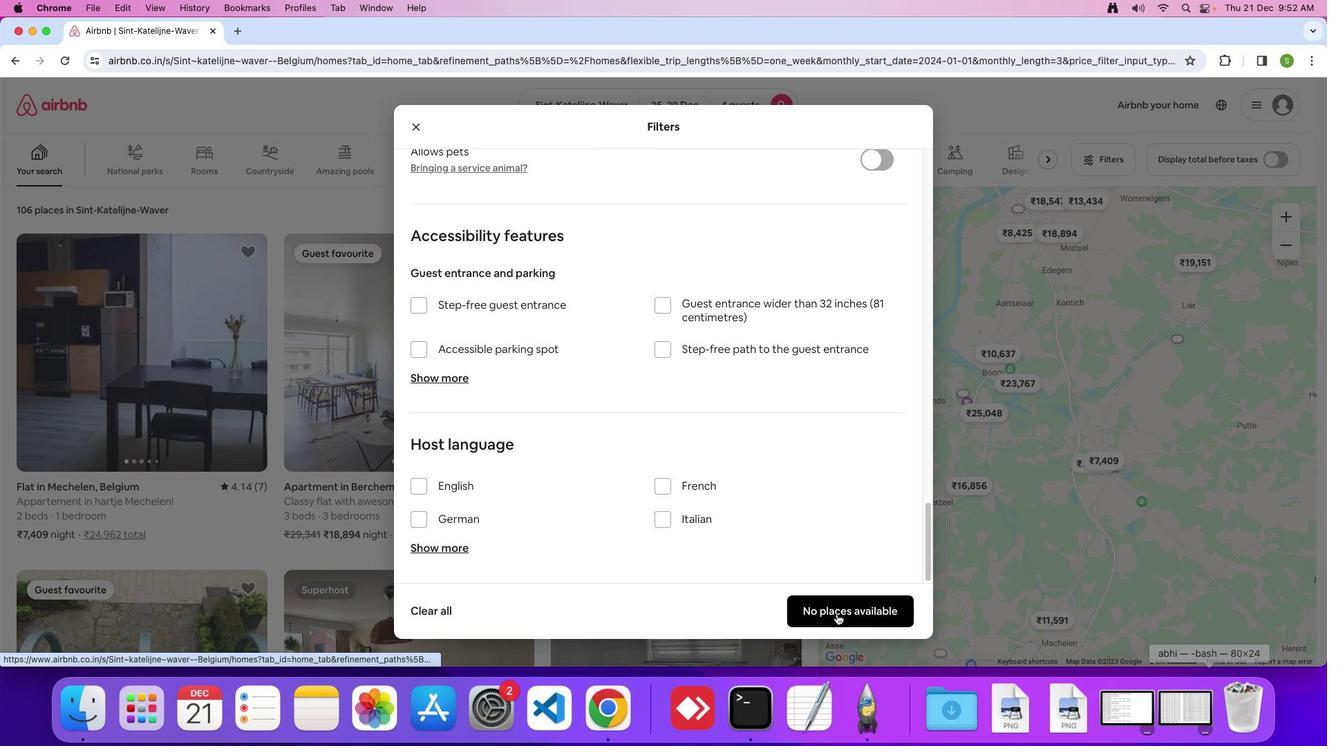 
Action: Mouse moved to (593, 355)
Screenshot: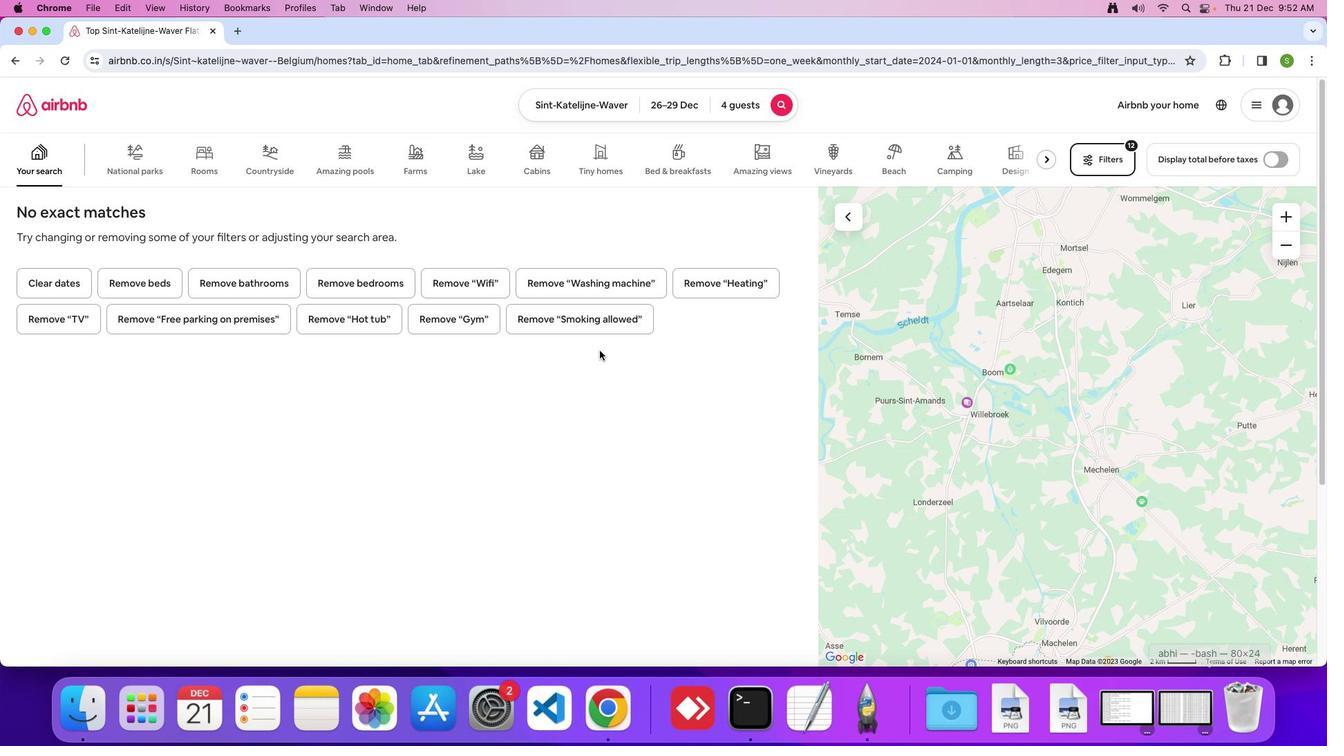
